 Task: Research Airbnb accommodation in San Francisco, Philippines from 2nd November, 2023 to 15th November, 2023 for 2 adults and 1 pet. Place can be entire room with 1  bedroom having 1 bed and 1 bathroom. Property type can be hotel.
Action: Mouse moved to (377, 385)
Screenshot: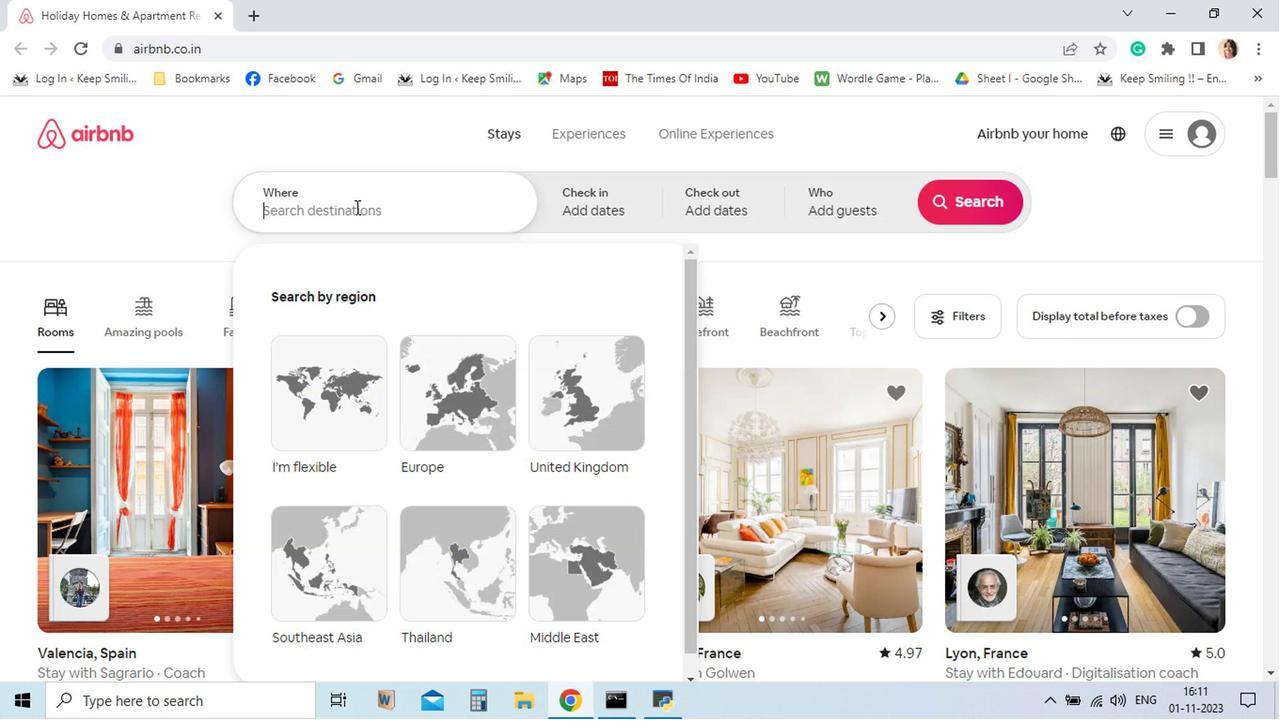
Action: Mouse pressed left at (377, 385)
Screenshot: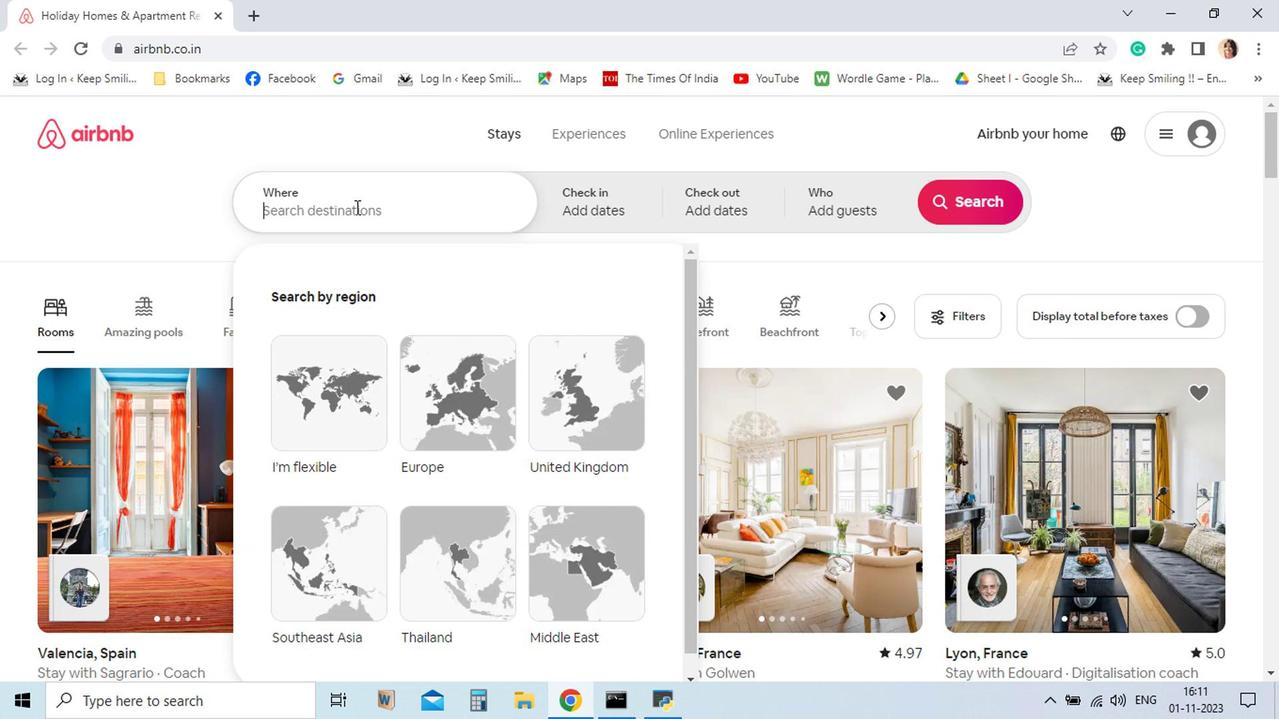 
Action: Mouse moved to (377, 385)
Screenshot: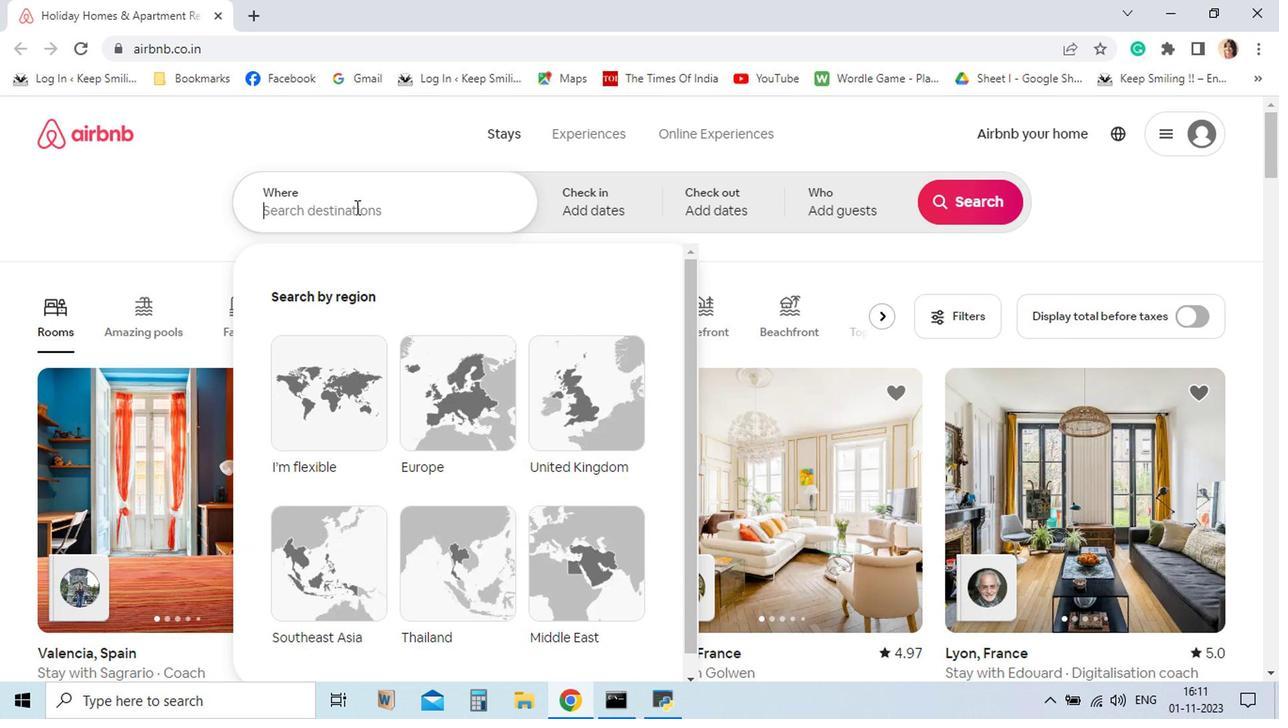 
Action: Key pressed <Key.shift>San<Key.space><Key.shift>Fra
Screenshot: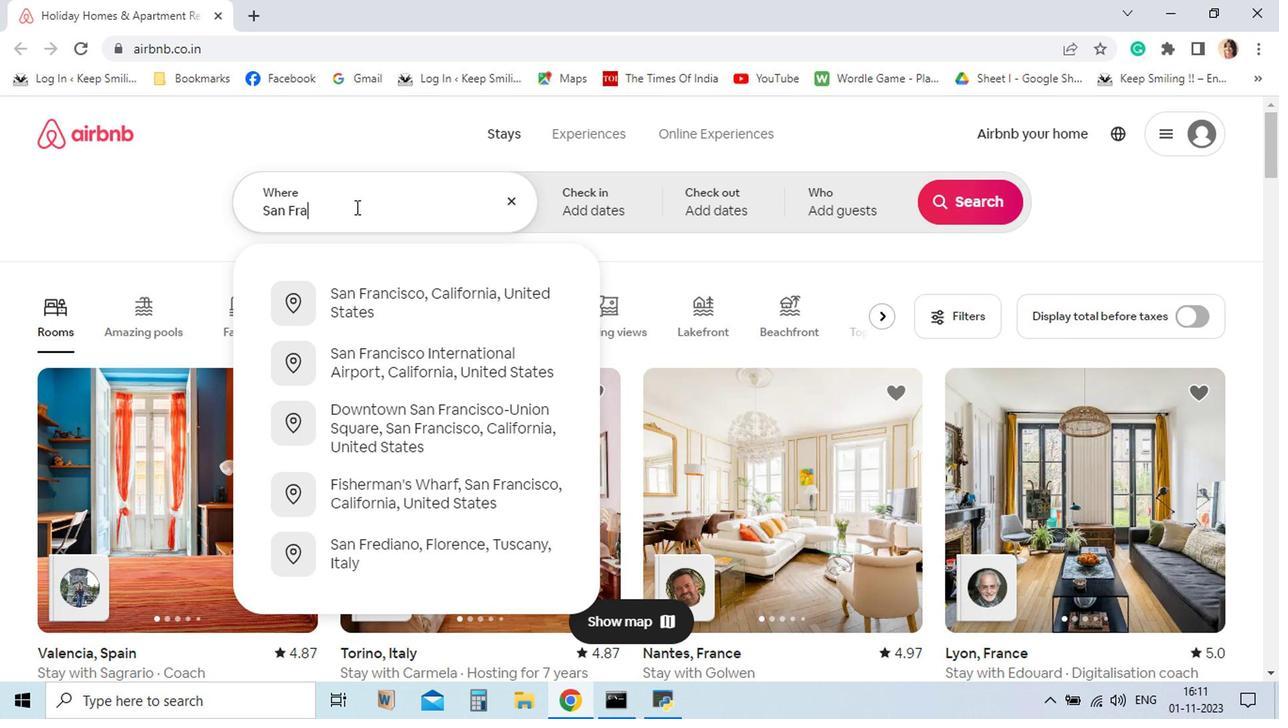 
Action: Mouse moved to (377, 385)
Screenshot: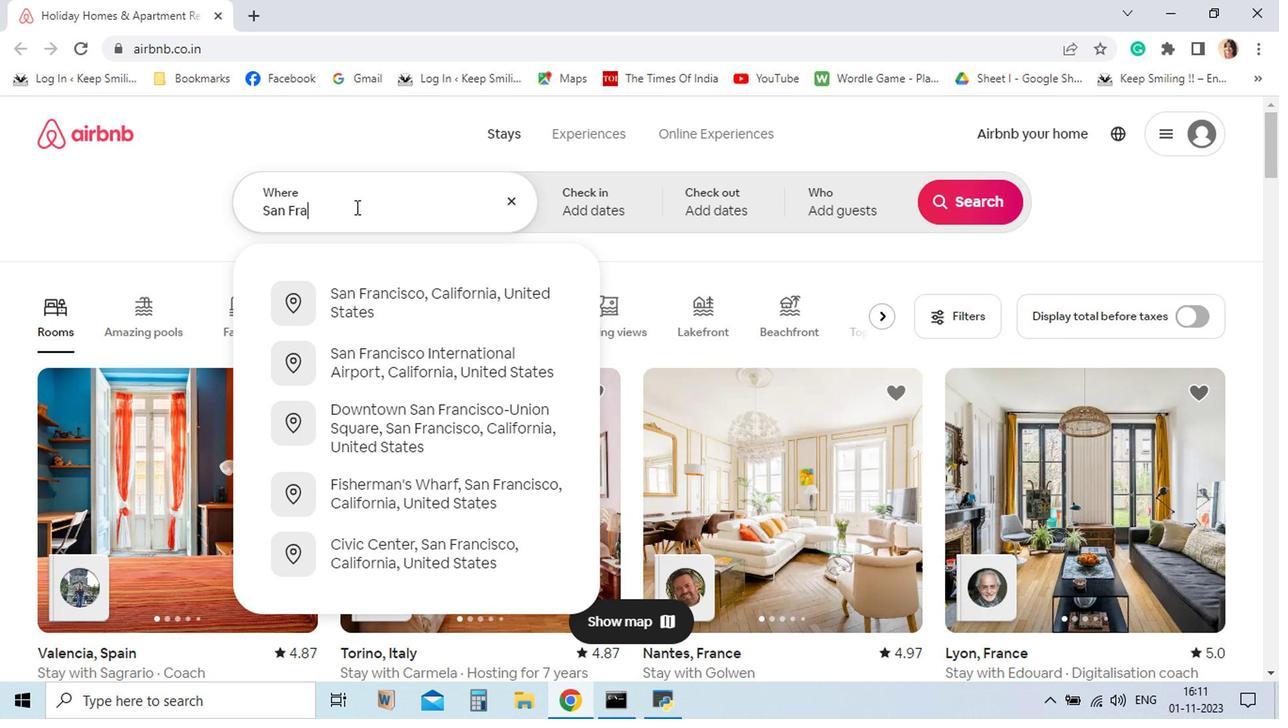 
Action: Key pressed ncisco,<Key.space><Key.shift_r>Philli
Screenshot: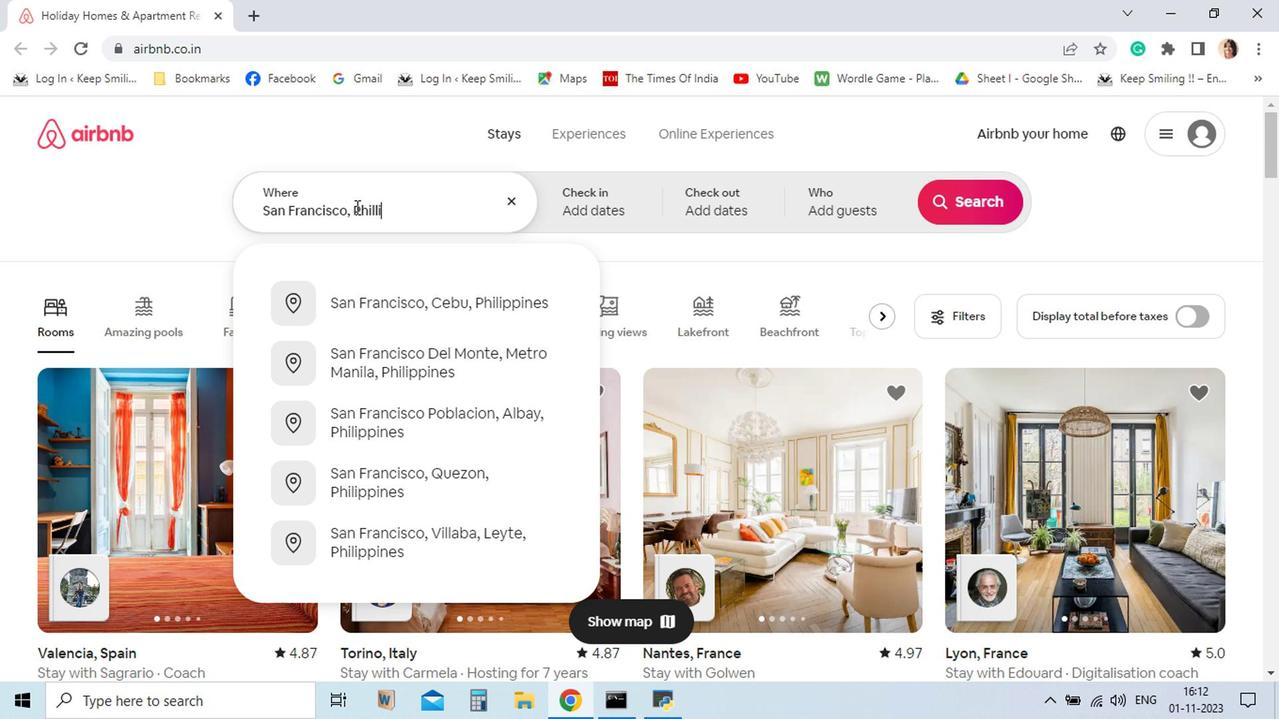 
Action: Mouse moved to (415, 509)
Screenshot: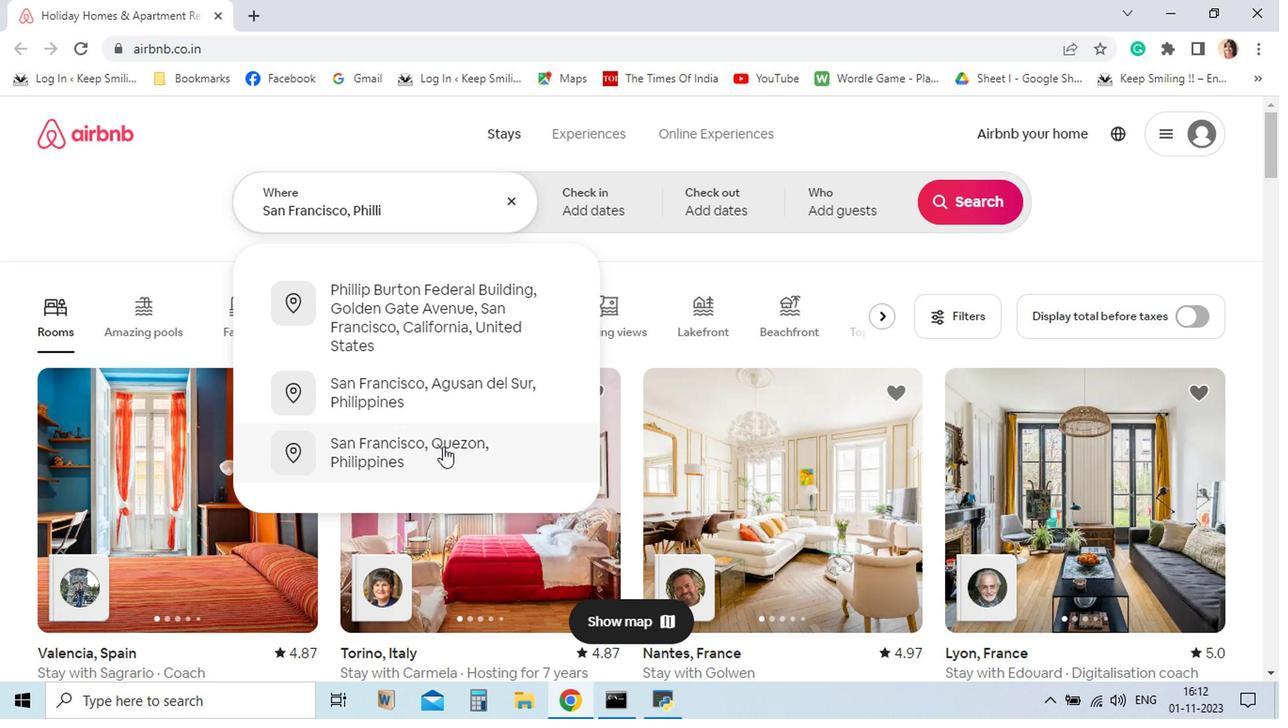 
Action: Mouse pressed left at (415, 509)
Screenshot: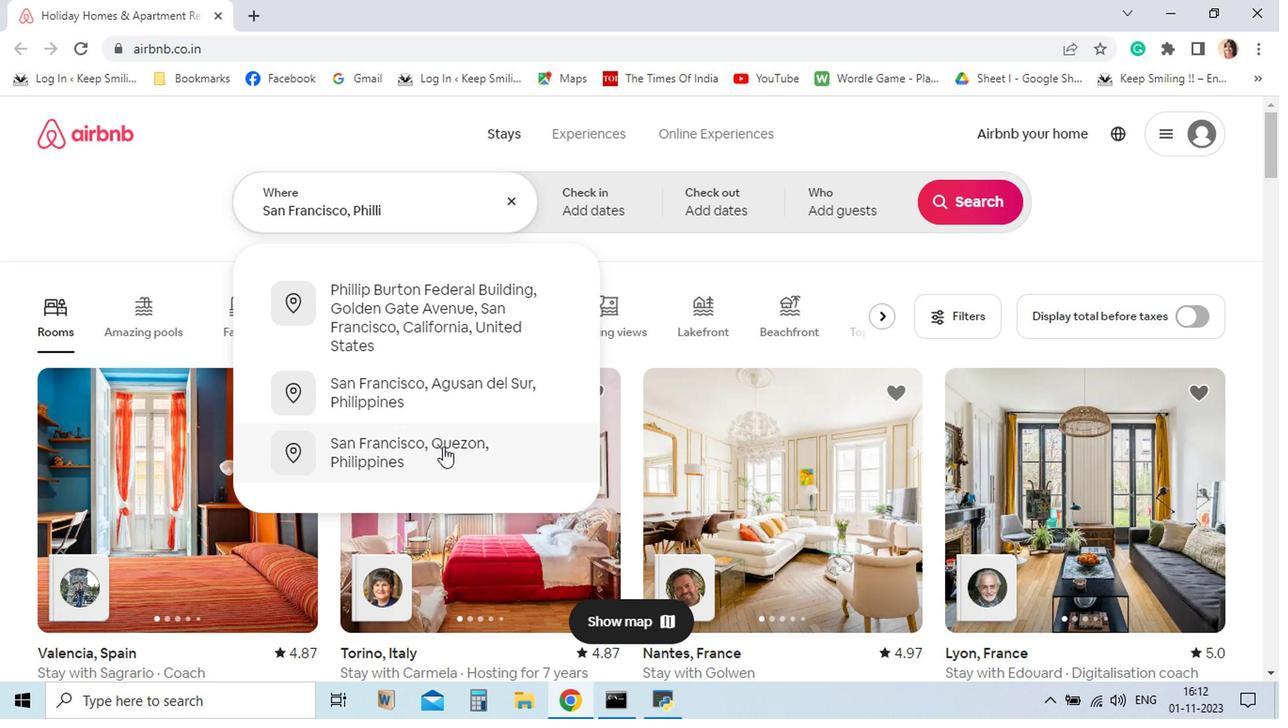 
Action: Mouse moved to (399, 387)
Screenshot: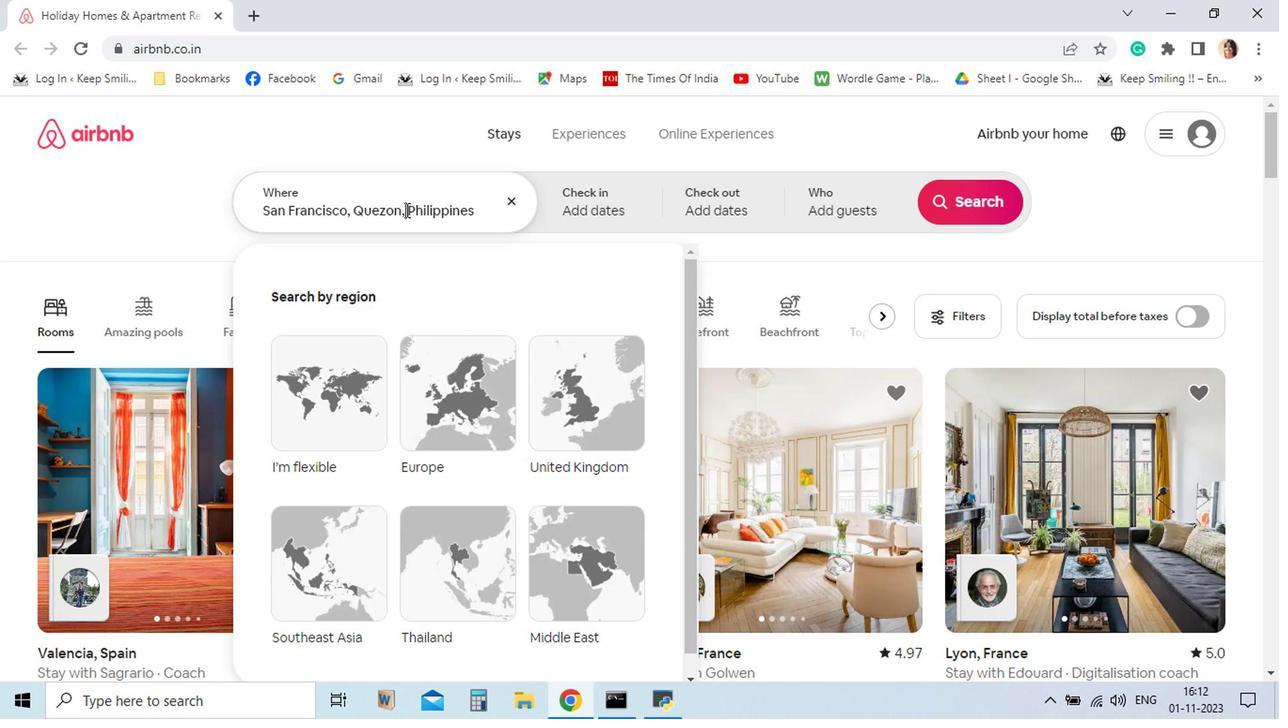 
Action: Mouse pressed left at (399, 387)
Screenshot: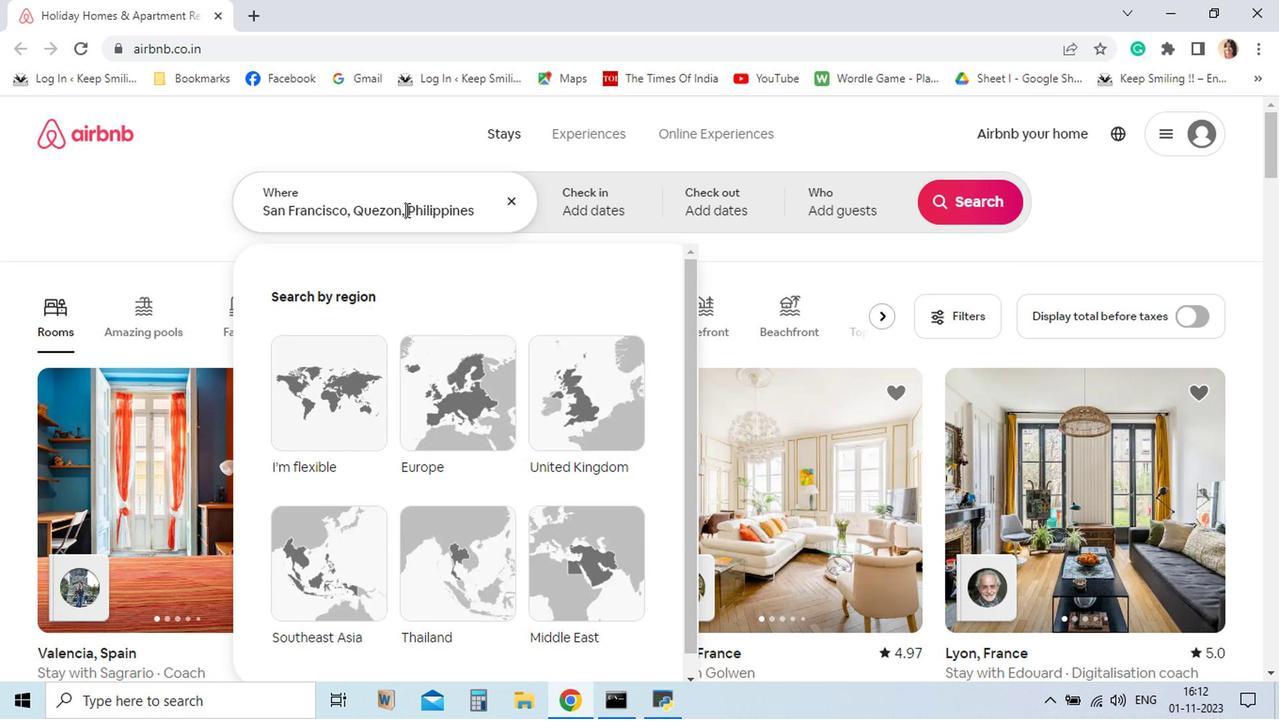 
Action: Mouse moved to (399, 387)
Screenshot: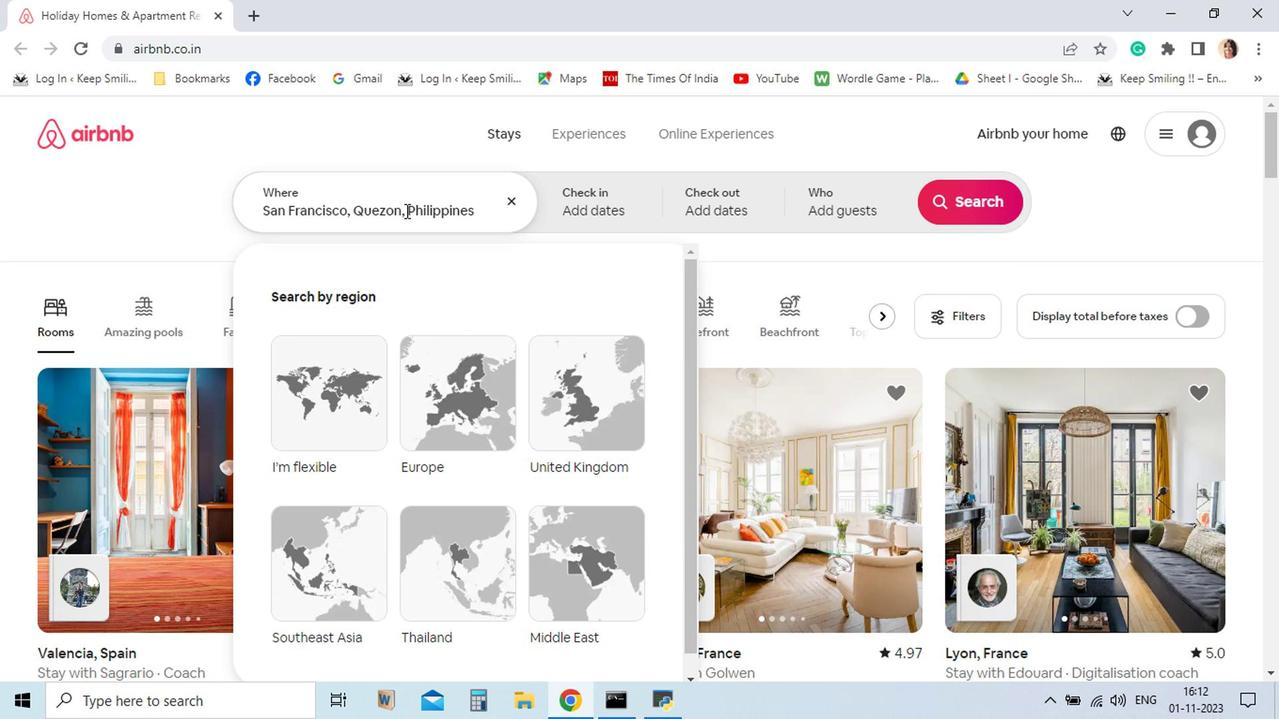 
Action: Key pressed <Key.backspace><Key.backspace><Key.backspace><Key.backspace><Key.backspace><Key.backspace><Key.backspace><Key.backspace>
Screenshot: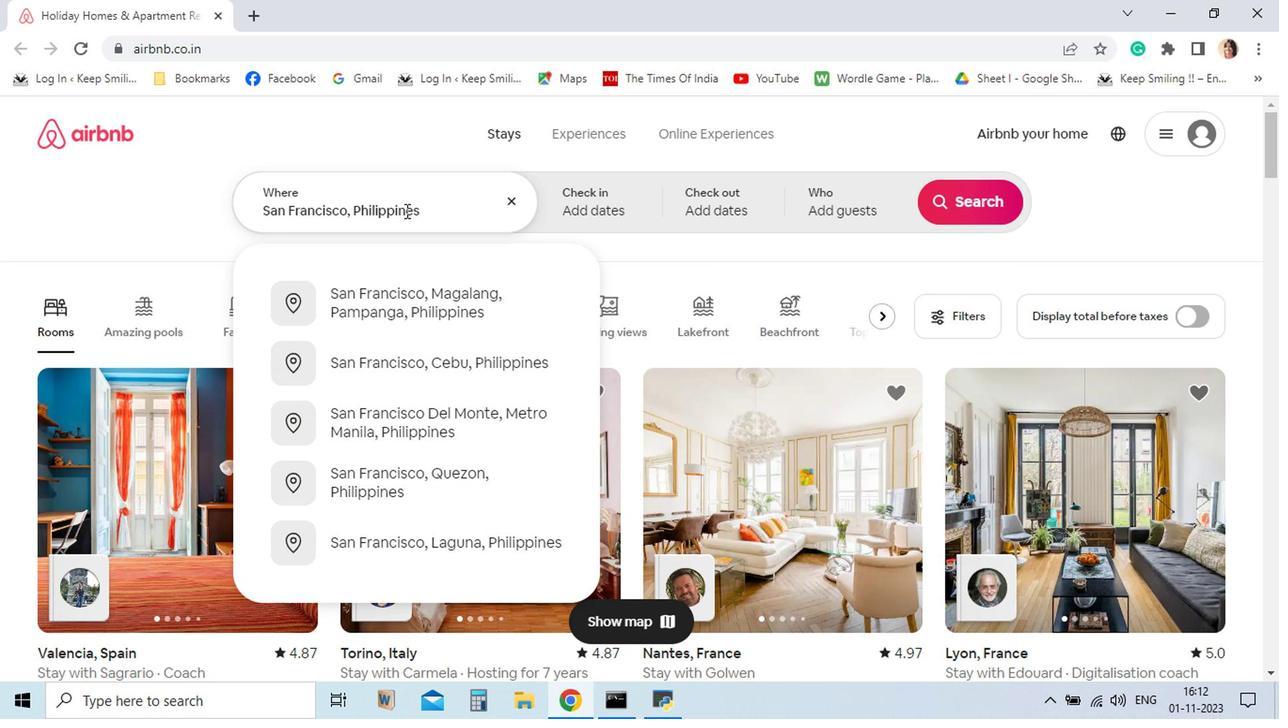
Action: Mouse moved to (411, 391)
Screenshot: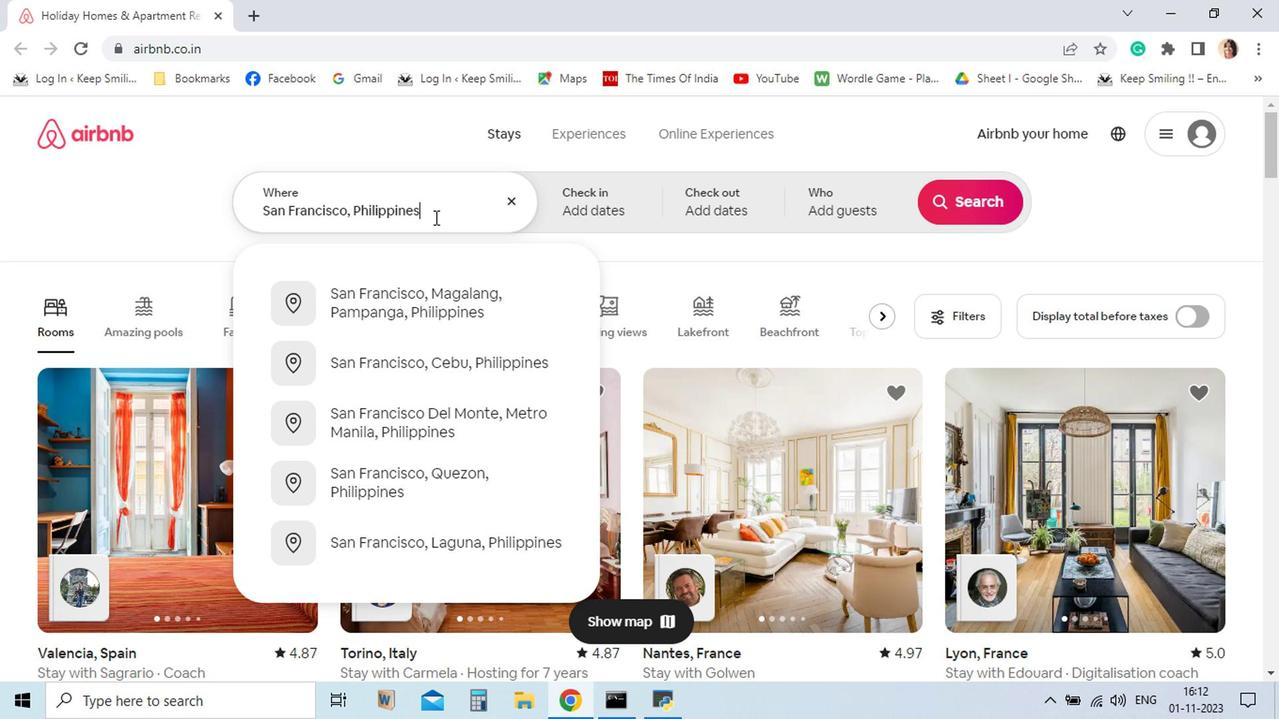 
Action: Mouse pressed left at (411, 391)
Screenshot: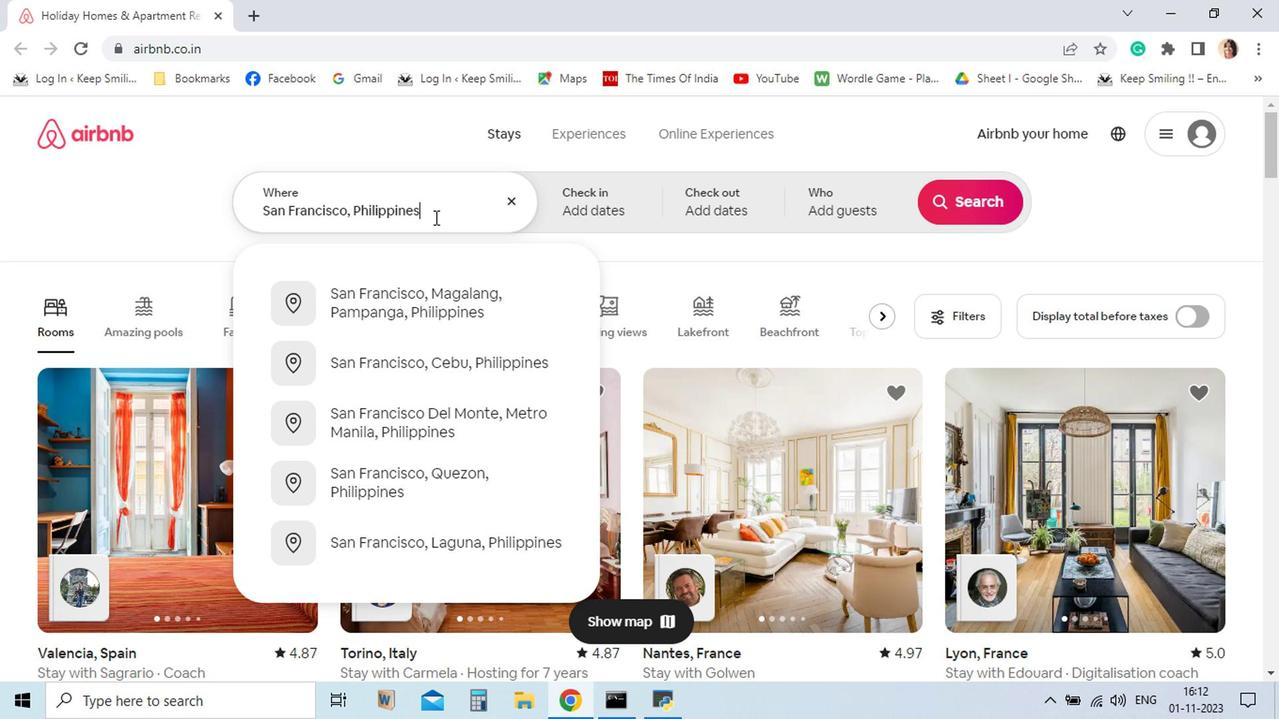 
Action: Key pressed <Key.enter>
Screenshot: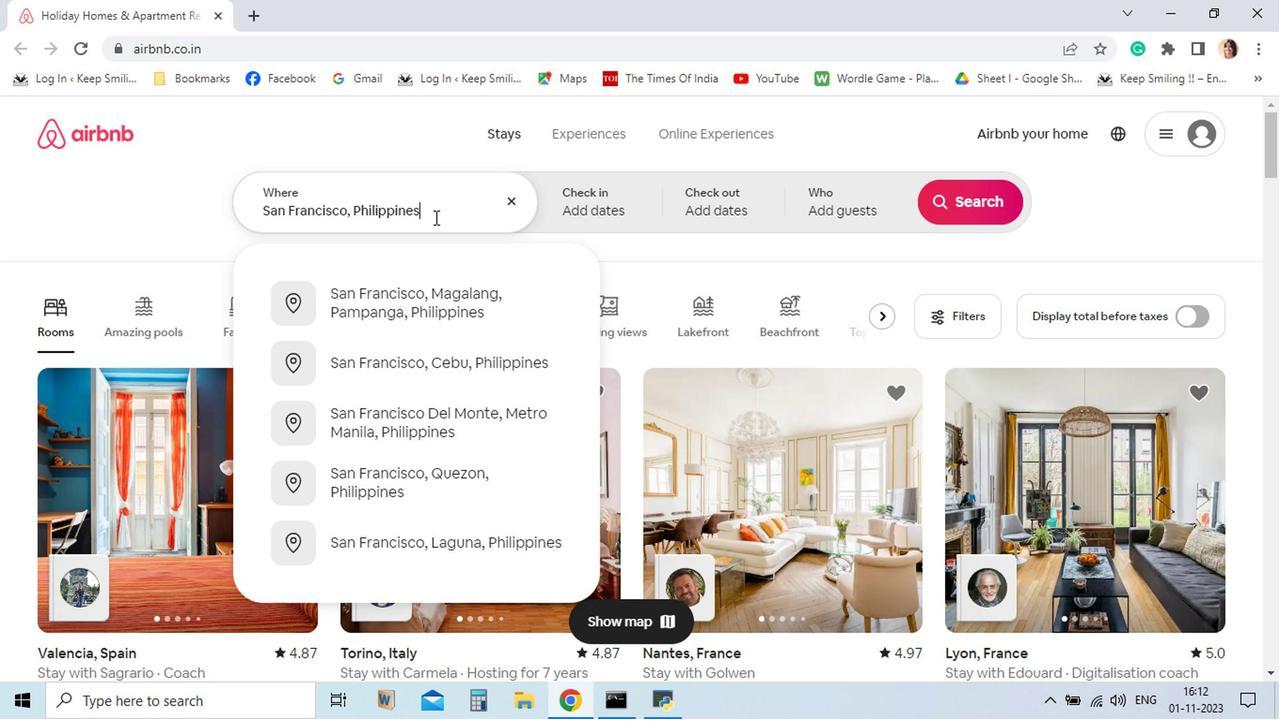 
Action: Mouse moved to (432, 500)
Screenshot: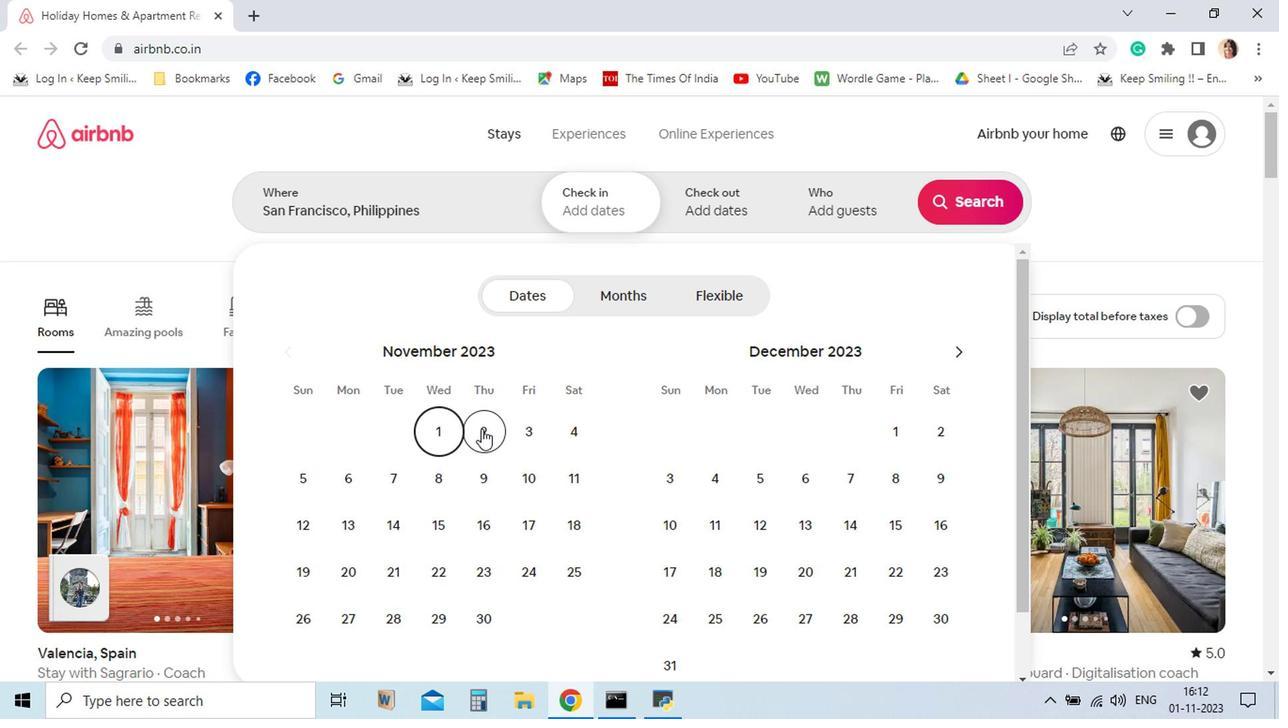
Action: Mouse pressed left at (432, 500)
Screenshot: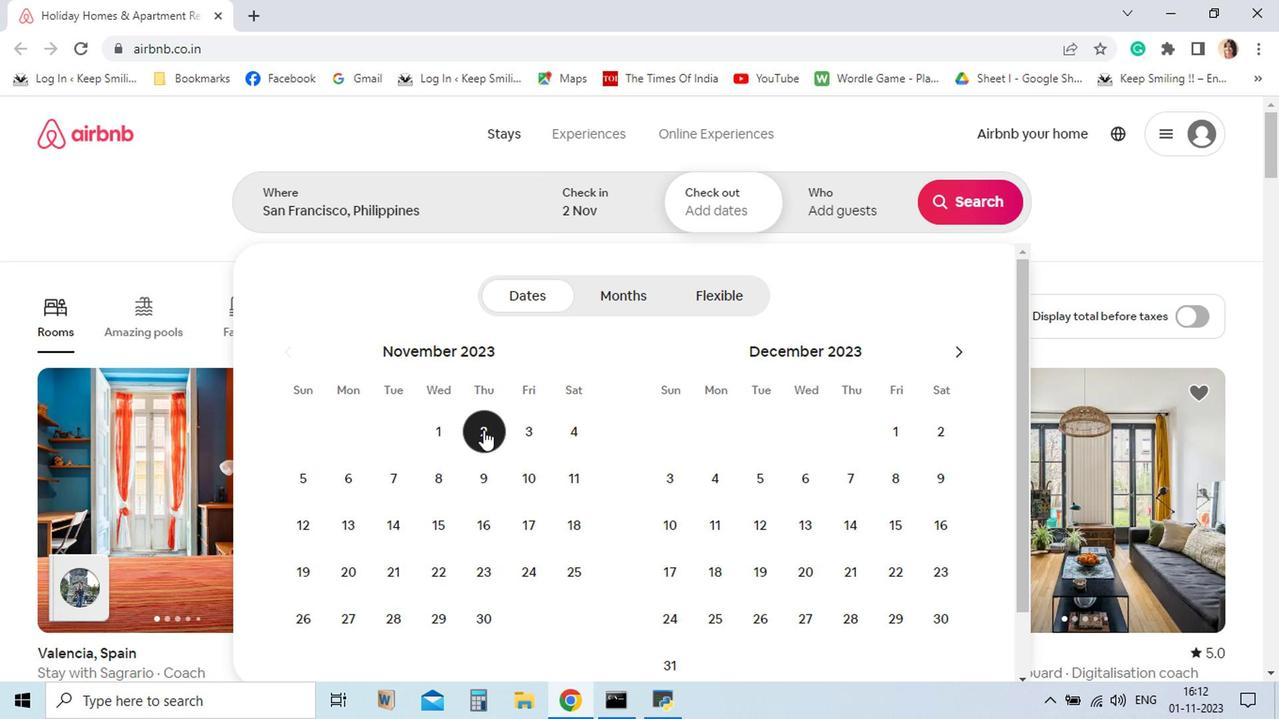 
Action: Mouse moved to (413, 550)
Screenshot: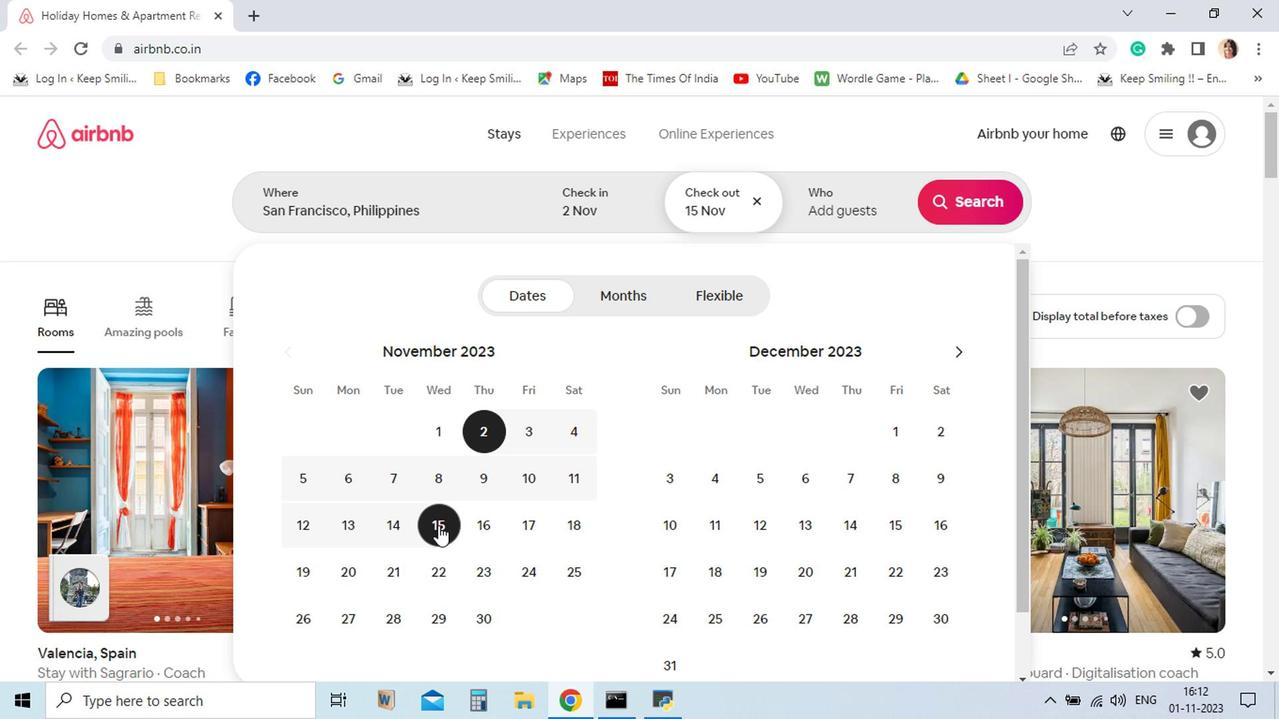 
Action: Mouse pressed left at (413, 550)
Screenshot: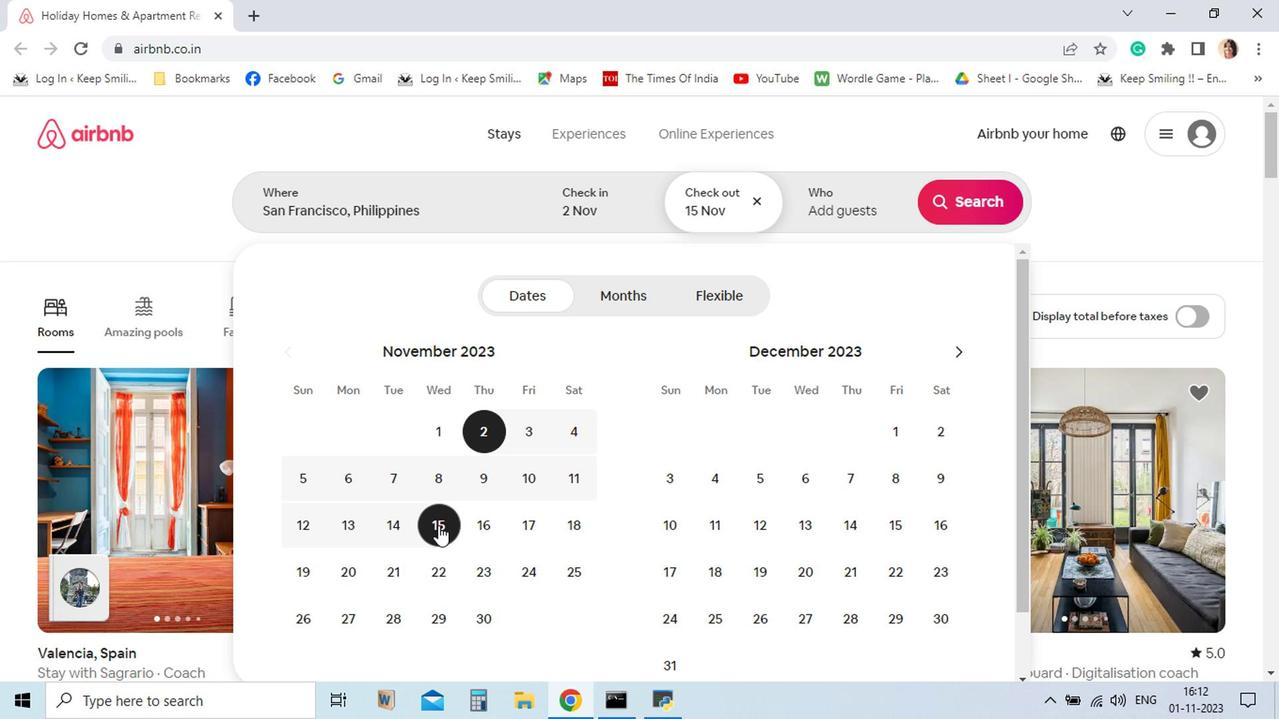 
Action: Mouse moved to (587, 385)
Screenshot: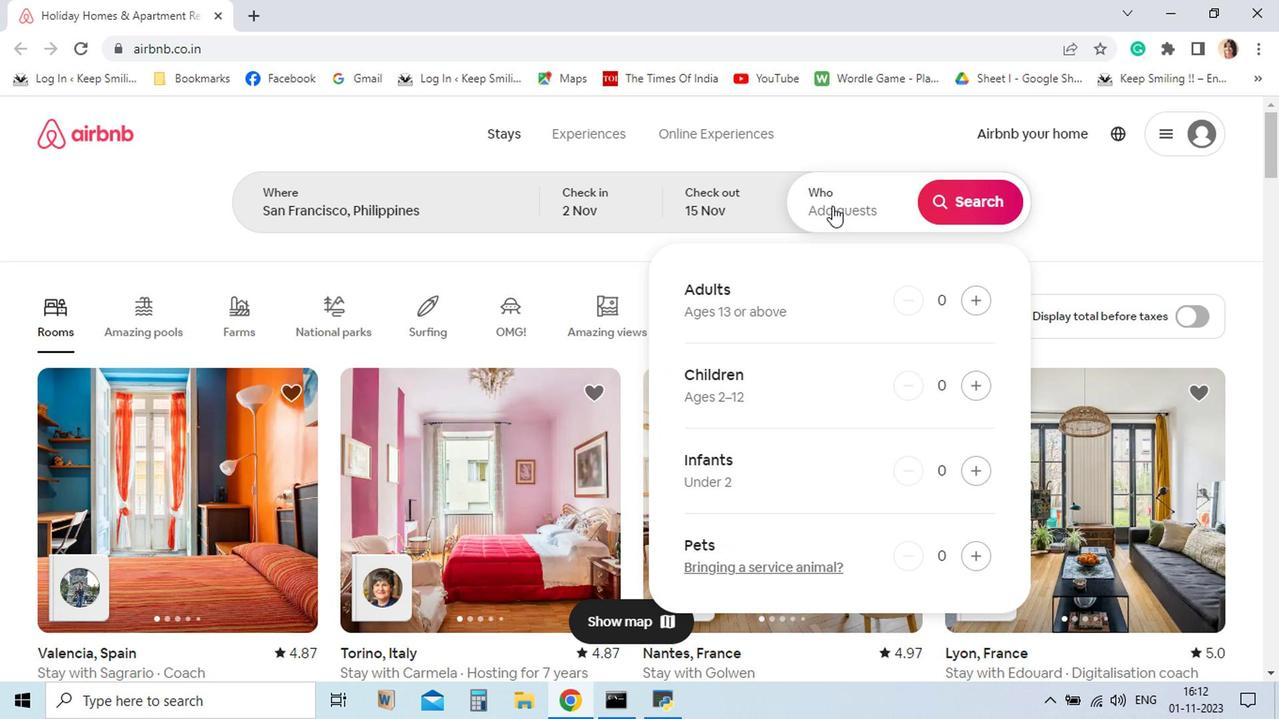 
Action: Mouse pressed left at (587, 385)
Screenshot: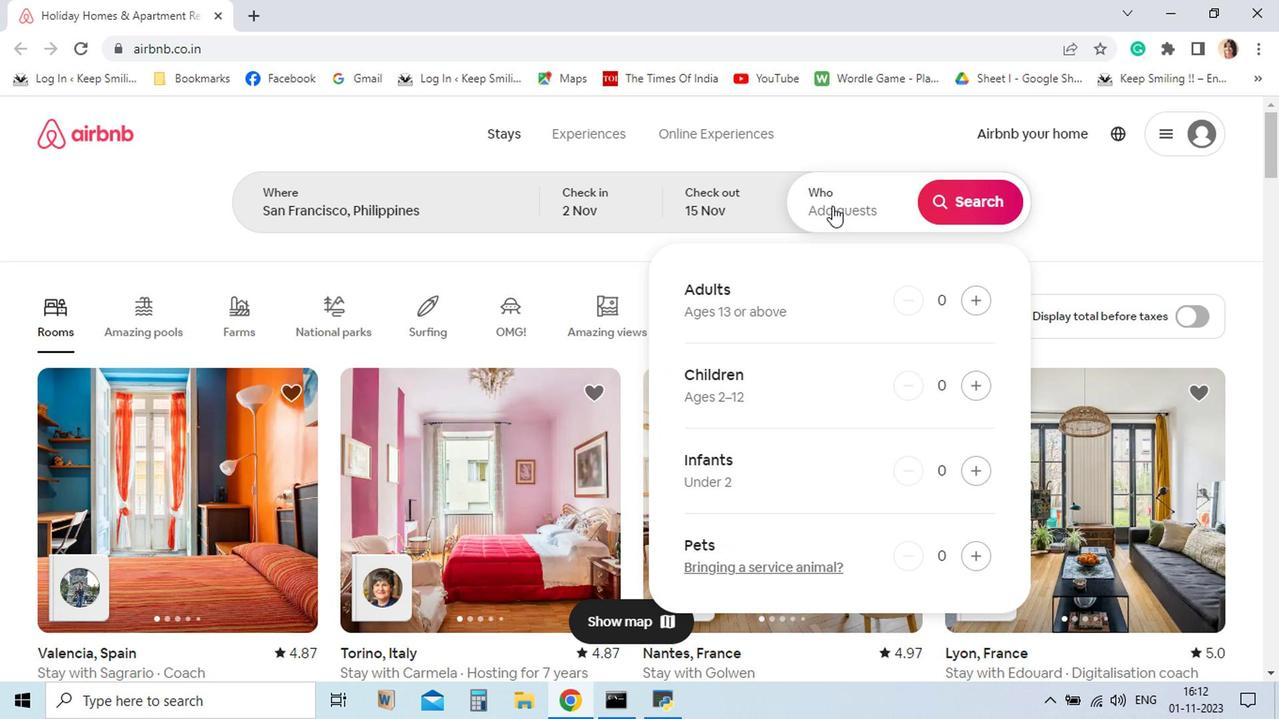 
Action: Mouse moved to (652, 429)
Screenshot: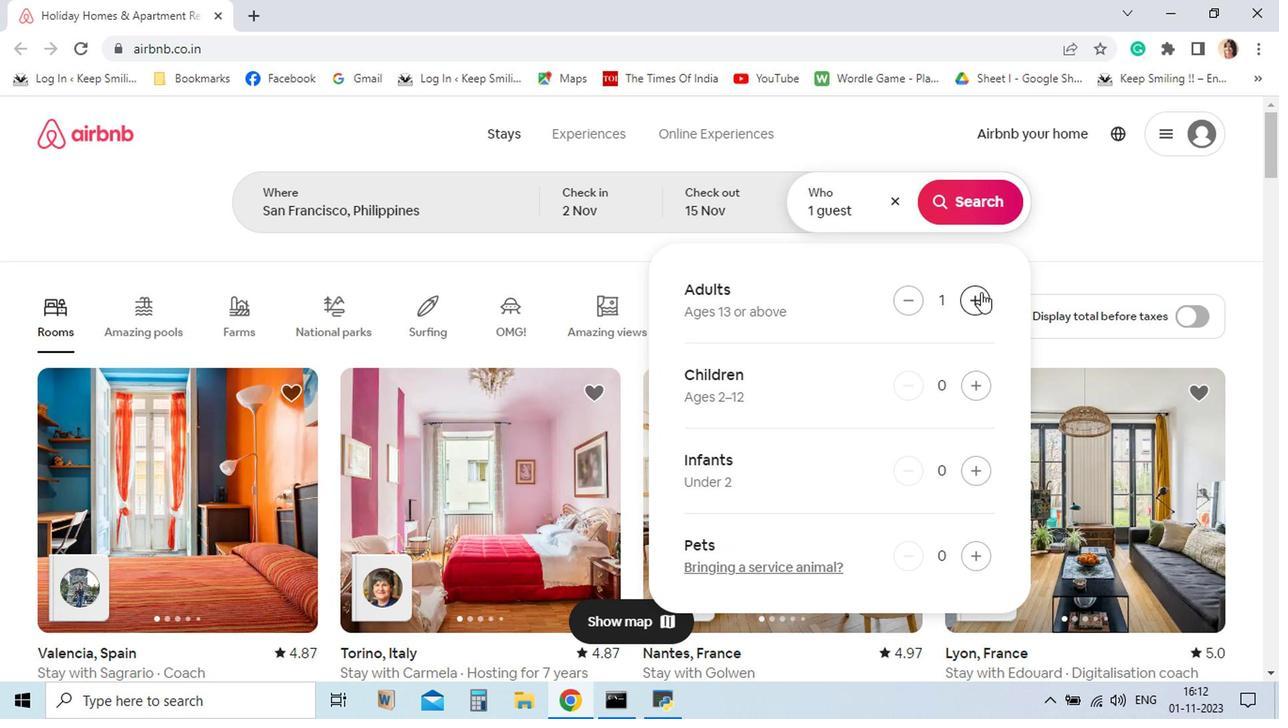 
Action: Mouse pressed left at (652, 429)
Screenshot: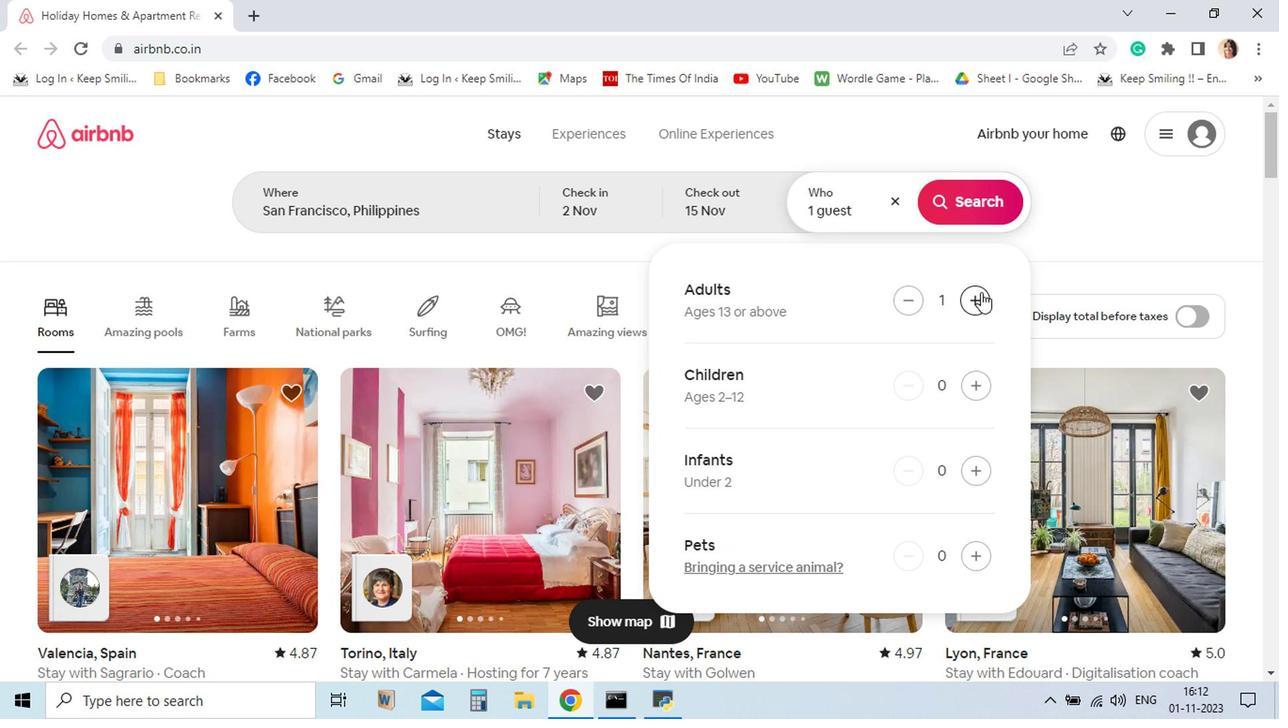 
Action: Mouse pressed left at (652, 429)
Screenshot: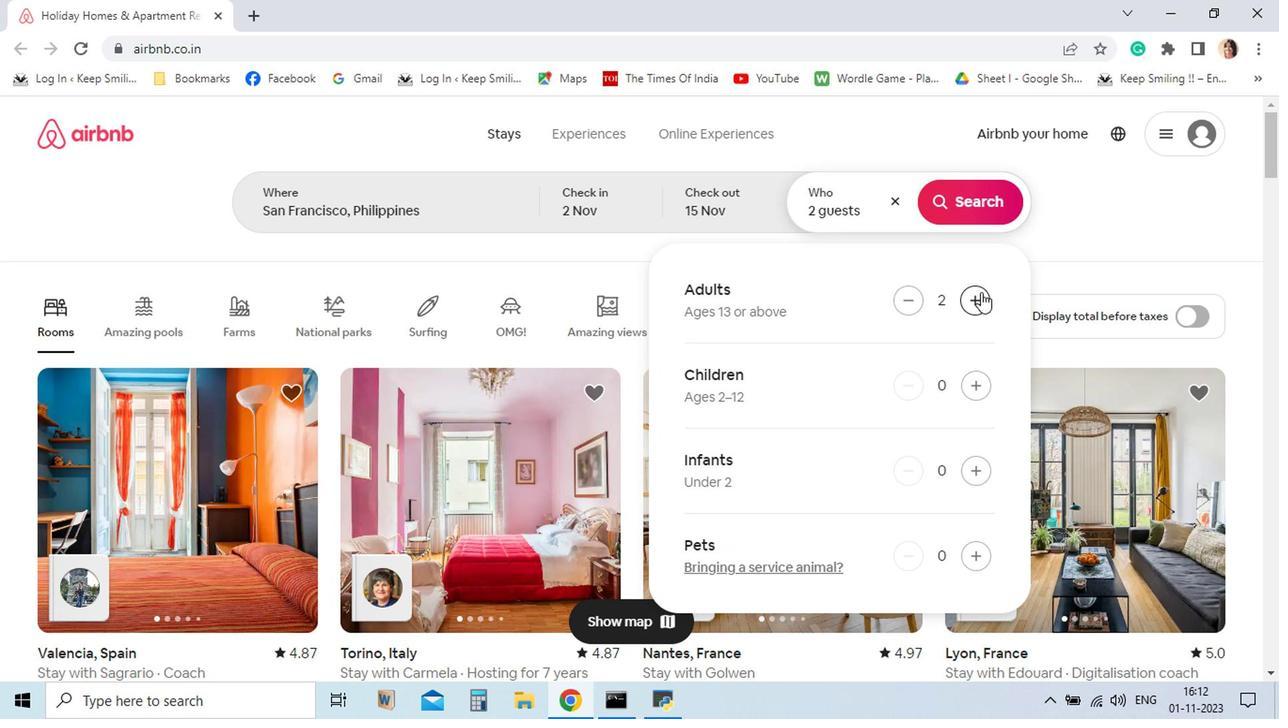 
Action: Mouse moved to (647, 566)
Screenshot: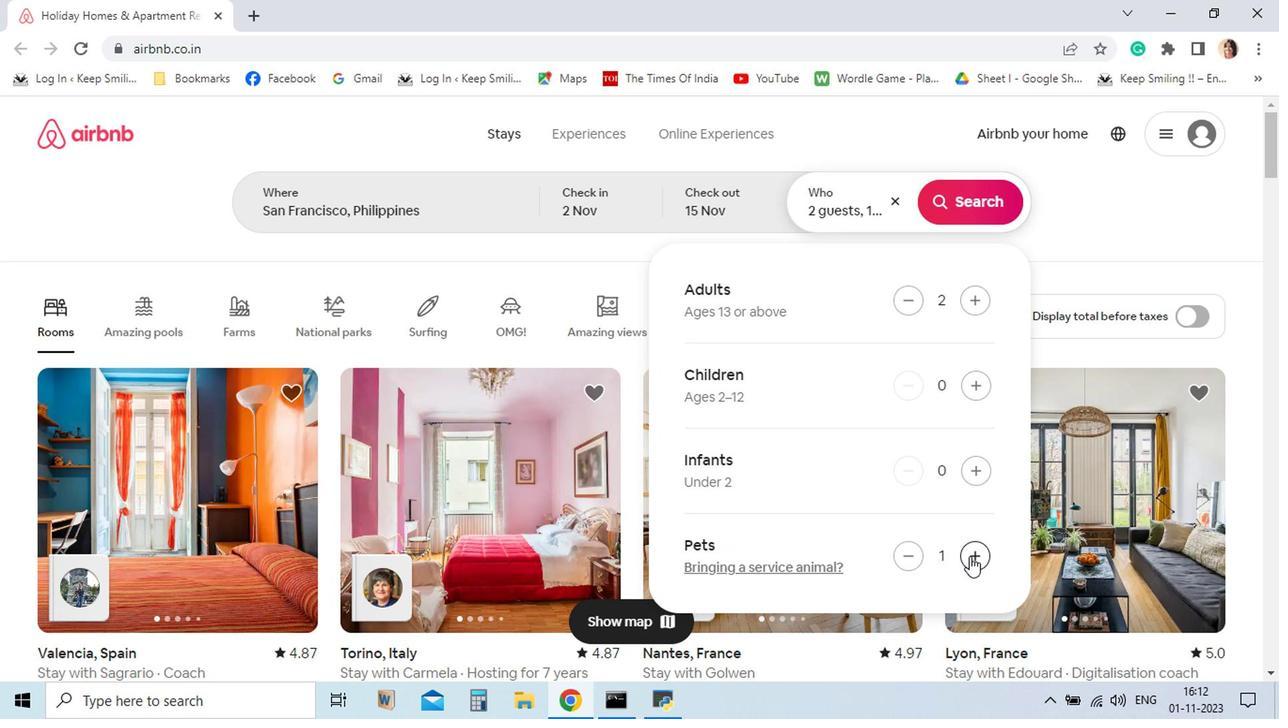 
Action: Mouse pressed left at (647, 566)
Screenshot: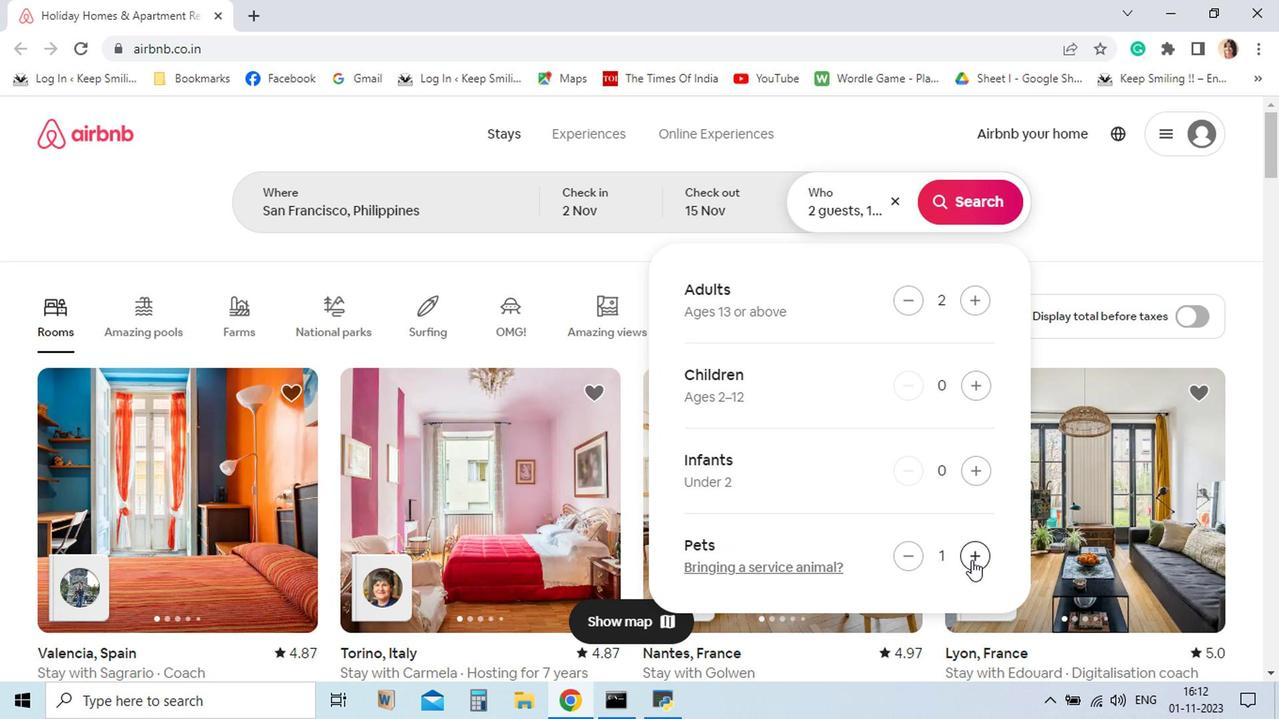 
Action: Mouse moved to (648, 382)
Screenshot: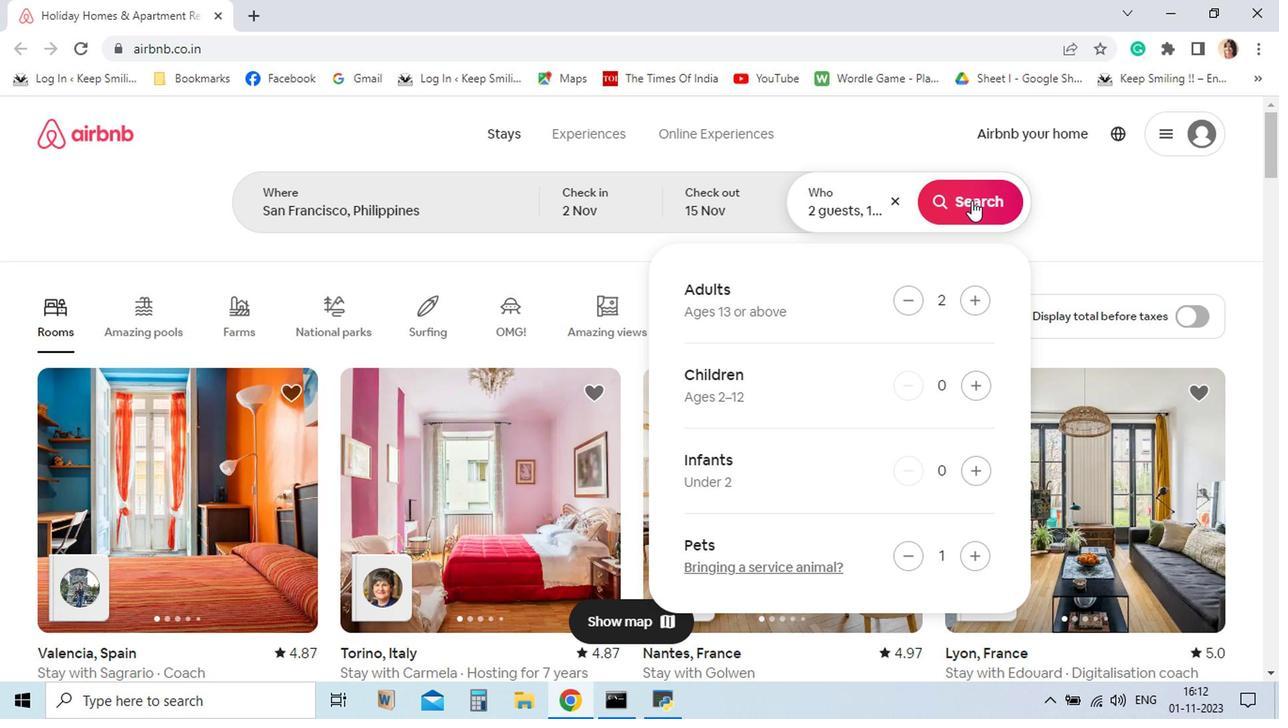 
Action: Mouse pressed left at (648, 382)
Screenshot: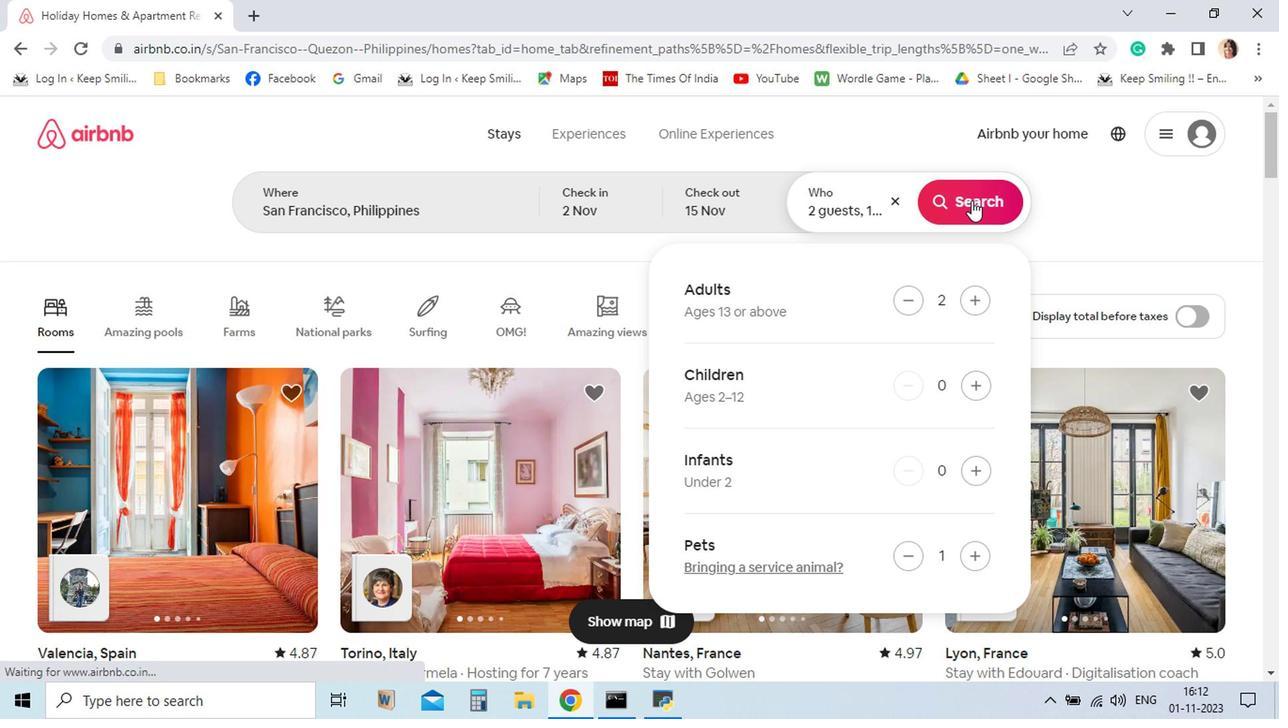 
Action: Mouse moved to (649, 392)
Screenshot: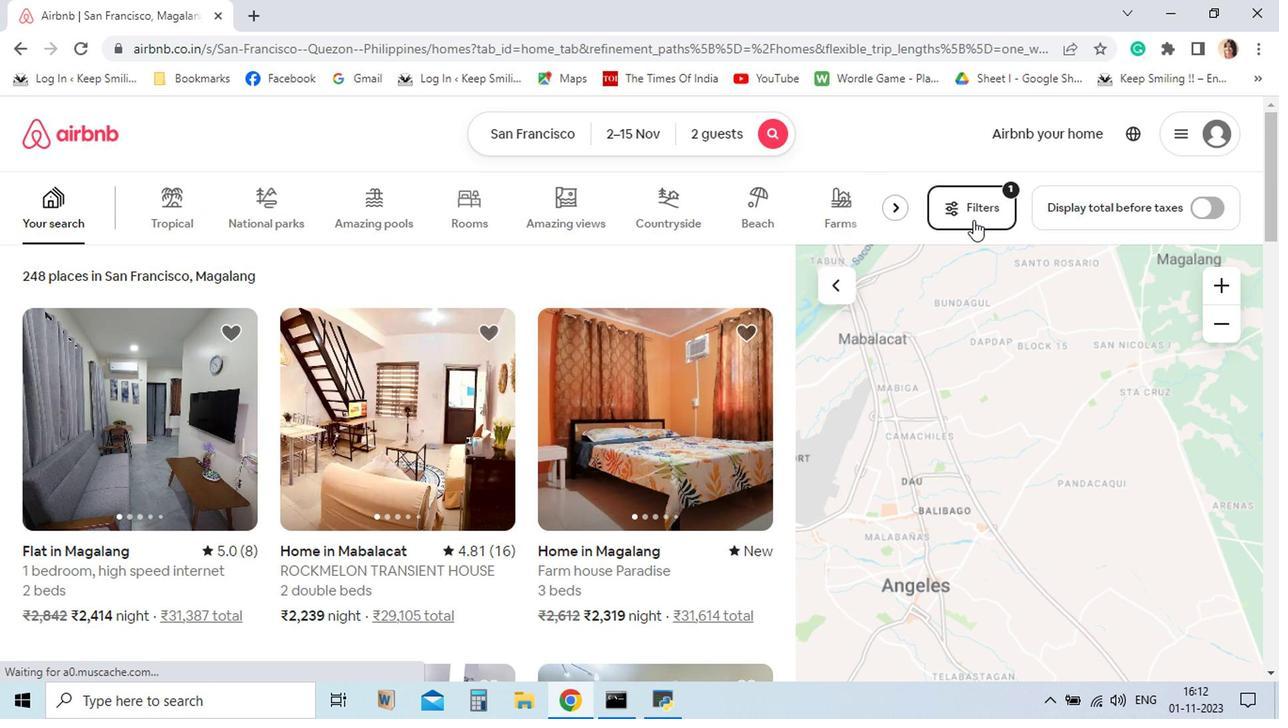 
Action: Mouse pressed left at (649, 392)
Screenshot: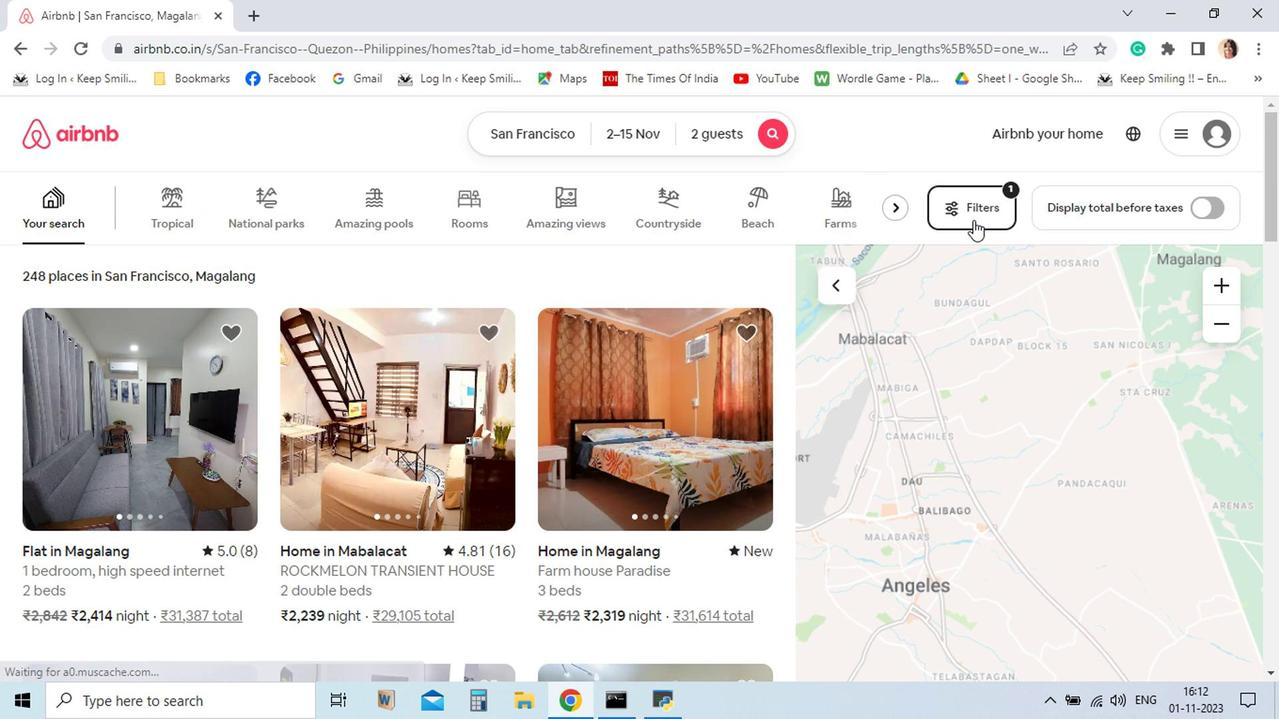 
Action: Mouse moved to (651, 388)
Screenshot: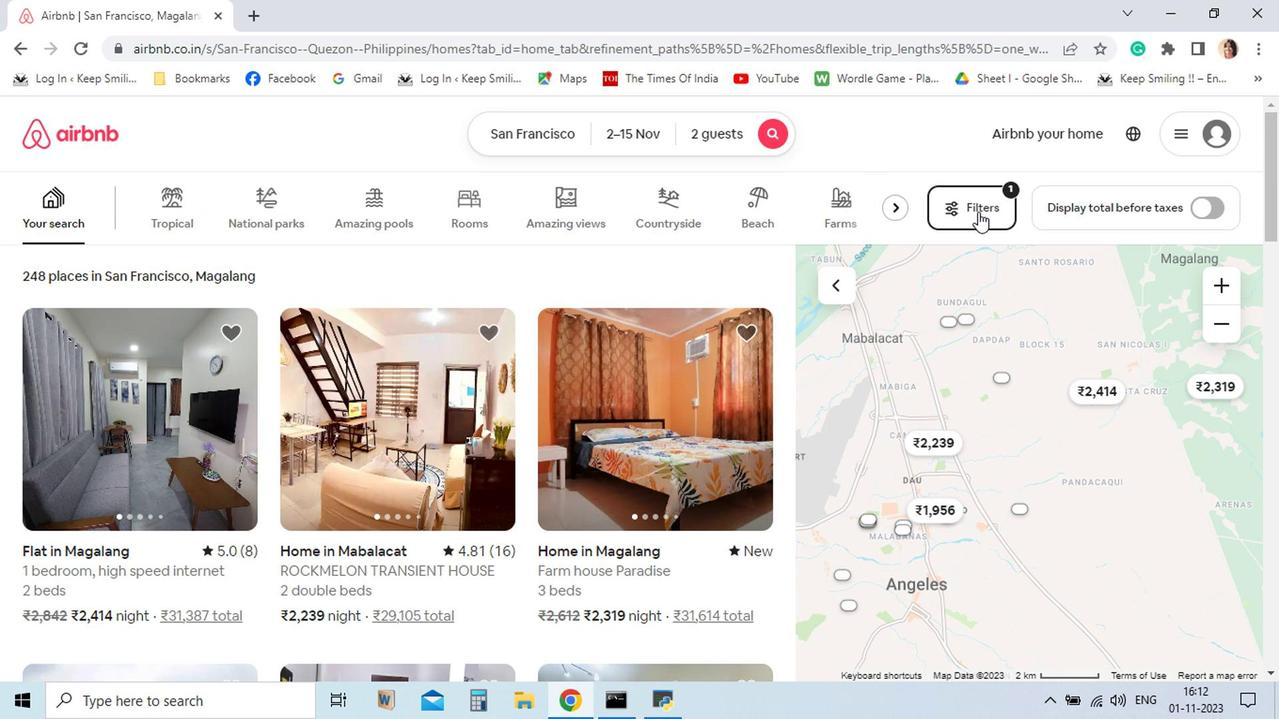 
Action: Mouse pressed left at (651, 388)
Screenshot: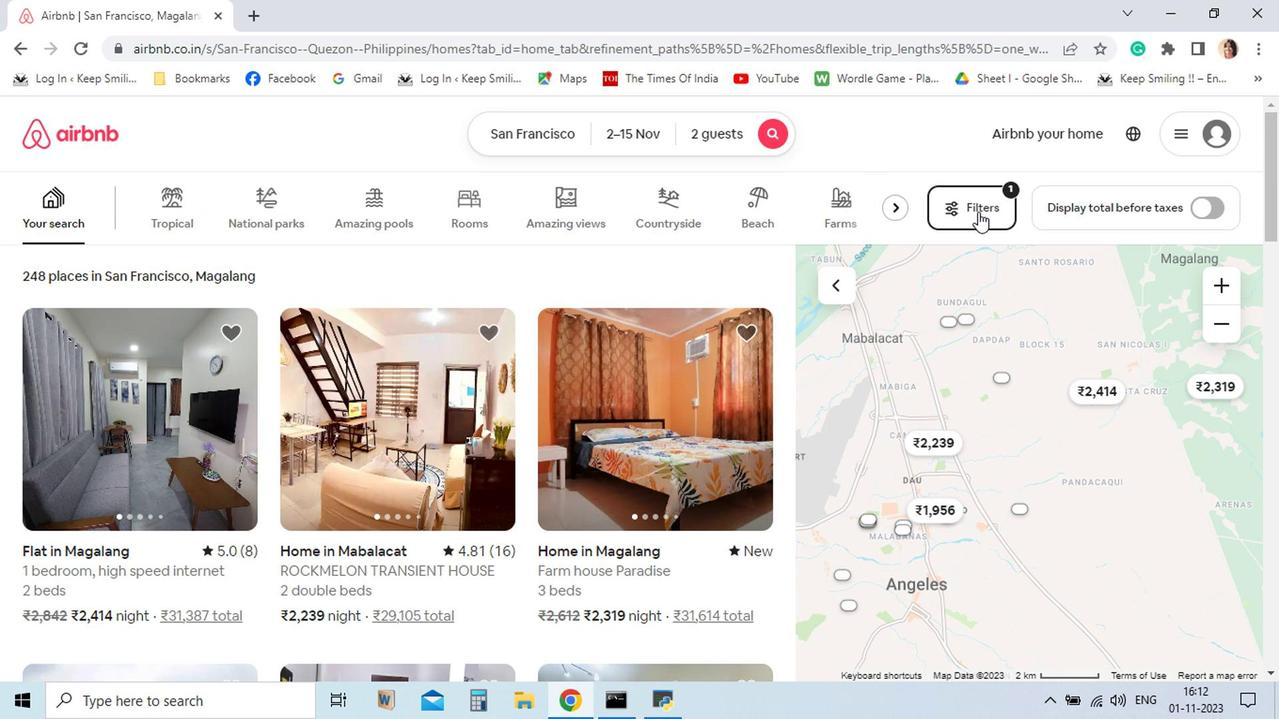 
Action: Mouse moved to (658, 403)
Screenshot: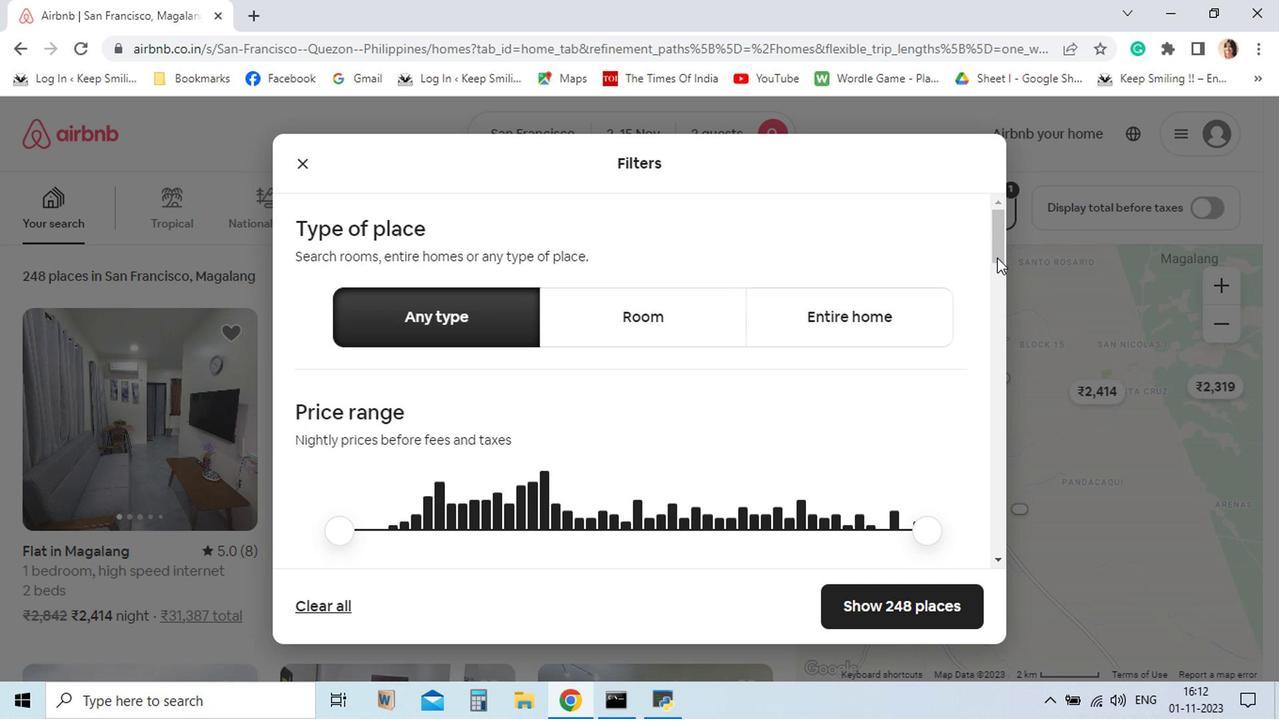 
Action: Mouse pressed left at (658, 403)
Screenshot: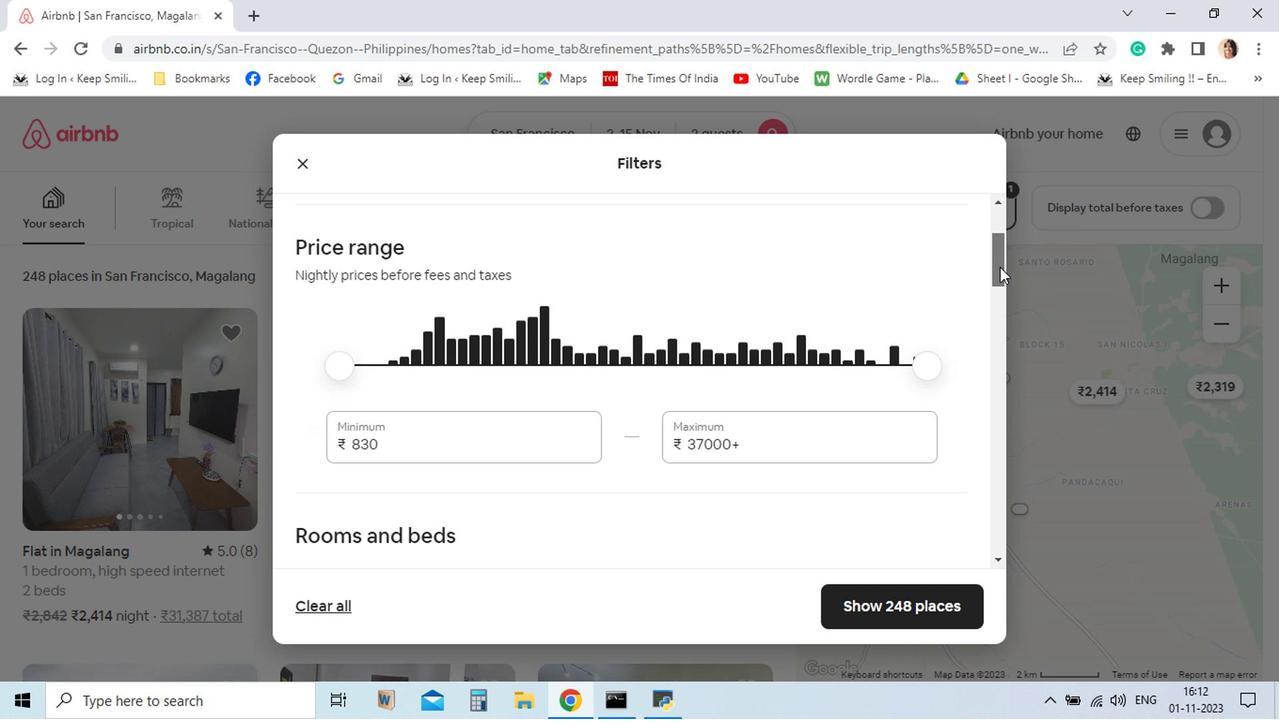 
Action: Mouse moved to (401, 422)
Screenshot: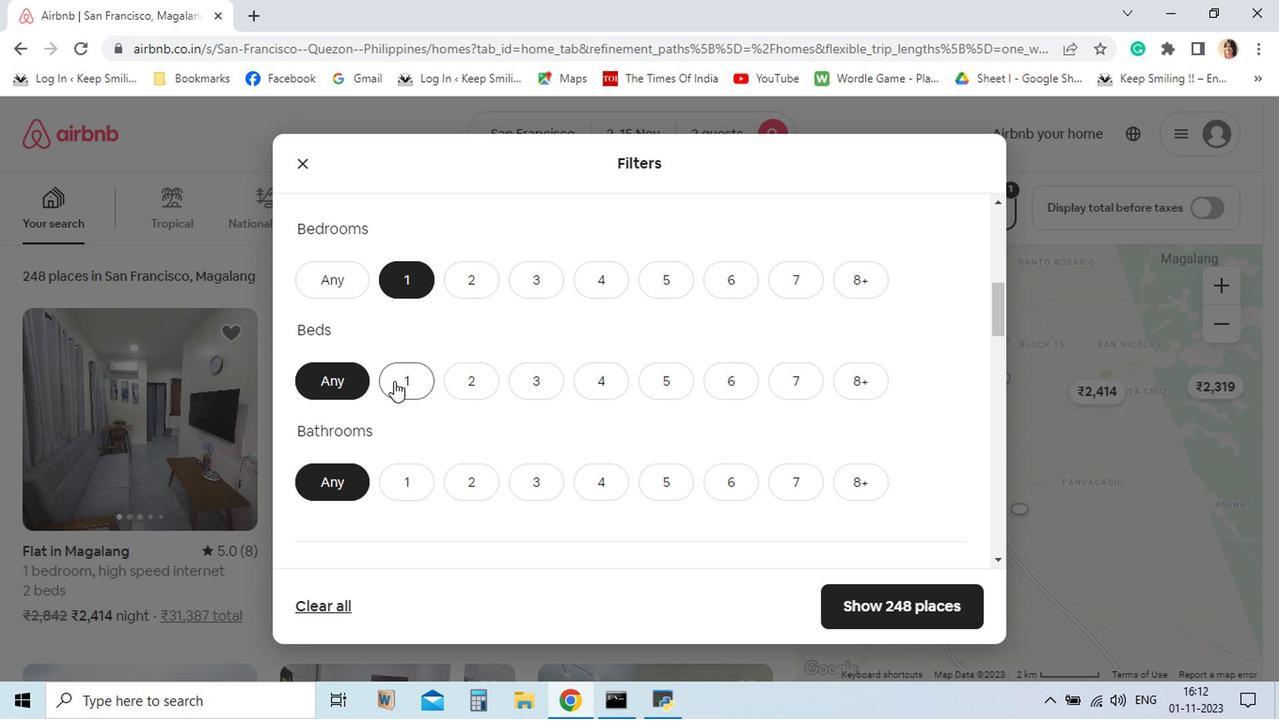 
Action: Mouse pressed left at (401, 422)
Screenshot: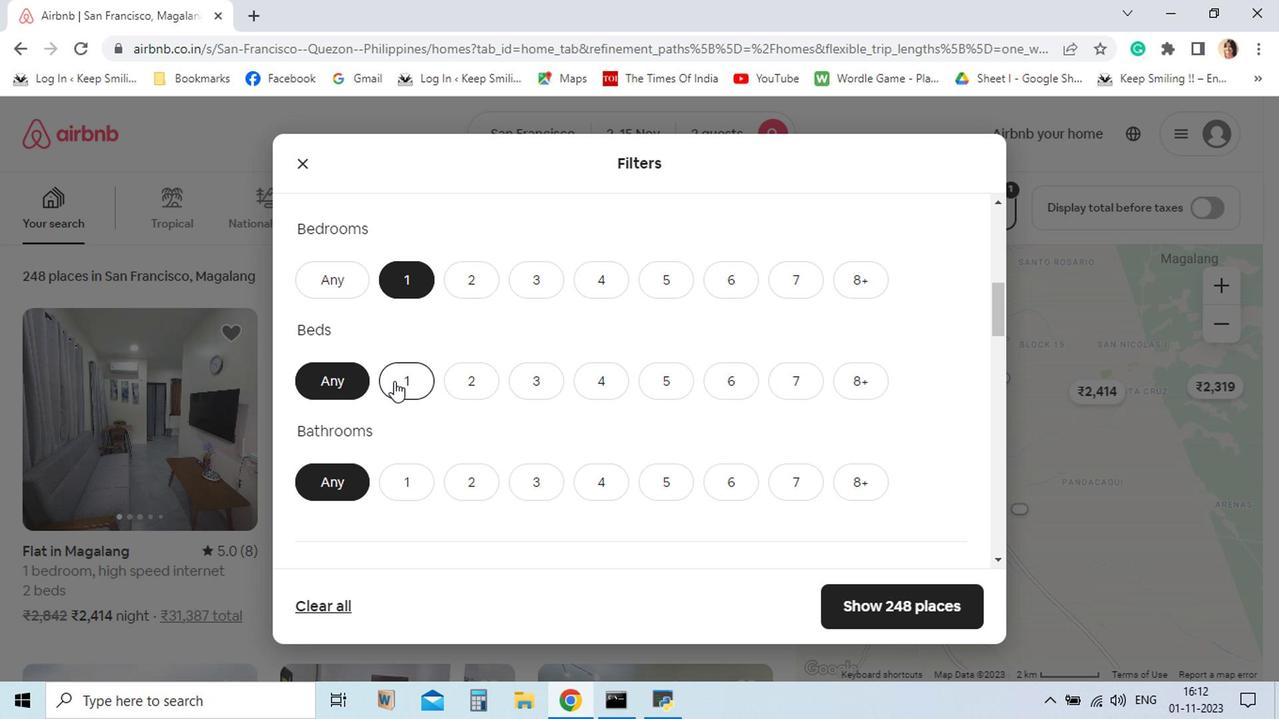 
Action: Mouse moved to (393, 475)
Screenshot: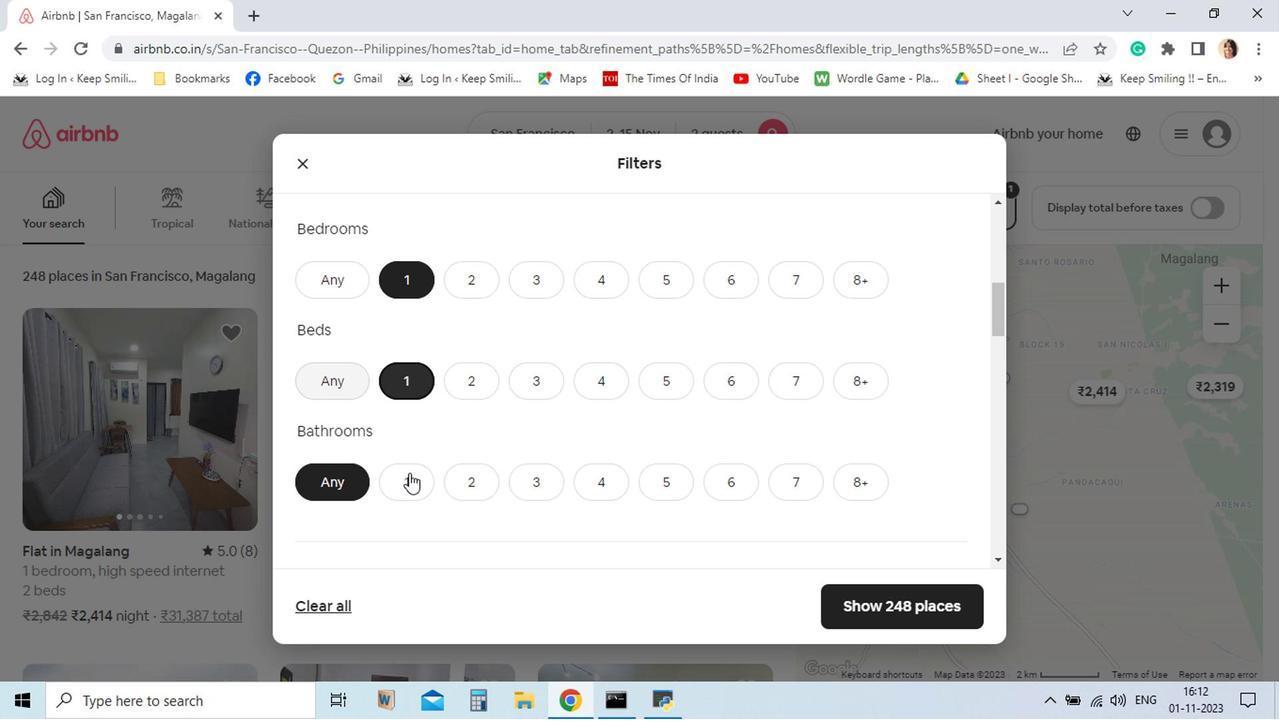 
Action: Mouse pressed left at (393, 475)
Screenshot: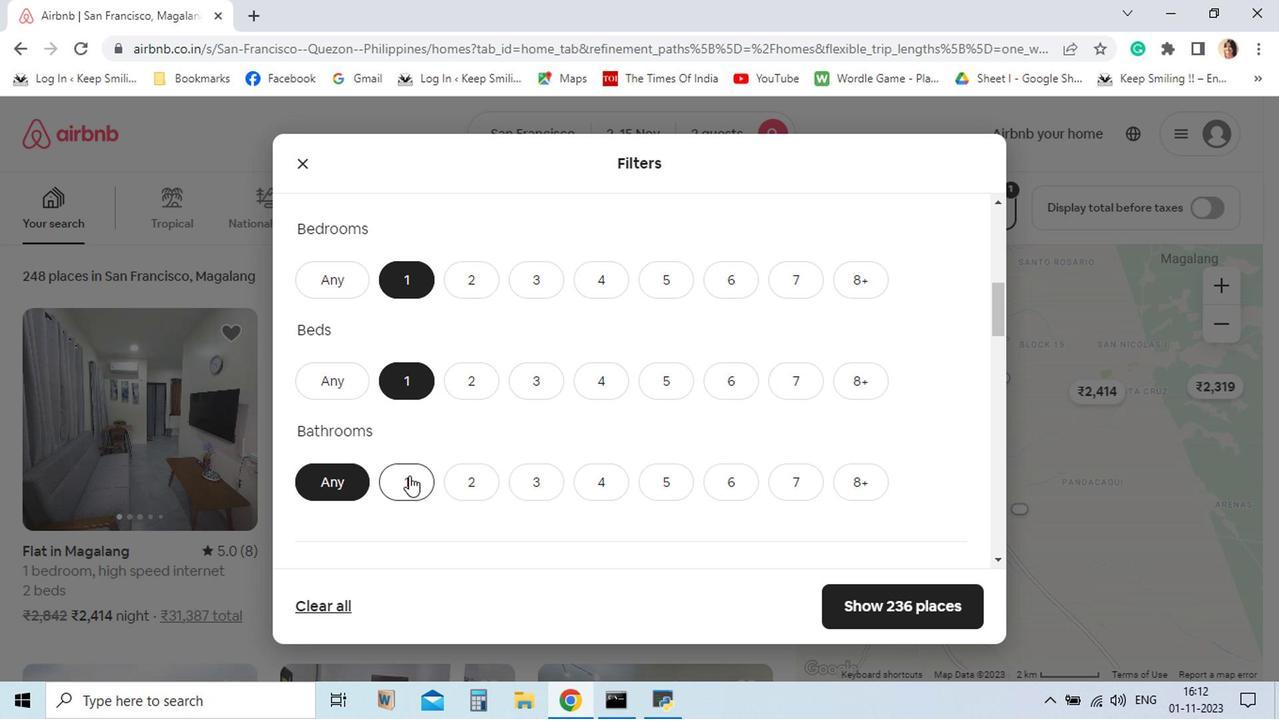 
Action: Mouse moved to (400, 524)
Screenshot: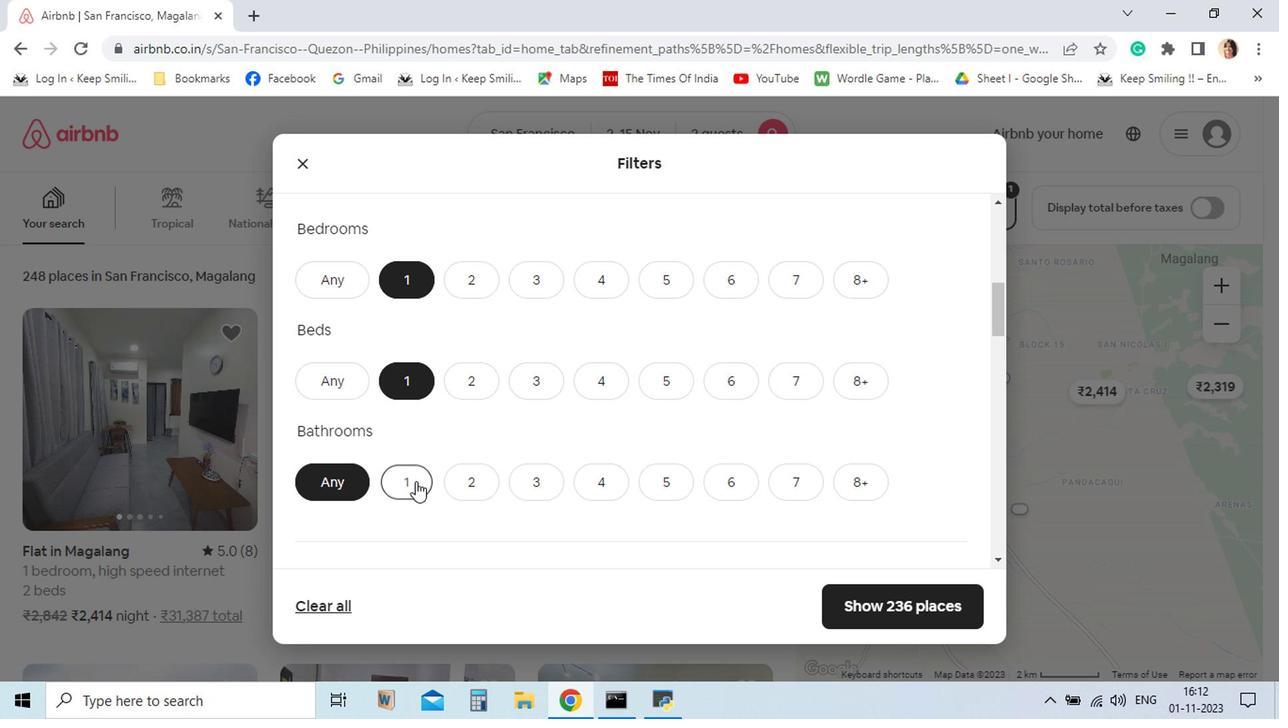
Action: Mouse pressed left at (400, 524)
Screenshot: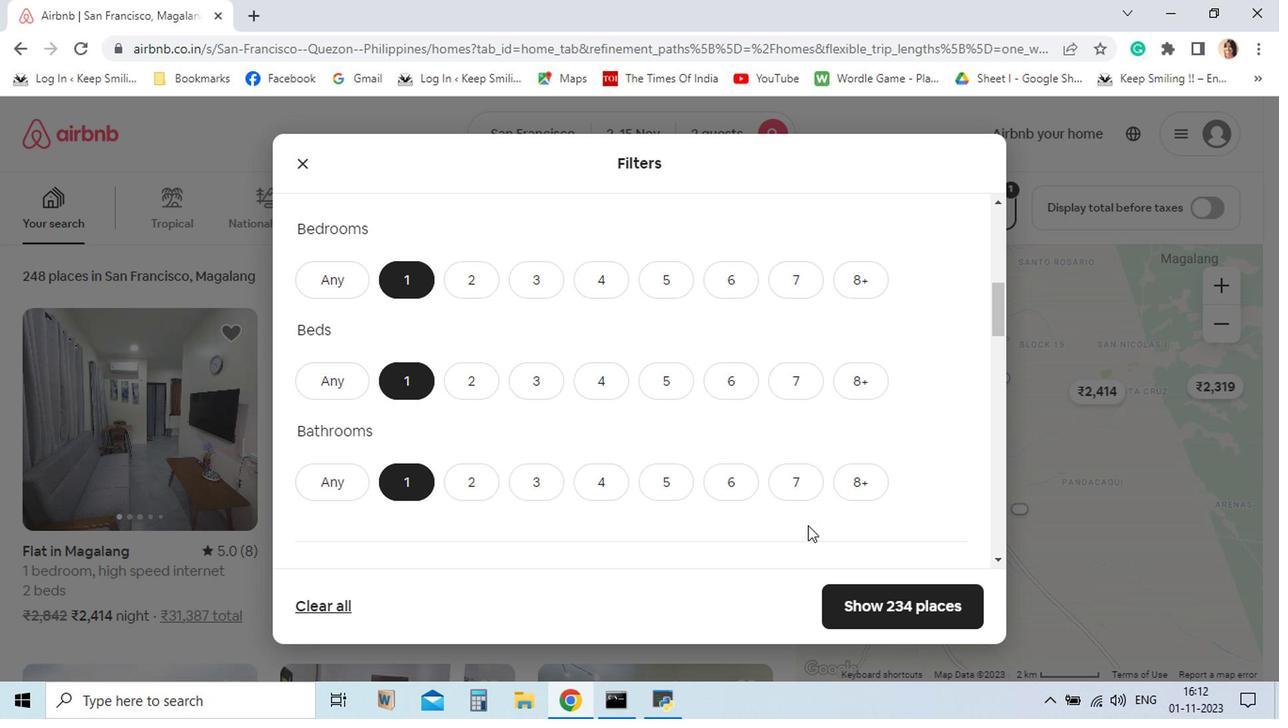 
Action: Mouse moved to (660, 439)
Screenshot: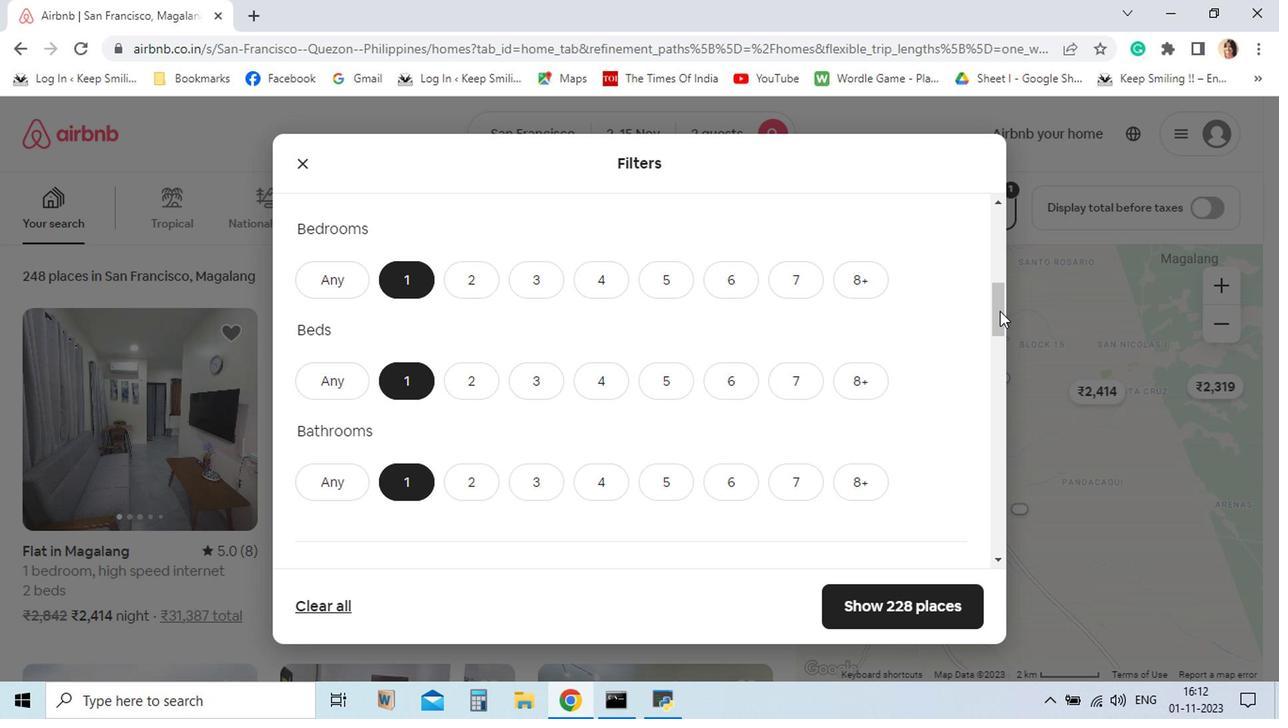 
Action: Mouse pressed left at (660, 439)
Screenshot: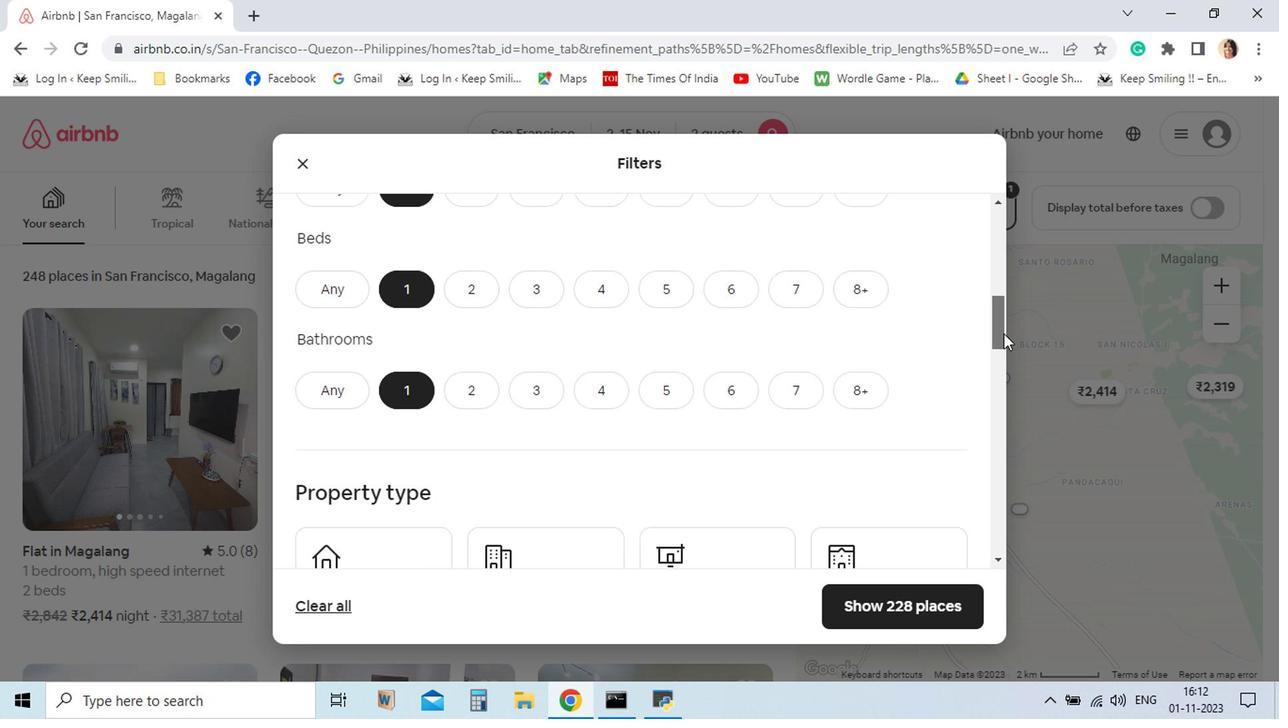 
Action: Mouse moved to (603, 421)
Screenshot: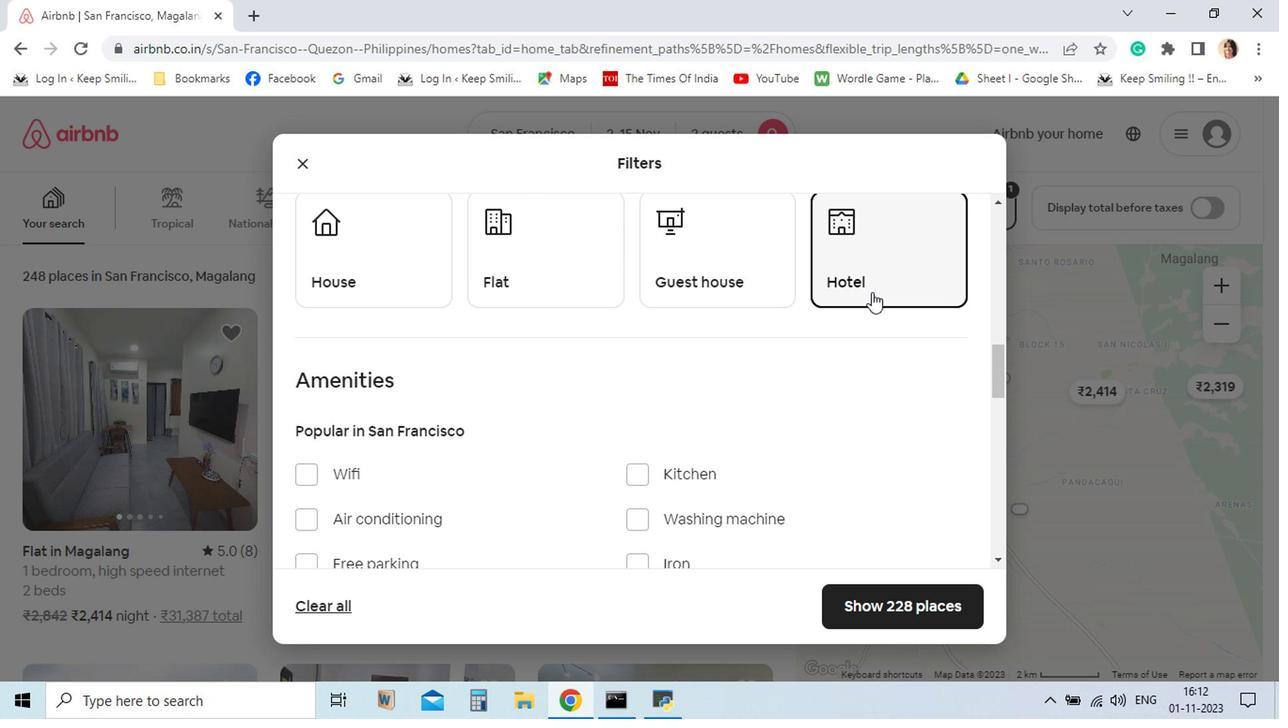 
Action: Mouse pressed left at (603, 421)
Screenshot: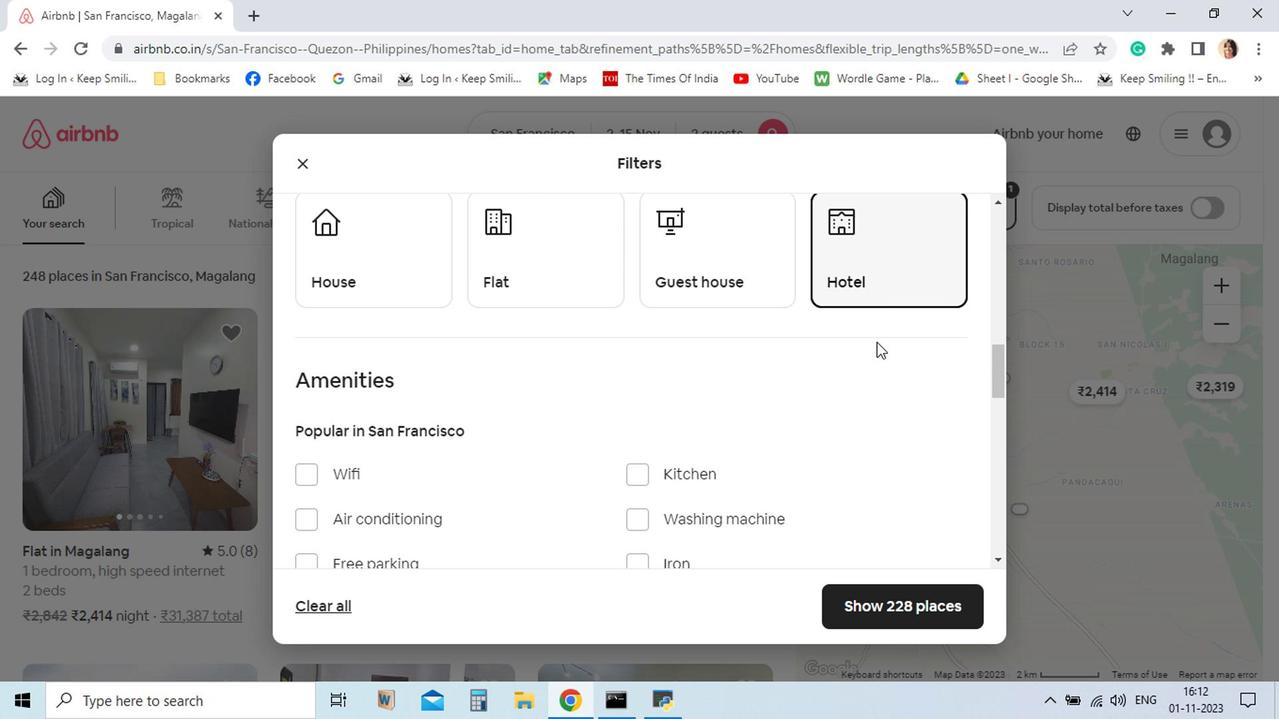 
Action: Mouse moved to (627, 595)
Screenshot: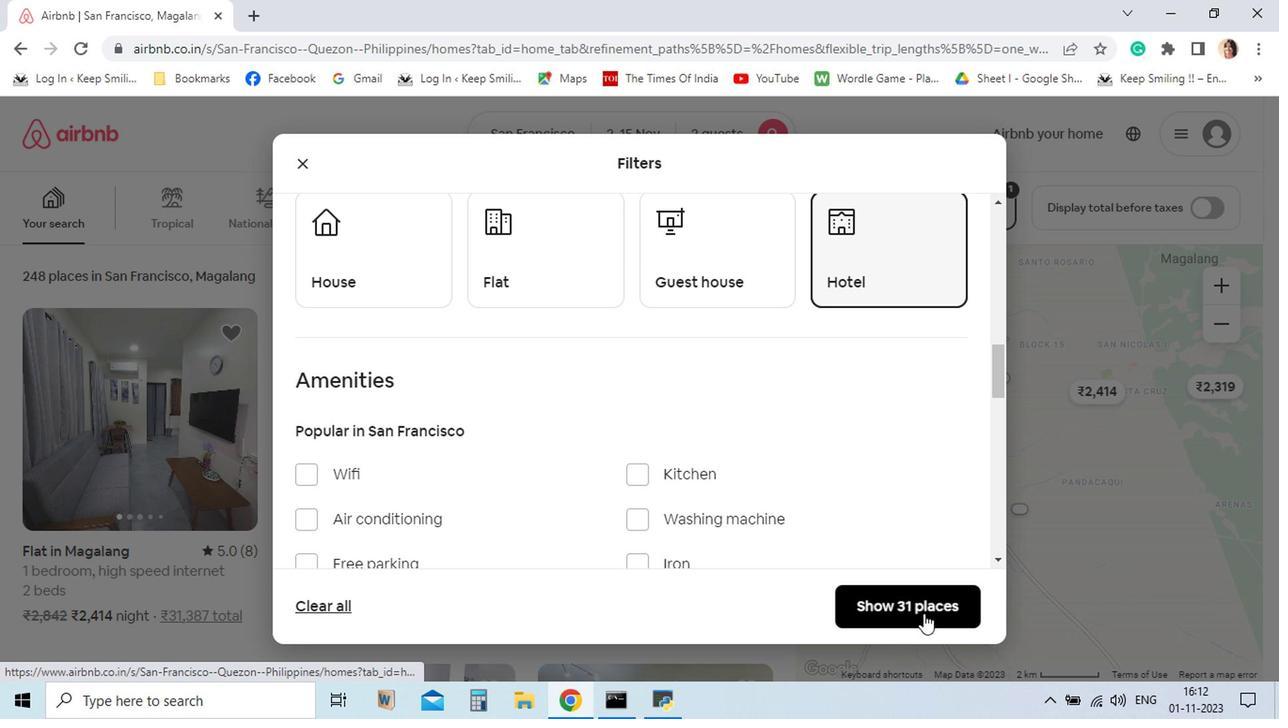 
Action: Mouse pressed left at (627, 595)
Screenshot: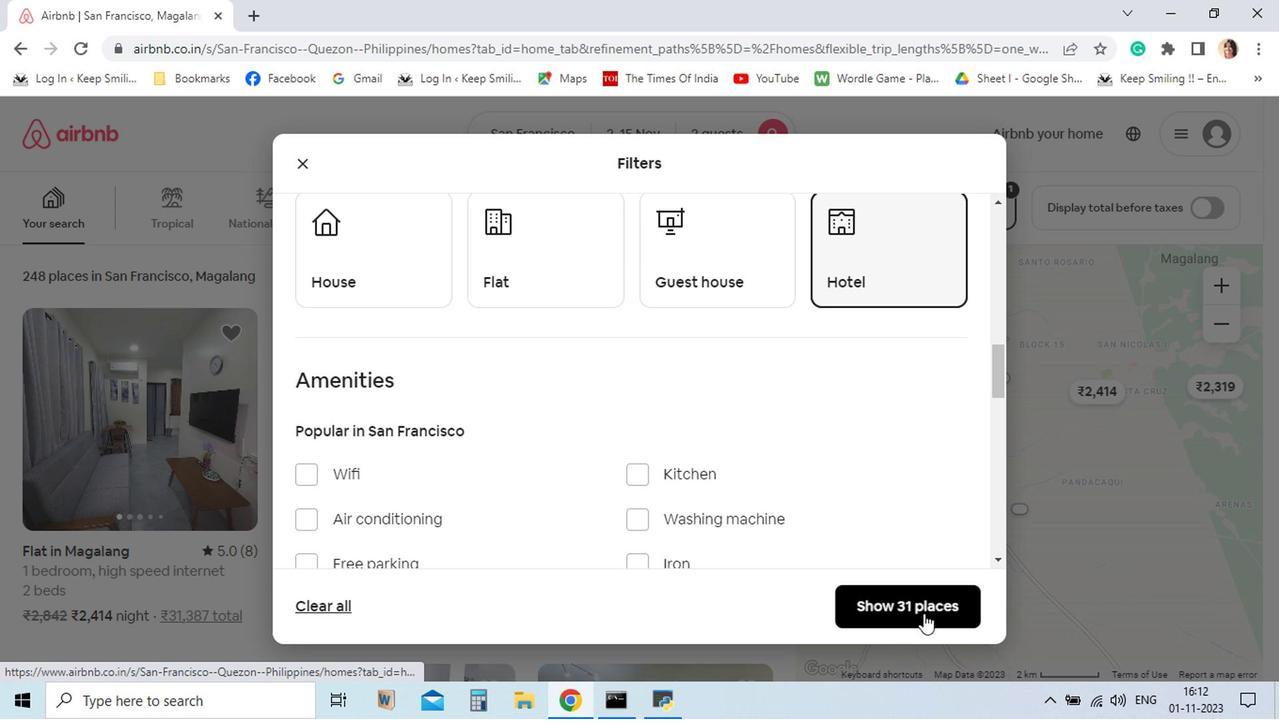 
Action: Mouse moved to (505, 597)
Screenshot: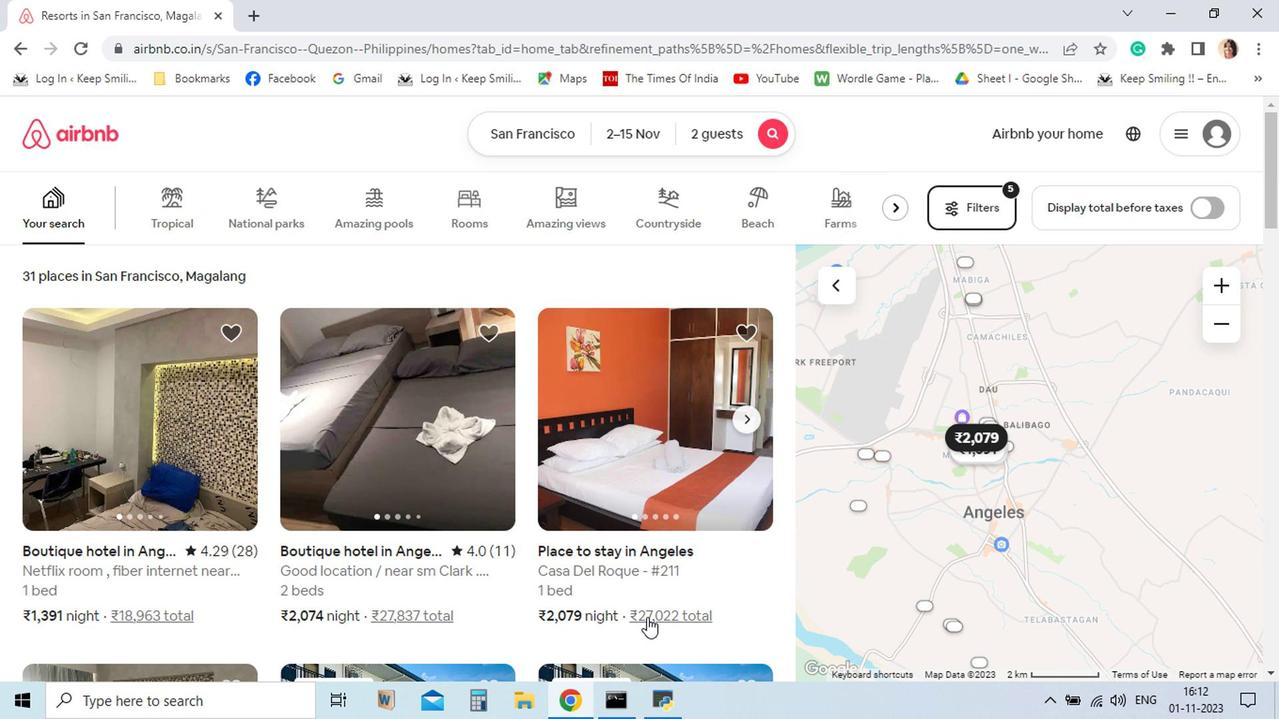 
Action: Mouse scrolled (505, 597) with delta (0, 0)
Screenshot: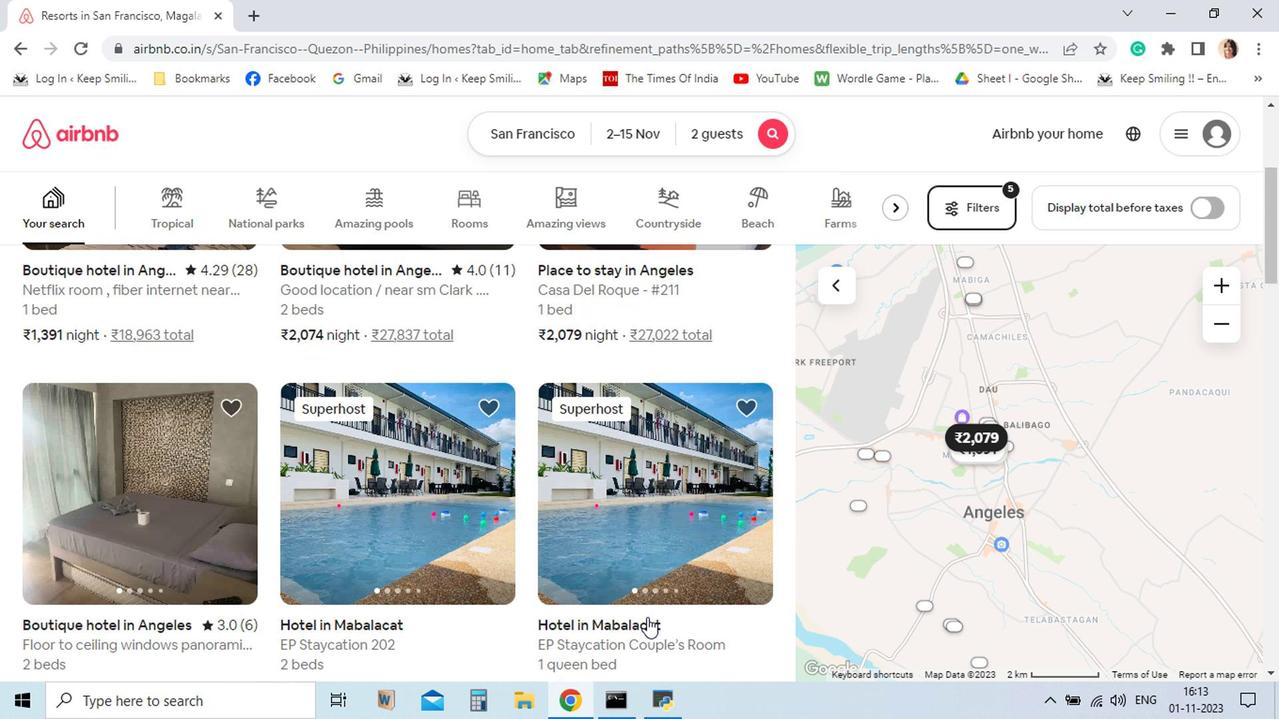 
Action: Mouse scrolled (505, 597) with delta (0, 0)
Screenshot: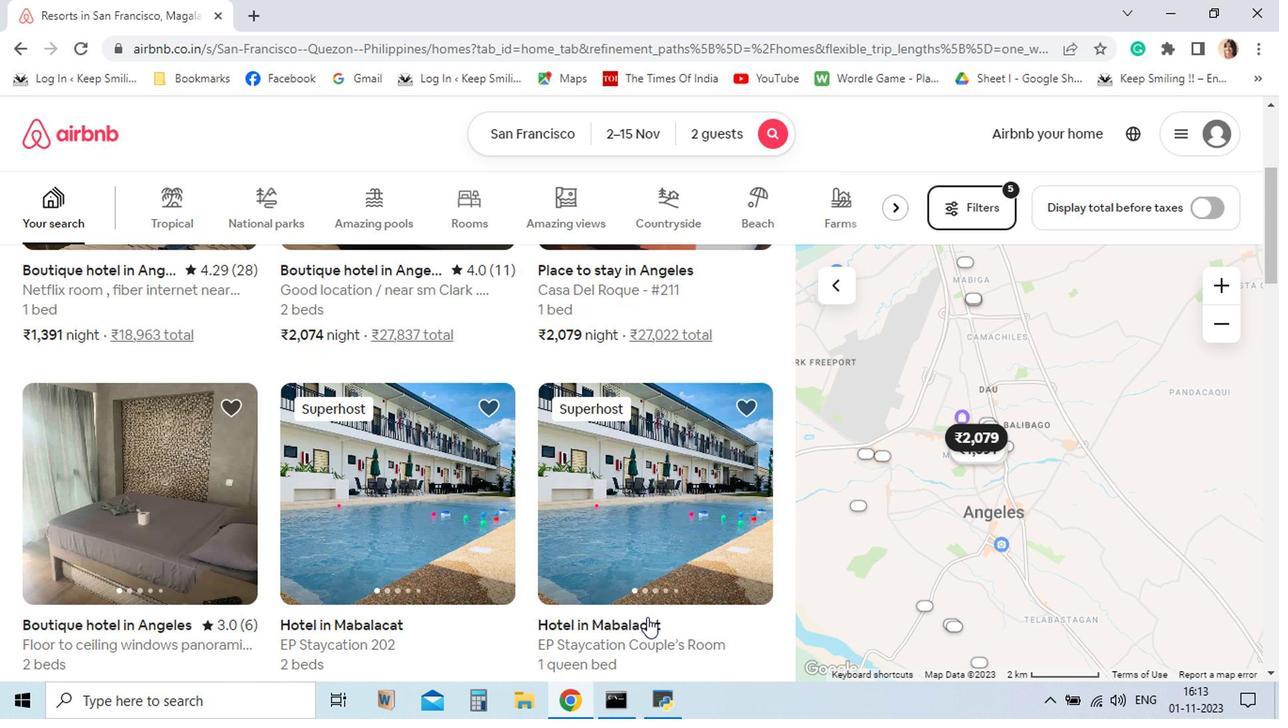 
Action: Mouse scrolled (505, 597) with delta (0, 0)
Screenshot: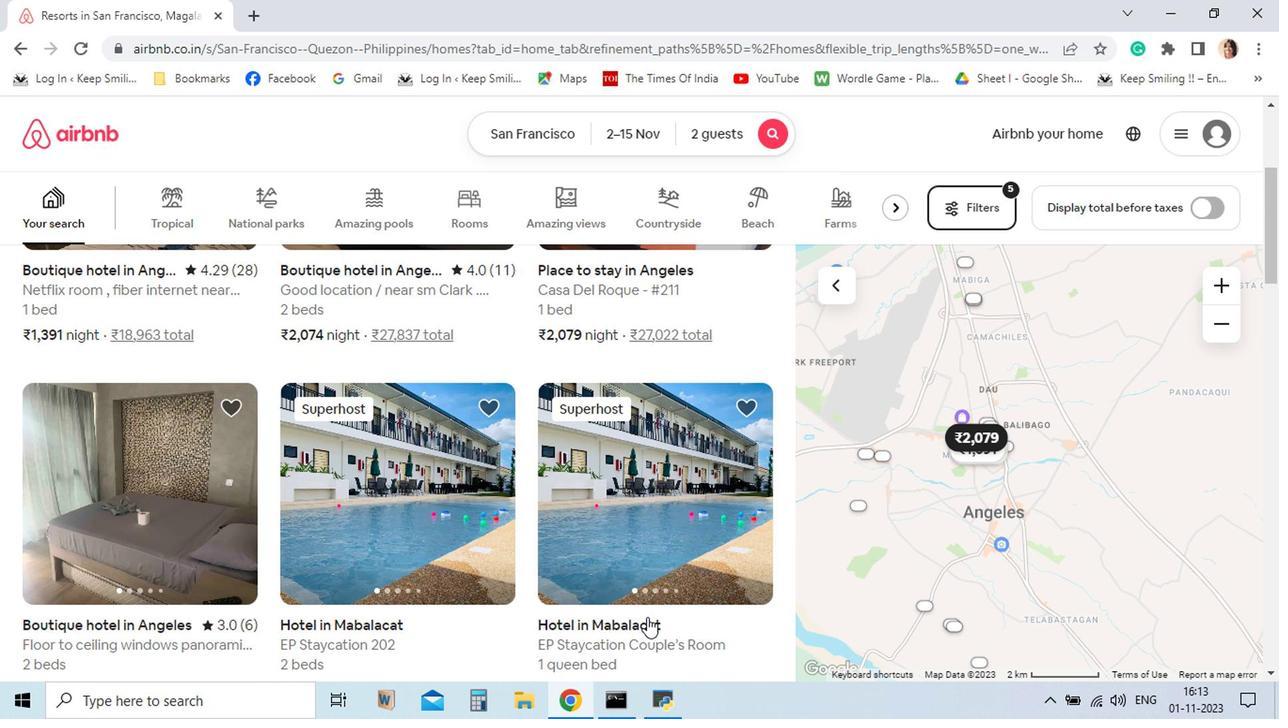 
Action: Mouse scrolled (505, 597) with delta (0, 0)
Screenshot: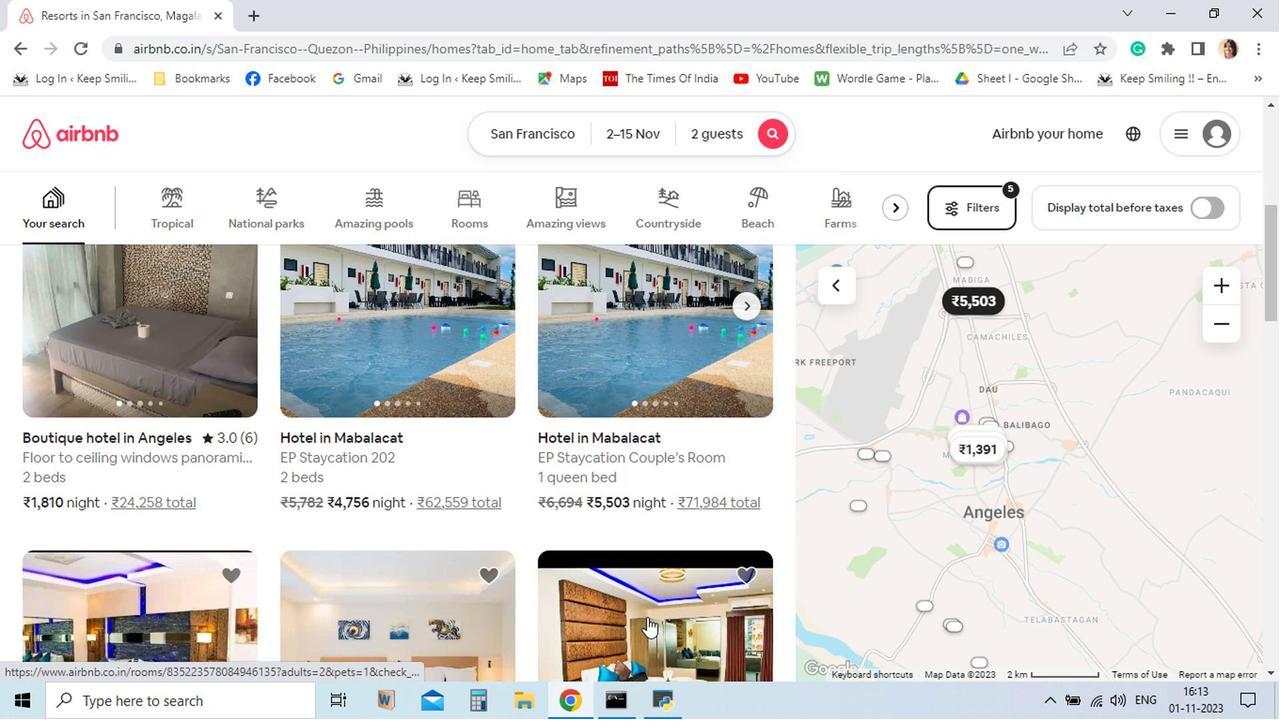 
Action: Mouse scrolled (505, 597) with delta (0, 0)
Screenshot: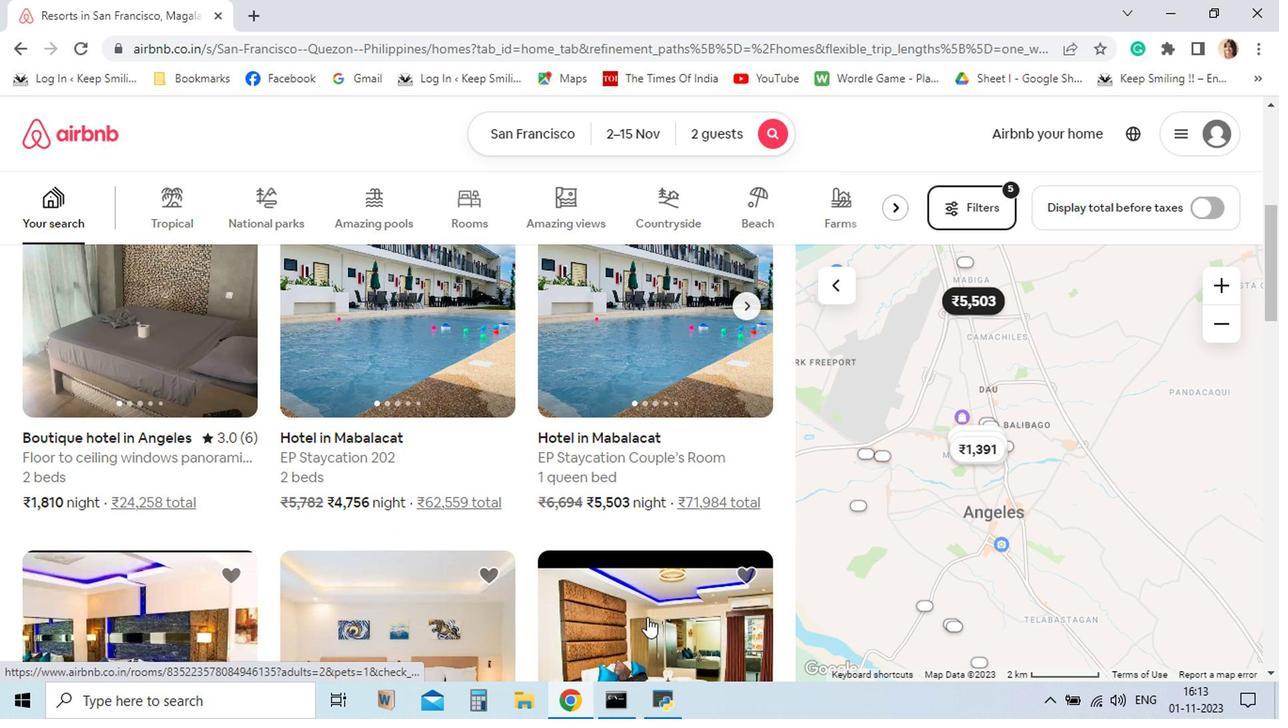 
Action: Mouse scrolled (505, 597) with delta (0, 0)
Screenshot: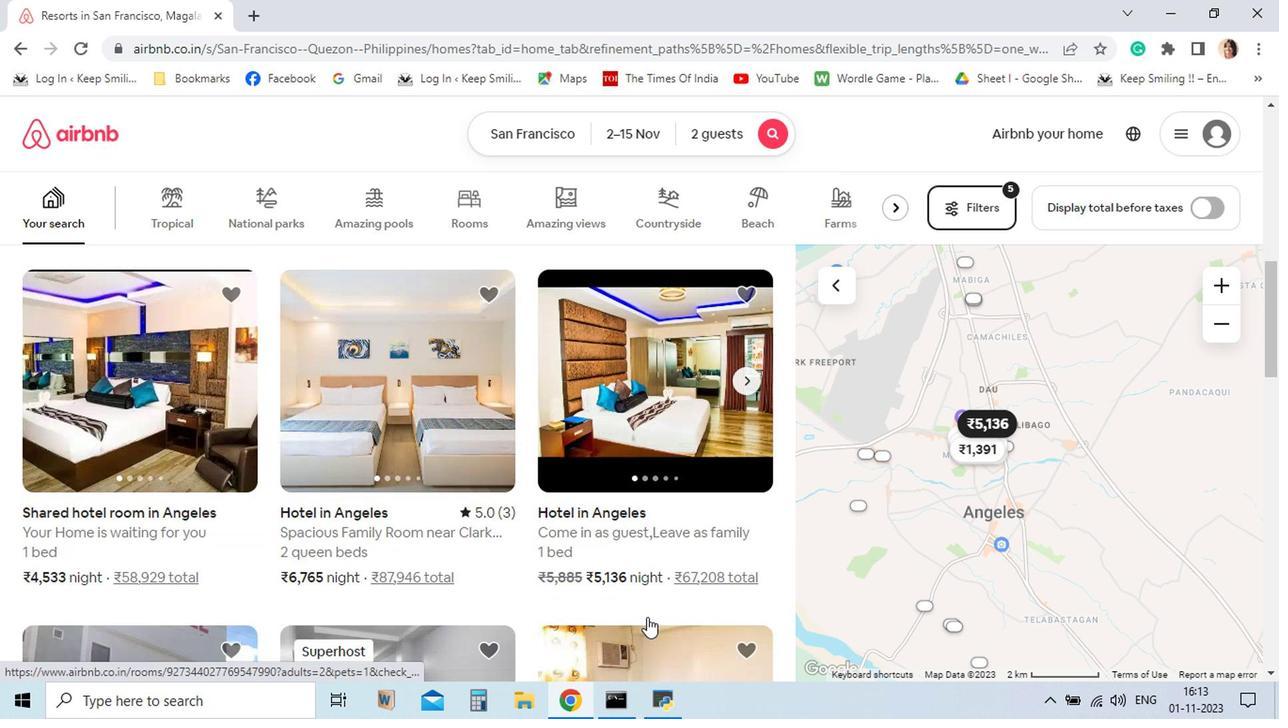 
Action: Mouse scrolled (505, 597) with delta (0, 0)
Screenshot: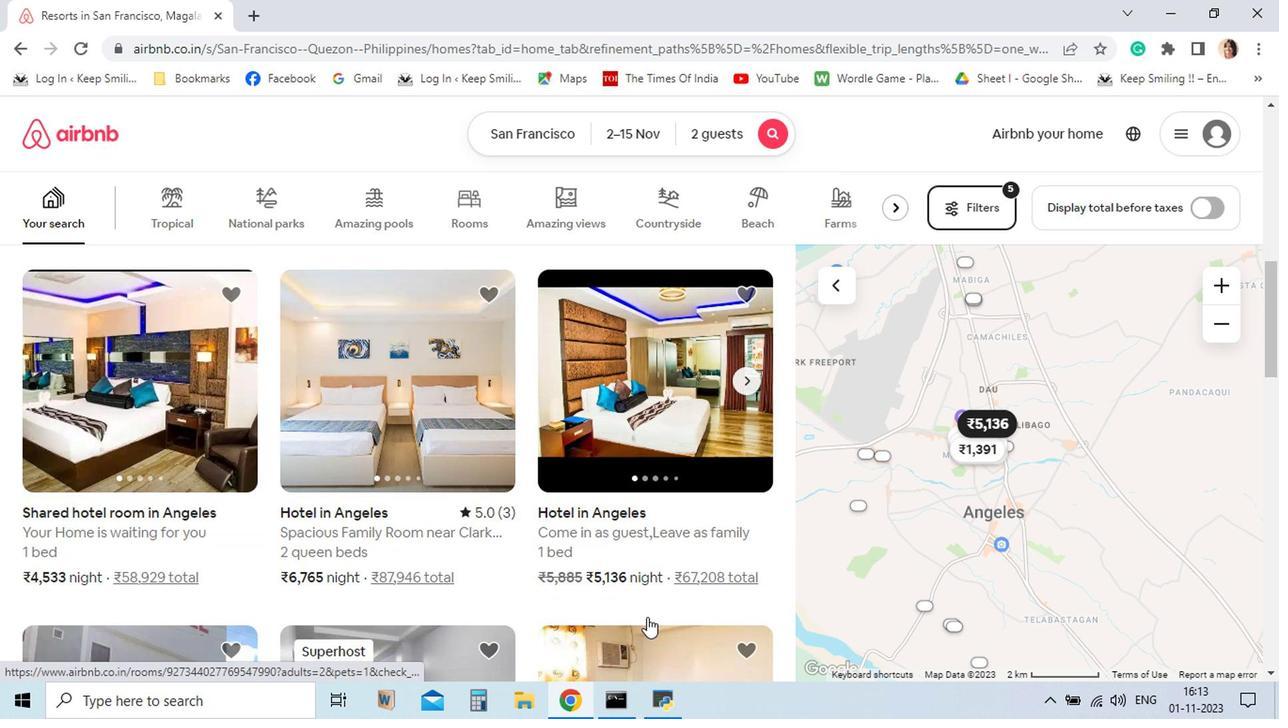
Action: Mouse scrolled (505, 597) with delta (0, 0)
Screenshot: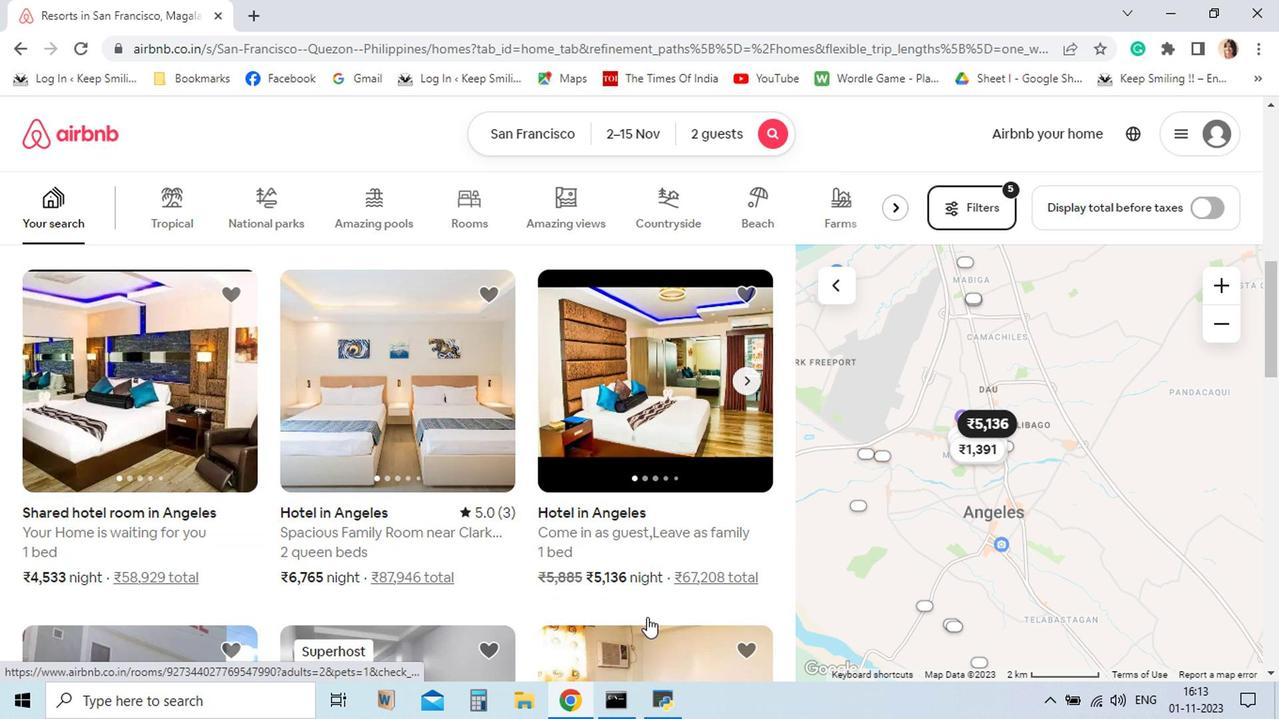 
Action: Mouse scrolled (505, 597) with delta (0, 0)
Screenshot: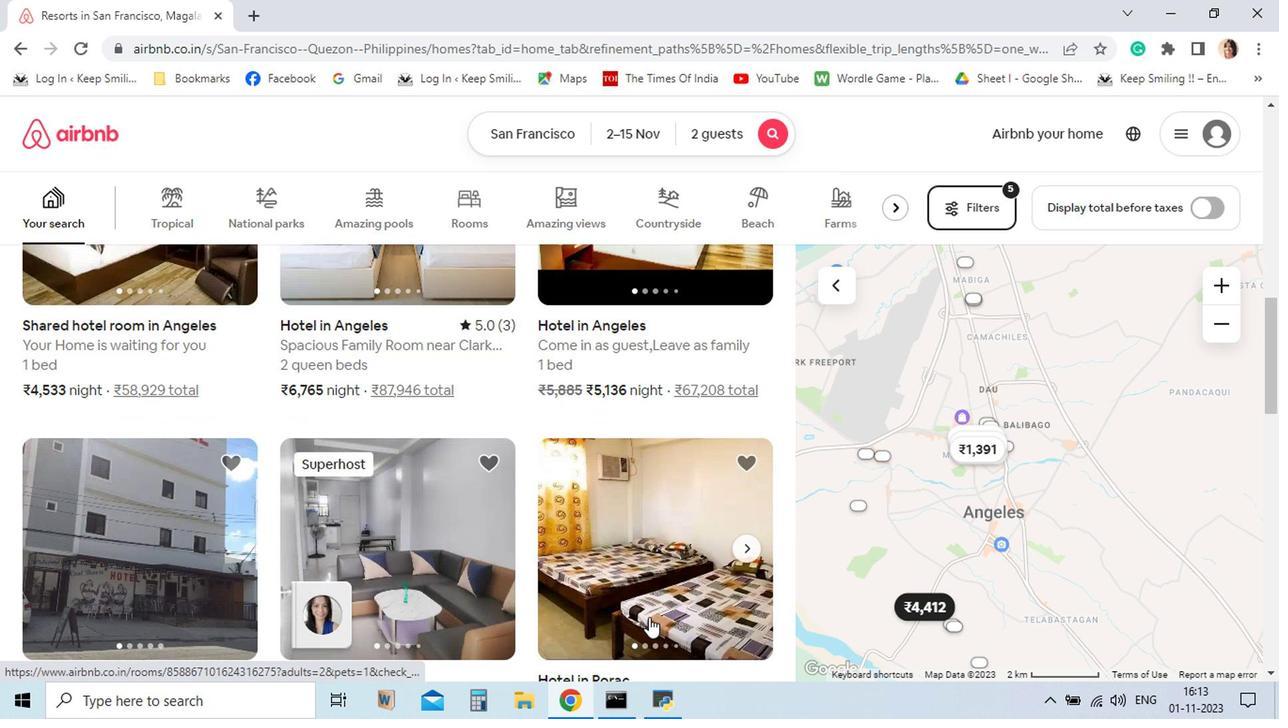 
Action: Mouse moved to (505, 597)
Screenshot: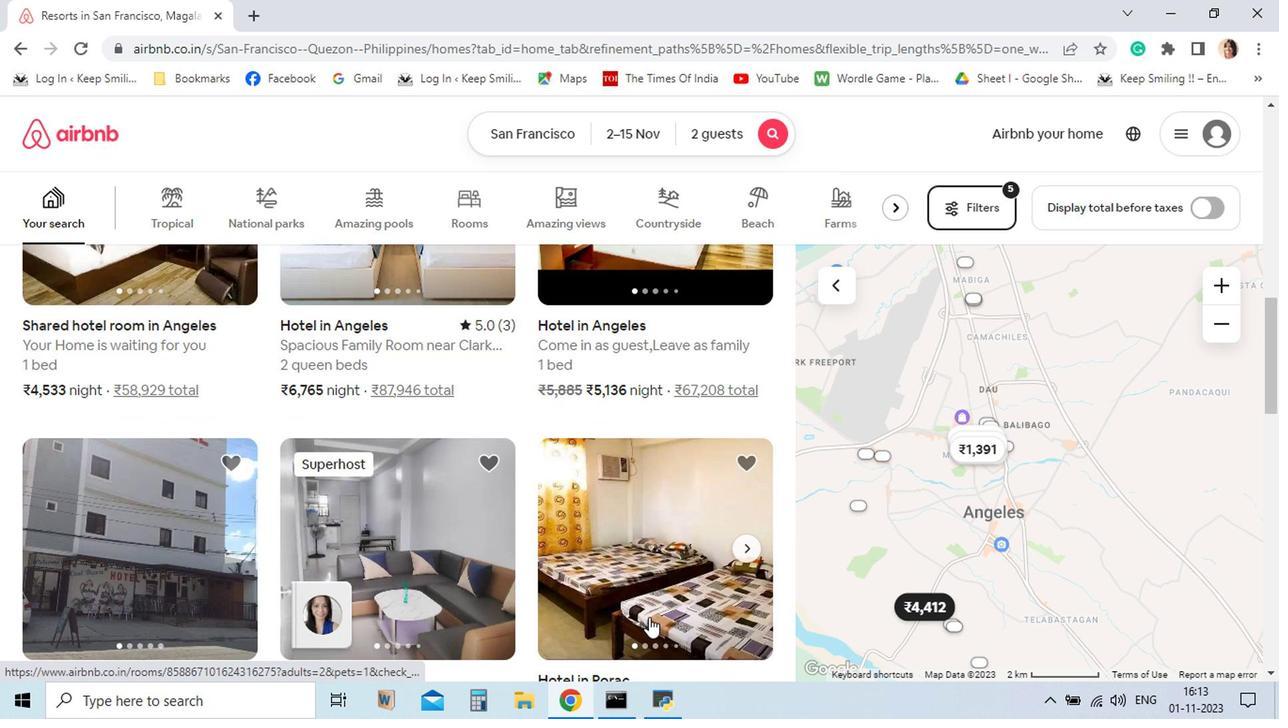 
Action: Mouse scrolled (505, 597) with delta (0, 0)
Screenshot: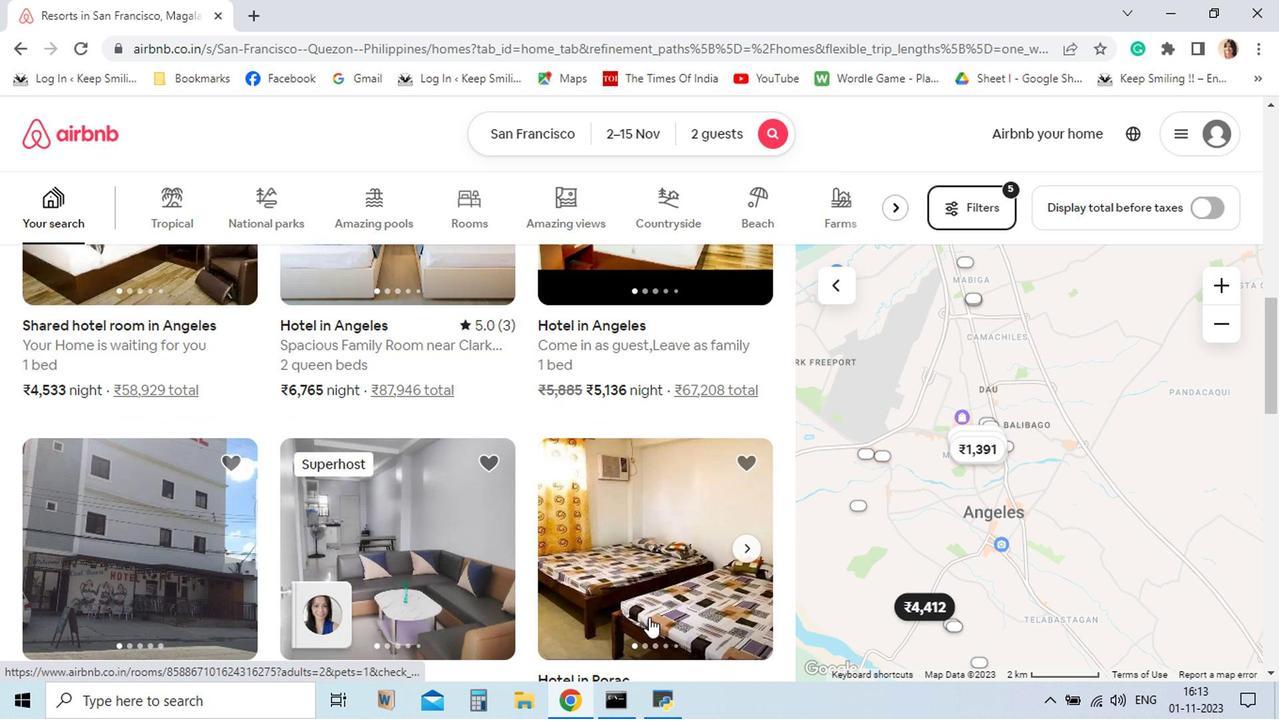 
Action: Mouse moved to (506, 597)
Screenshot: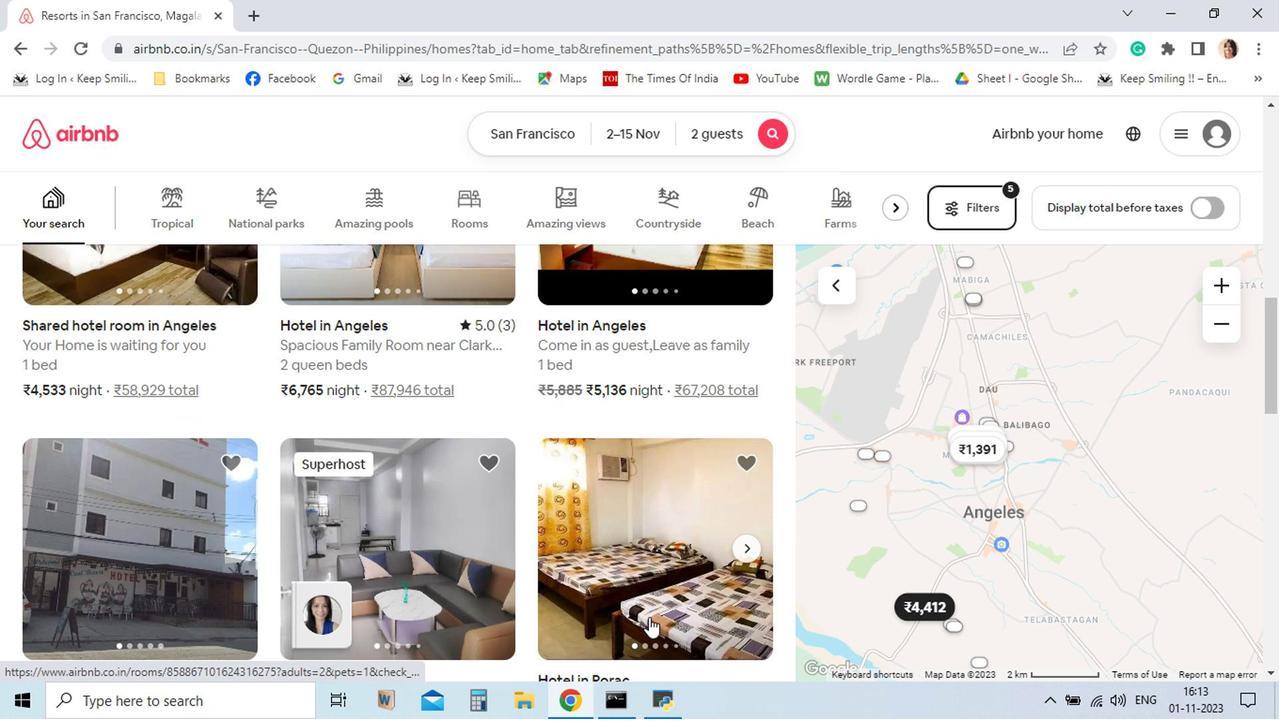 
Action: Mouse scrolled (506, 597) with delta (0, 0)
Screenshot: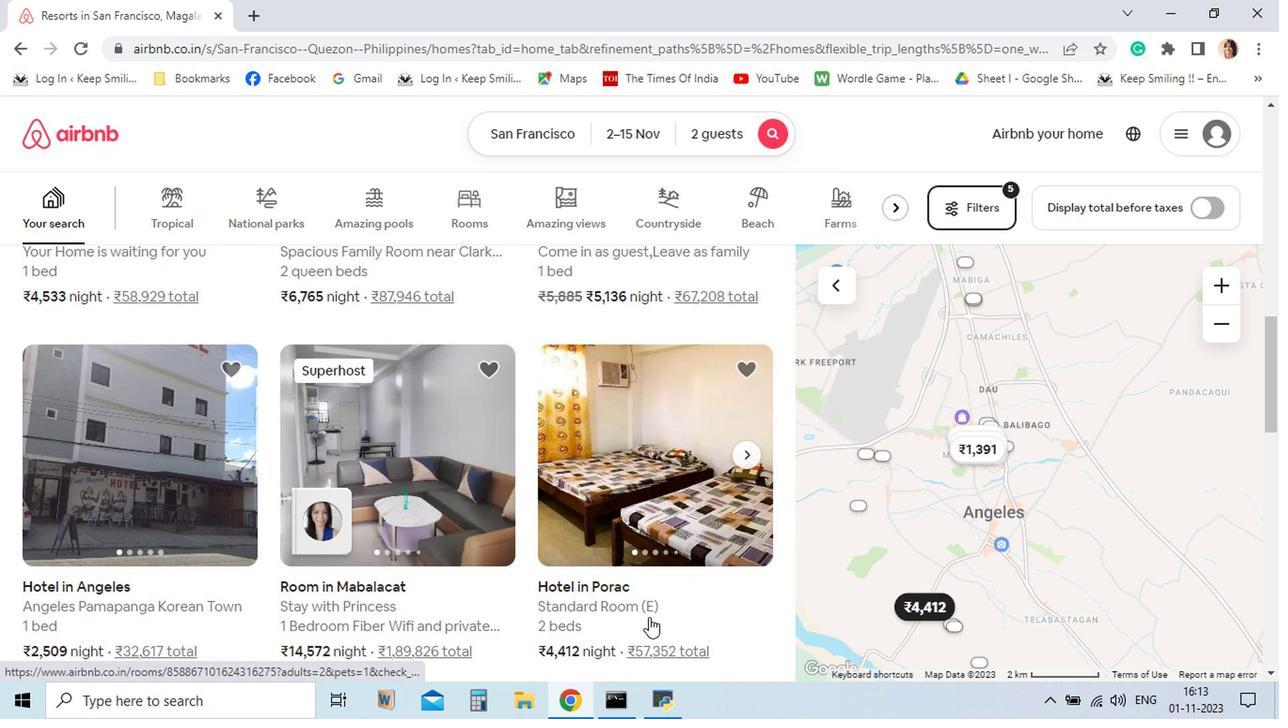
Action: Mouse scrolled (506, 598) with delta (0, 0)
Screenshot: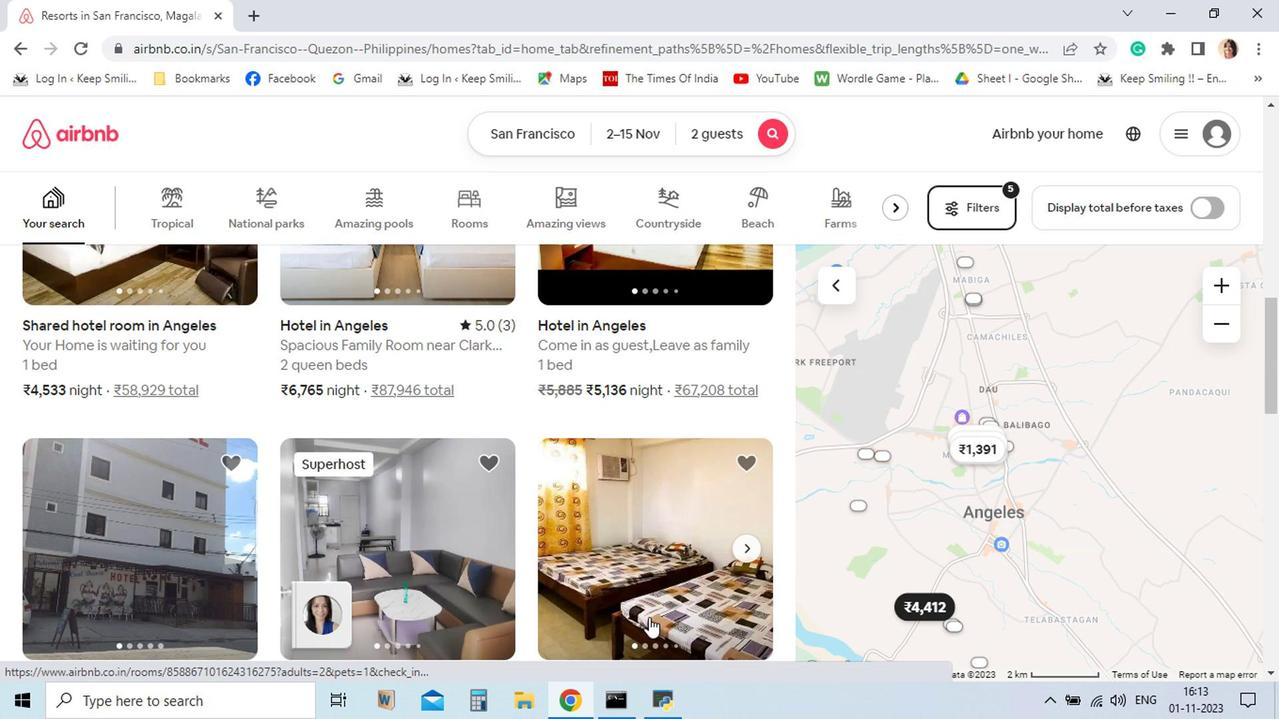 
Action: Mouse scrolled (506, 597) with delta (0, 0)
Screenshot: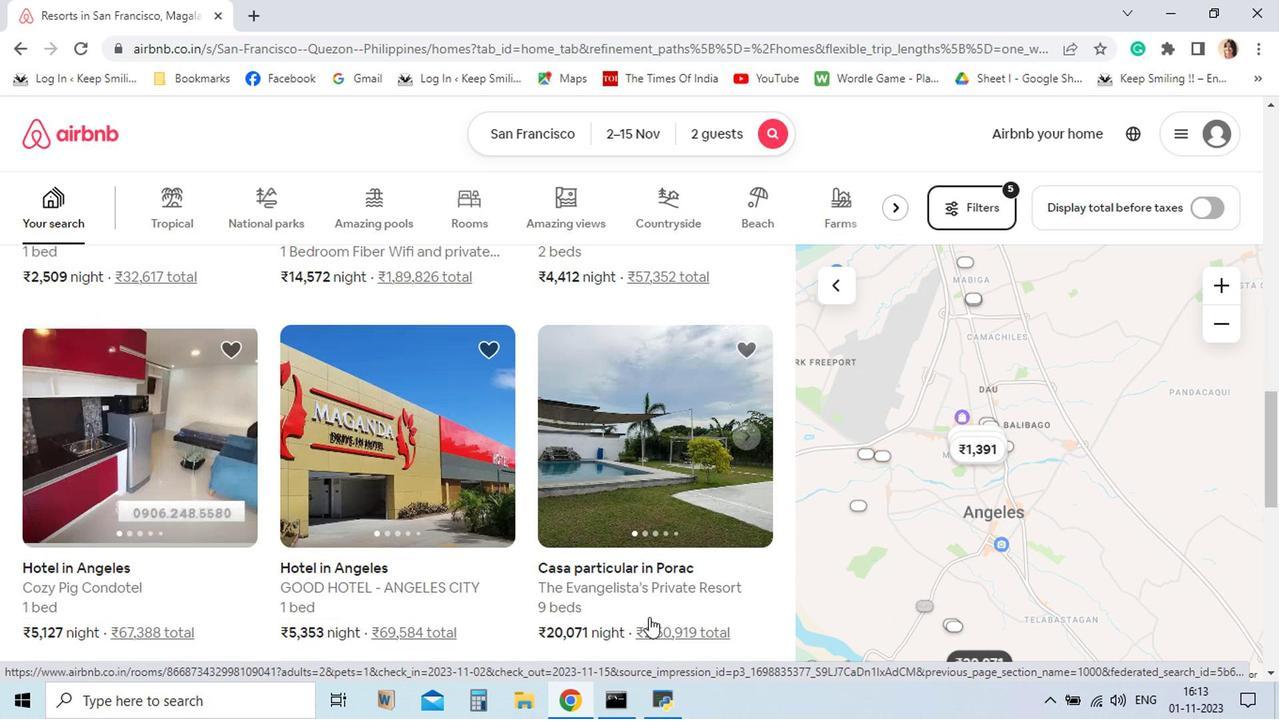 
Action: Mouse scrolled (506, 597) with delta (0, 0)
Screenshot: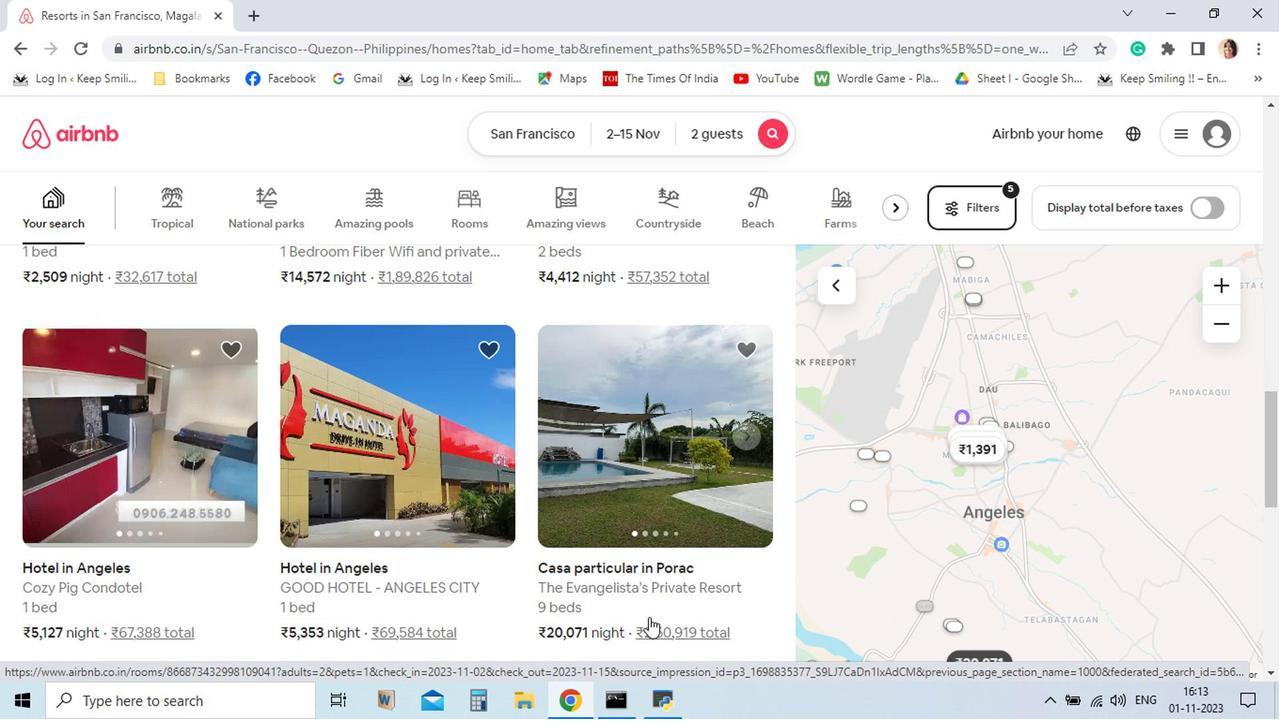 
Action: Mouse scrolled (506, 597) with delta (0, 0)
Screenshot: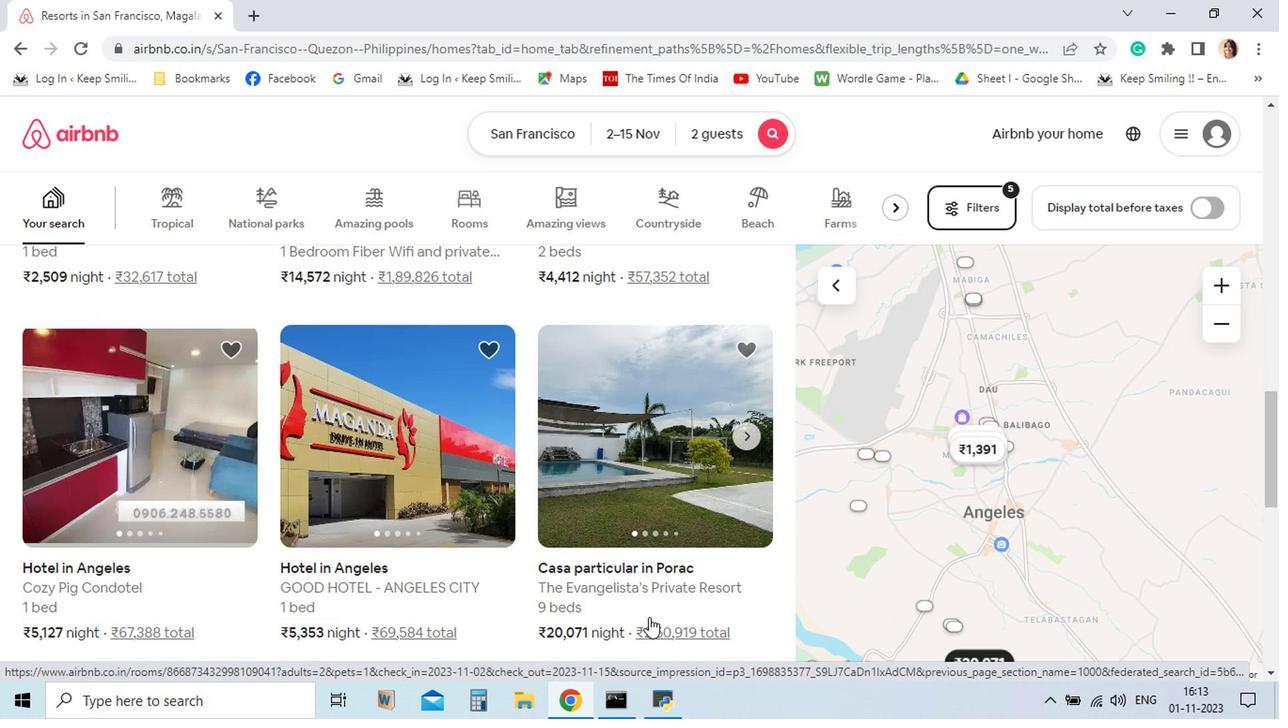 
Action: Mouse scrolled (506, 597) with delta (0, 0)
Screenshot: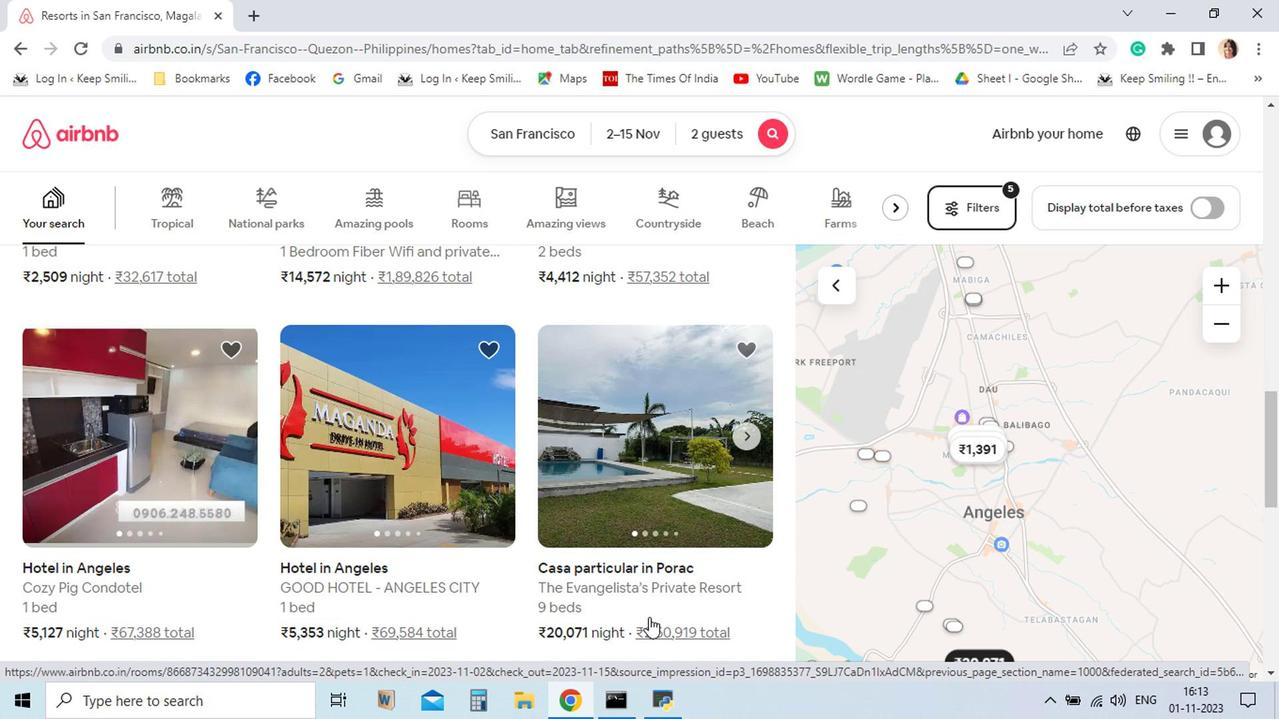 
Action: Mouse scrolled (506, 597) with delta (0, 0)
Screenshot: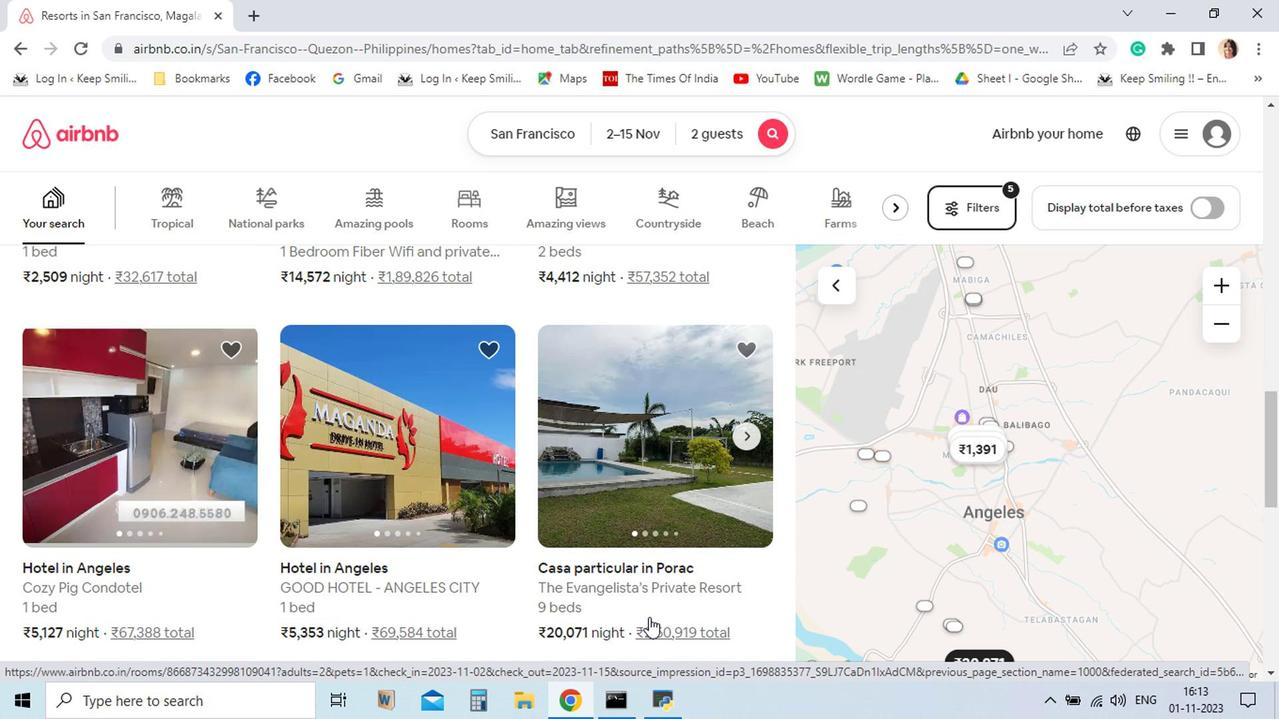 
Action: Mouse scrolled (506, 597) with delta (0, 0)
Screenshot: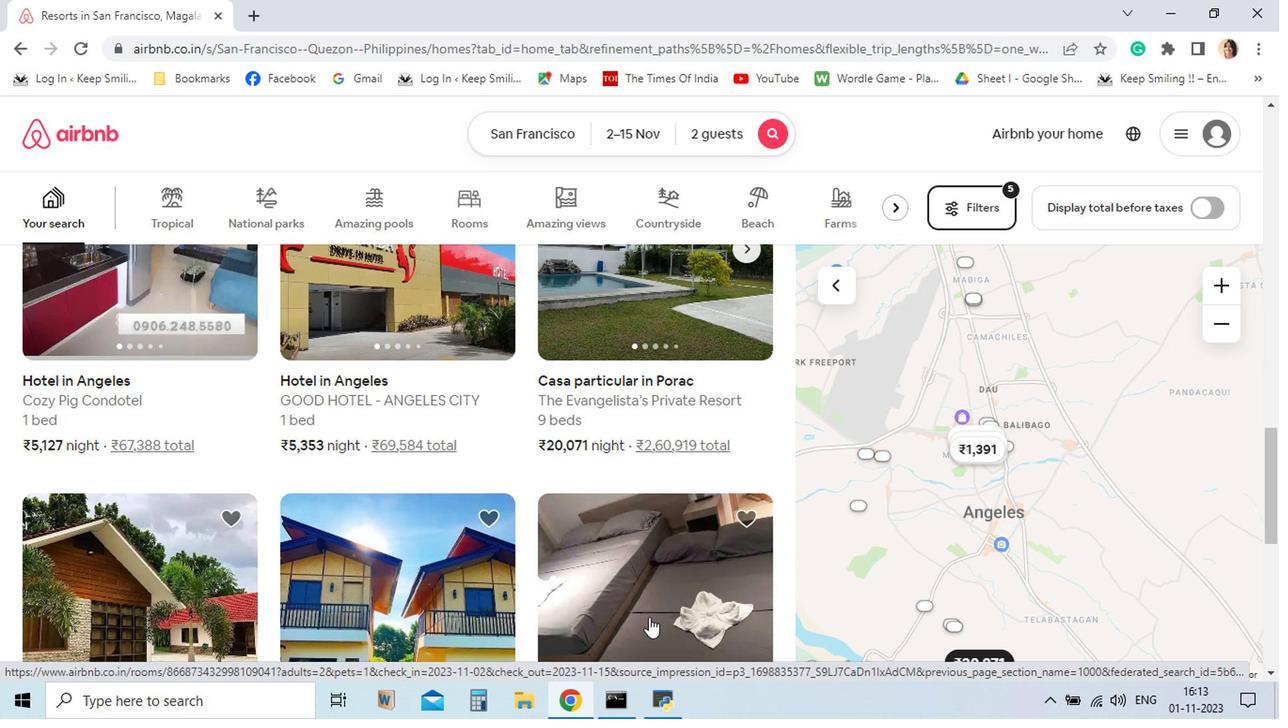 
Action: Mouse scrolled (506, 597) with delta (0, 0)
Screenshot: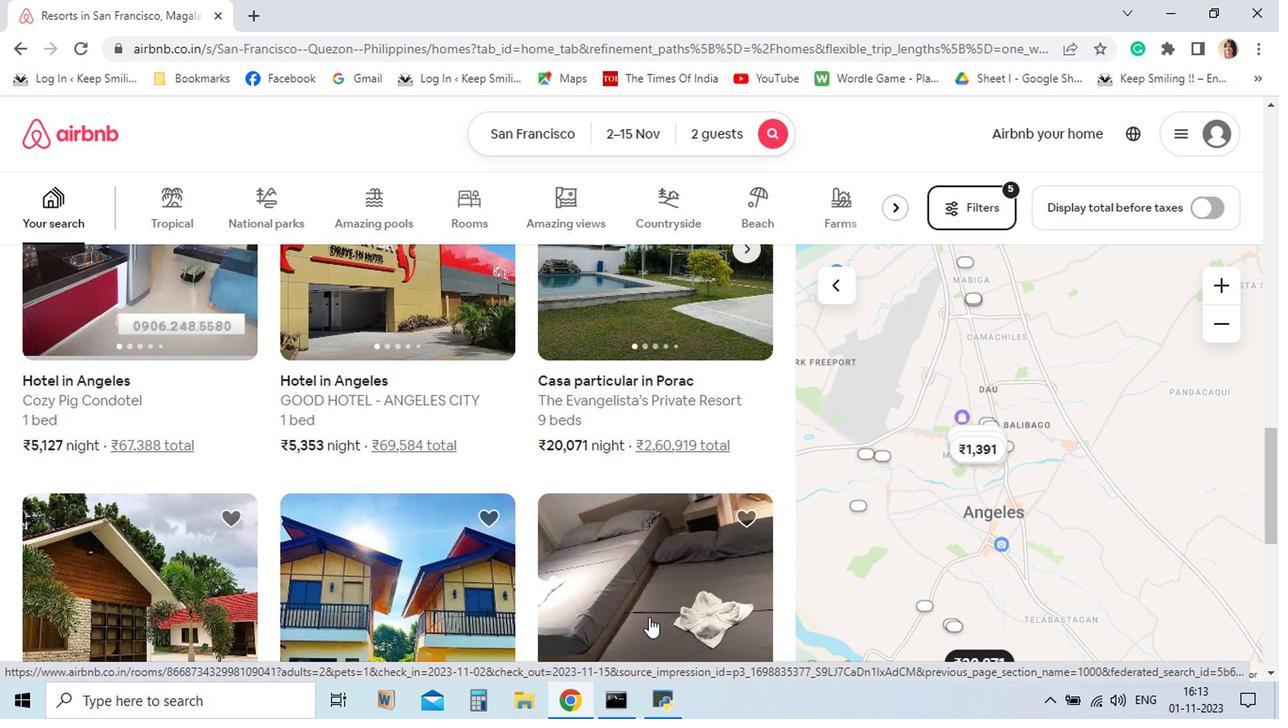 
Action: Mouse moved to (507, 596)
Screenshot: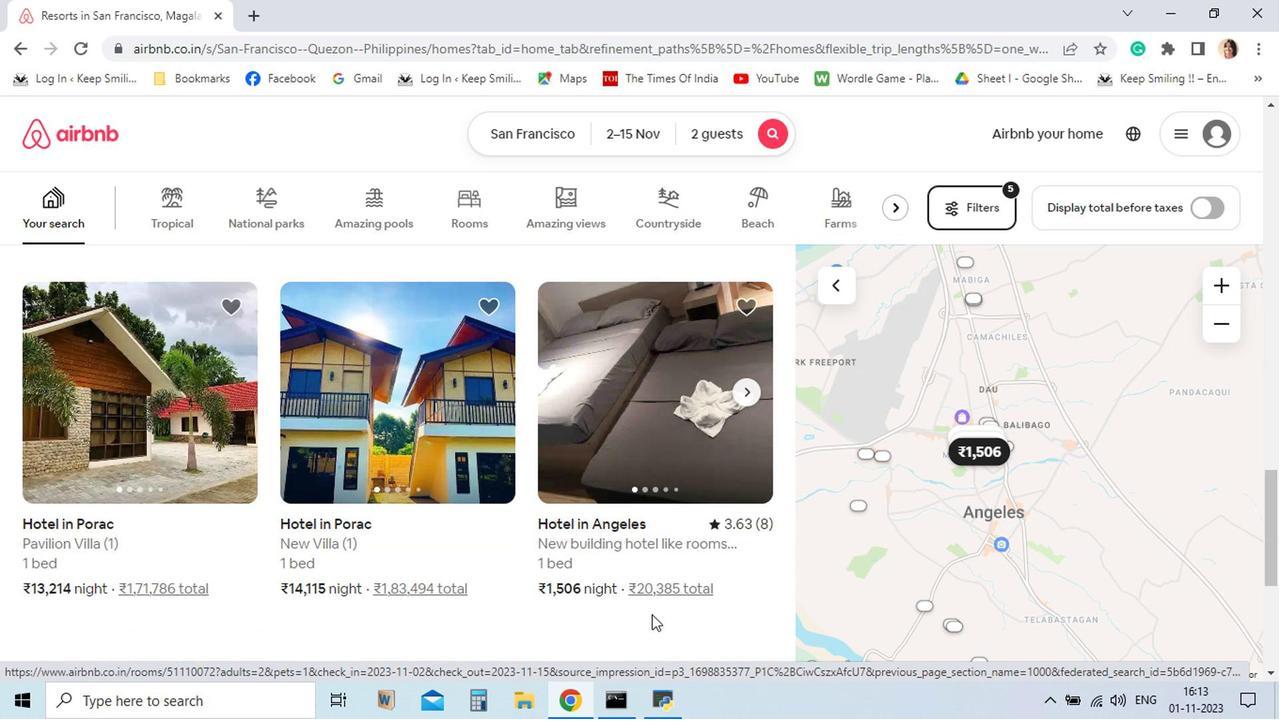 
Action: Mouse scrolled (507, 595) with delta (0, 0)
Screenshot: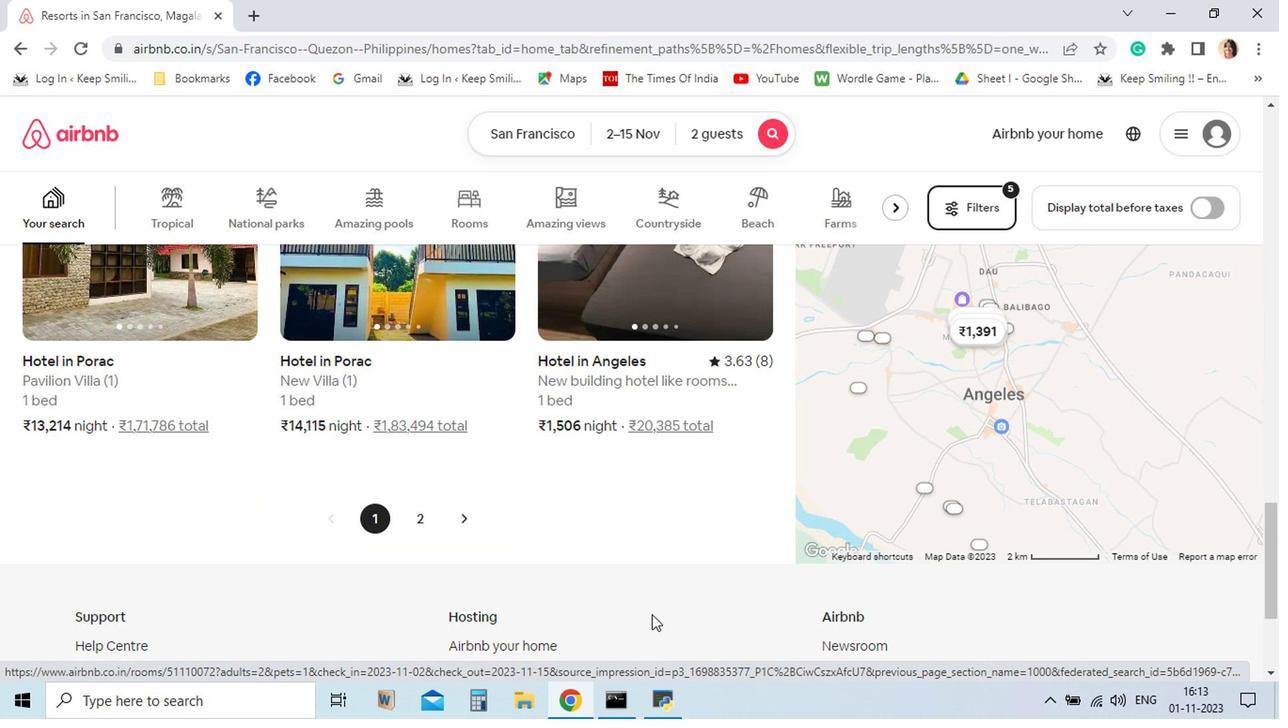 
Action: Mouse scrolled (507, 595) with delta (0, 0)
Screenshot: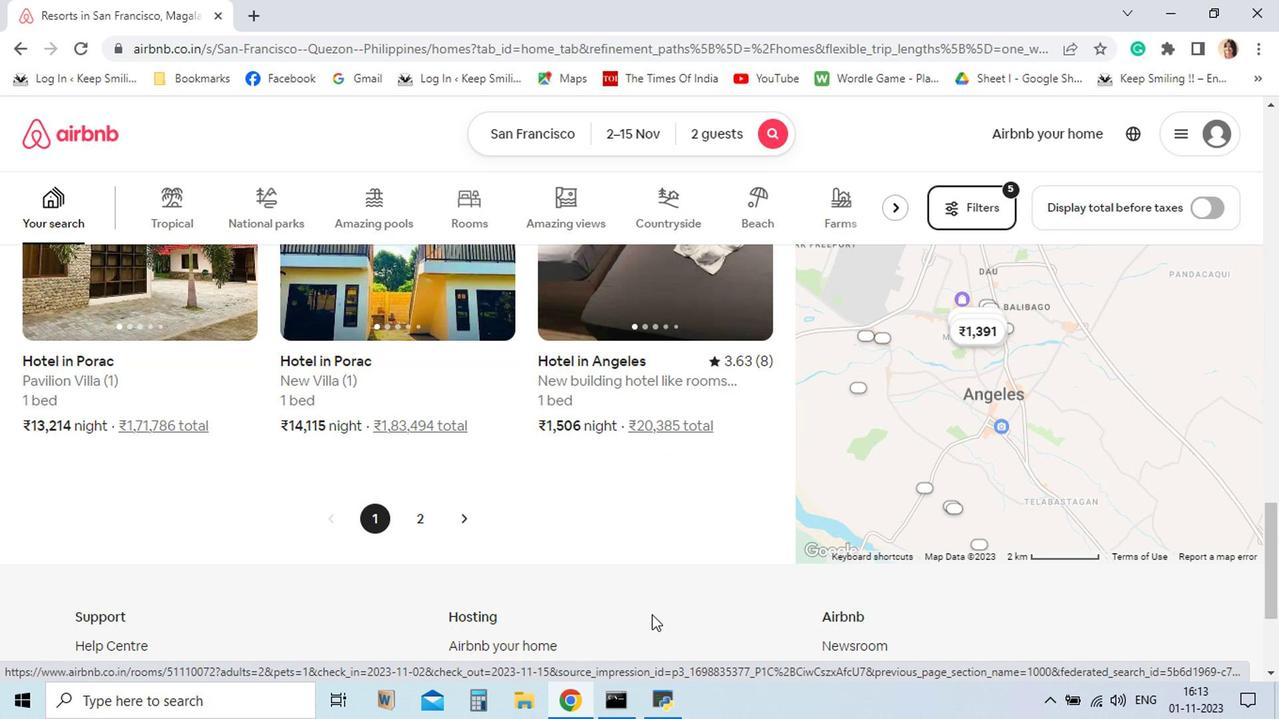 
Action: Mouse scrolled (507, 595) with delta (0, 0)
Screenshot: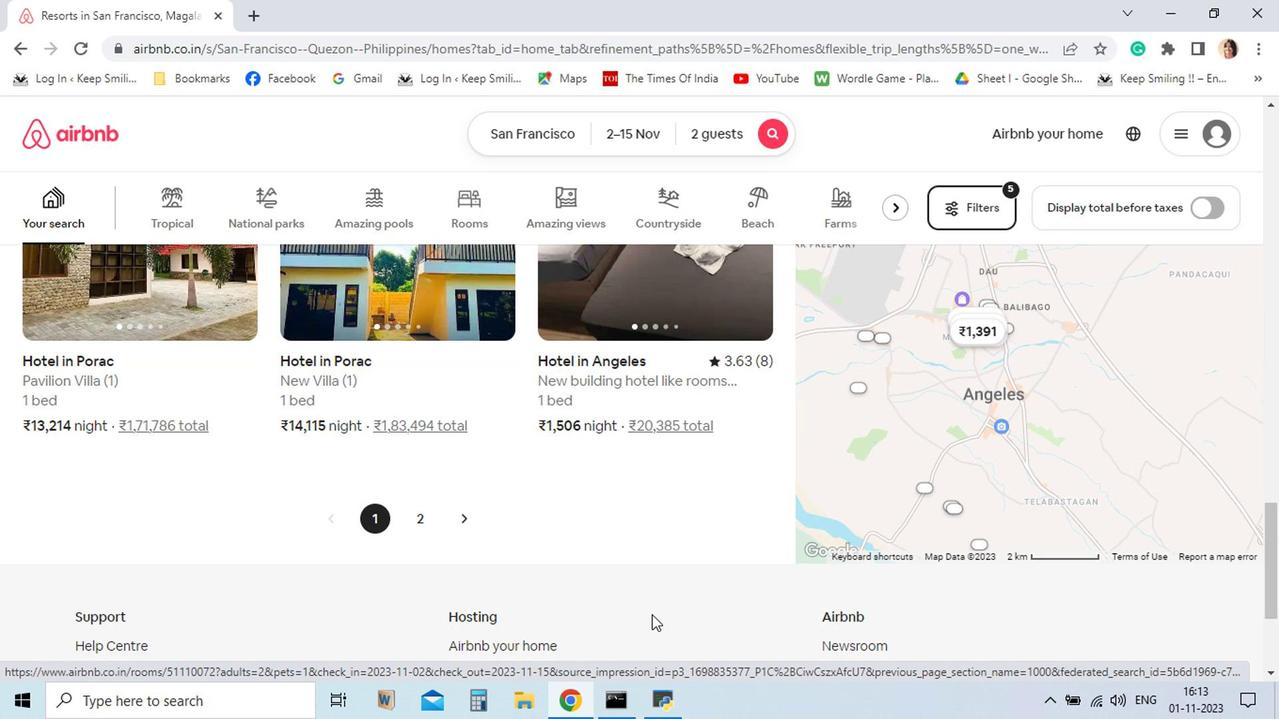 
Action: Mouse scrolled (507, 595) with delta (0, 0)
Screenshot: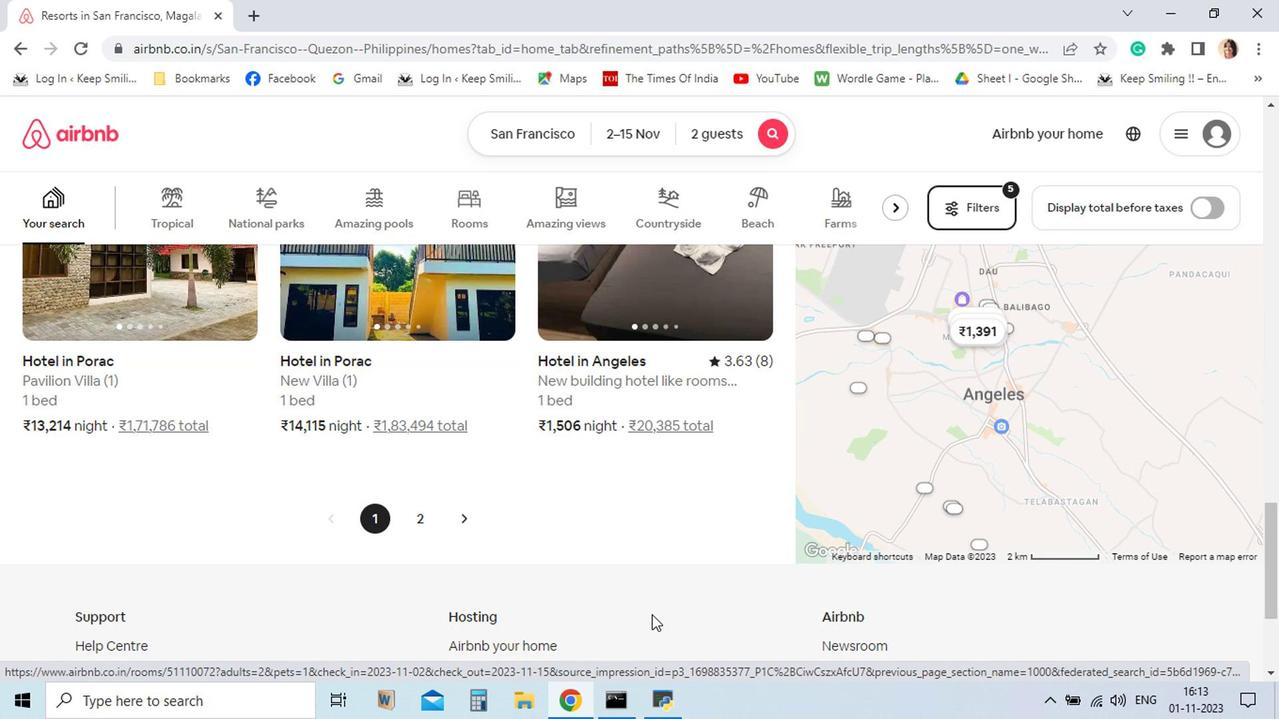 
Action: Mouse moved to (509, 595)
Screenshot: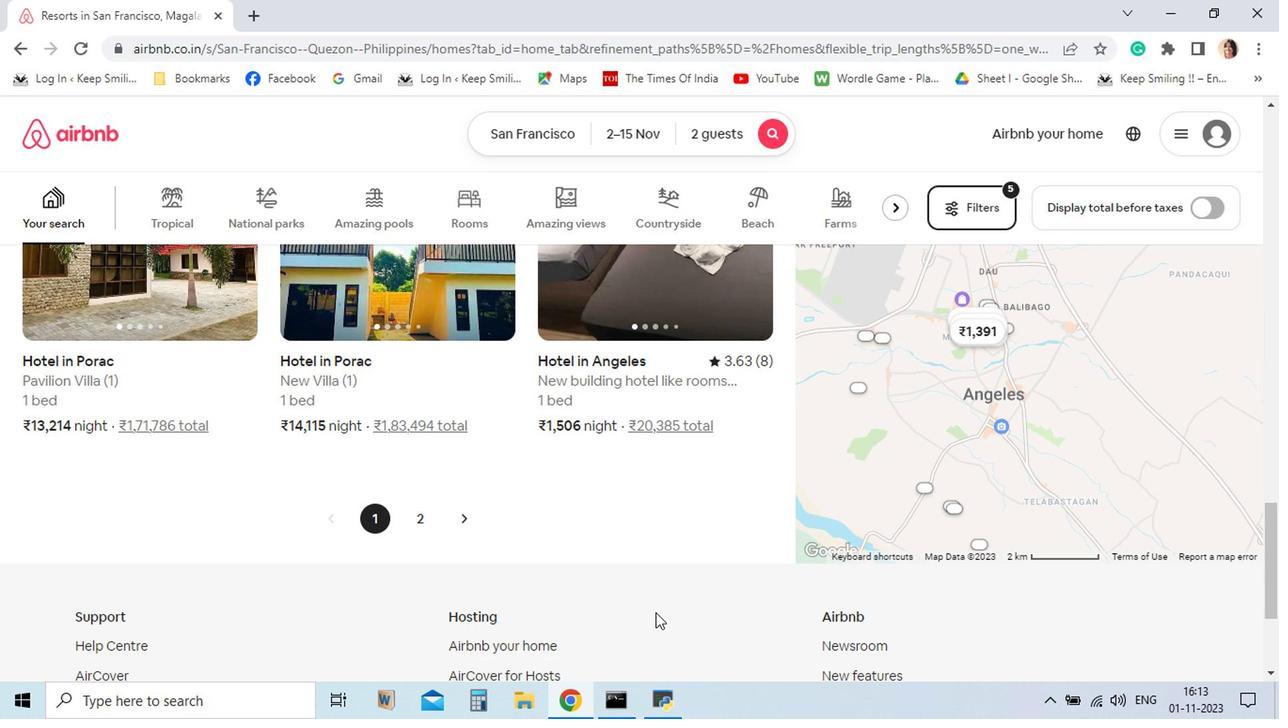 
Action: Mouse scrolled (509, 595) with delta (0, 0)
Screenshot: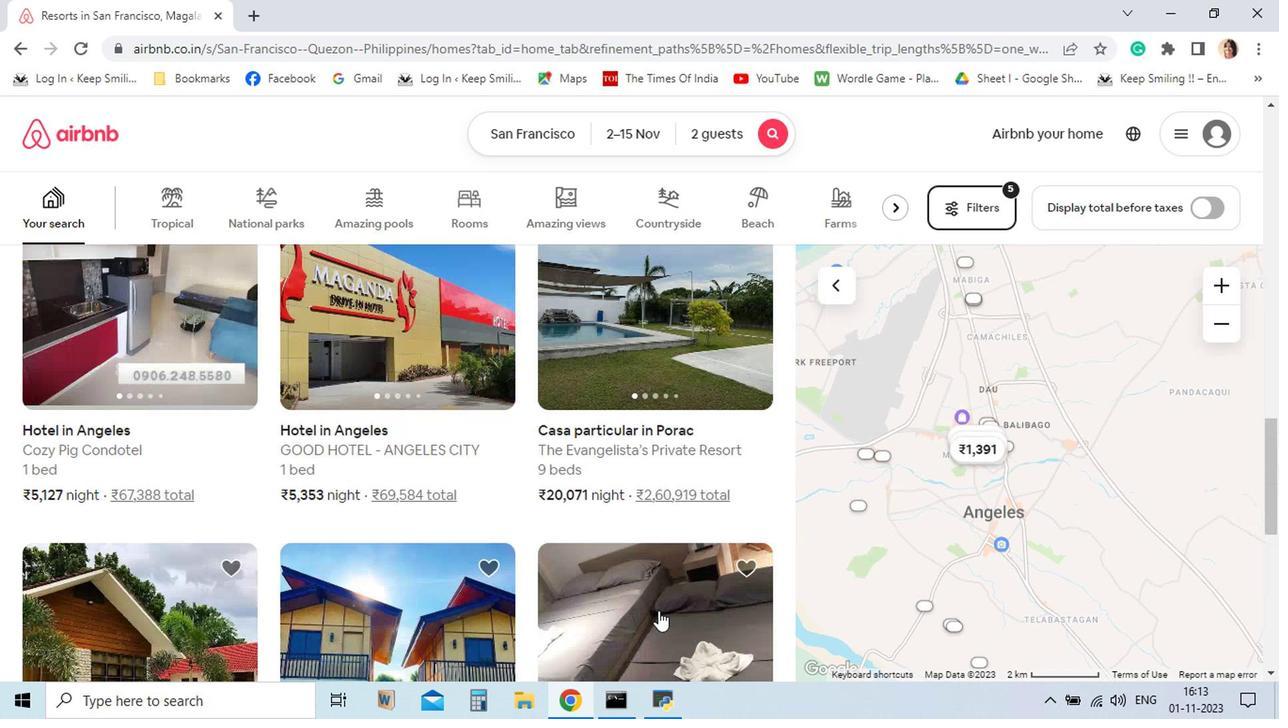 
Action: Mouse scrolled (509, 595) with delta (0, 0)
Screenshot: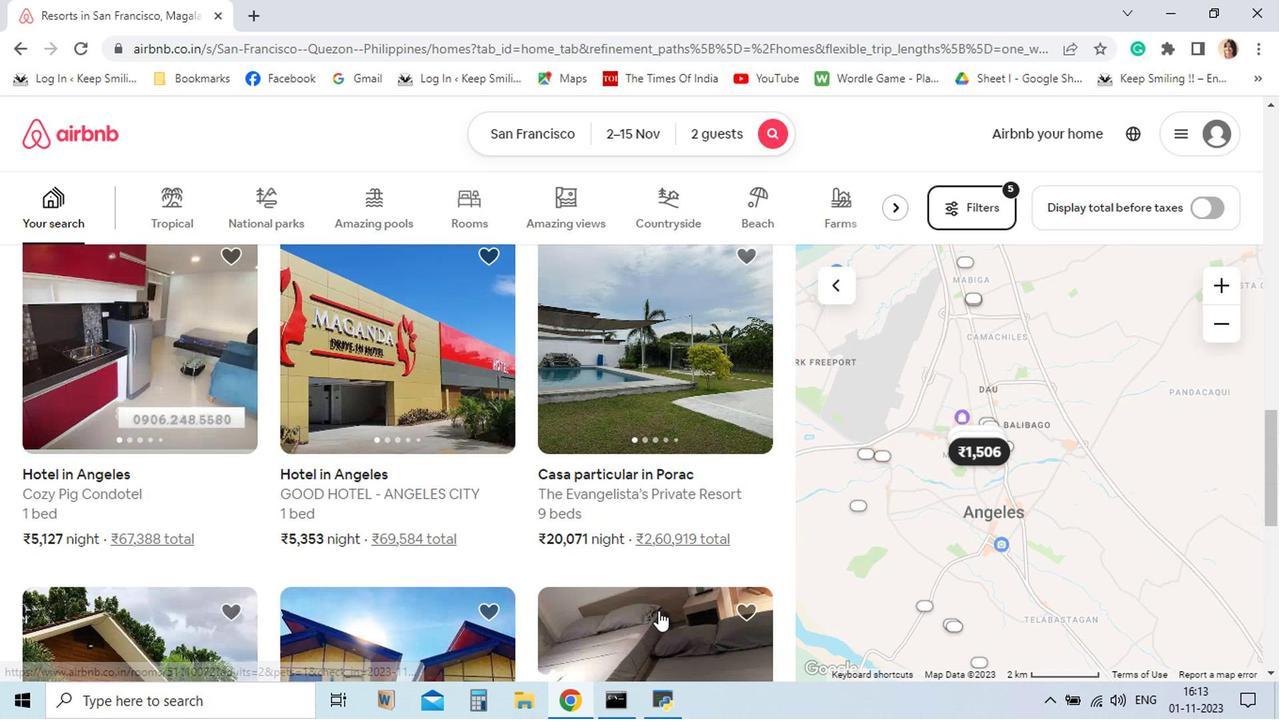 
Action: Mouse scrolled (509, 595) with delta (0, 0)
Screenshot: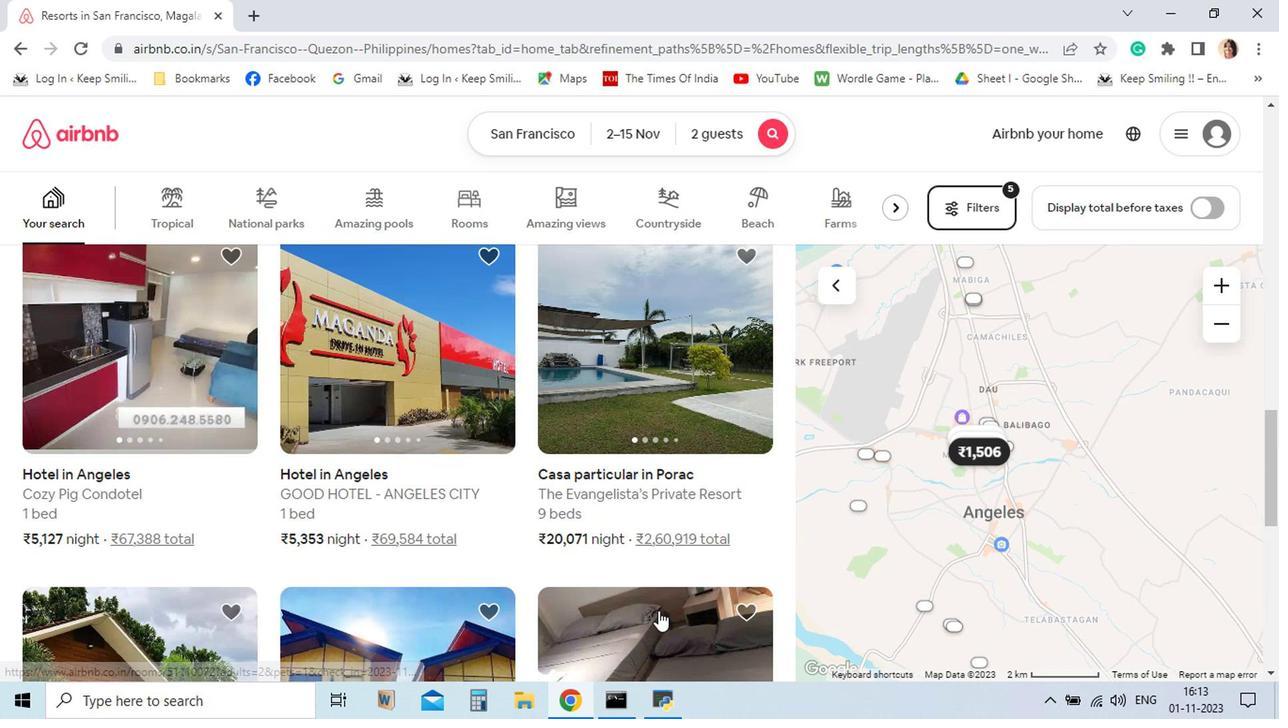 
Action: Mouse scrolled (509, 595) with delta (0, 0)
Screenshot: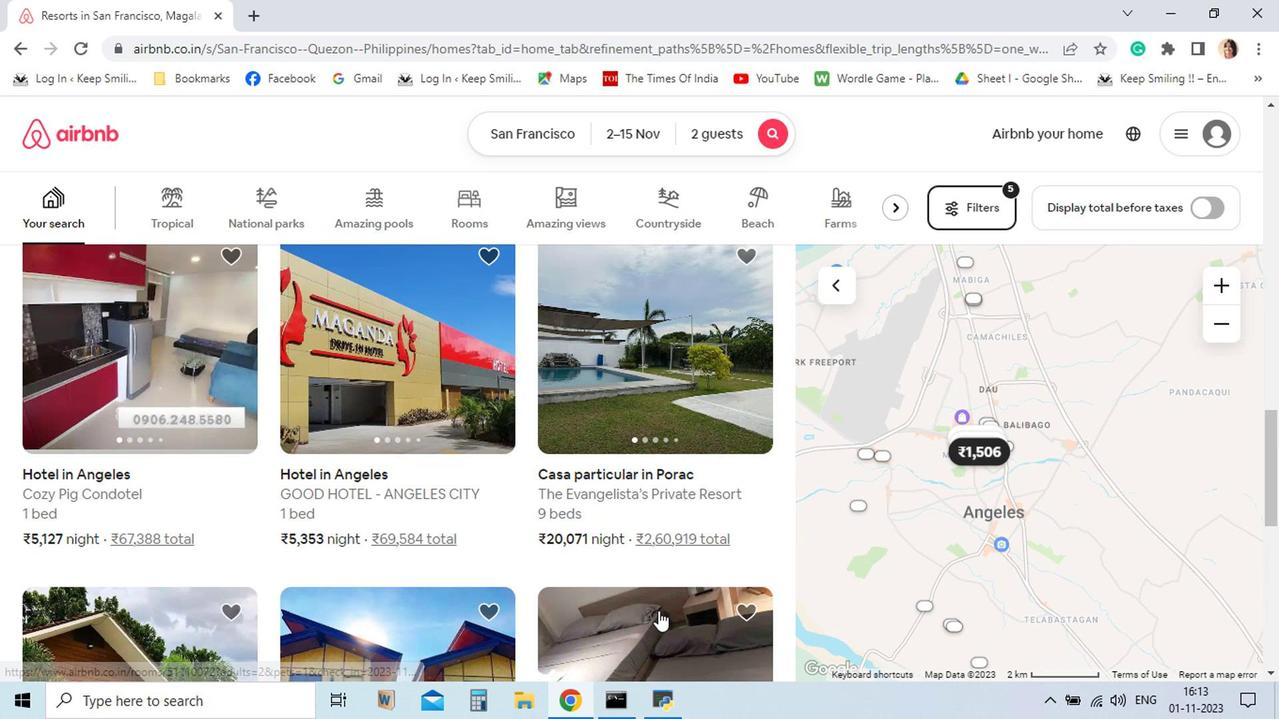 
Action: Mouse scrolled (509, 595) with delta (0, 0)
Screenshot: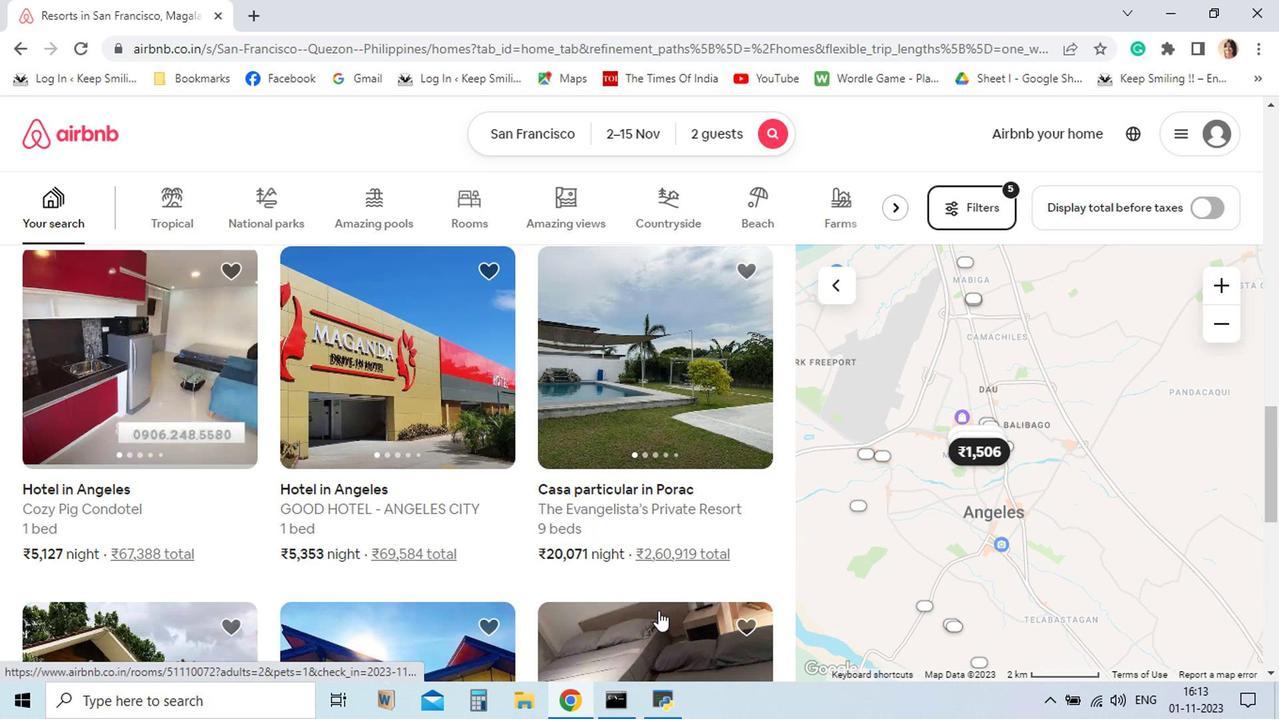 
Action: Mouse moved to (510, 594)
Screenshot: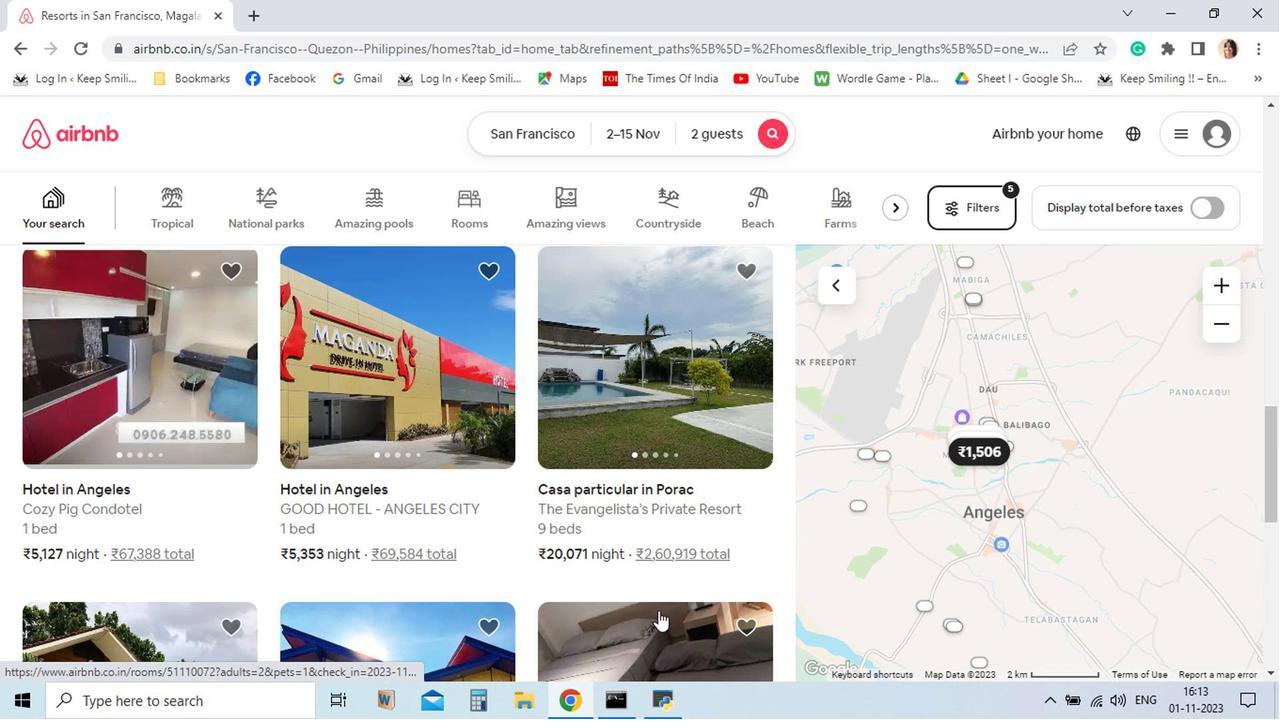 
Action: Mouse scrolled (510, 594) with delta (0, 0)
Screenshot: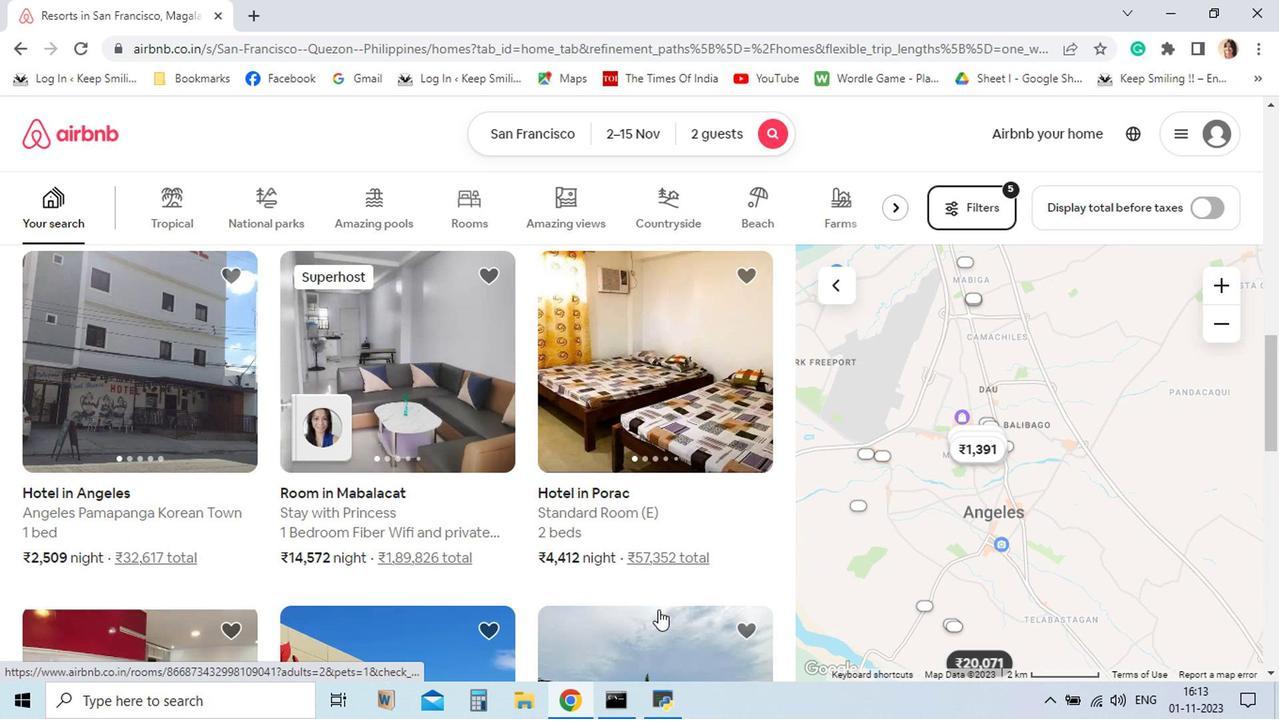 
Action: Mouse scrolled (510, 594) with delta (0, 0)
Screenshot: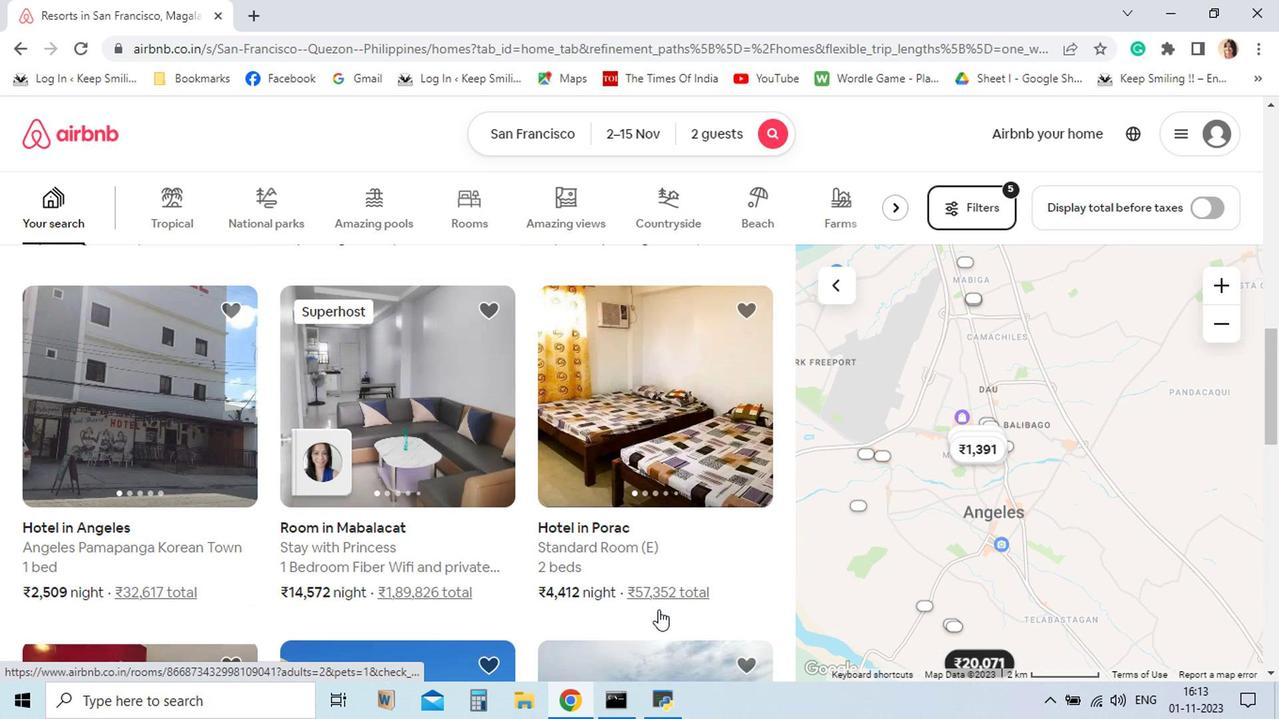 
Action: Mouse scrolled (510, 594) with delta (0, 0)
Screenshot: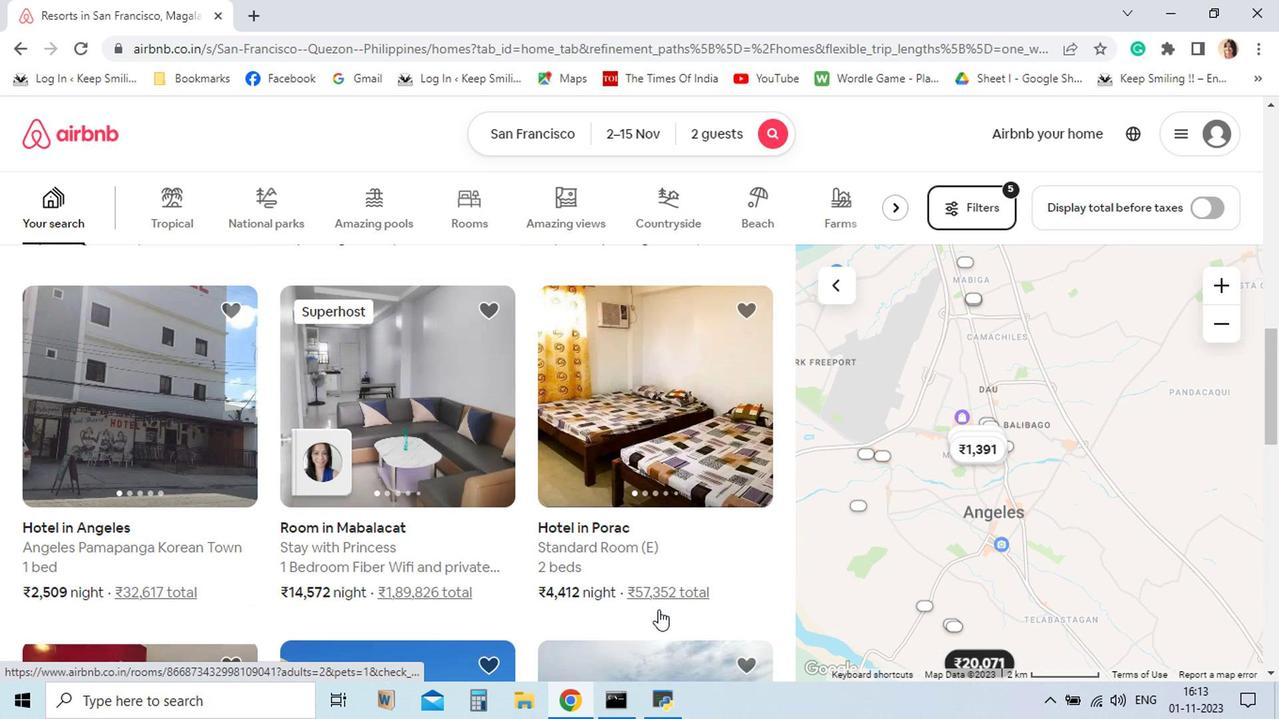 
Action: Mouse scrolled (510, 594) with delta (0, 0)
Screenshot: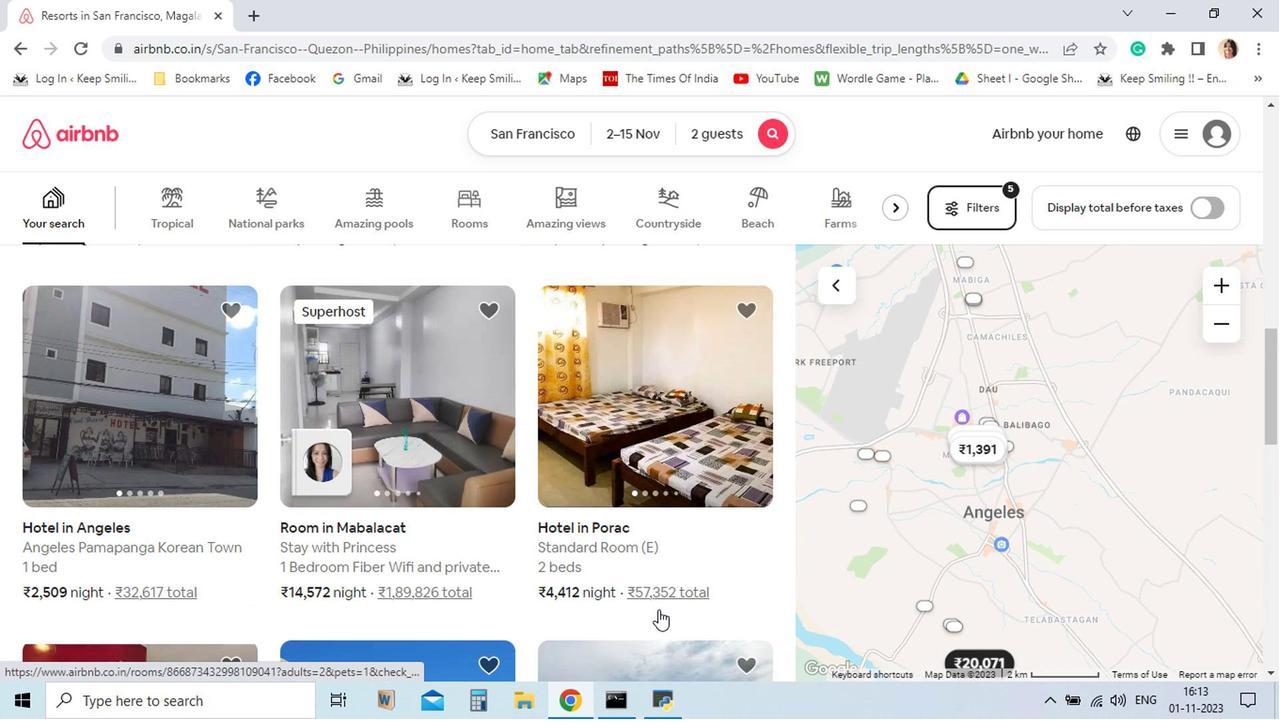 
Action: Mouse moved to (510, 593)
Screenshot: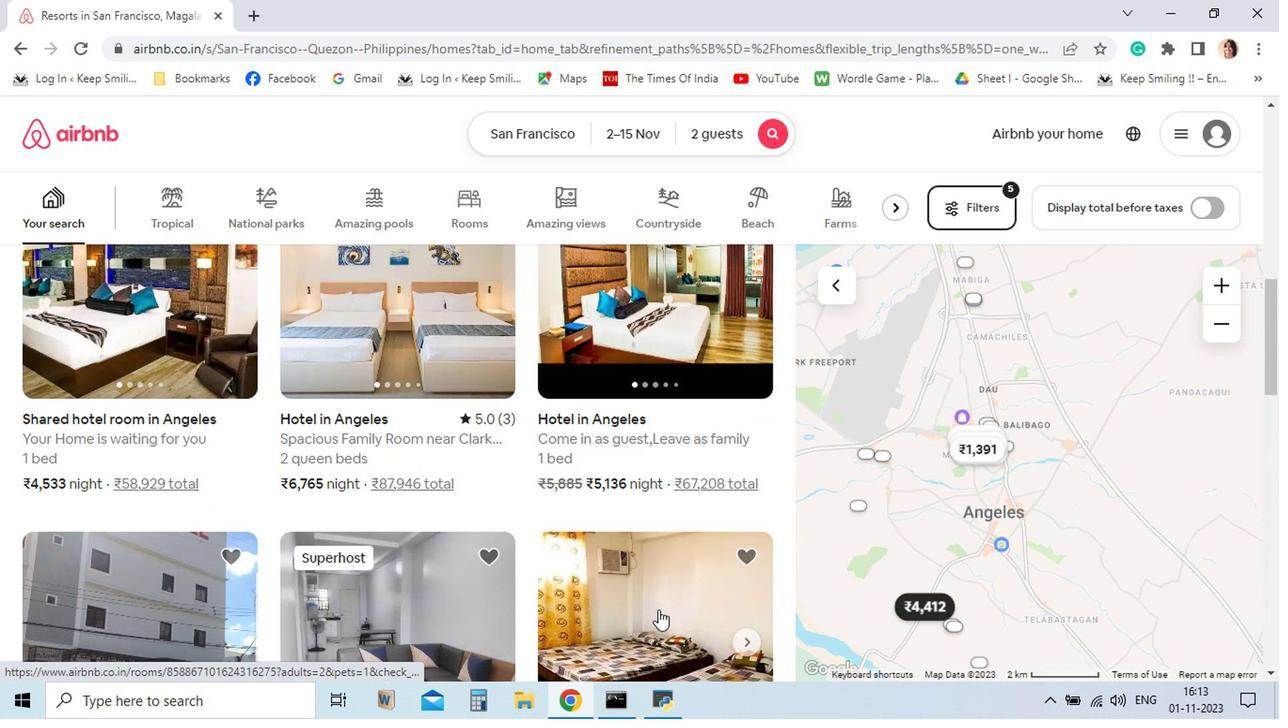 
Action: Mouse scrolled (510, 594) with delta (0, 0)
Screenshot: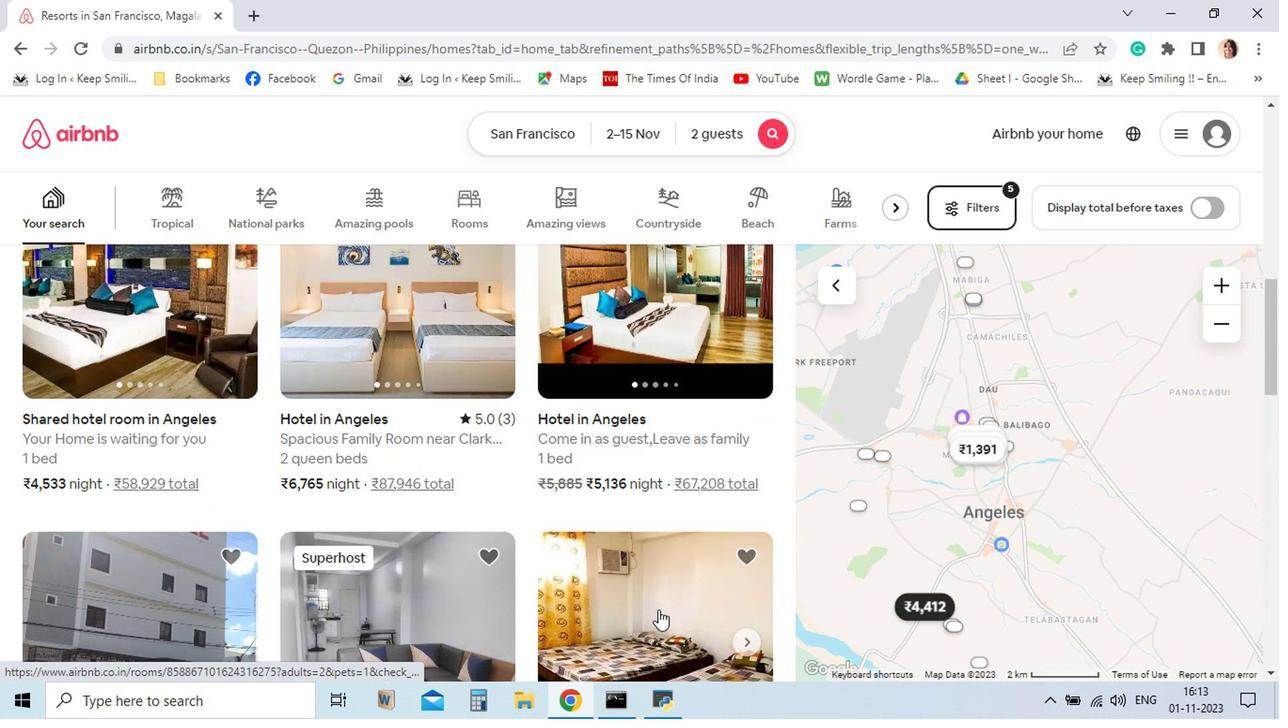 
Action: Mouse scrolled (510, 594) with delta (0, 0)
Screenshot: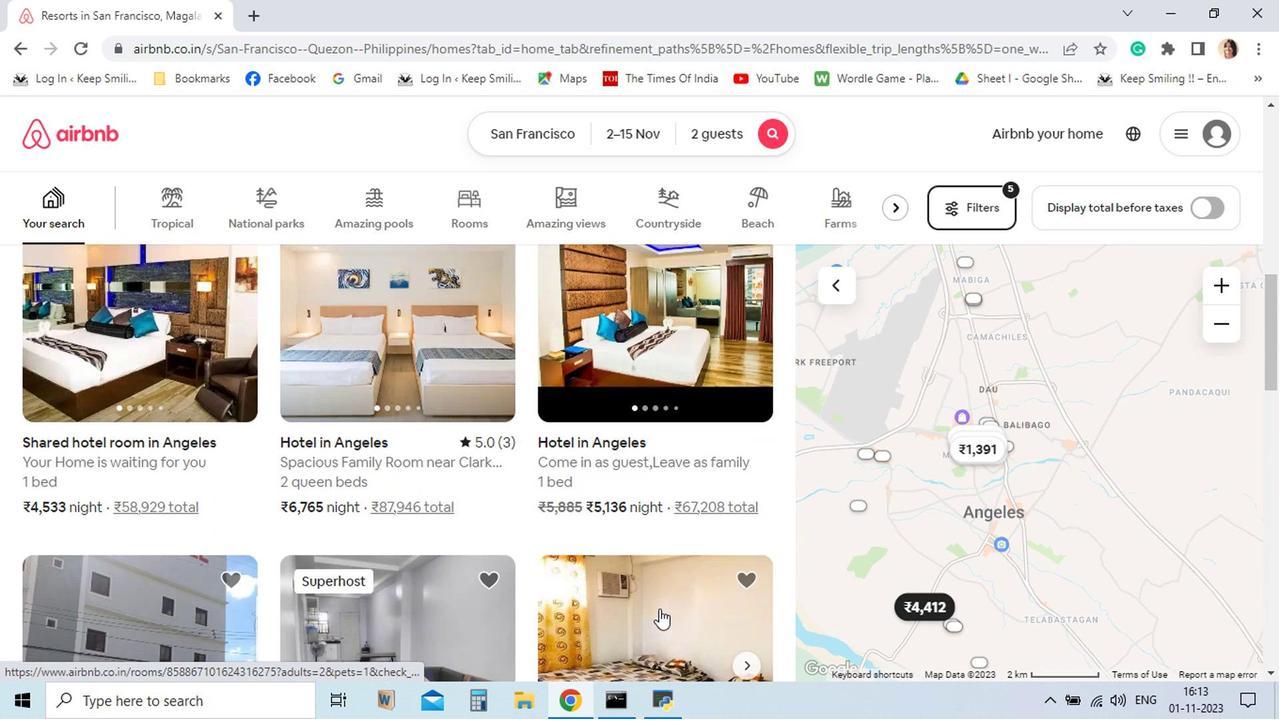 
Action: Mouse scrolled (510, 594) with delta (0, 0)
Screenshot: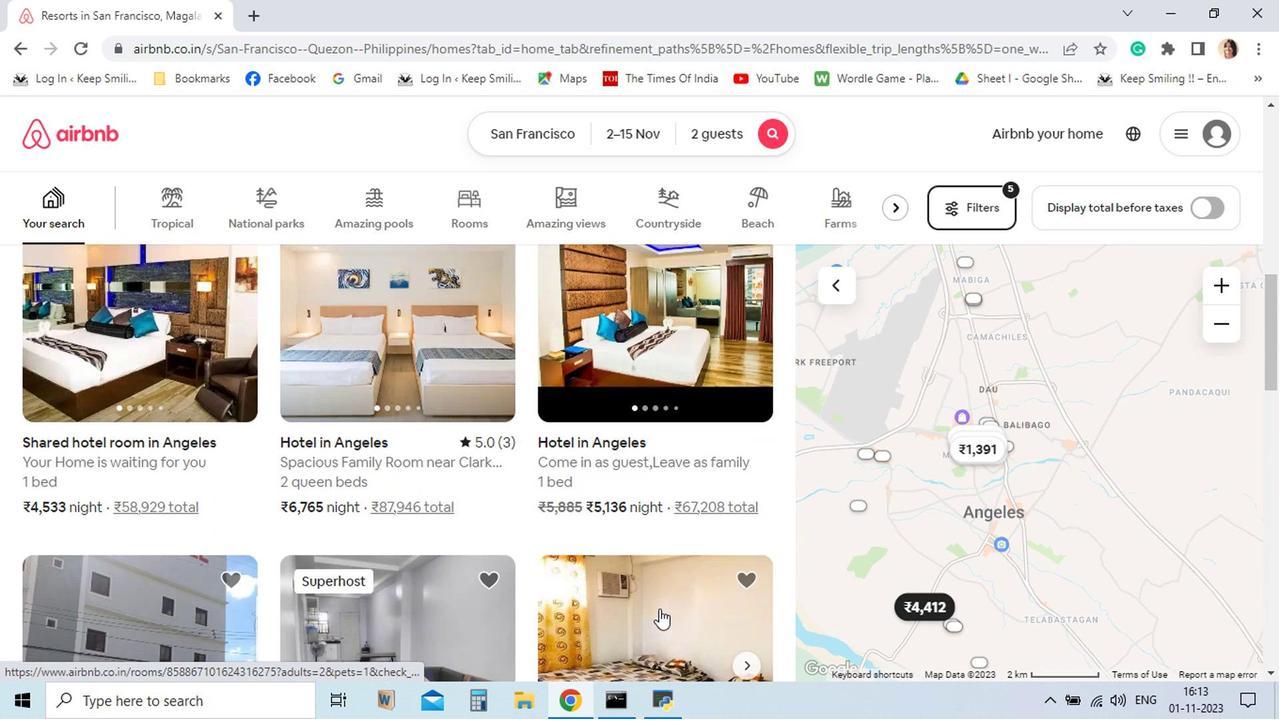 
Action: Mouse scrolled (510, 594) with delta (0, 0)
Screenshot: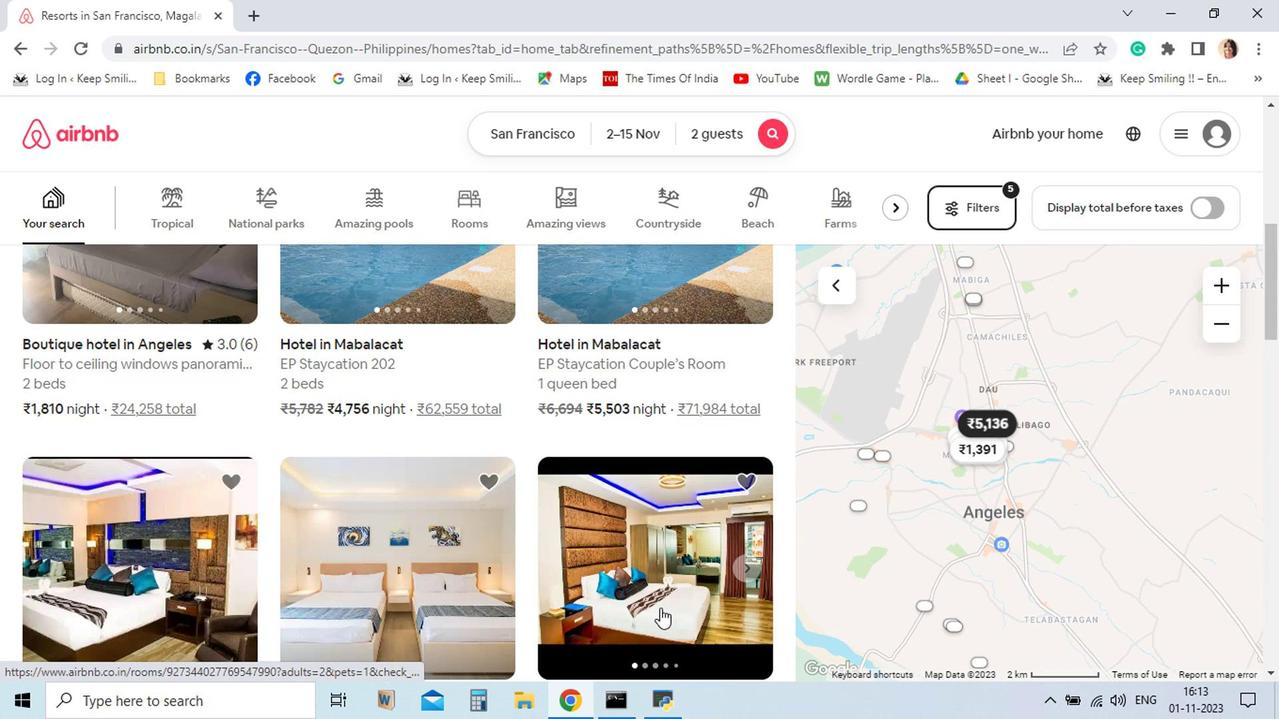 
Action: Mouse scrolled (510, 594) with delta (0, 0)
Screenshot: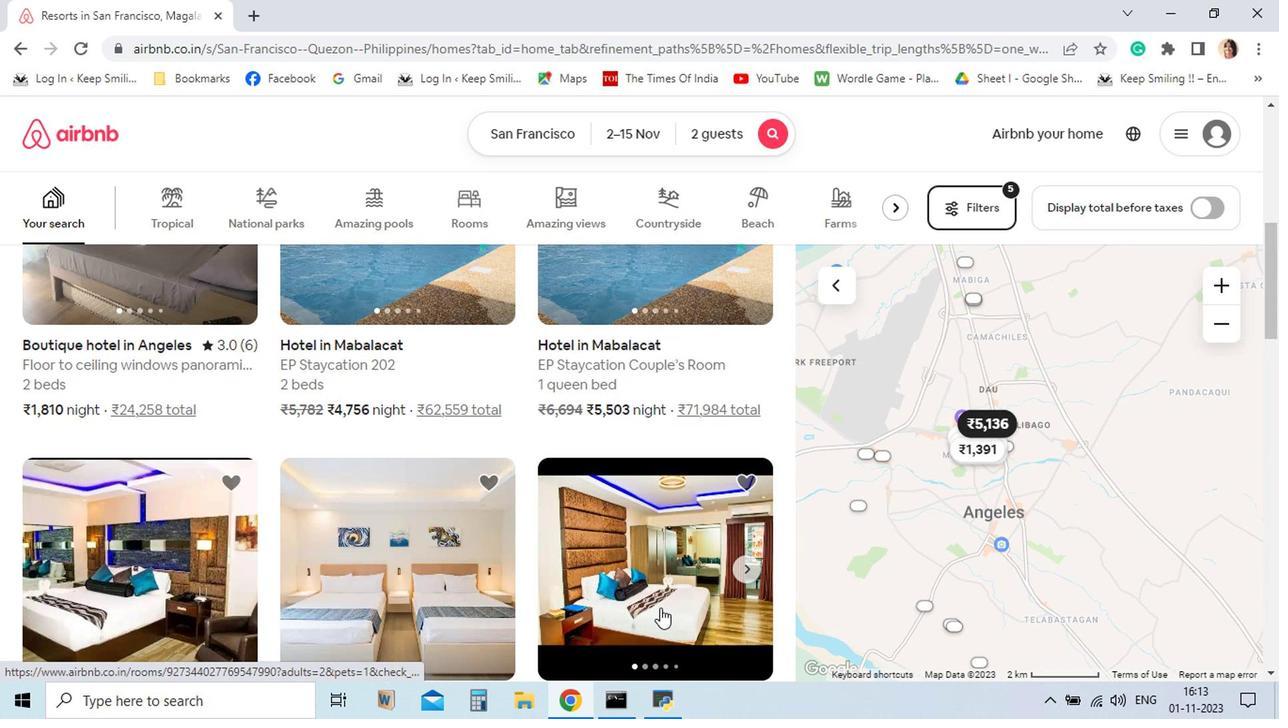
Action: Mouse scrolled (510, 594) with delta (0, 0)
Screenshot: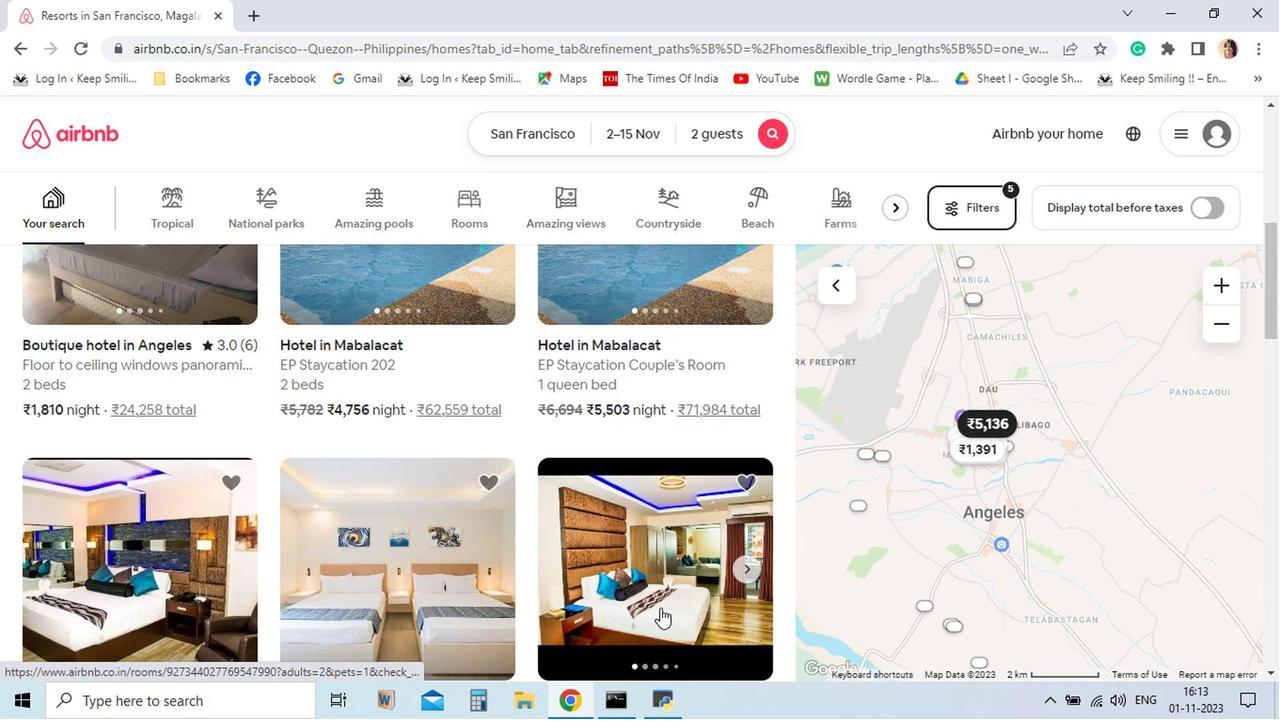 
Action: Mouse moved to (511, 593)
Screenshot: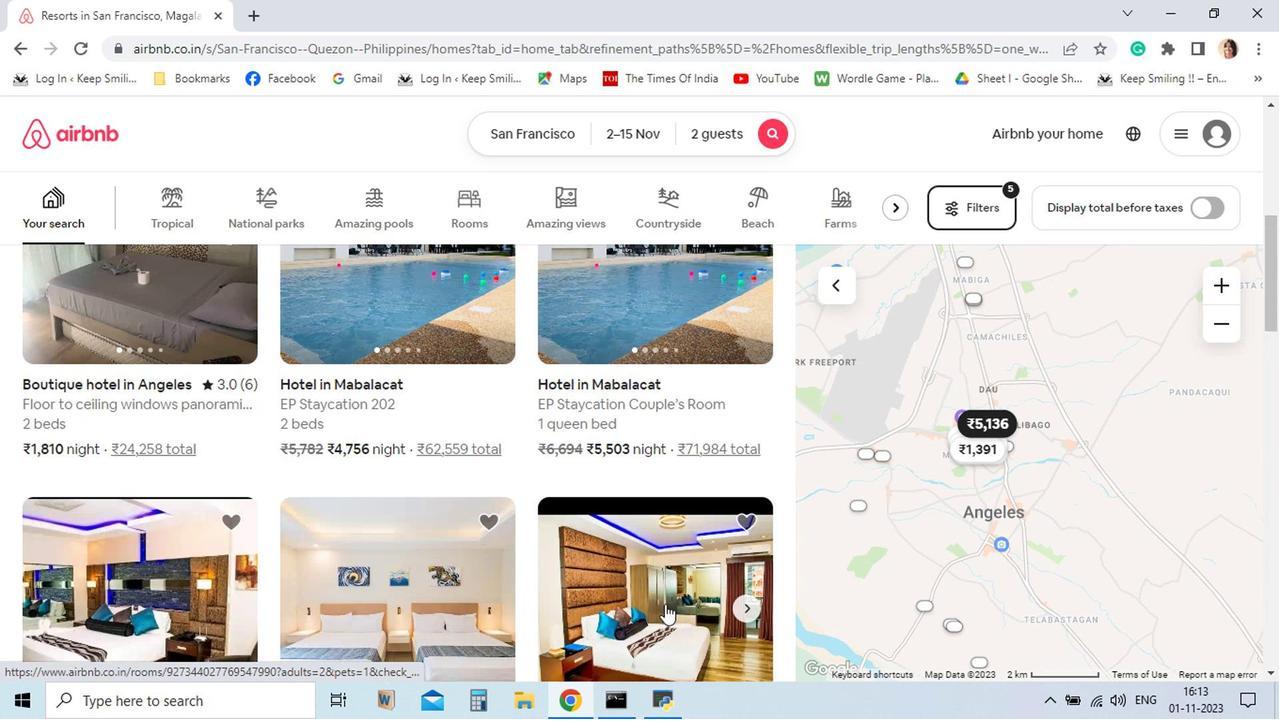
Action: Mouse scrolled (511, 593) with delta (0, 0)
Screenshot: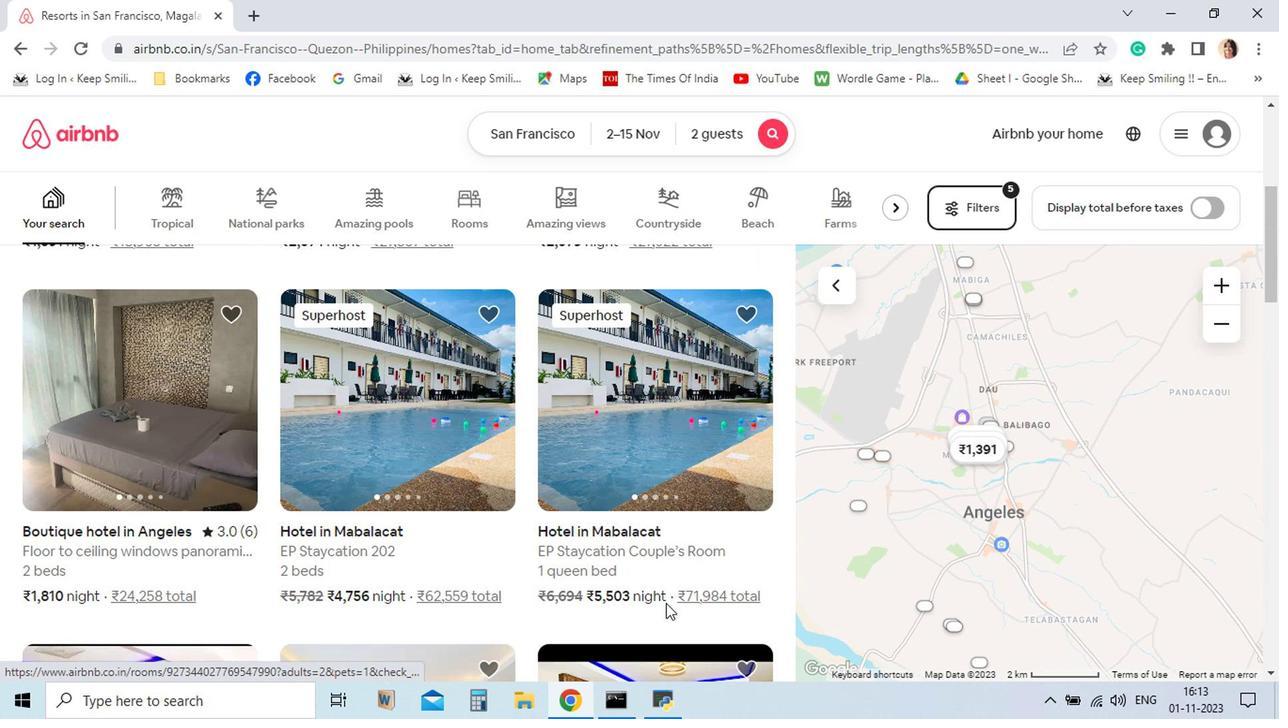 
Action: Mouse scrolled (511, 593) with delta (0, 0)
Screenshot: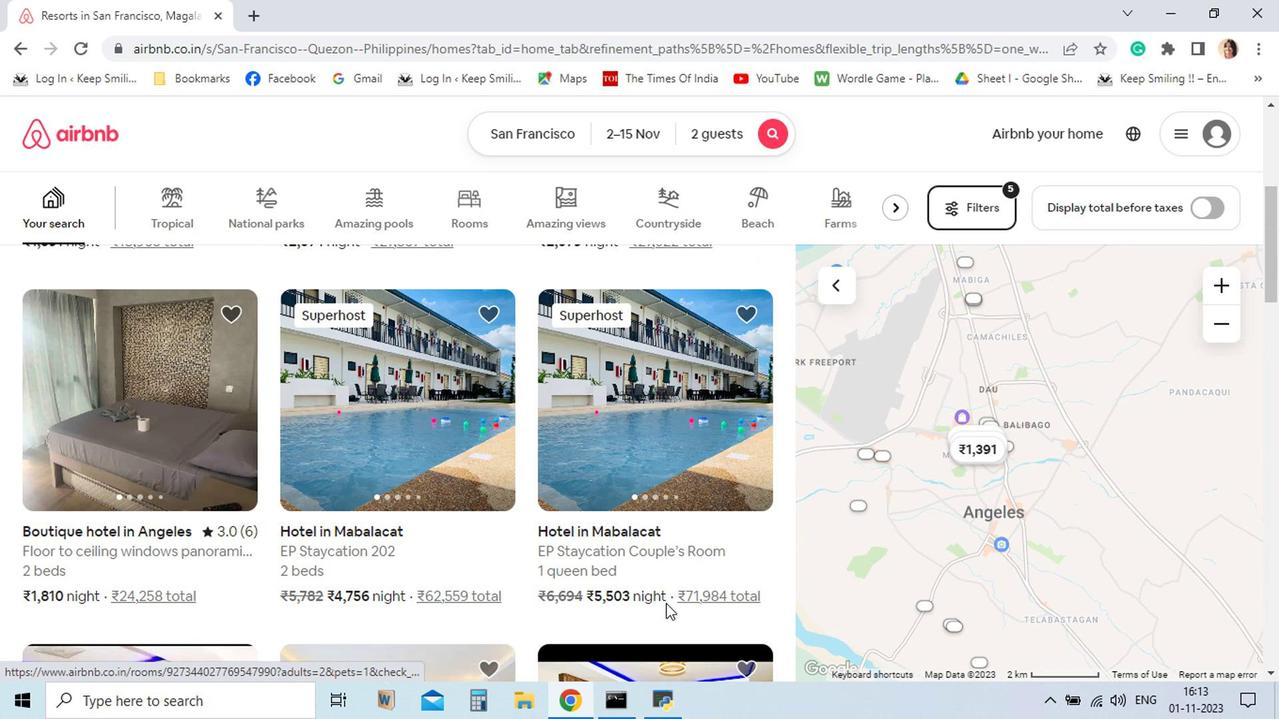 
Action: Mouse moved to (513, 590)
Screenshot: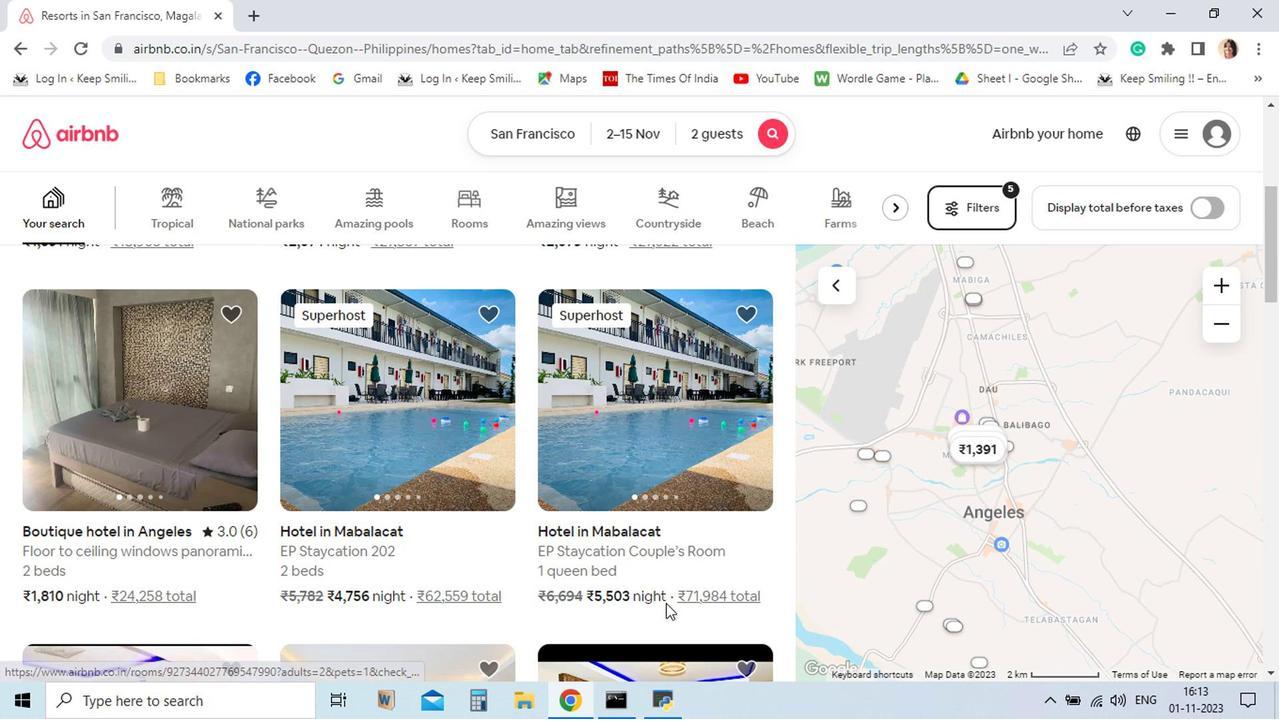 
Action: Mouse scrolled (513, 591) with delta (0, 0)
Screenshot: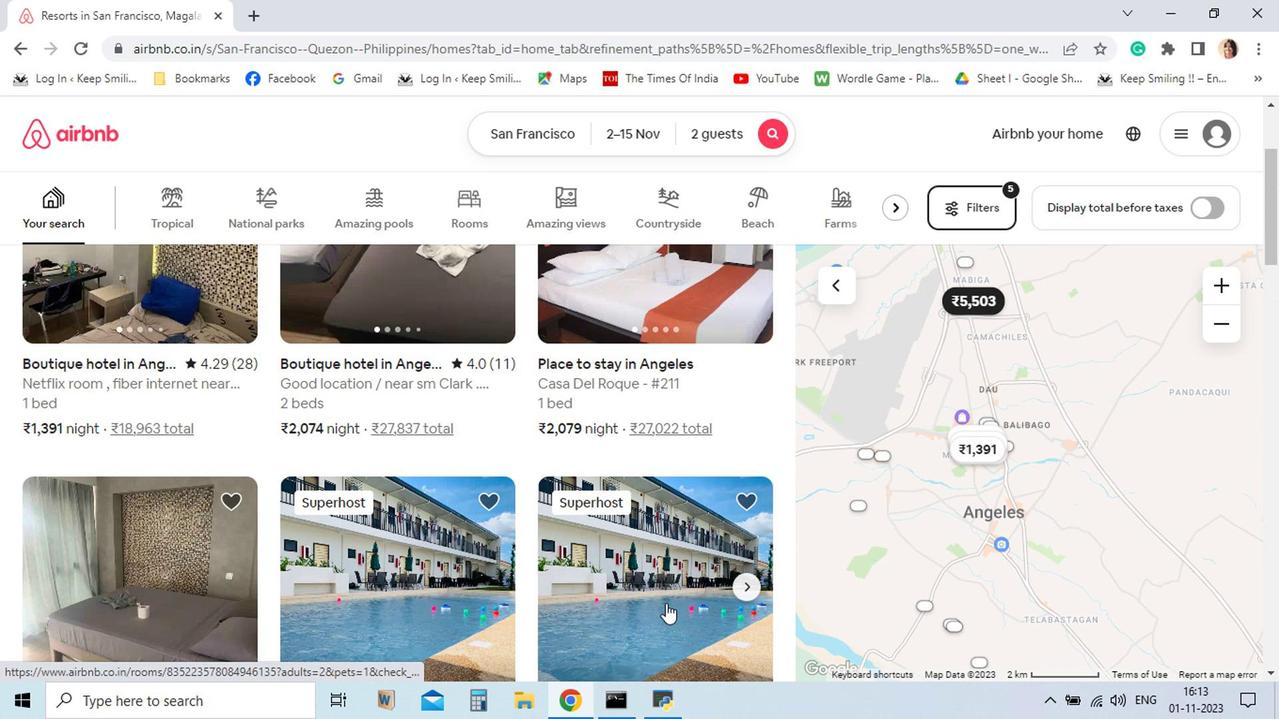 
Action: Mouse scrolled (513, 591) with delta (0, 0)
Screenshot: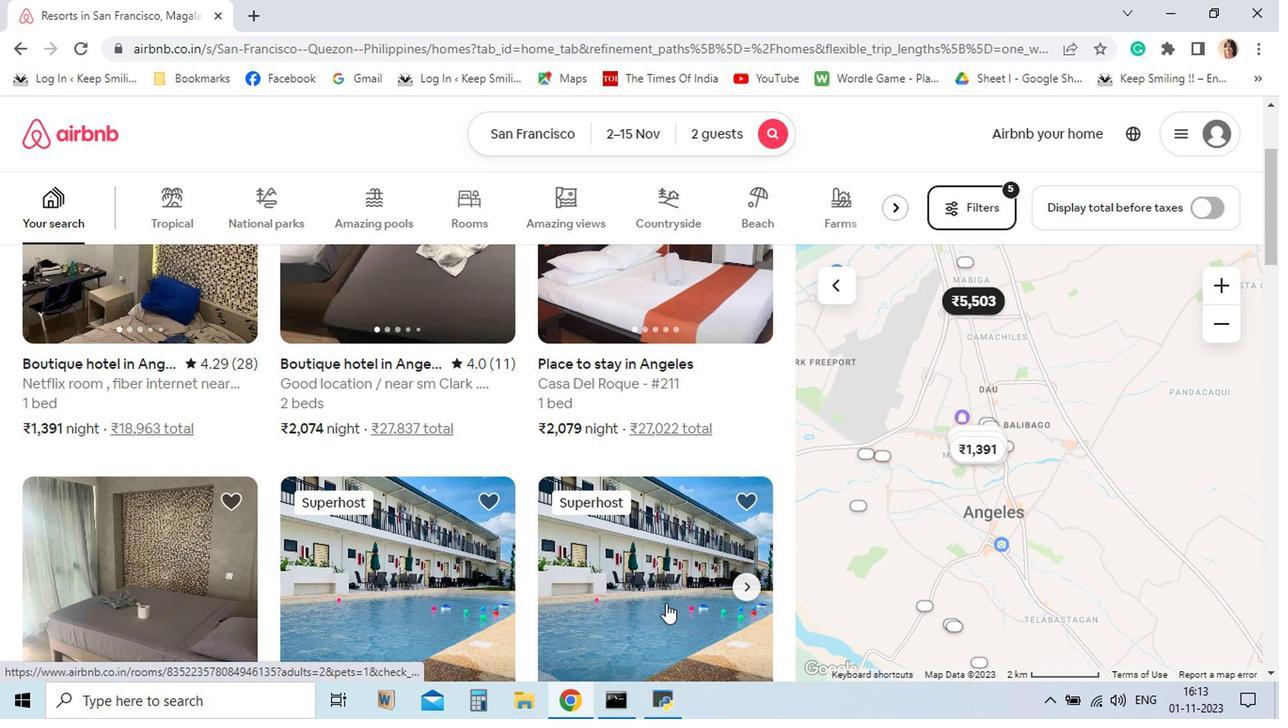 
Action: Mouse scrolled (513, 591) with delta (0, 0)
Screenshot: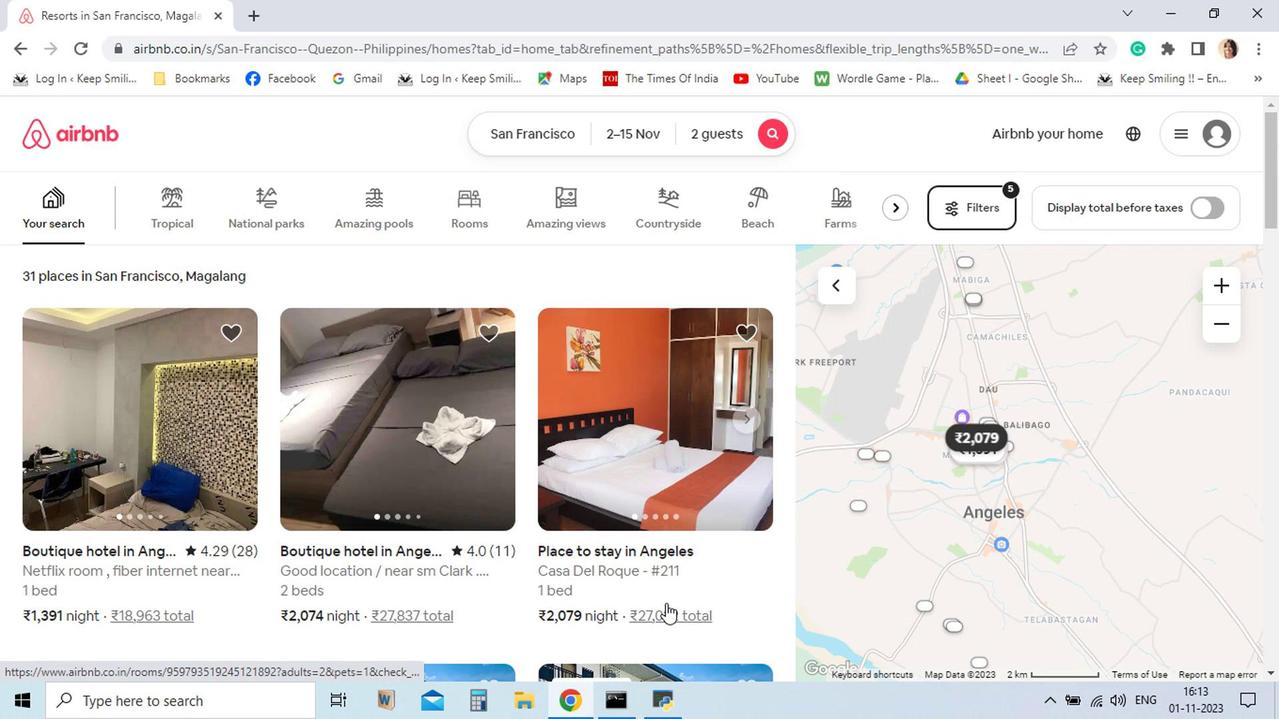 
Action: Mouse scrolled (513, 591) with delta (0, 0)
Screenshot: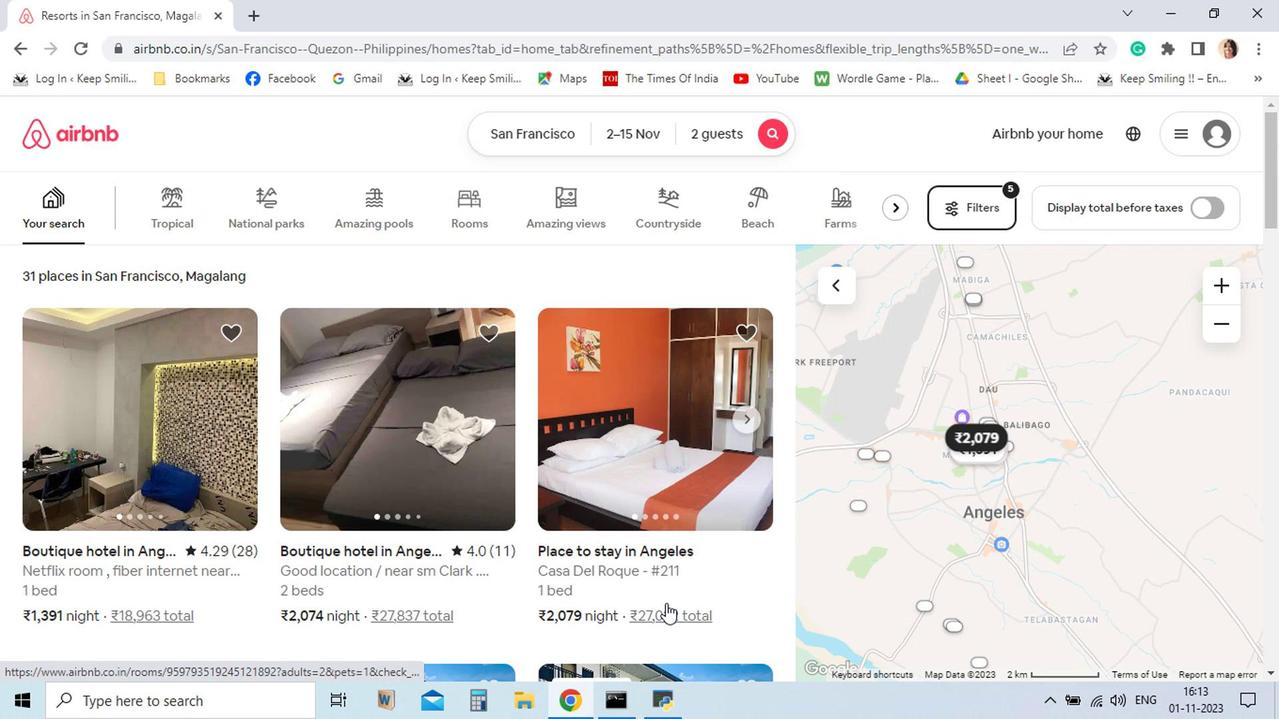 
Action: Mouse moved to (274, 561)
Screenshot: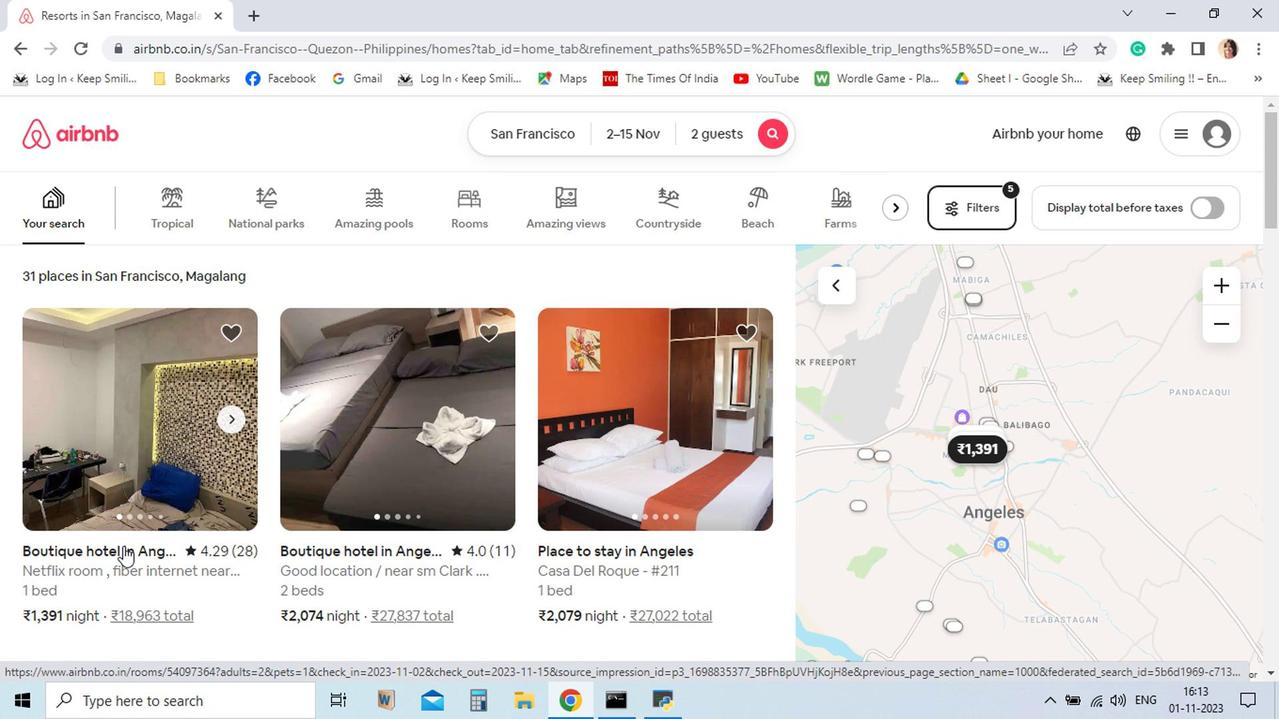 
Action: Mouse pressed left at (274, 561)
Screenshot: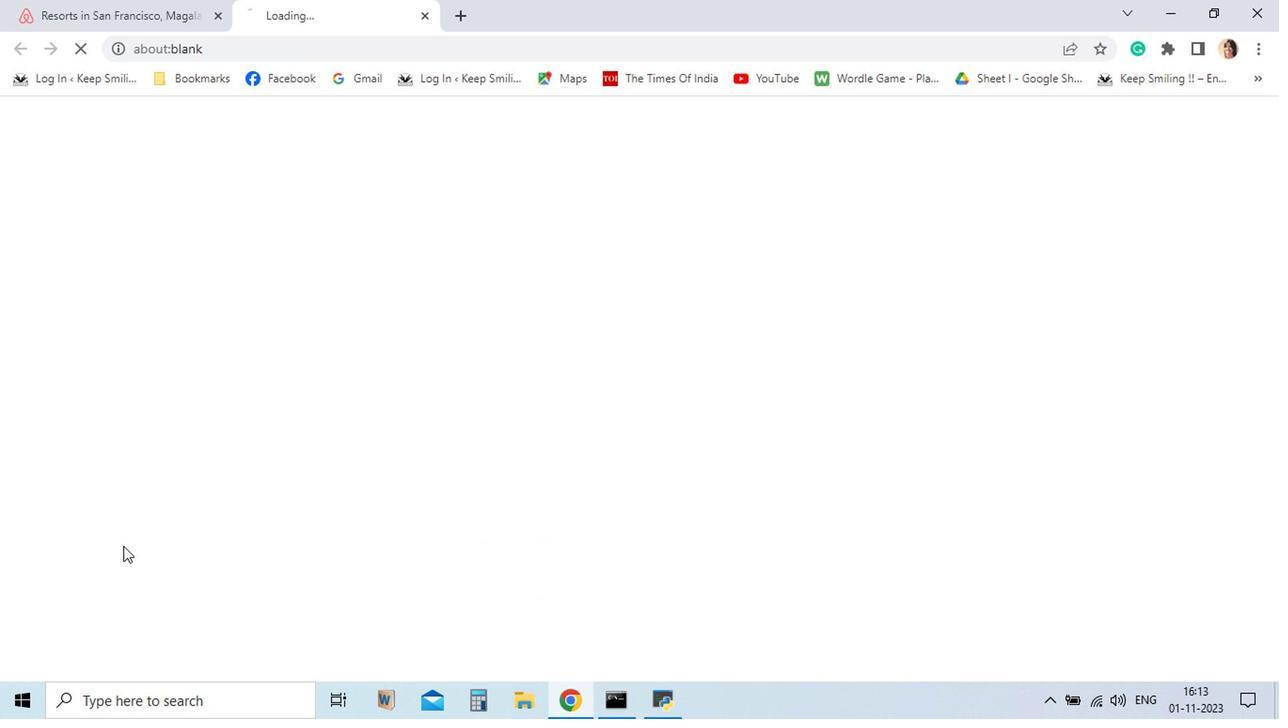 
Action: Mouse moved to (683, 544)
Screenshot: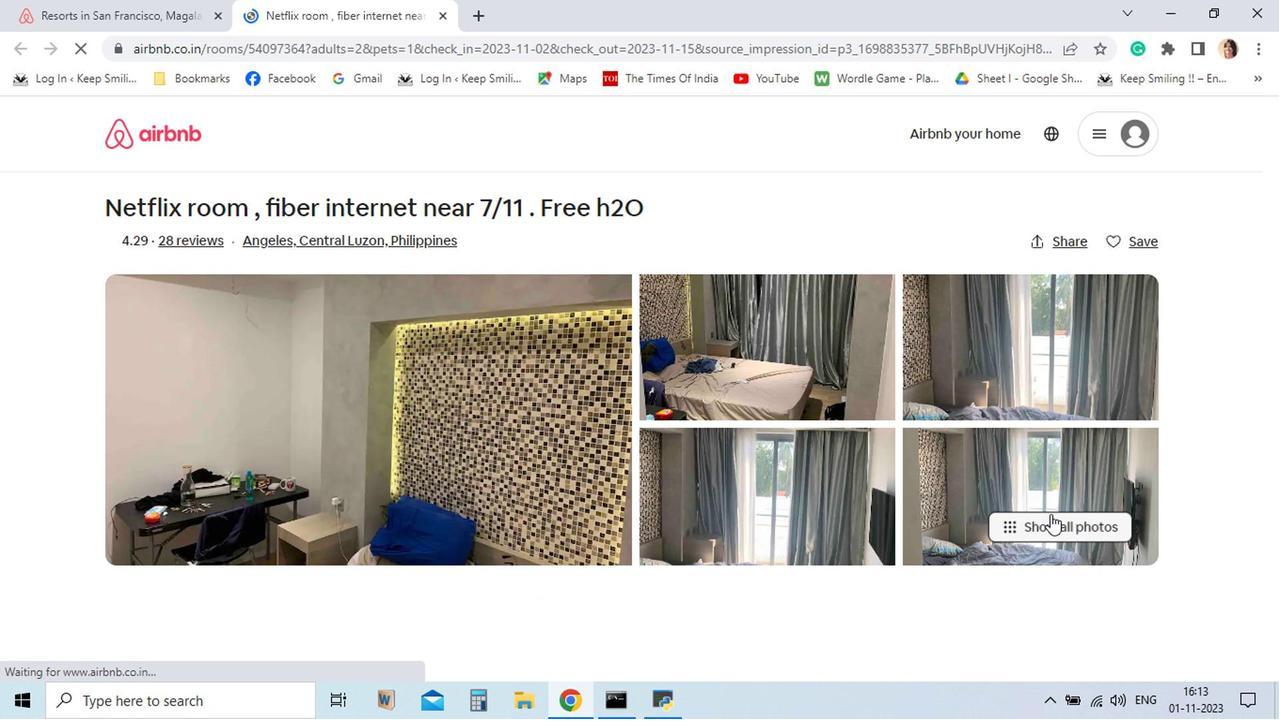
Action: Mouse pressed left at (683, 544)
Screenshot: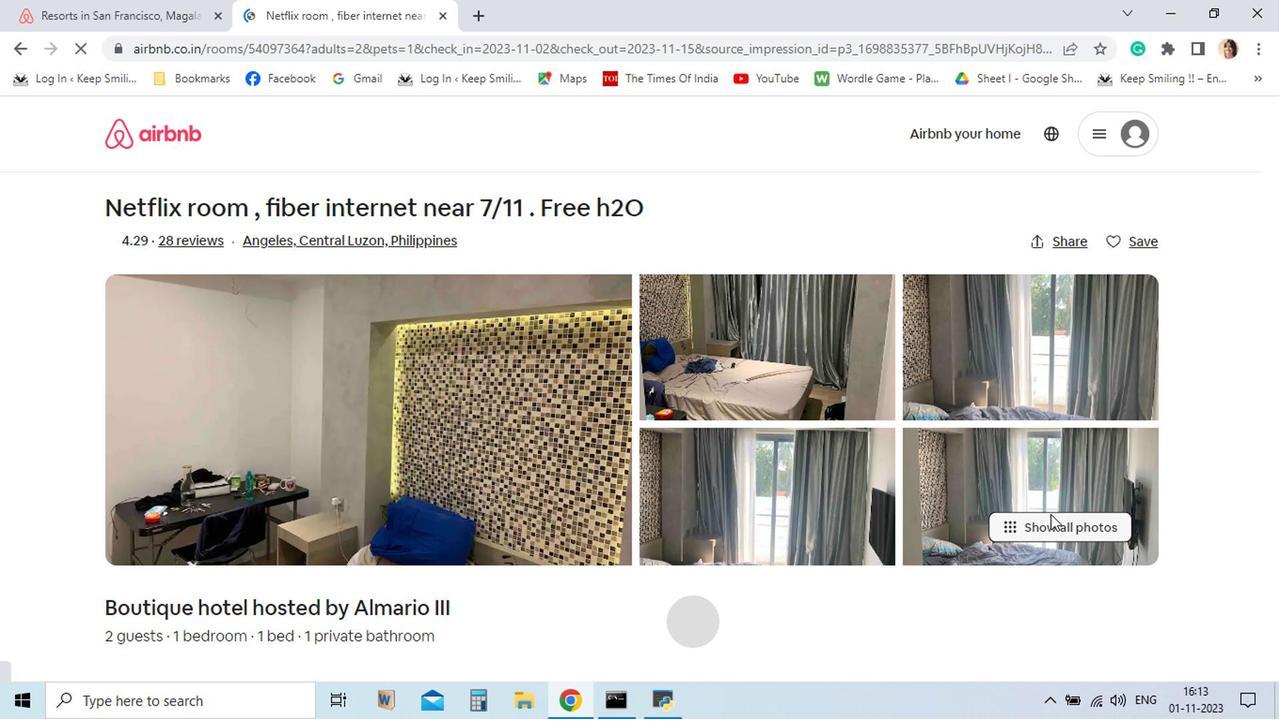 
Action: Mouse moved to (683, 544)
Screenshot: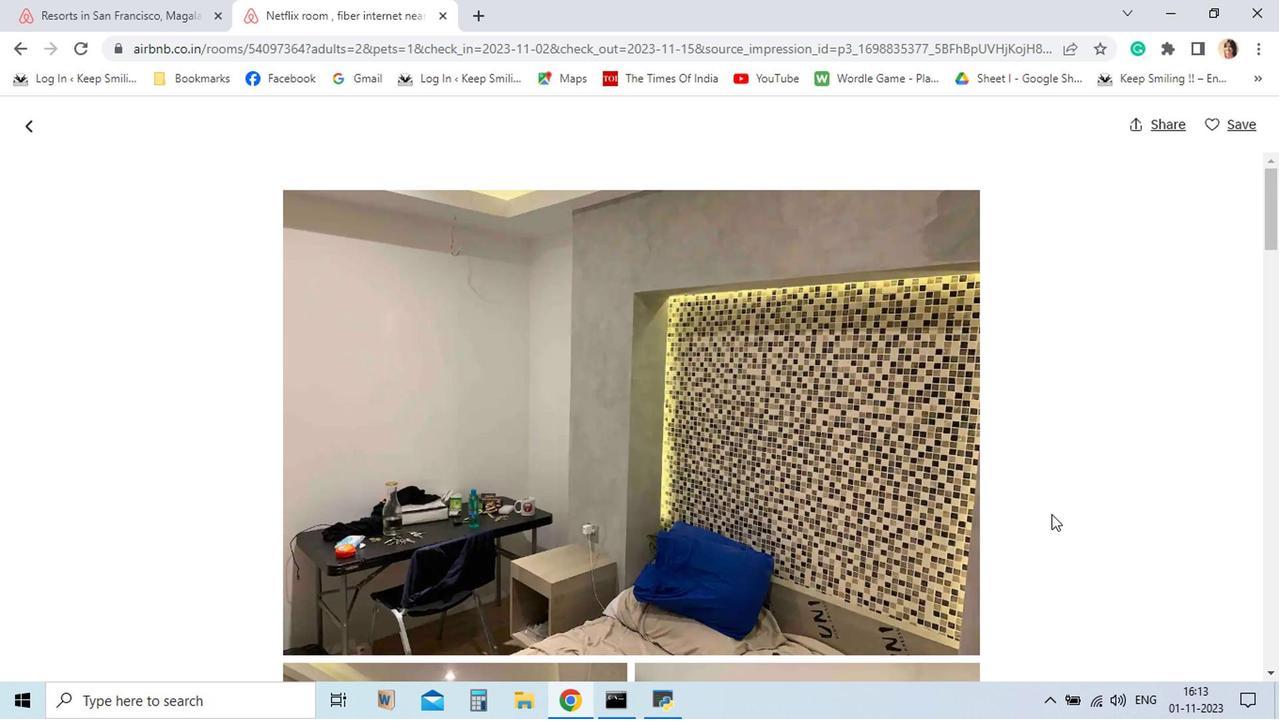 
Action: Mouse scrolled (683, 543) with delta (0, 0)
Screenshot: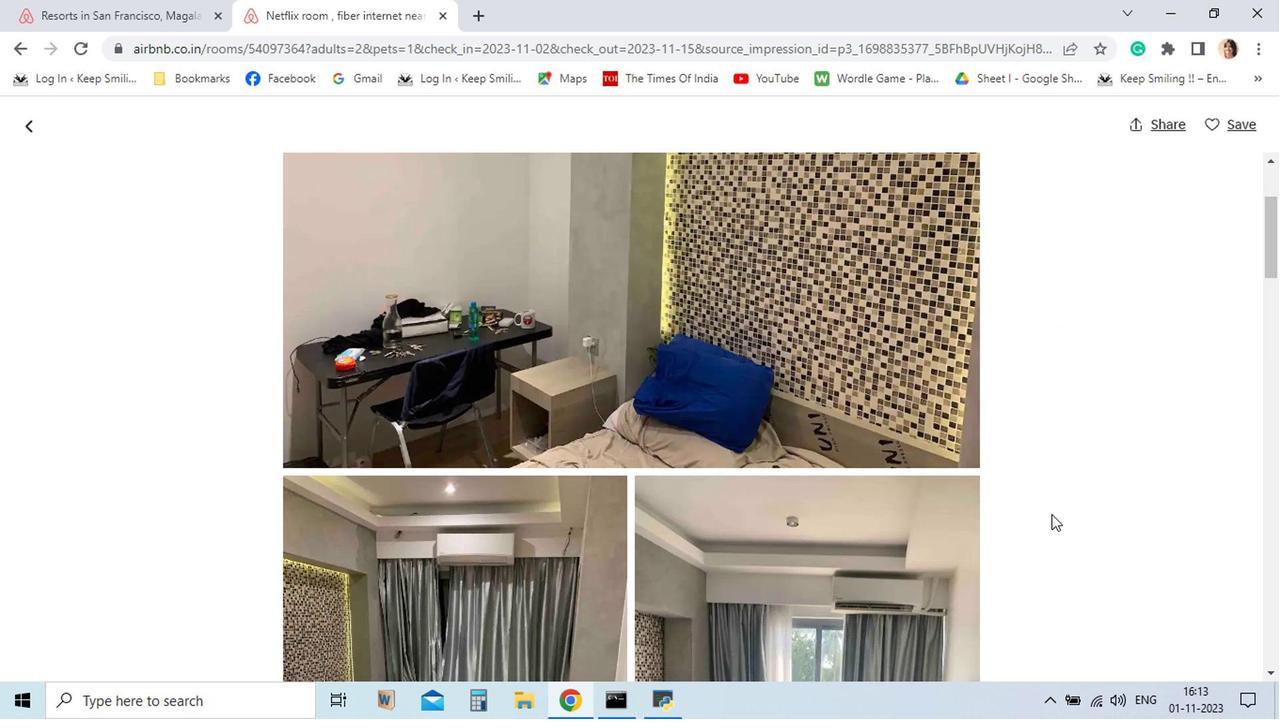 
Action: Mouse scrolled (683, 543) with delta (0, 0)
Screenshot: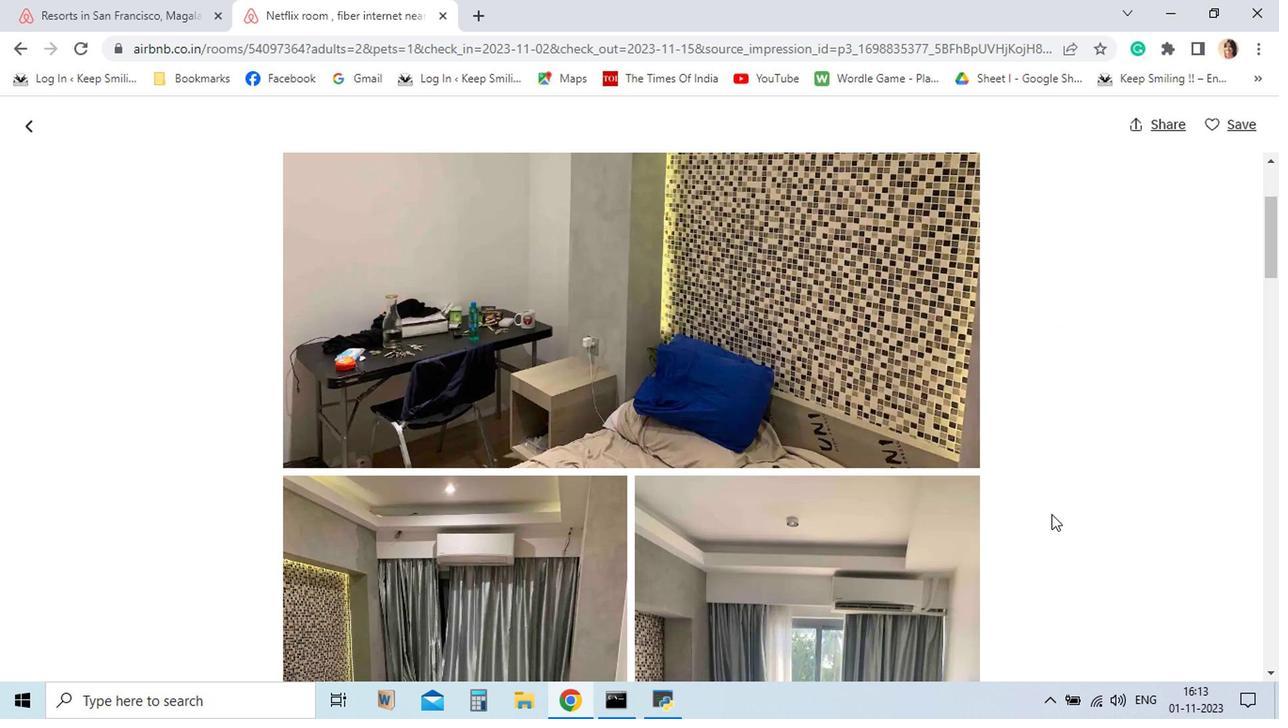 
Action: Mouse scrolled (683, 543) with delta (0, 0)
Screenshot: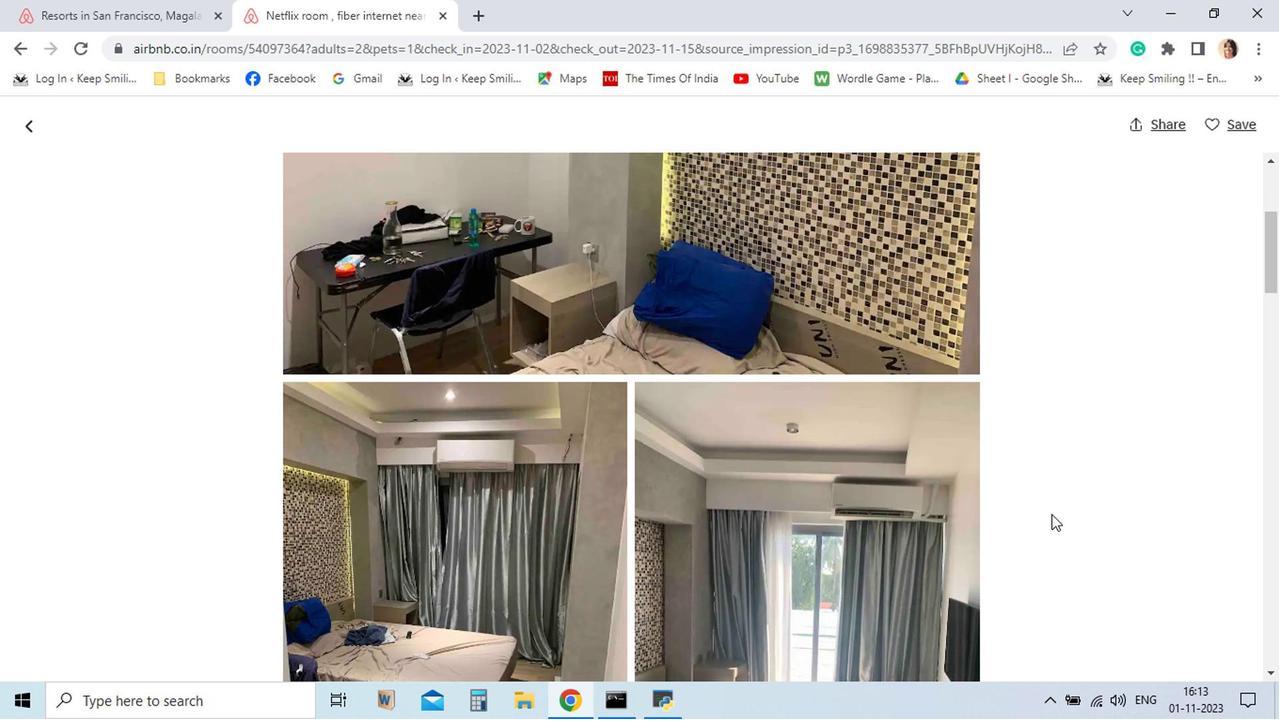 
Action: Mouse scrolled (683, 543) with delta (0, 0)
Screenshot: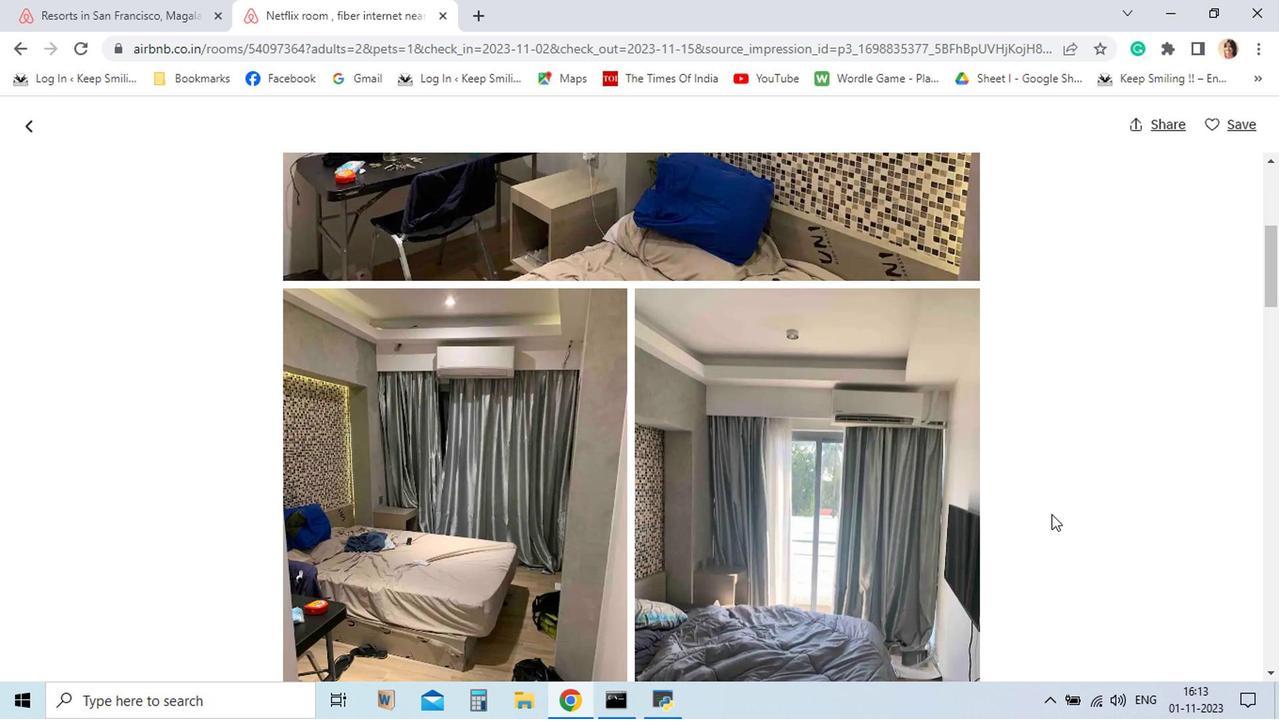 
Action: Mouse scrolled (683, 543) with delta (0, 0)
Screenshot: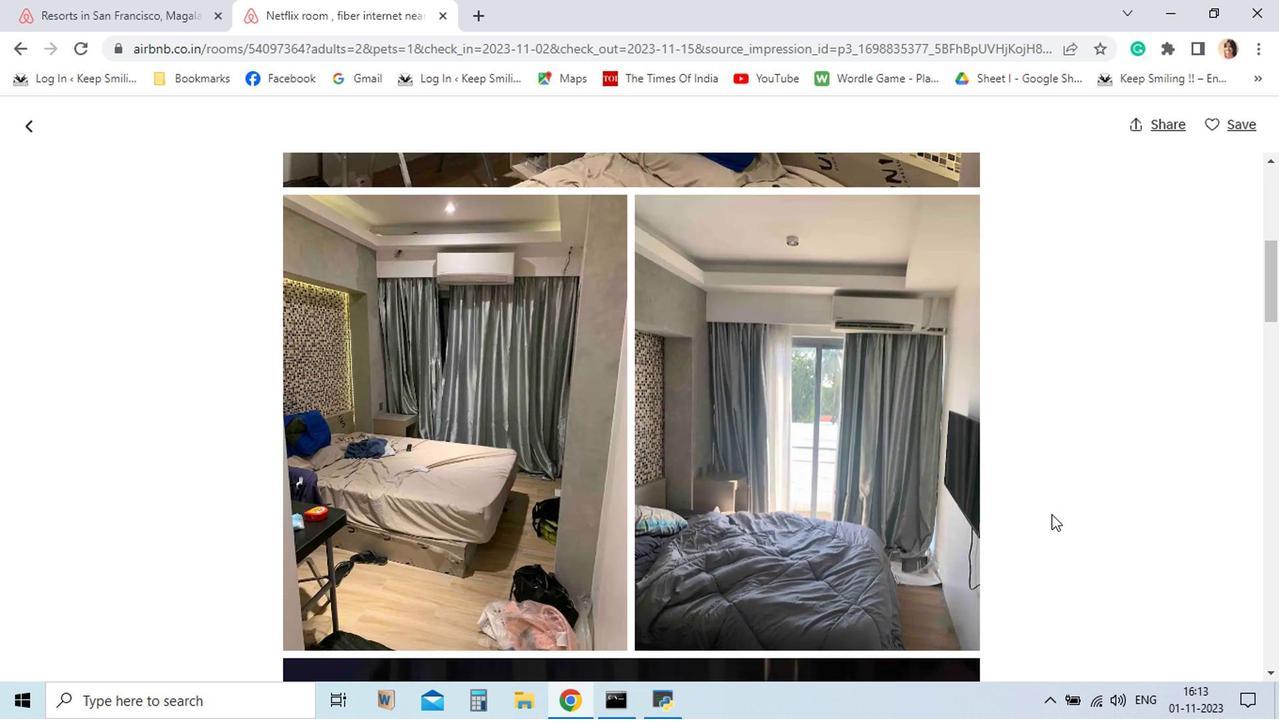 
Action: Mouse scrolled (683, 543) with delta (0, 0)
Screenshot: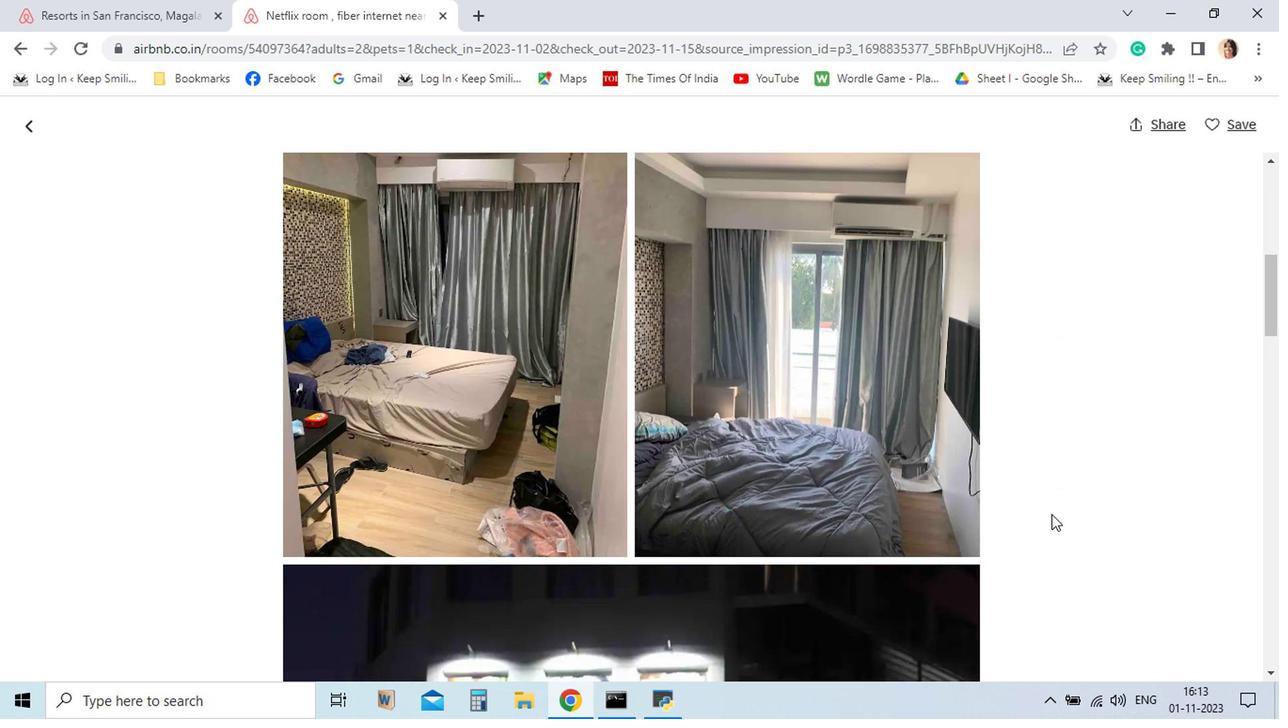 
Action: Mouse scrolled (683, 543) with delta (0, 0)
Screenshot: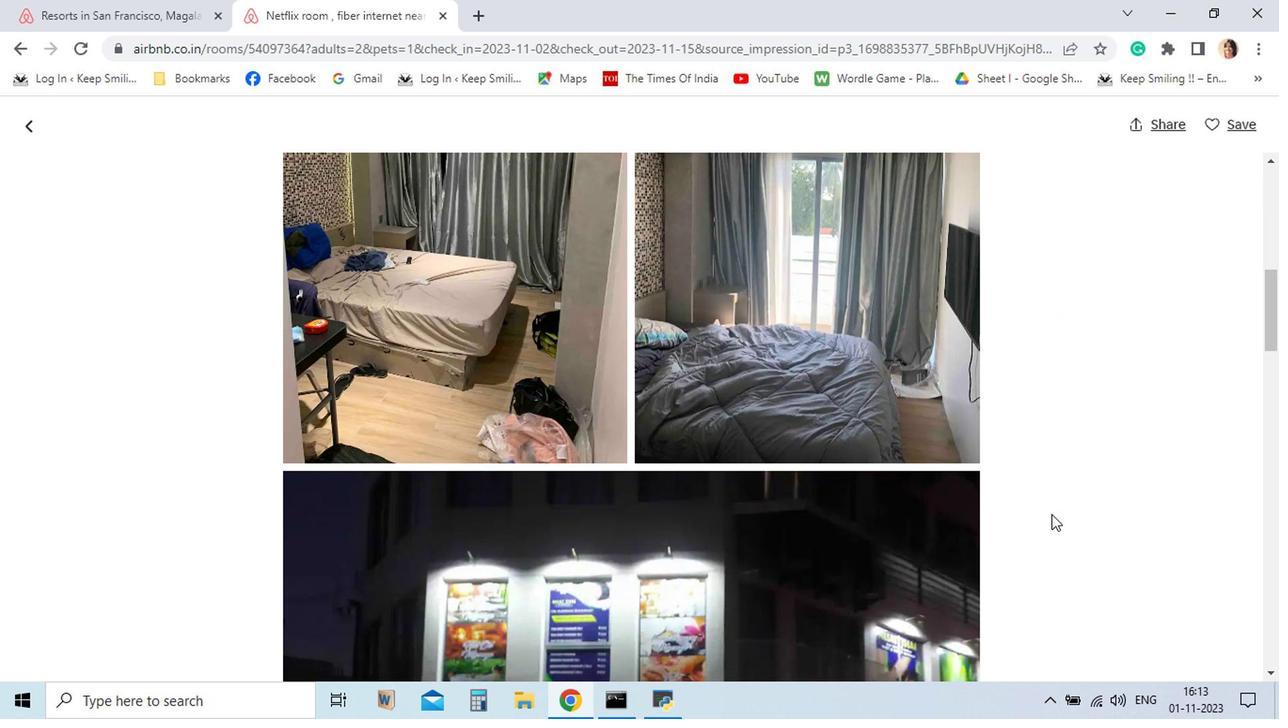 
Action: Mouse scrolled (683, 543) with delta (0, 0)
Screenshot: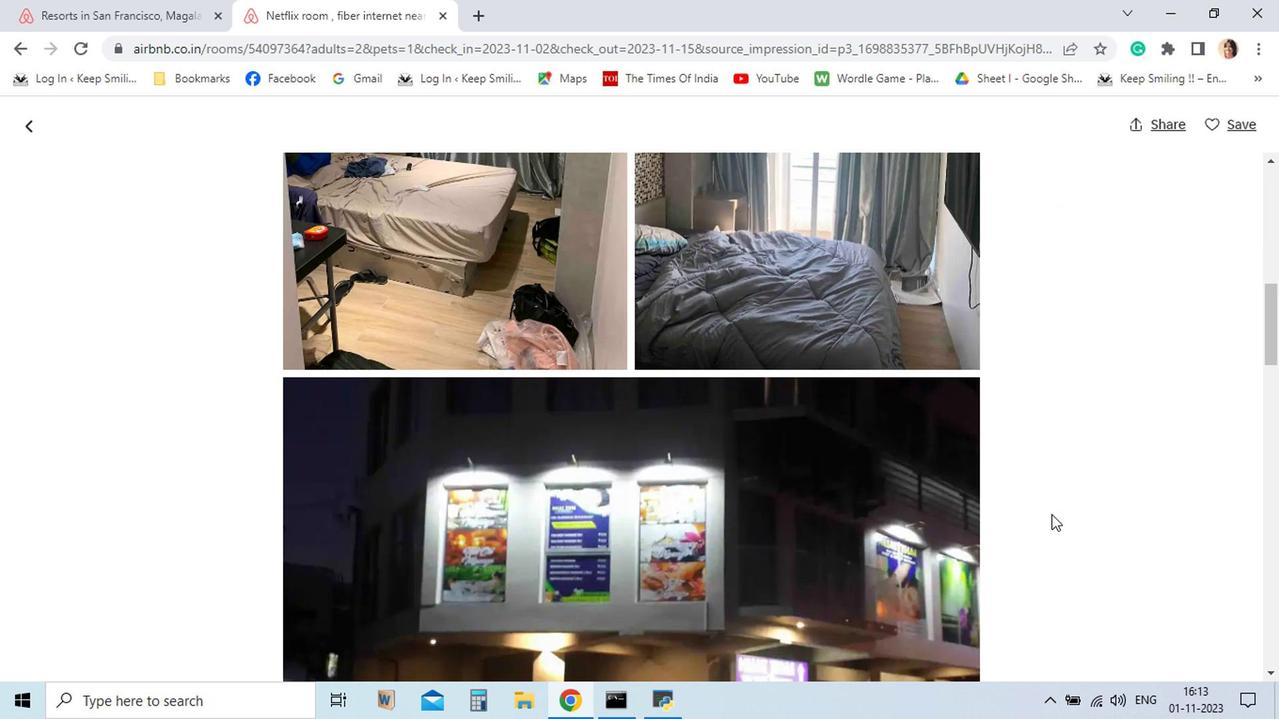 
Action: Mouse scrolled (683, 543) with delta (0, 0)
Screenshot: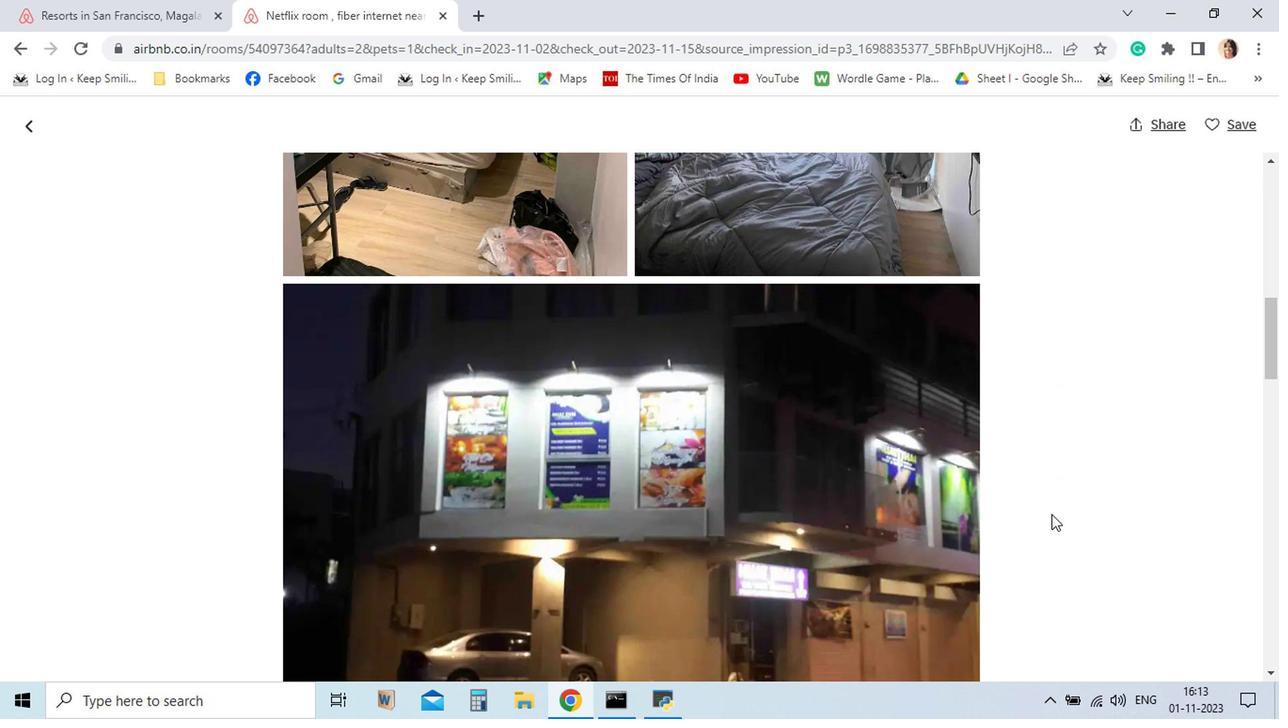 
Action: Mouse scrolled (683, 543) with delta (0, 0)
Screenshot: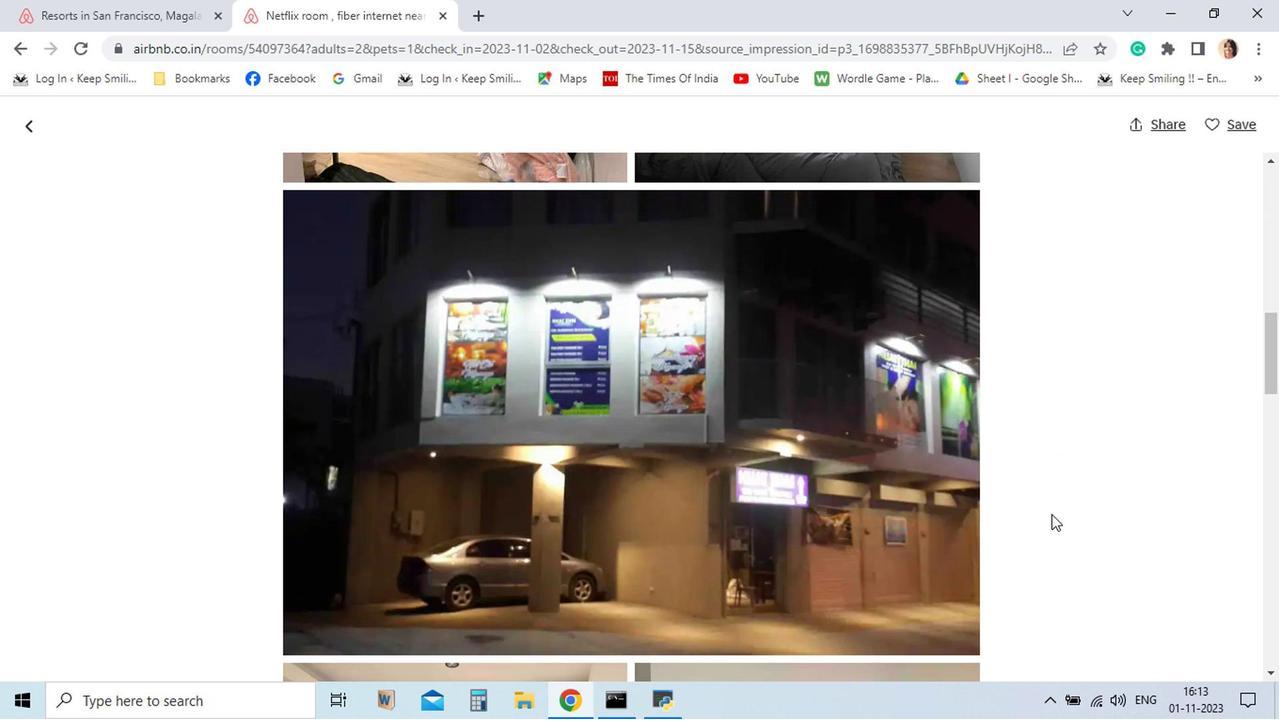 
Action: Mouse scrolled (683, 543) with delta (0, 0)
Screenshot: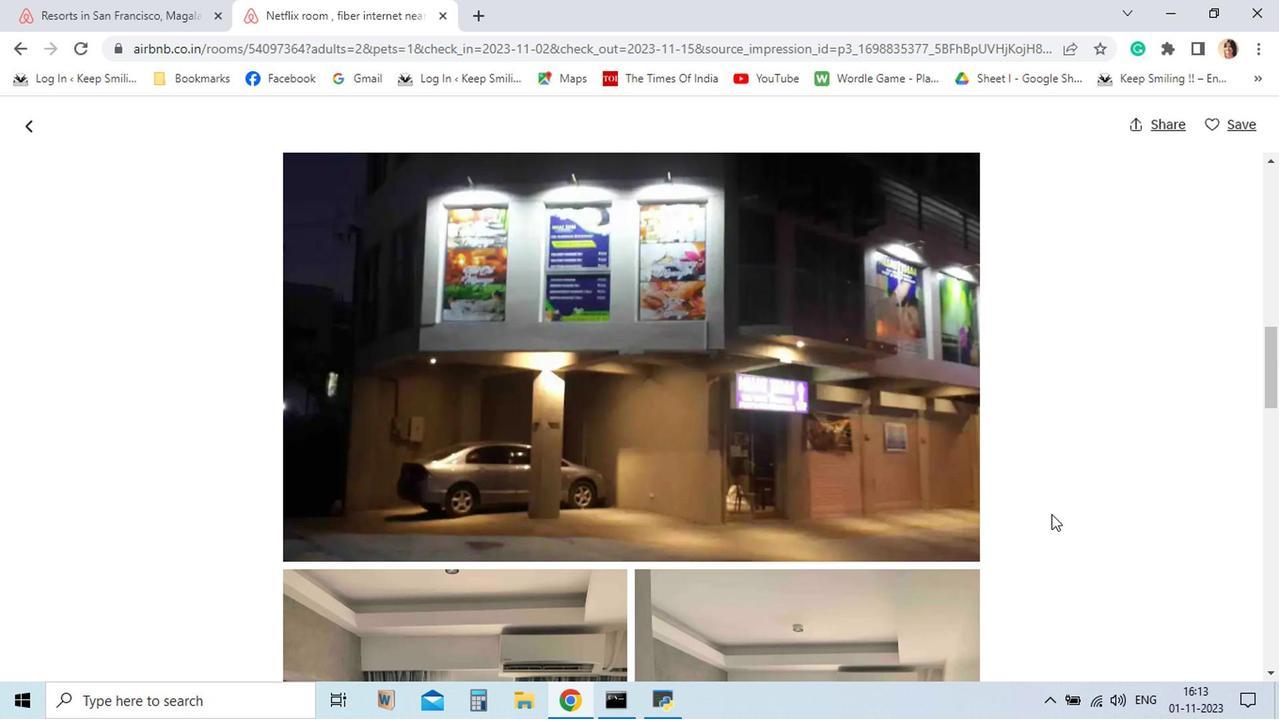 
Action: Mouse scrolled (683, 543) with delta (0, 0)
Screenshot: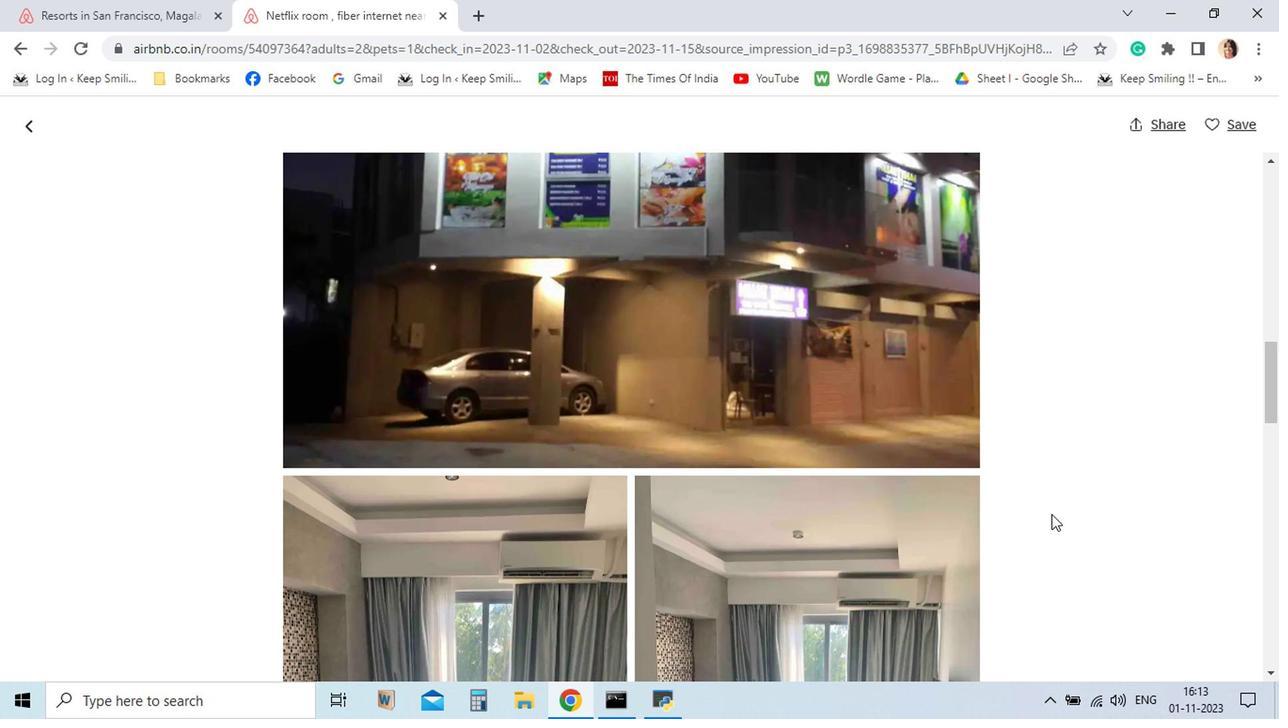 
Action: Mouse scrolled (683, 543) with delta (0, 0)
Screenshot: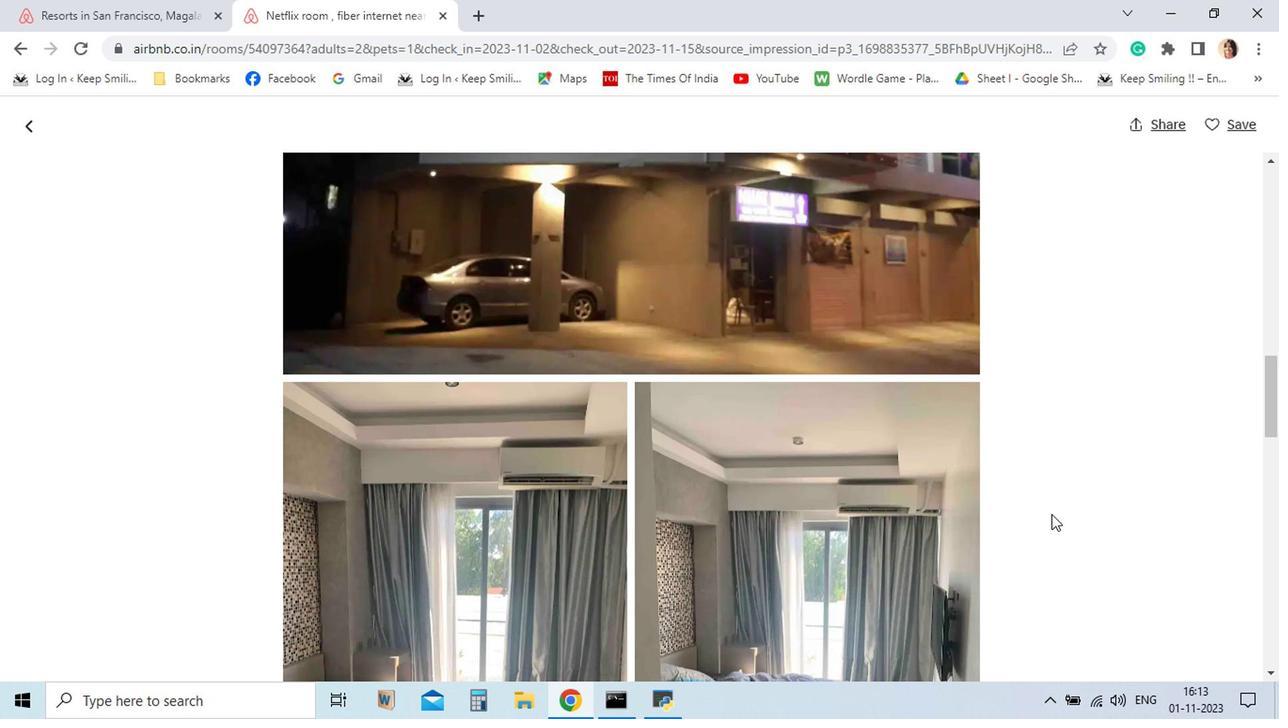 
Action: Mouse scrolled (683, 543) with delta (0, 0)
Screenshot: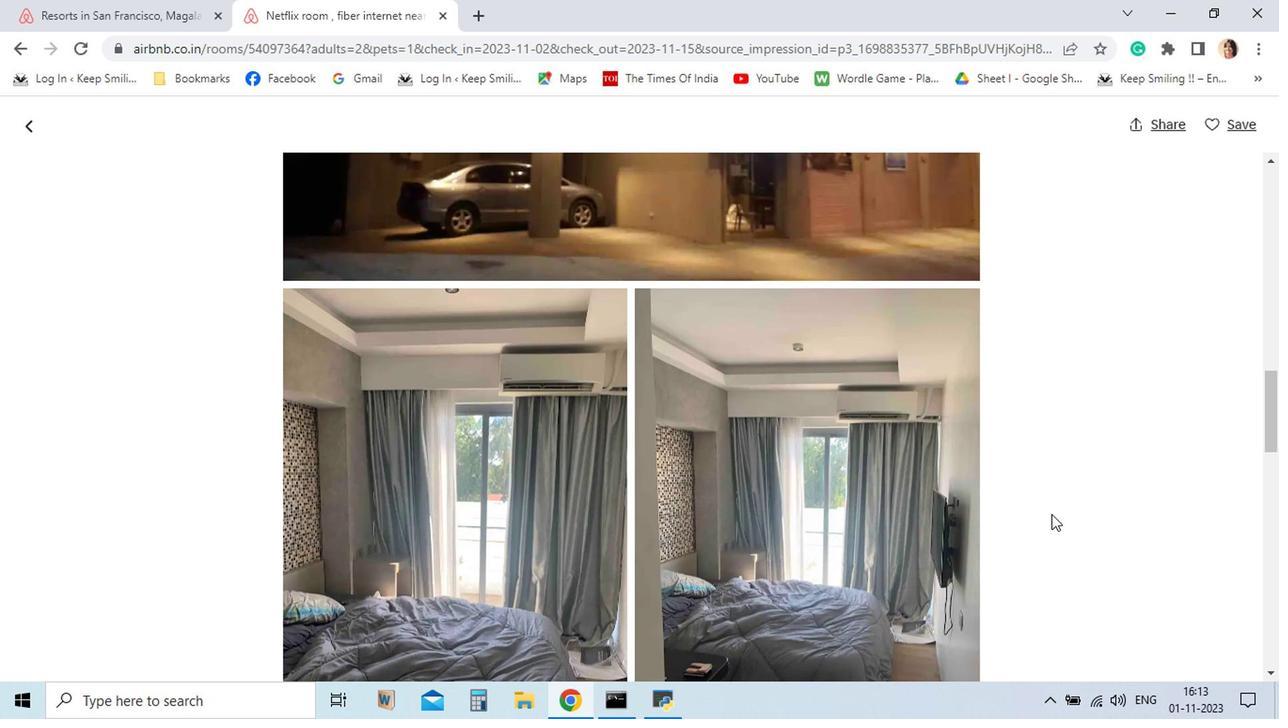 
Action: Mouse scrolled (683, 543) with delta (0, 0)
Screenshot: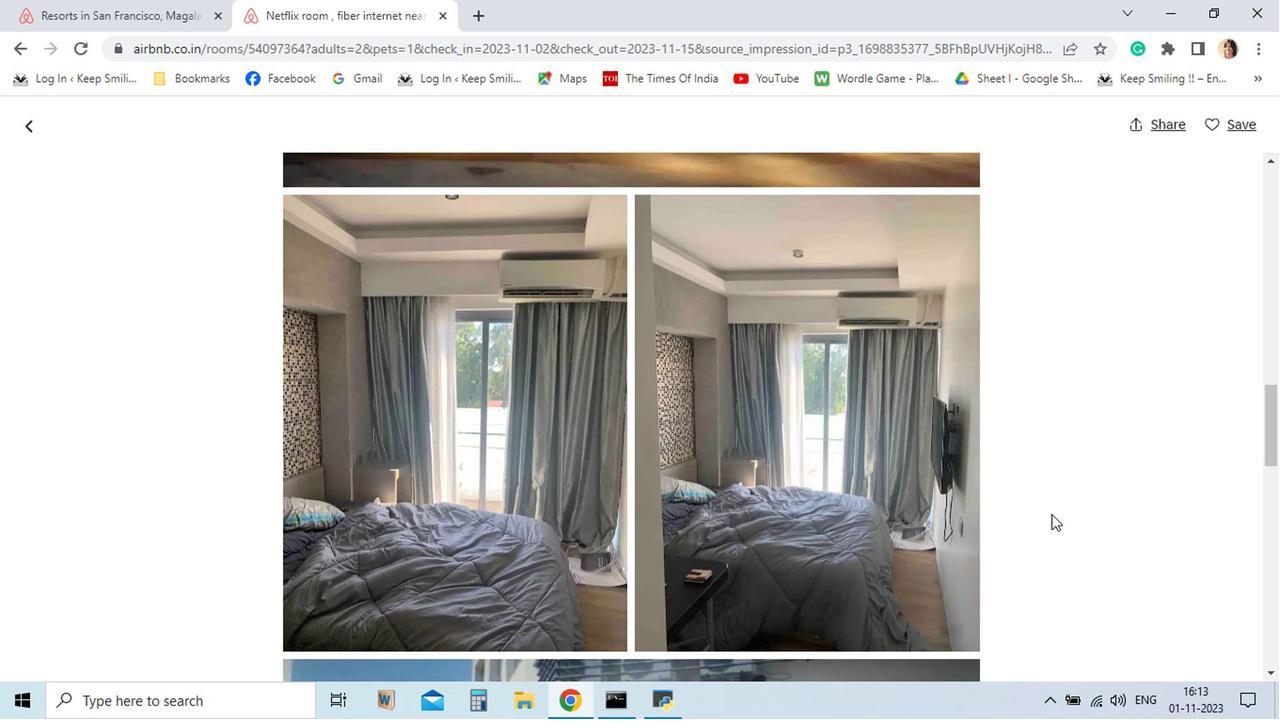
Action: Mouse scrolled (683, 543) with delta (0, 0)
Screenshot: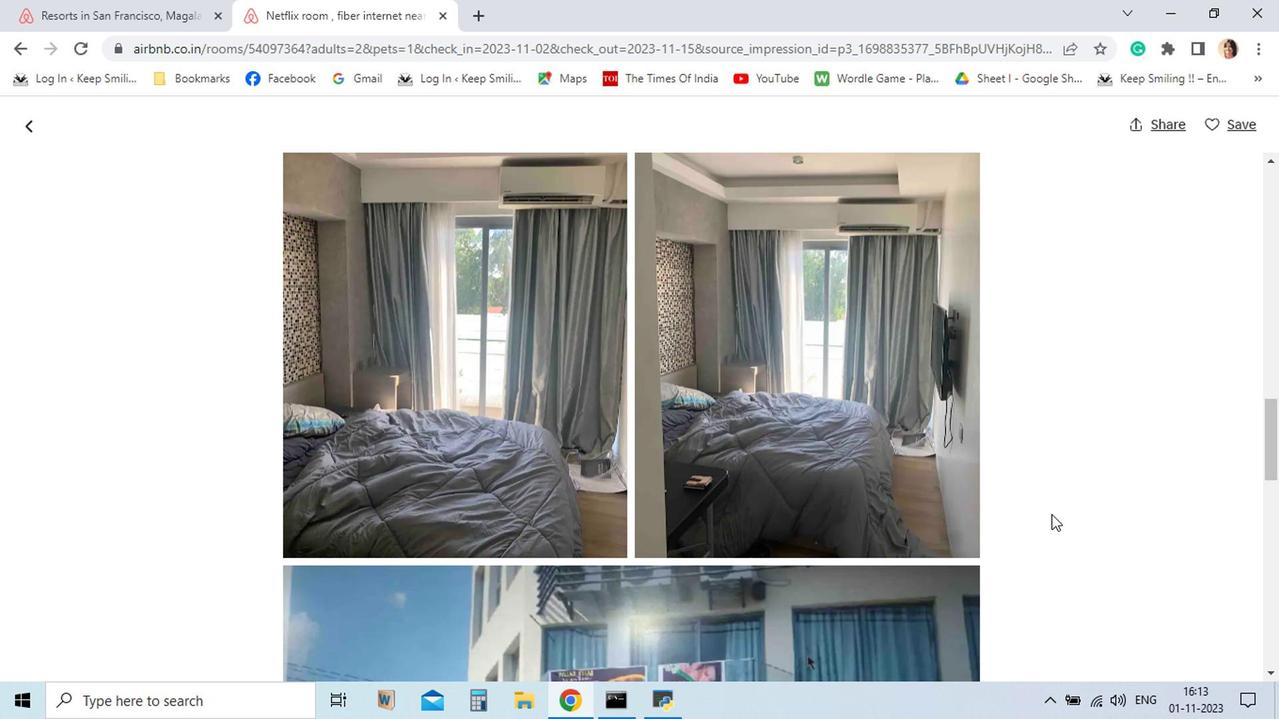 
Action: Mouse scrolled (683, 543) with delta (0, 0)
Screenshot: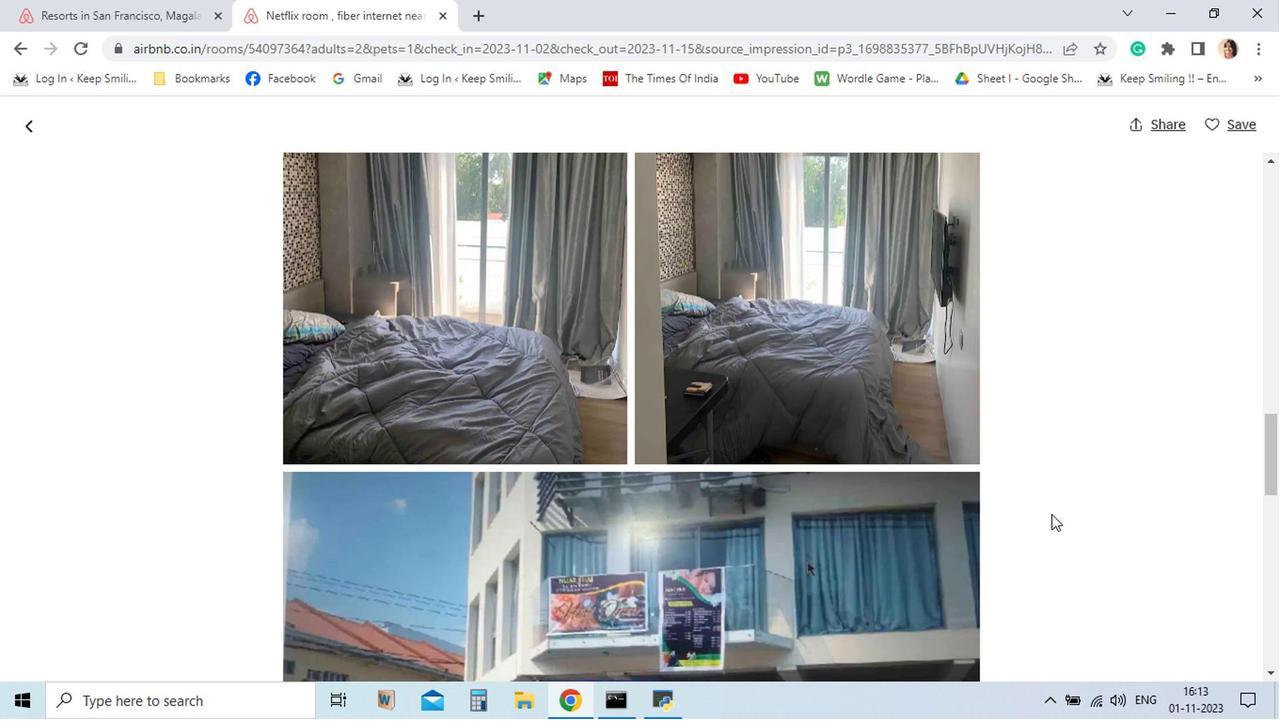 
Action: Mouse scrolled (683, 543) with delta (0, 0)
Screenshot: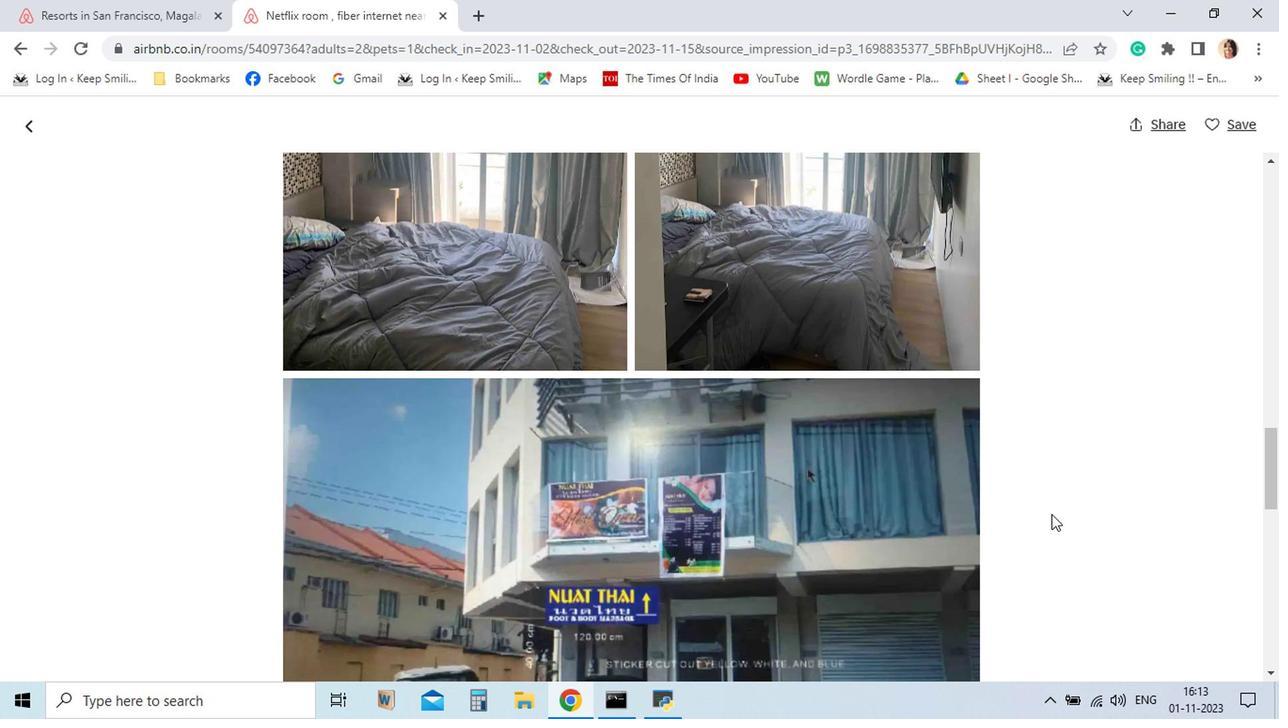 
Action: Mouse scrolled (683, 543) with delta (0, 0)
Screenshot: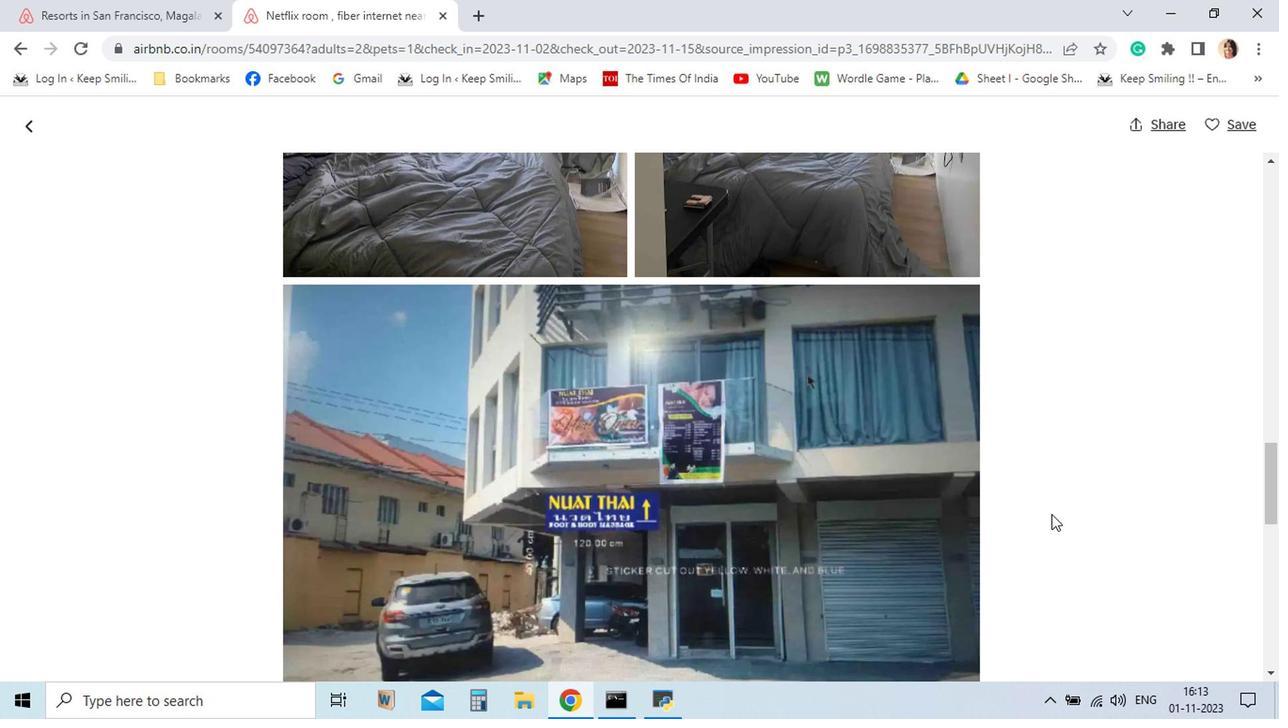 
Action: Mouse scrolled (683, 543) with delta (0, 0)
Screenshot: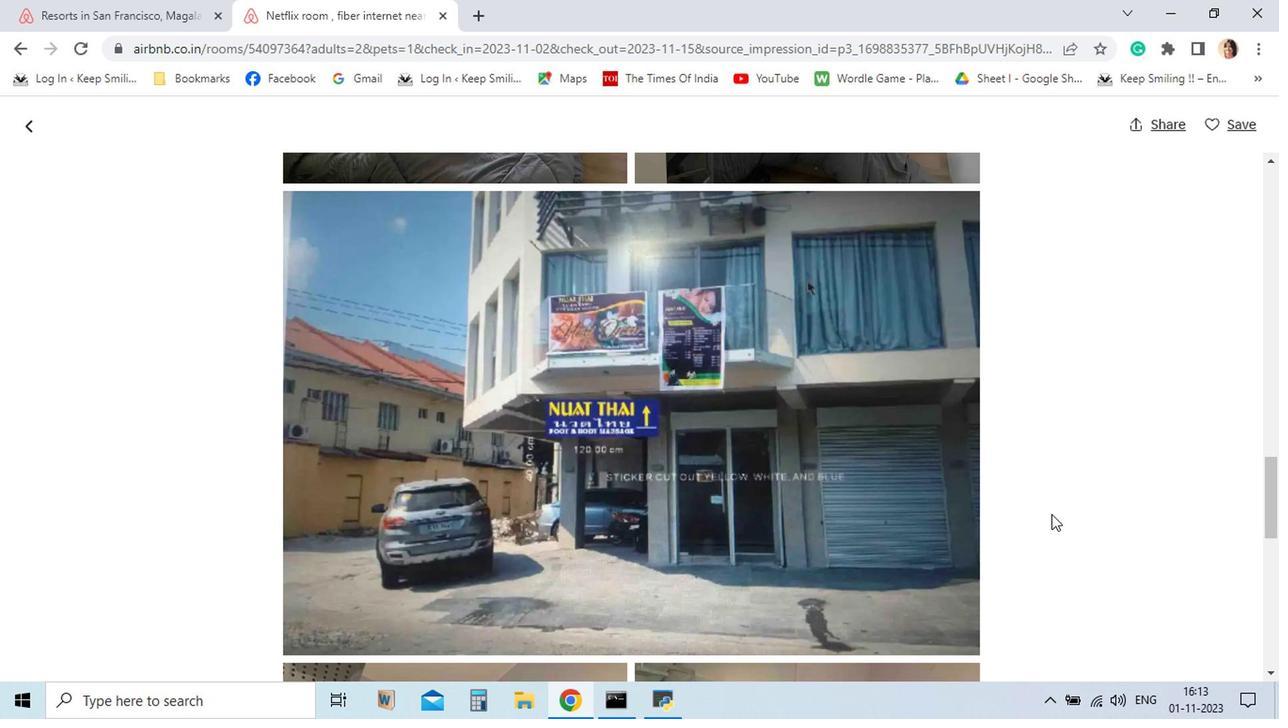 
Action: Mouse scrolled (683, 543) with delta (0, 0)
Screenshot: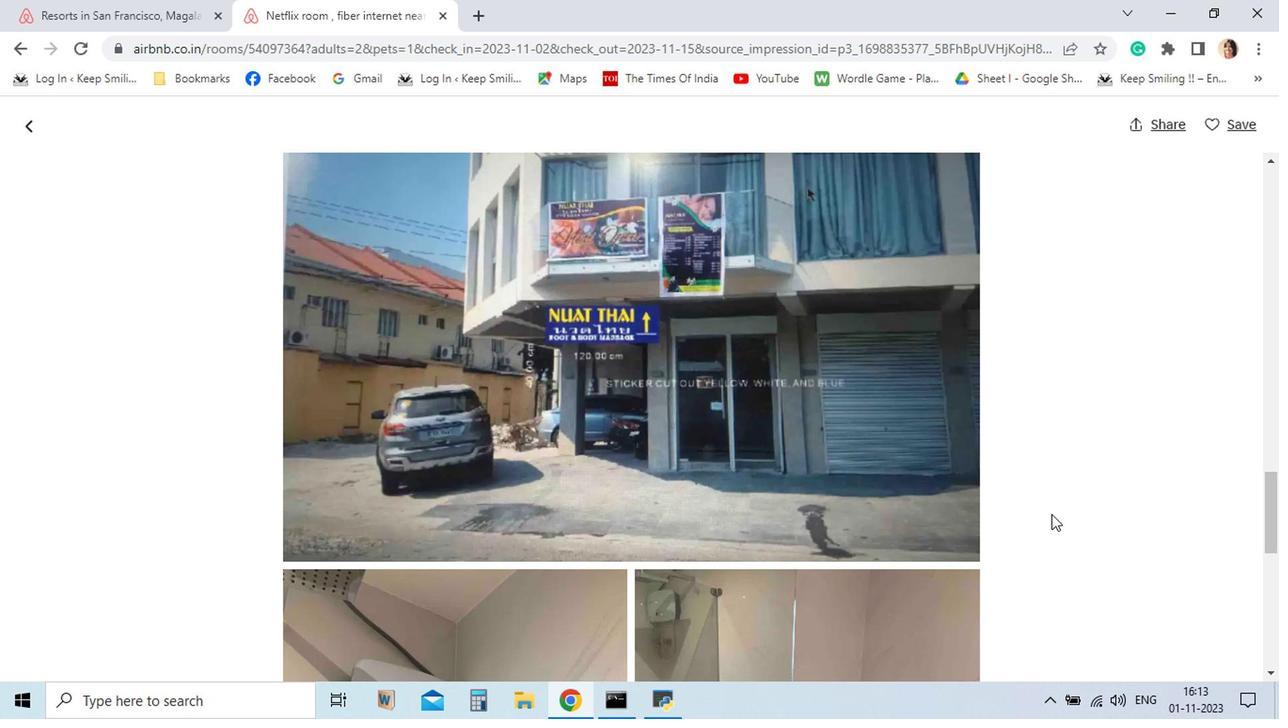 
Action: Mouse scrolled (683, 543) with delta (0, 0)
Screenshot: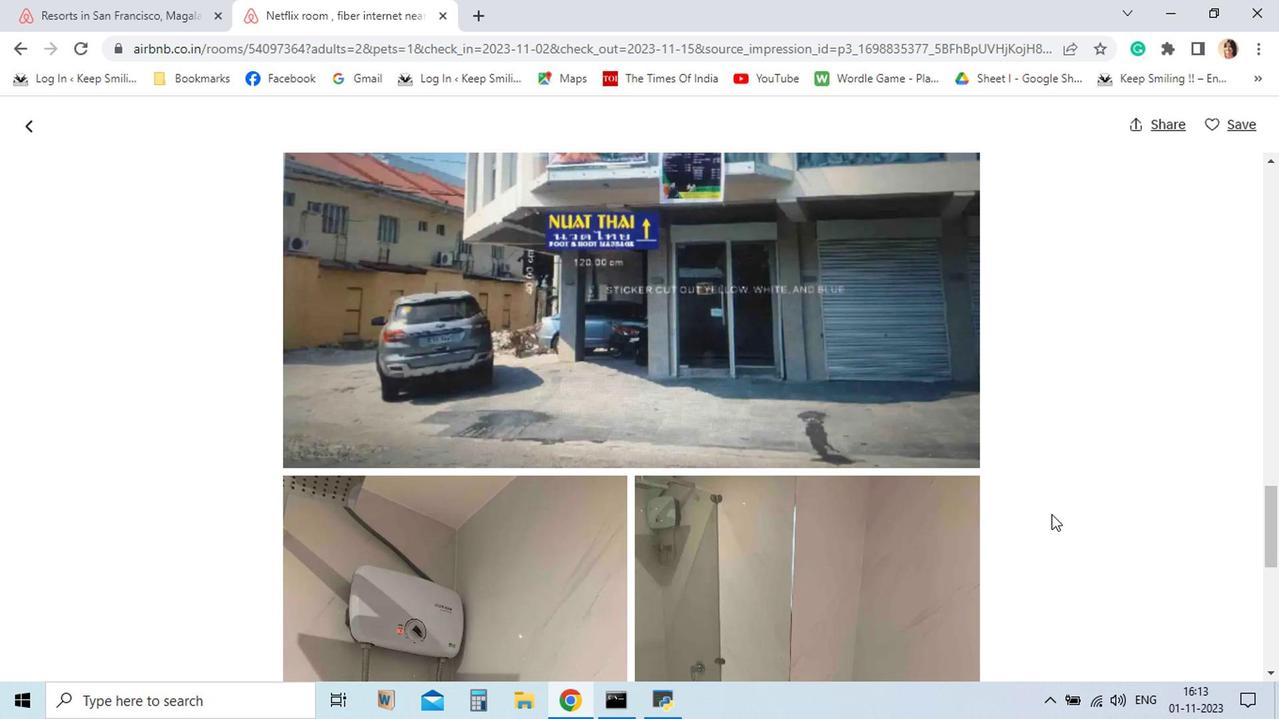 
Action: Mouse scrolled (683, 543) with delta (0, 0)
Screenshot: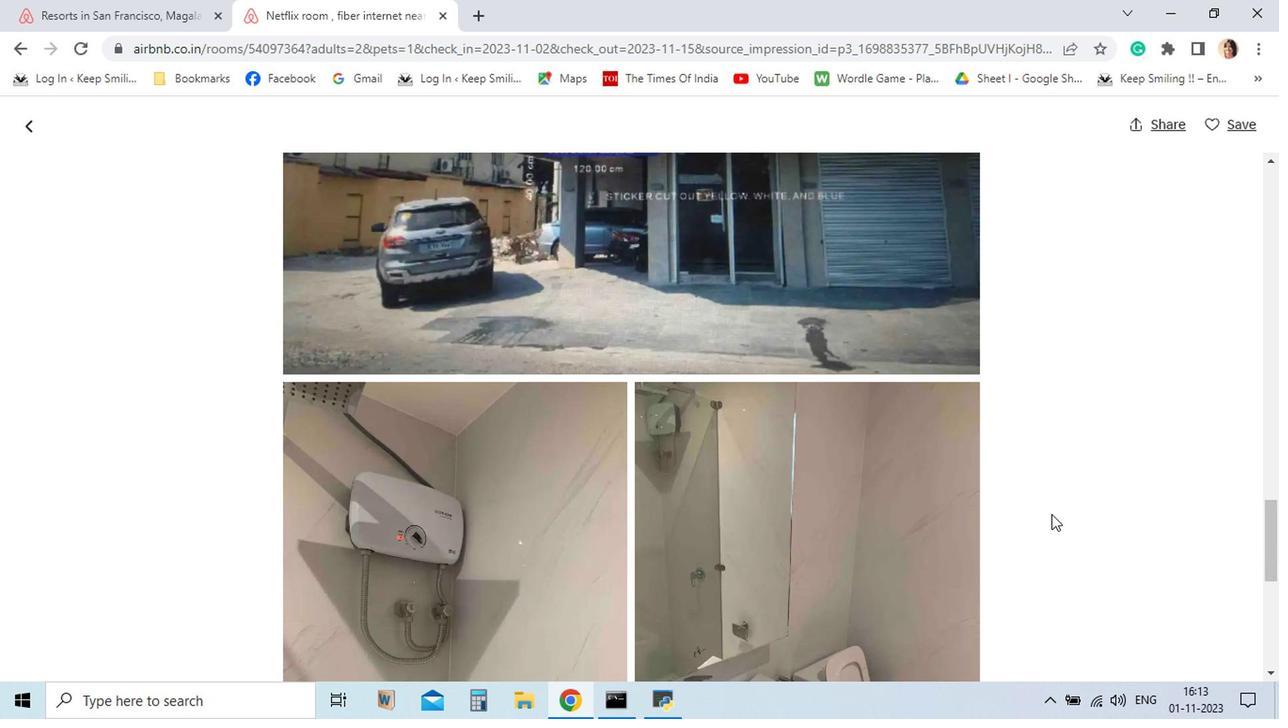 
Action: Mouse scrolled (683, 543) with delta (0, 0)
Screenshot: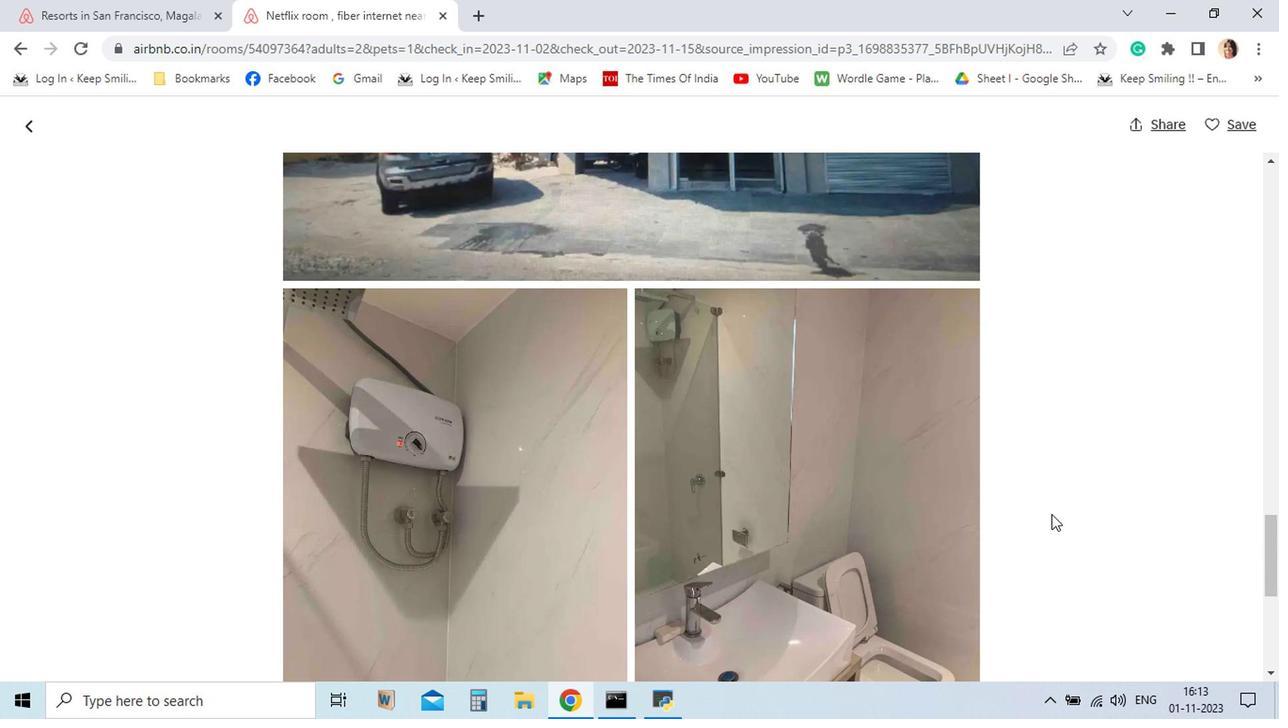 
Action: Mouse scrolled (683, 543) with delta (0, 0)
Screenshot: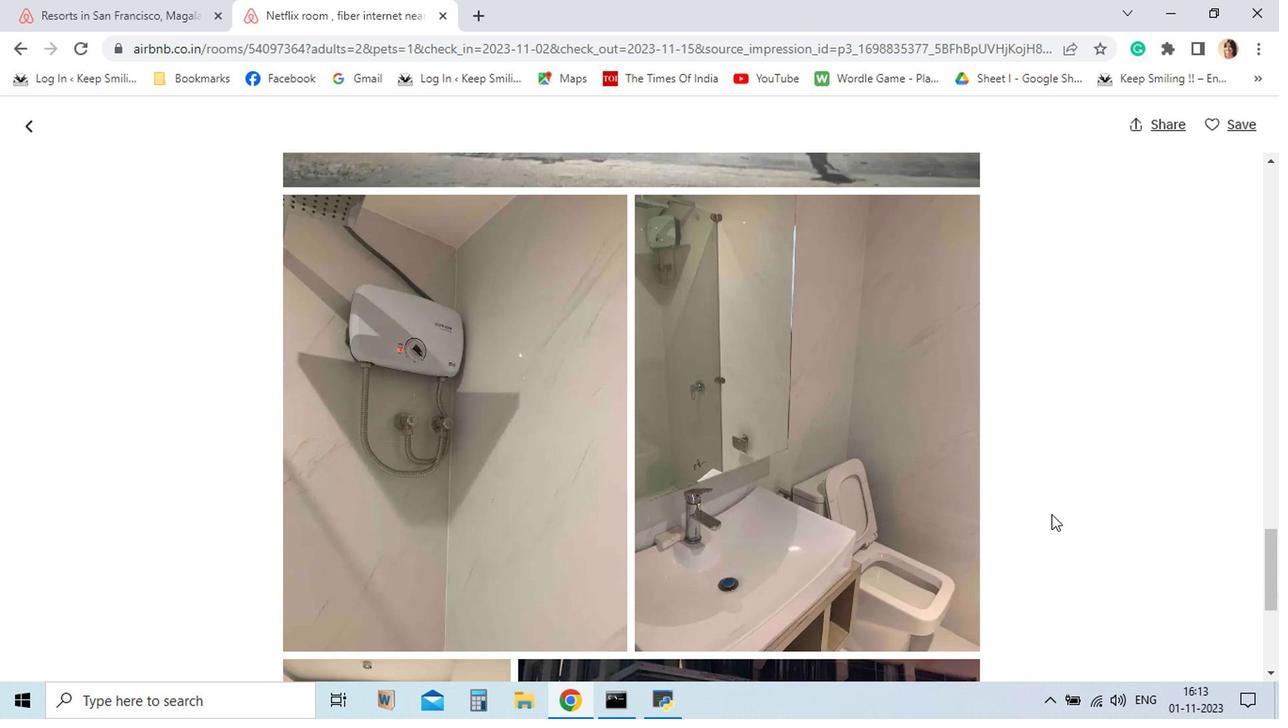 
Action: Mouse scrolled (683, 543) with delta (0, 0)
Screenshot: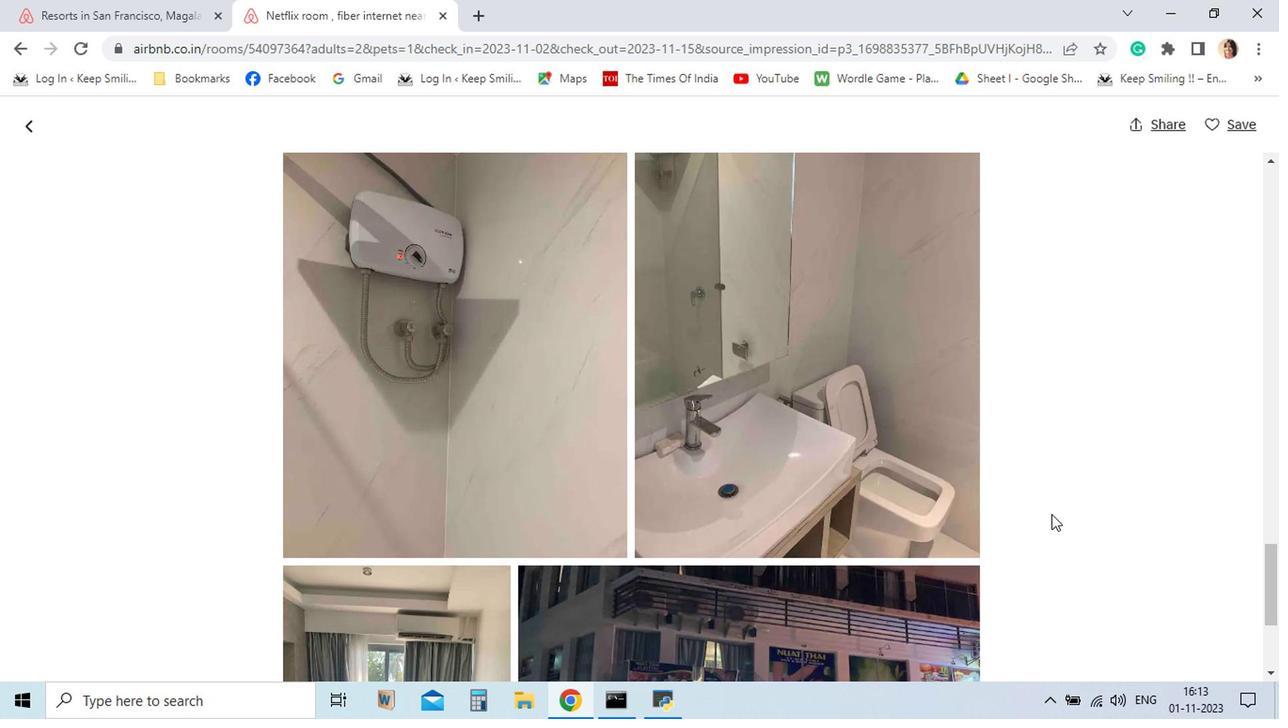 
Action: Mouse scrolled (683, 543) with delta (0, 0)
Screenshot: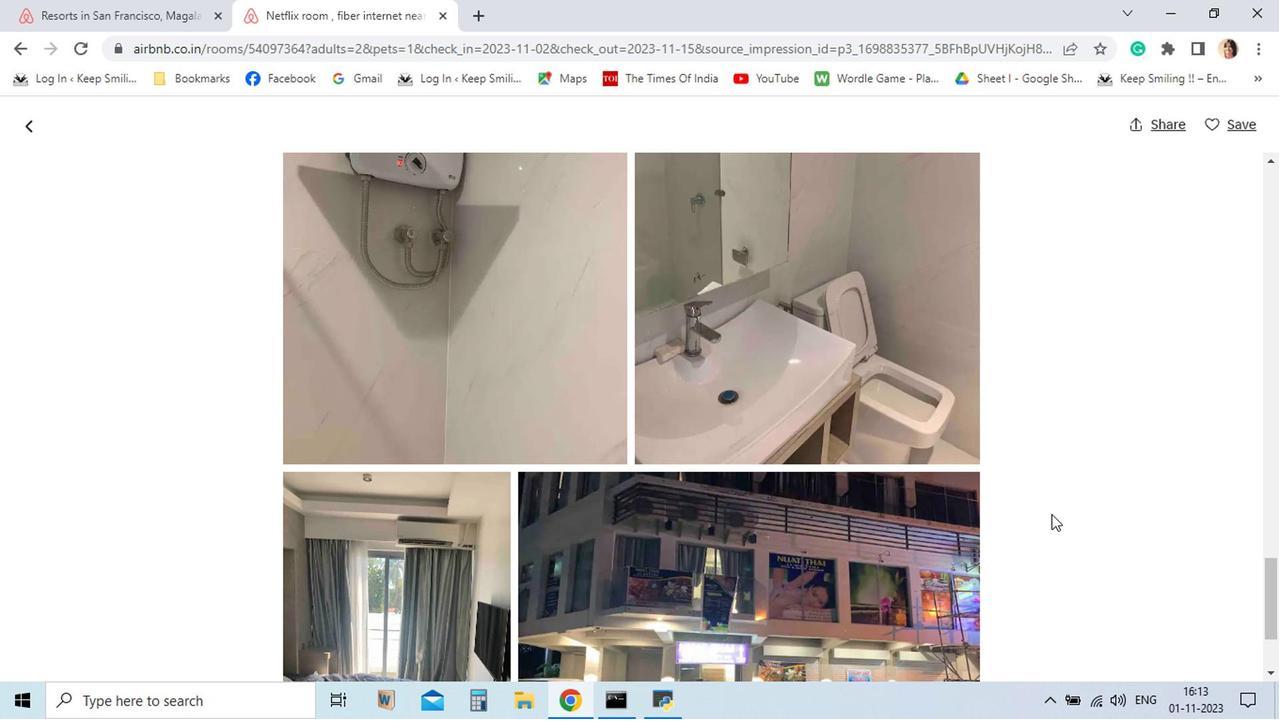 
Action: Mouse scrolled (683, 543) with delta (0, 0)
Screenshot: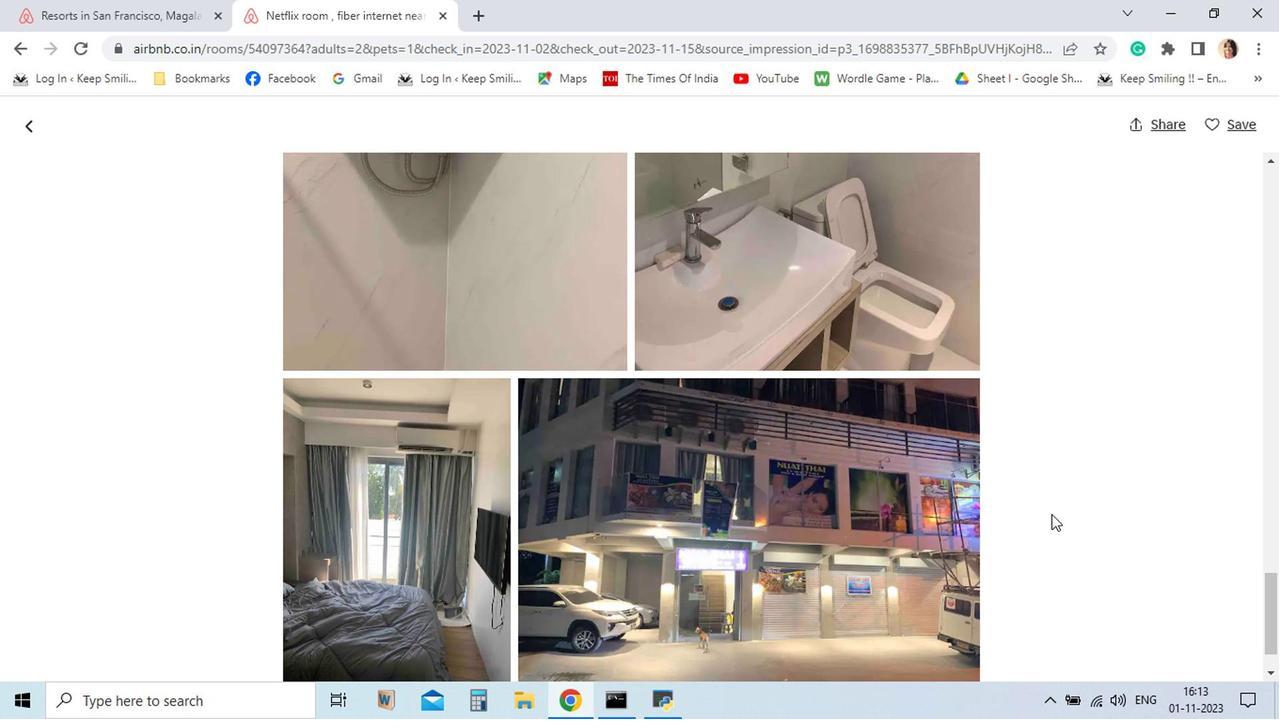 
Action: Mouse scrolled (683, 543) with delta (0, 0)
Screenshot: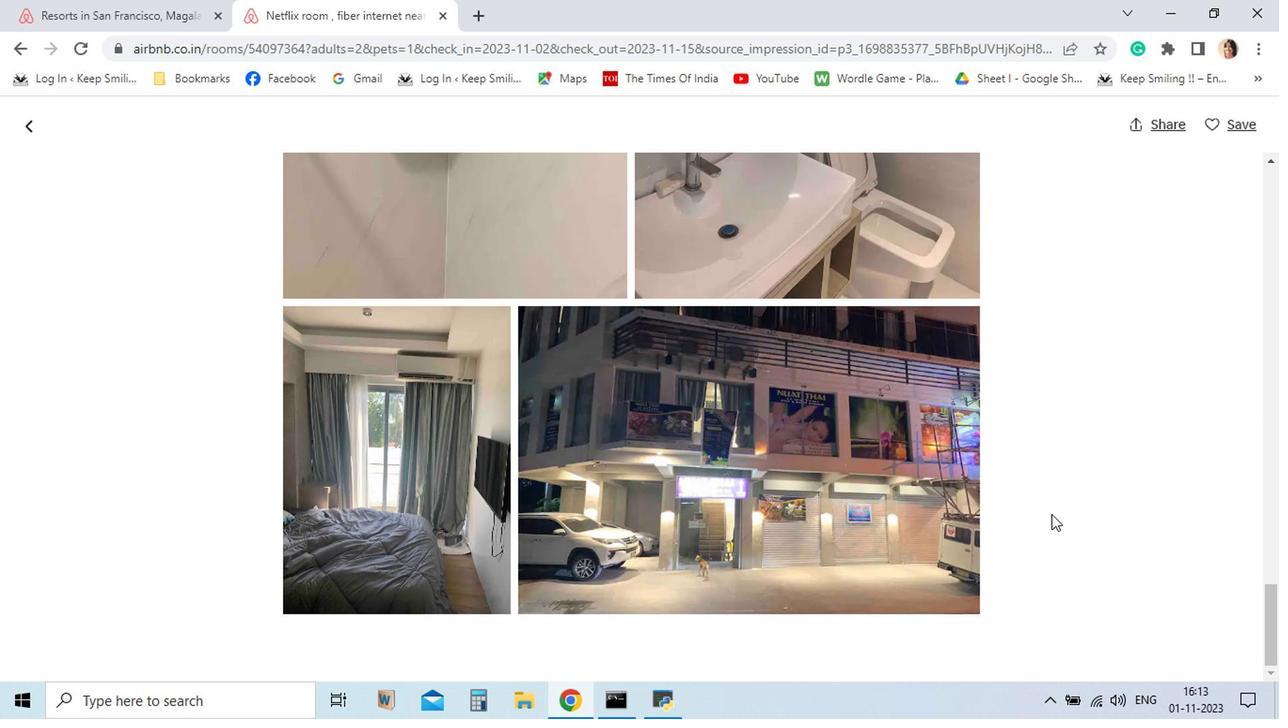 
Action: Mouse scrolled (683, 543) with delta (0, 0)
Screenshot: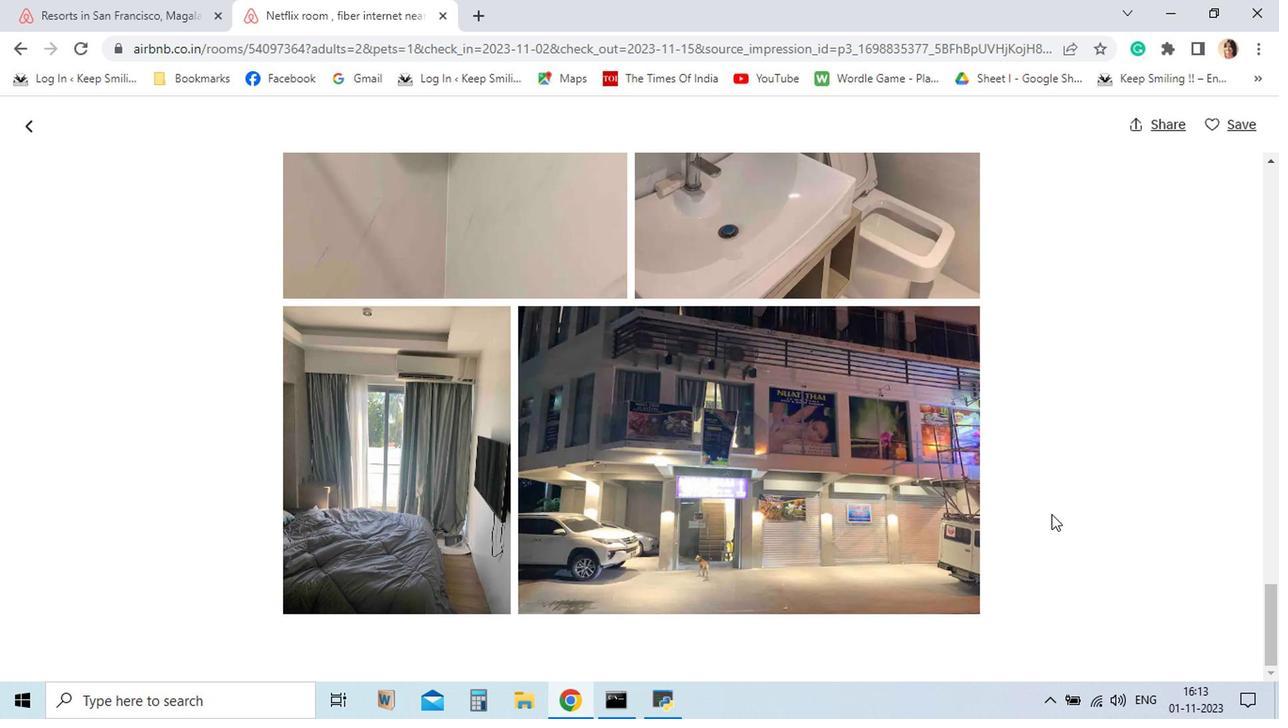 
Action: Mouse scrolled (683, 543) with delta (0, 0)
Screenshot: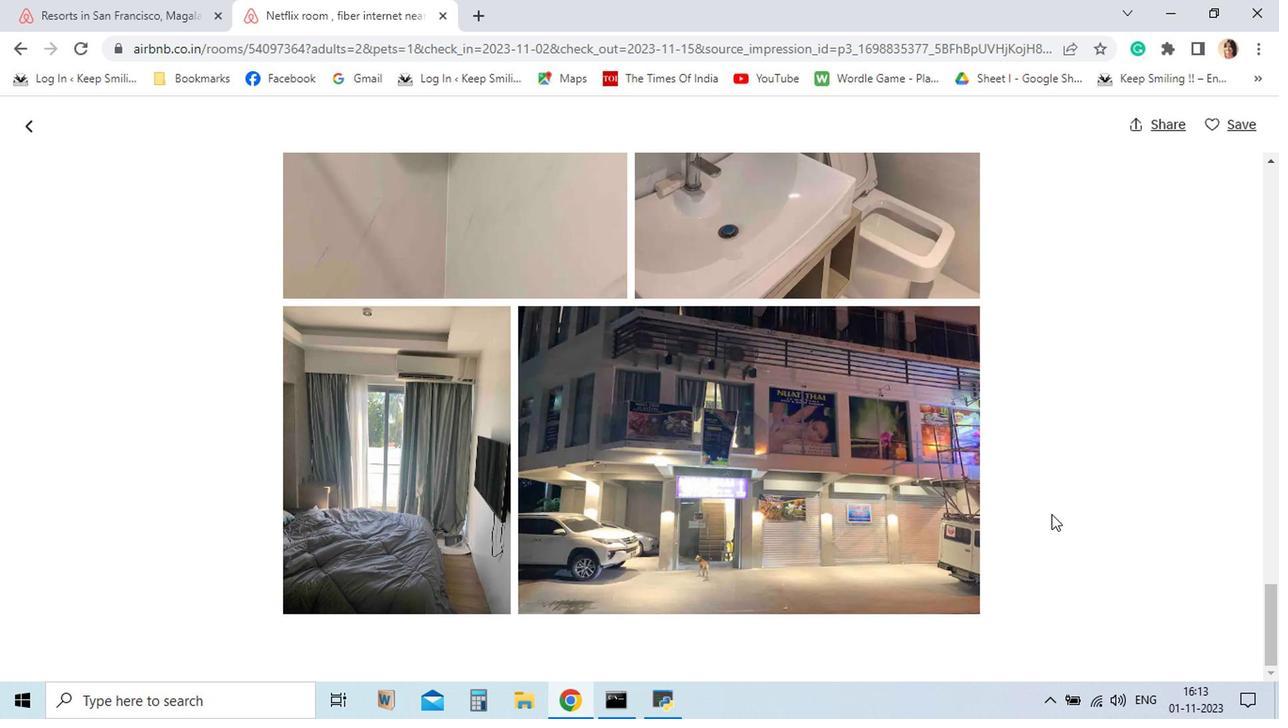 
Action: Mouse moved to (237, 343)
Screenshot: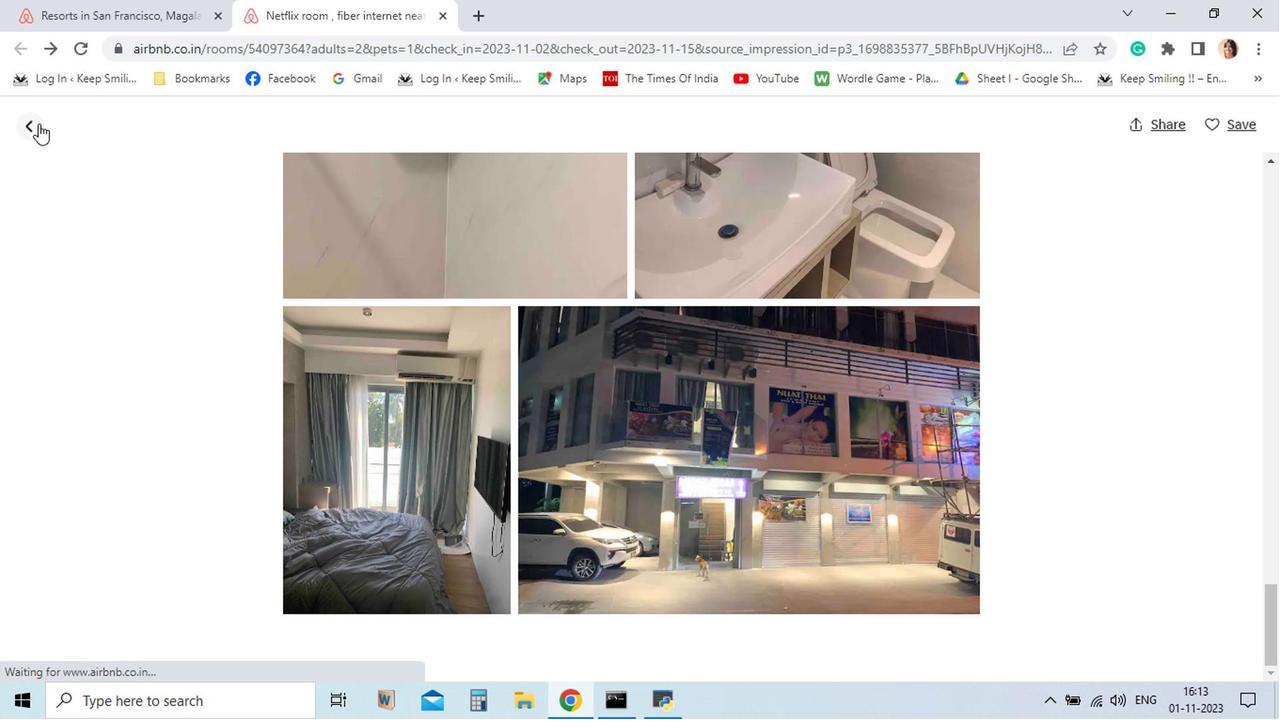 
Action: Mouse pressed left at (237, 343)
Screenshot: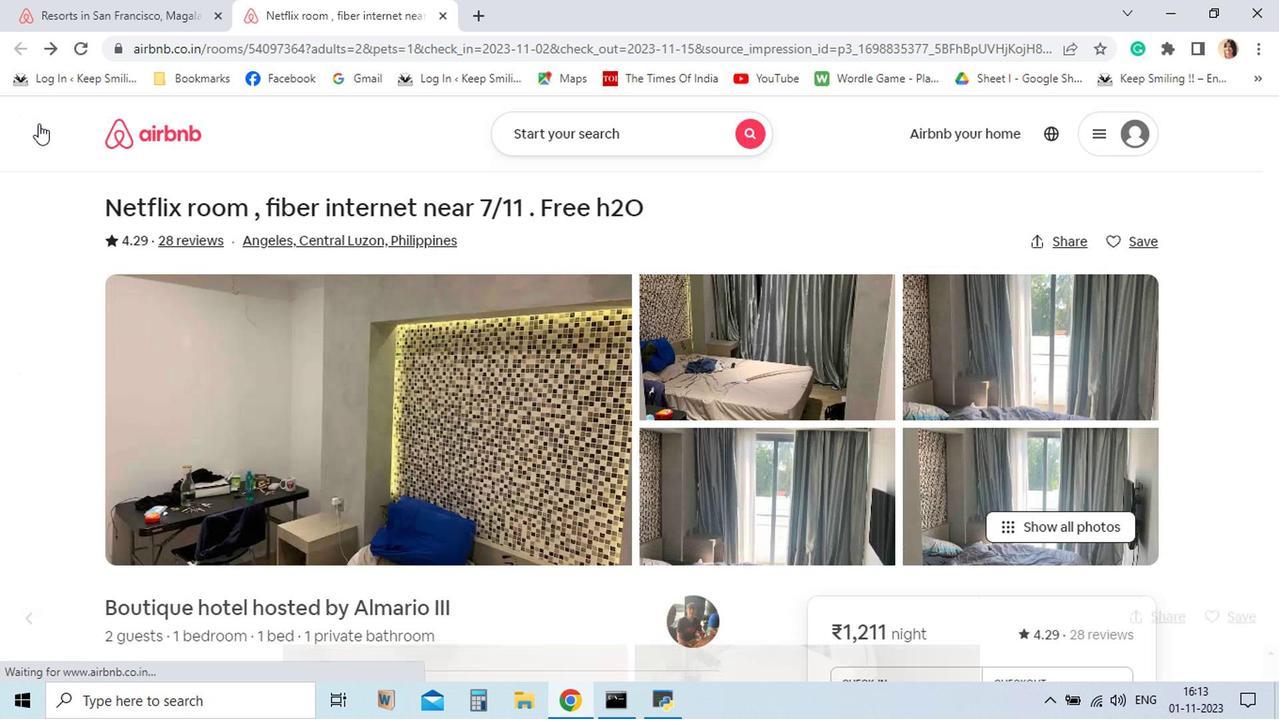 
Action: Mouse moved to (780, 625)
Screenshot: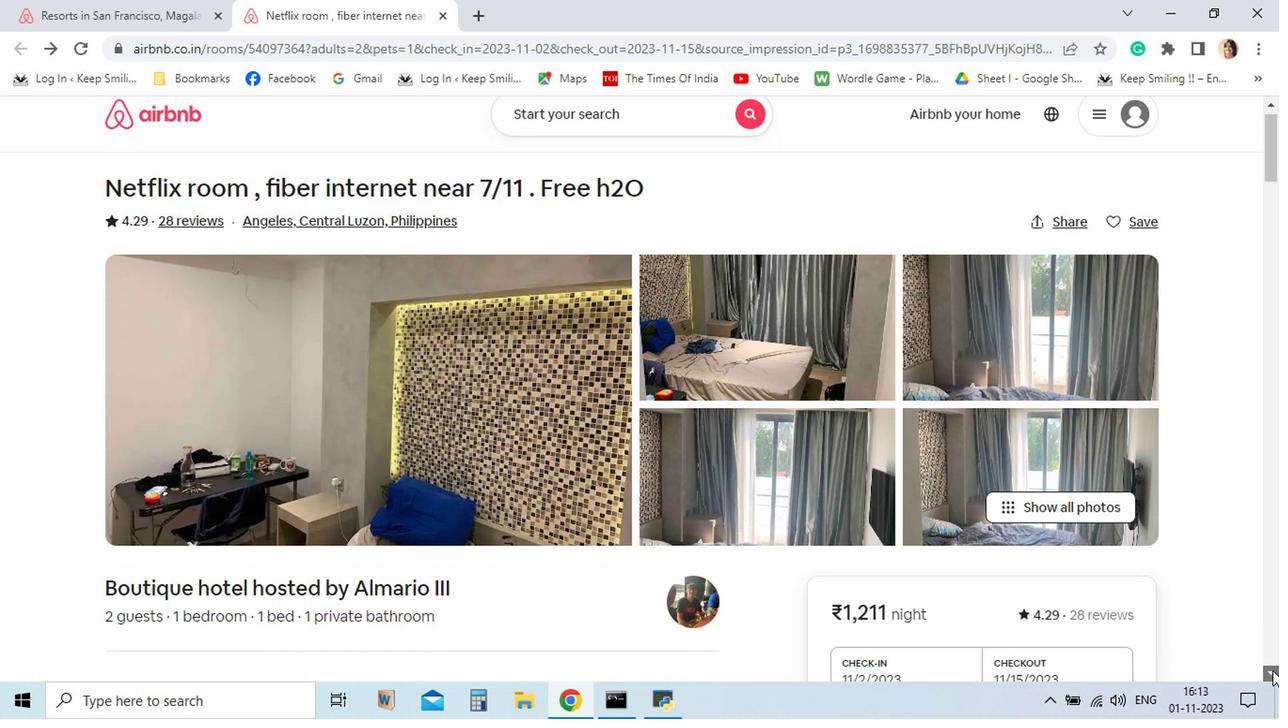 
Action: Mouse pressed left at (780, 625)
Screenshot: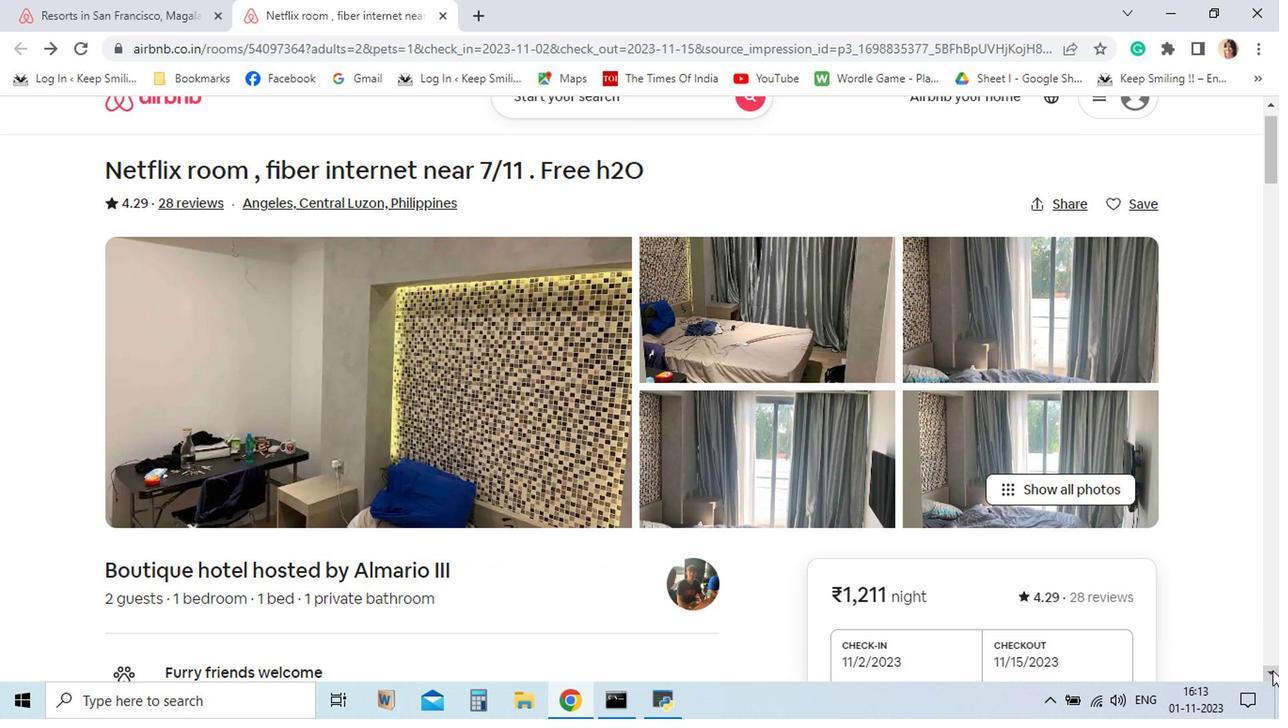 
Action: Mouse pressed left at (780, 625)
Screenshot: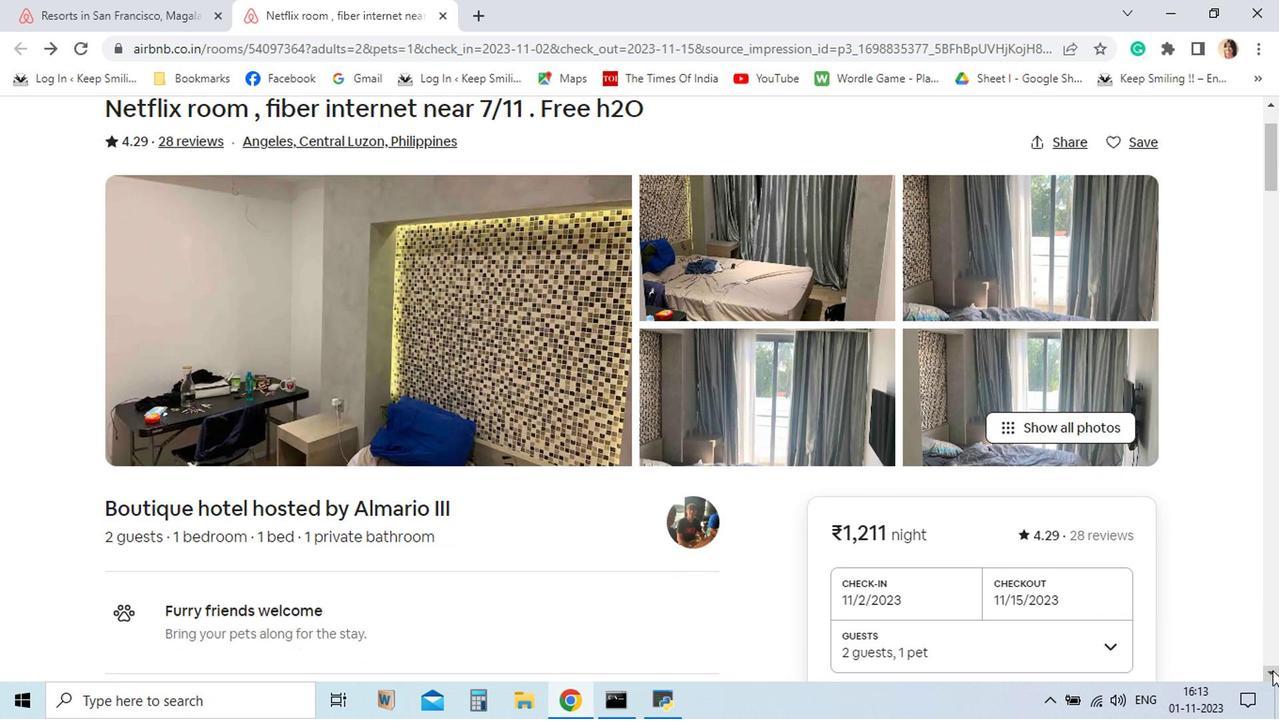 
Action: Mouse pressed left at (780, 625)
Screenshot: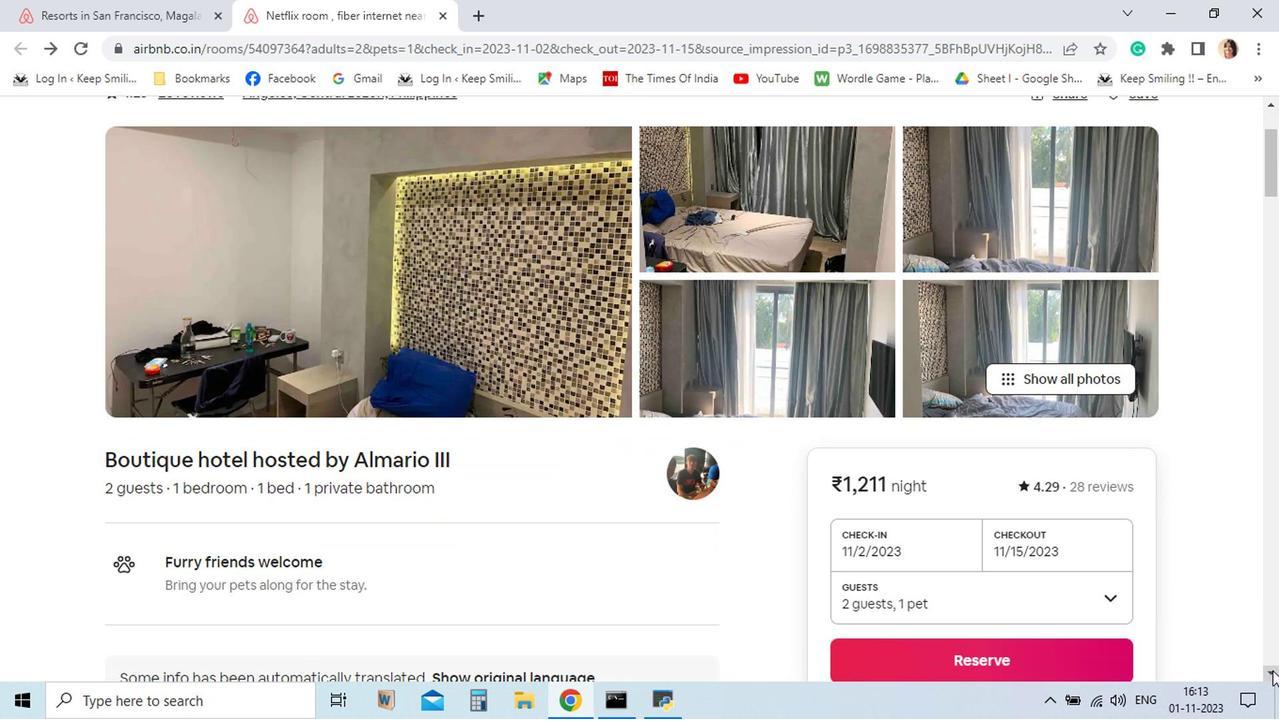
Action: Mouse pressed left at (780, 625)
Screenshot: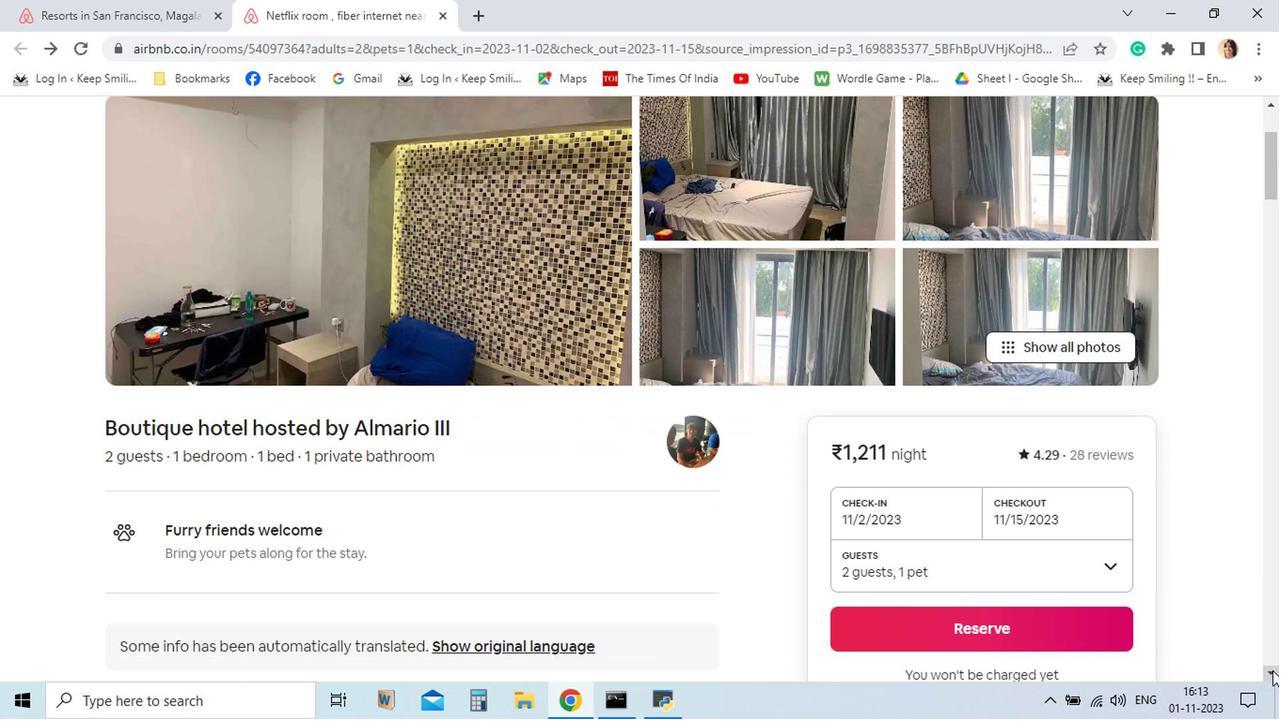 
Action: Mouse pressed left at (780, 625)
Screenshot: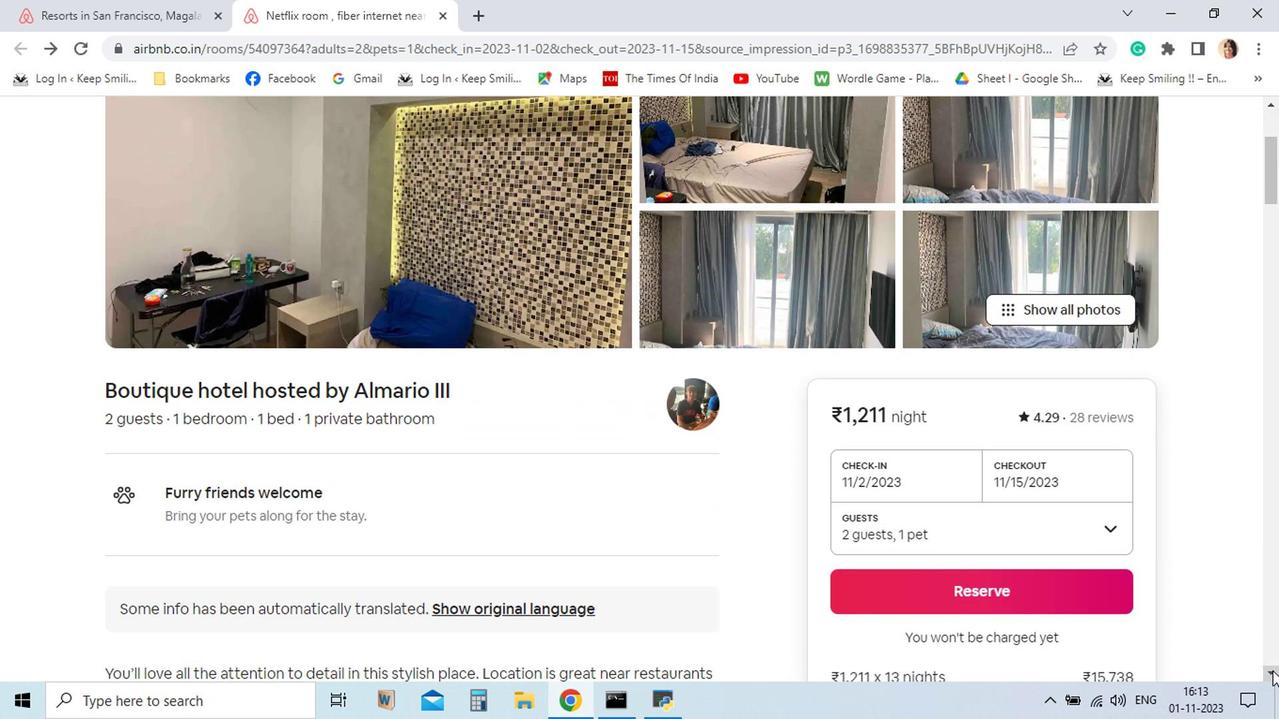 
Action: Mouse pressed left at (780, 625)
Screenshot: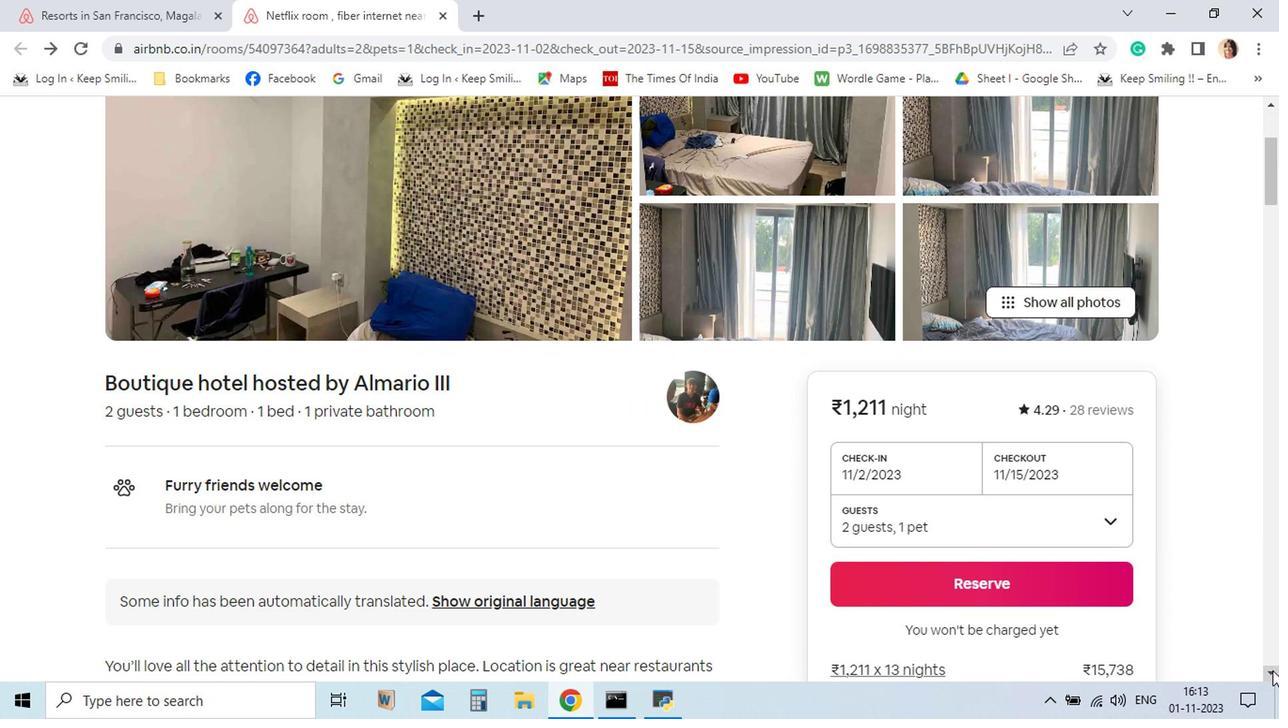 
Action: Mouse pressed left at (780, 625)
Screenshot: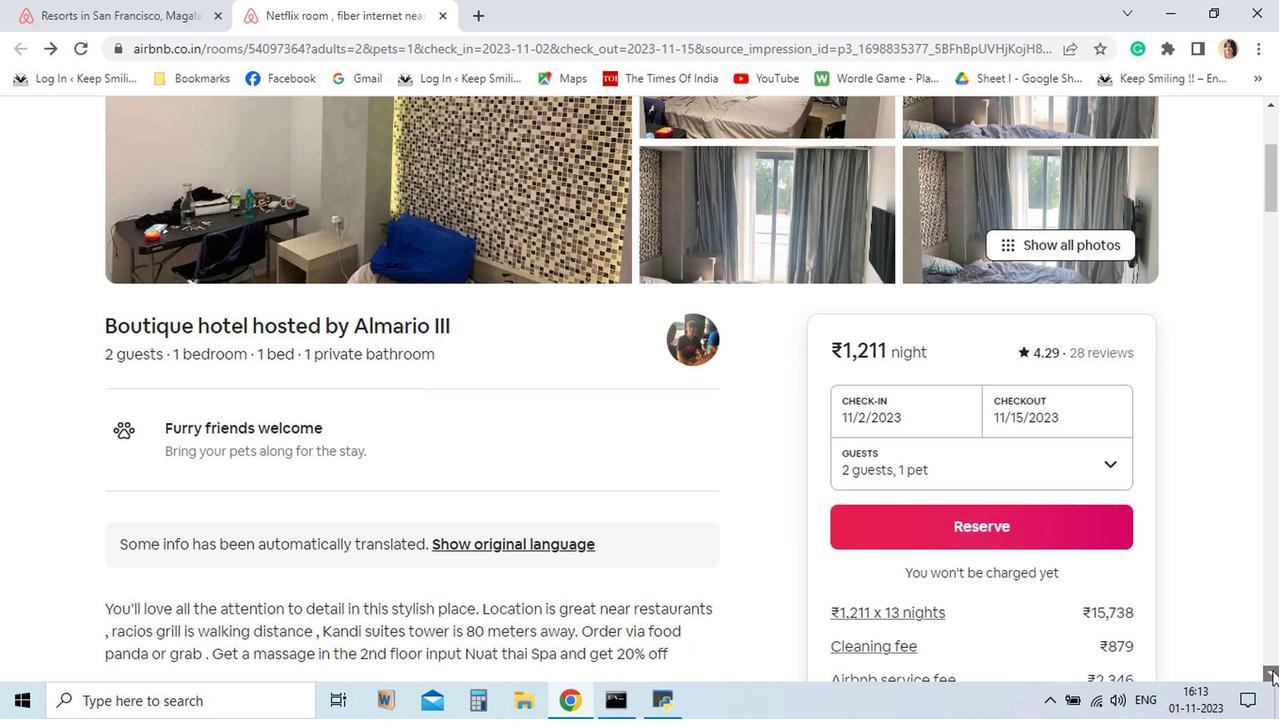 
Action: Mouse pressed left at (780, 625)
Screenshot: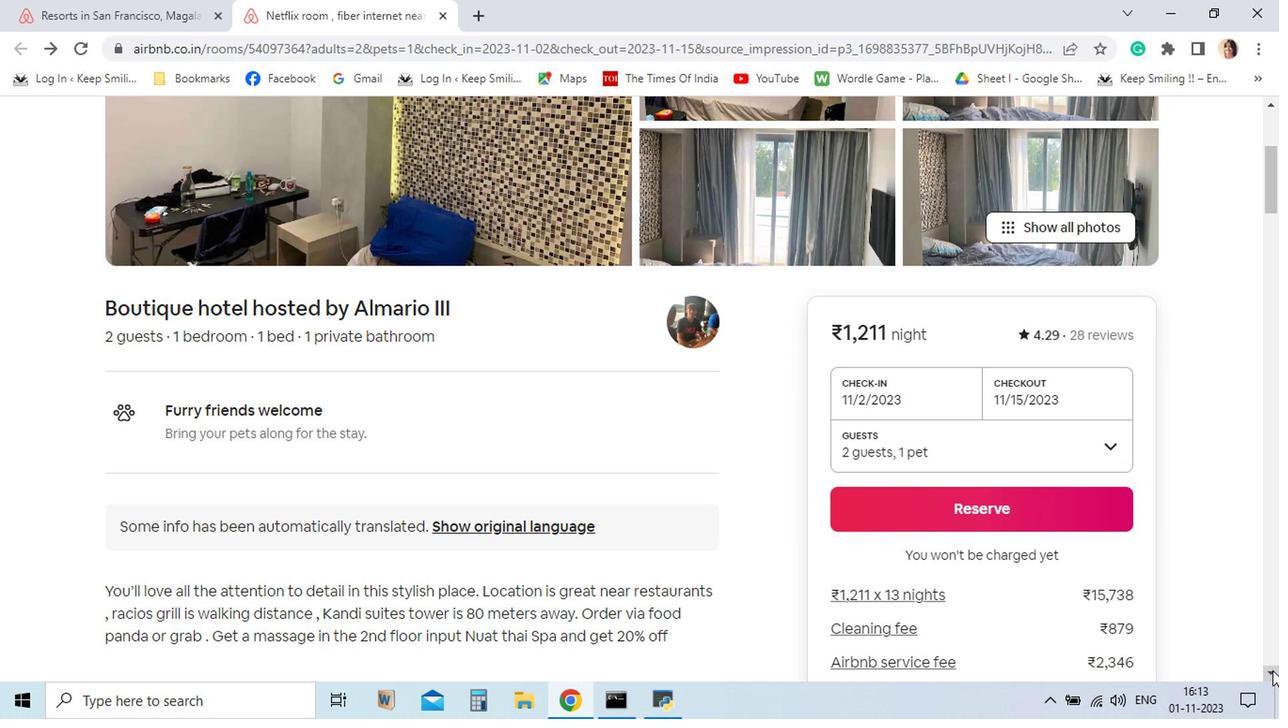 
Action: Mouse pressed left at (780, 625)
Screenshot: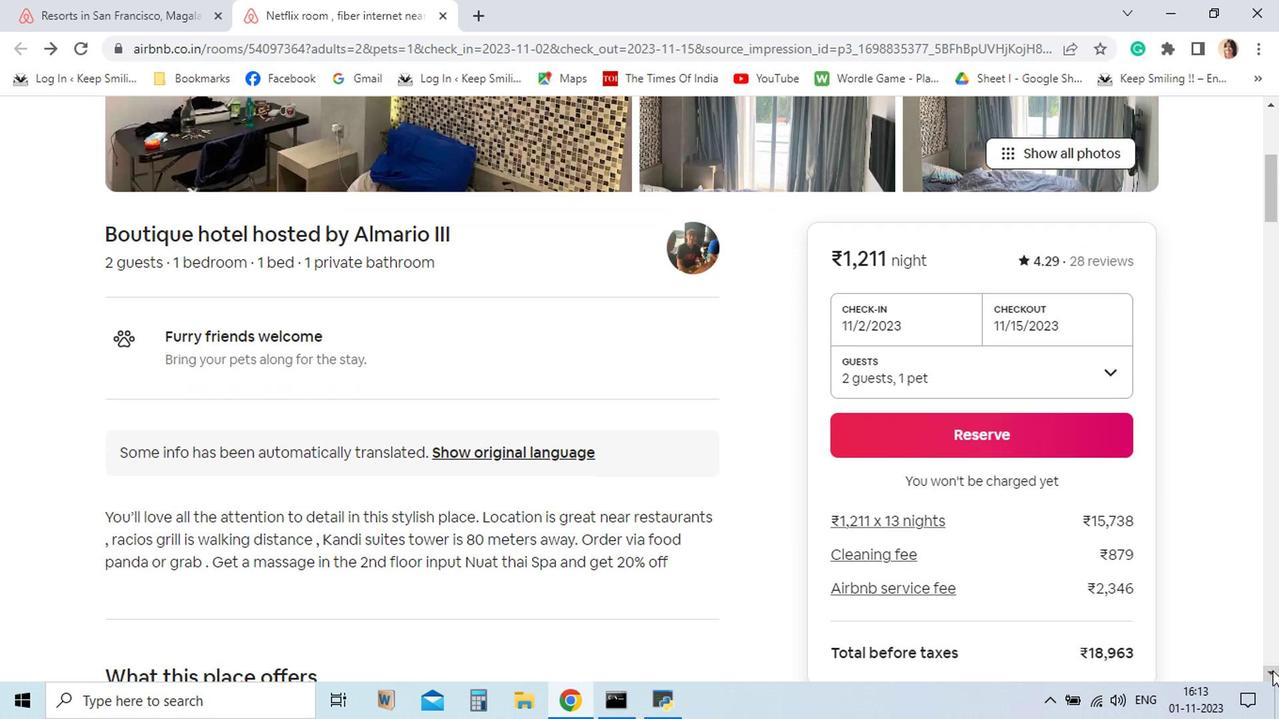 
Action: Mouse pressed left at (780, 625)
Screenshot: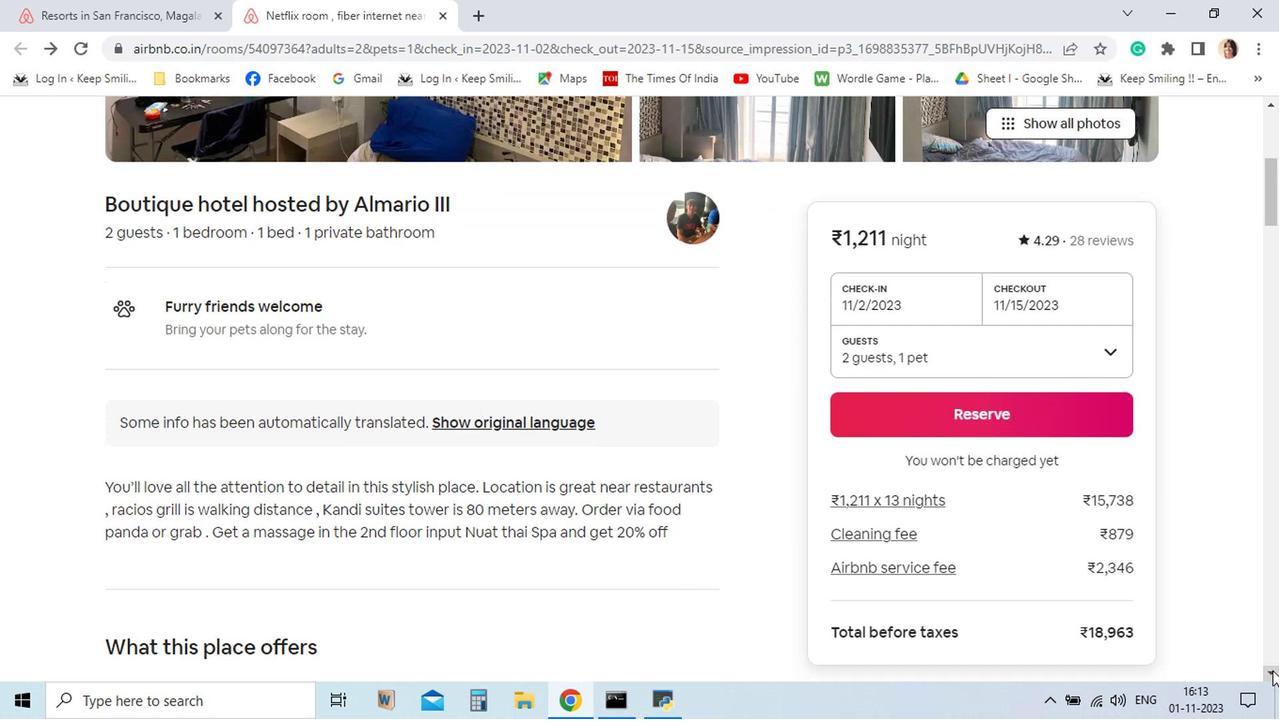 
Action: Mouse pressed left at (780, 625)
Screenshot: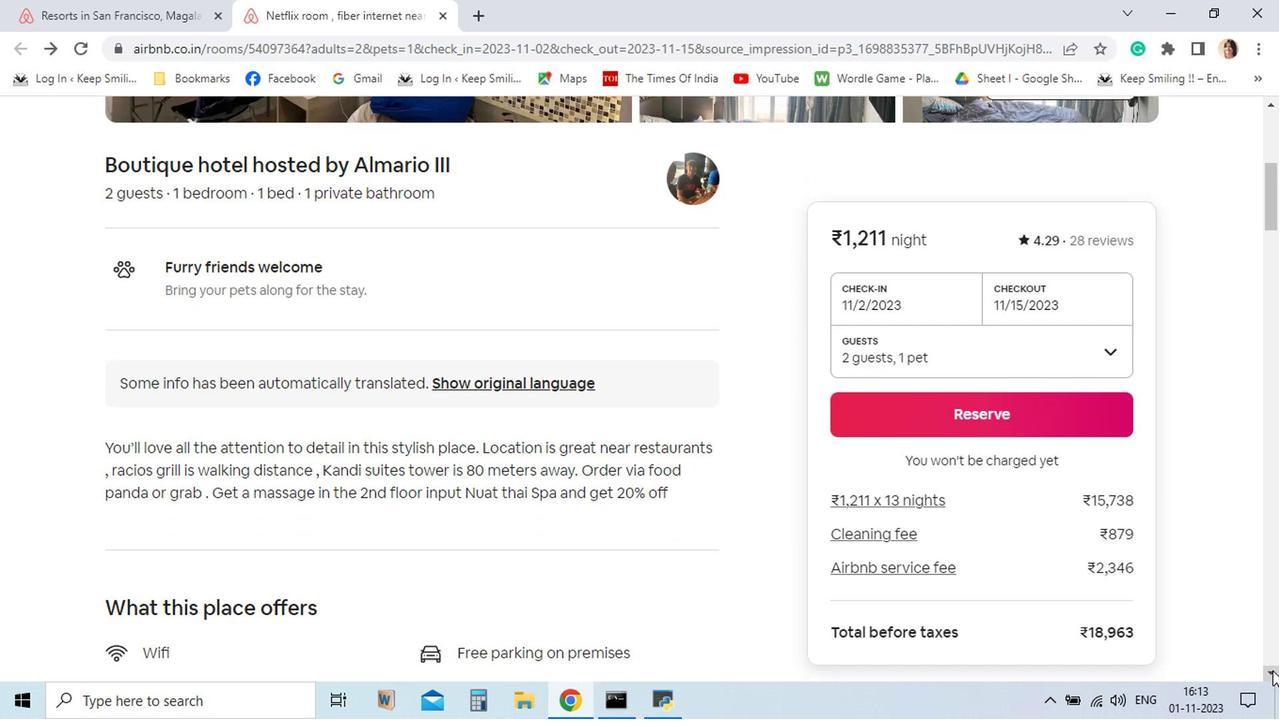 
Action: Mouse pressed left at (780, 625)
Screenshot: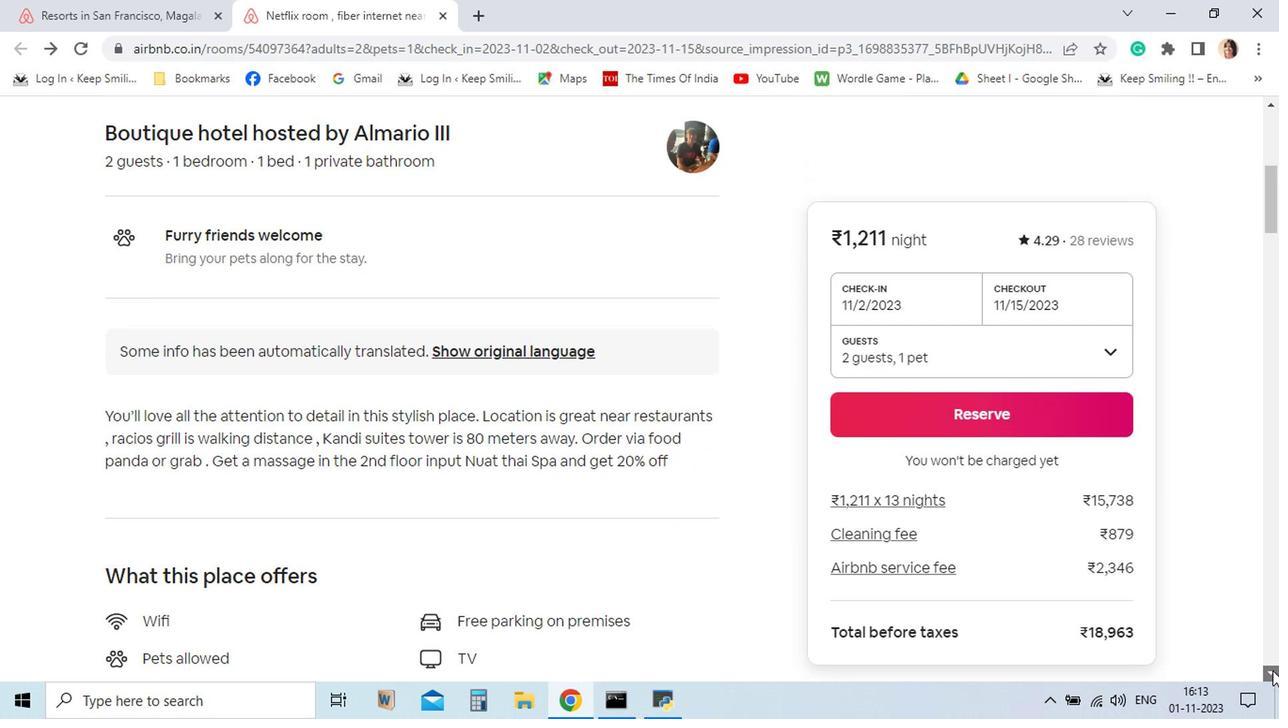 
Action: Mouse pressed left at (780, 625)
Screenshot: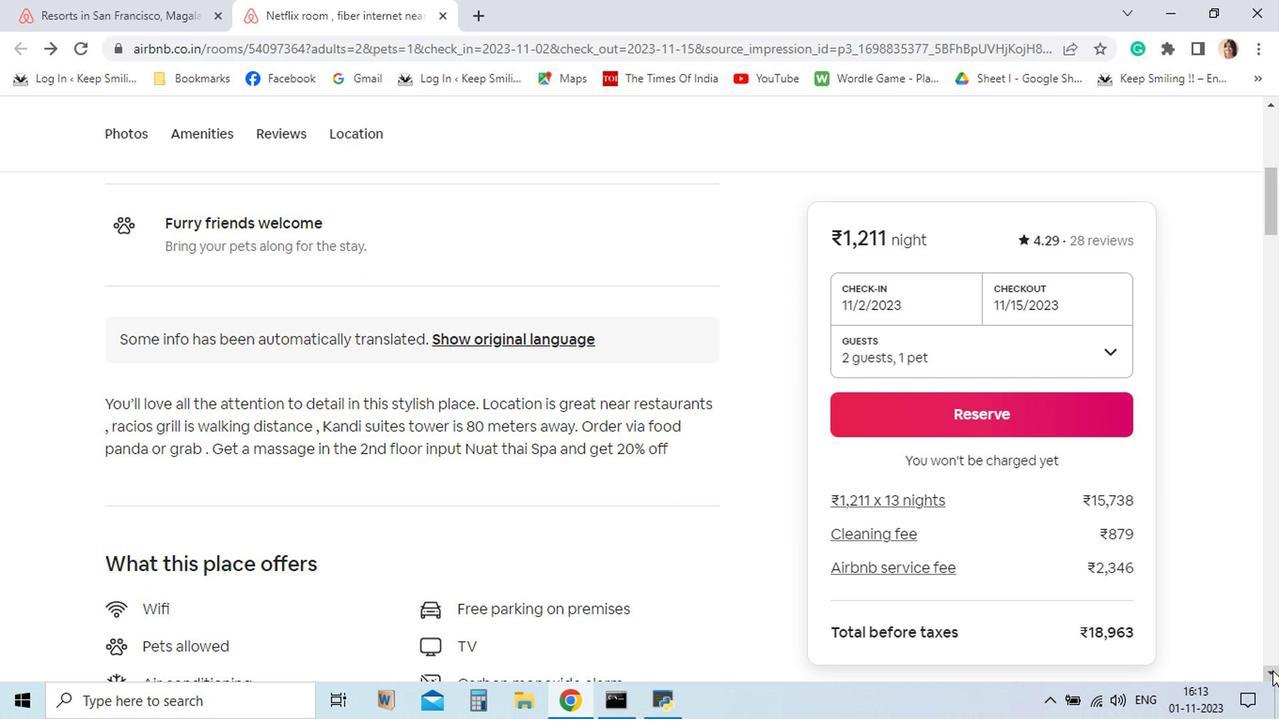 
Action: Mouse pressed left at (780, 625)
Screenshot: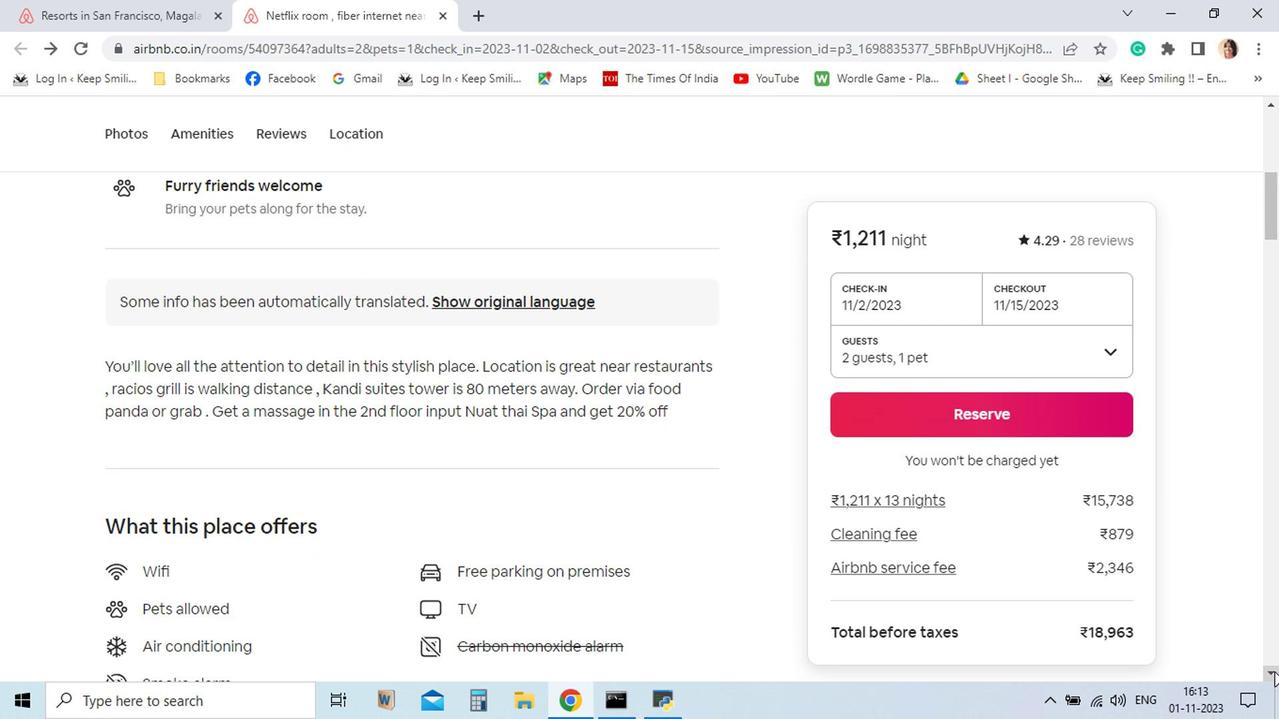 
Action: Mouse moved to (781, 625)
Screenshot: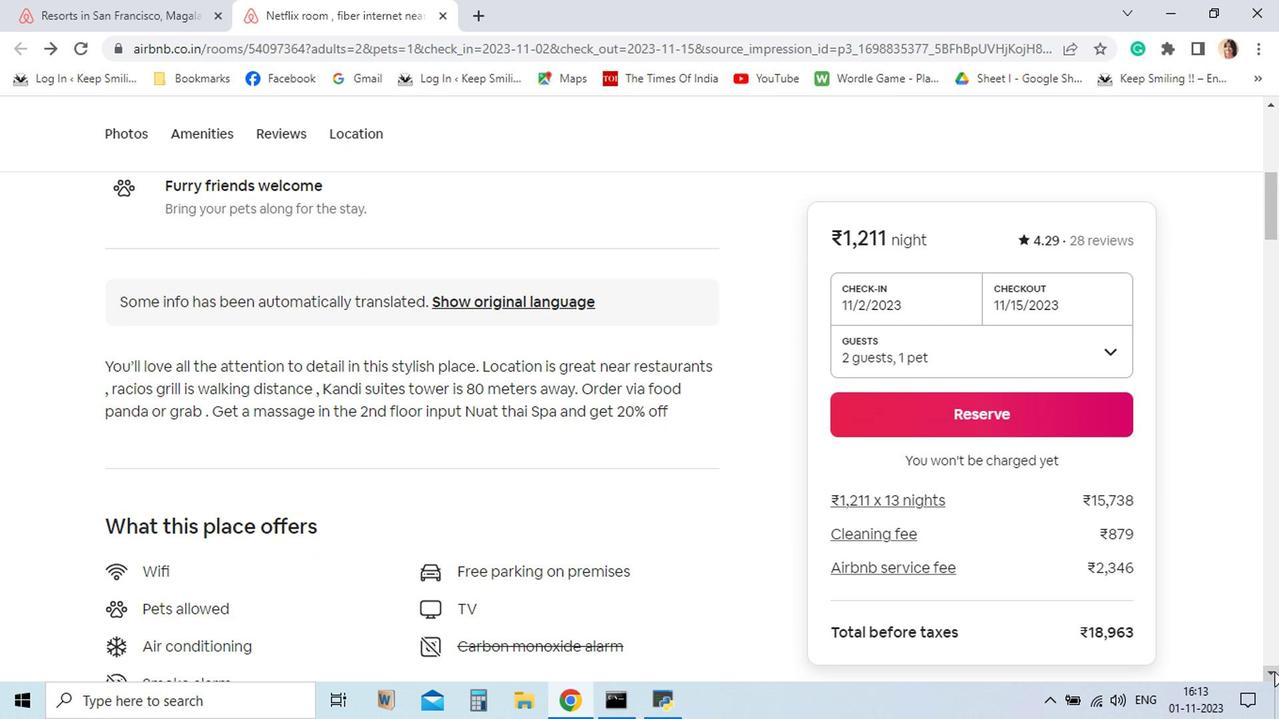 
Action: Mouse pressed left at (781, 625)
Screenshot: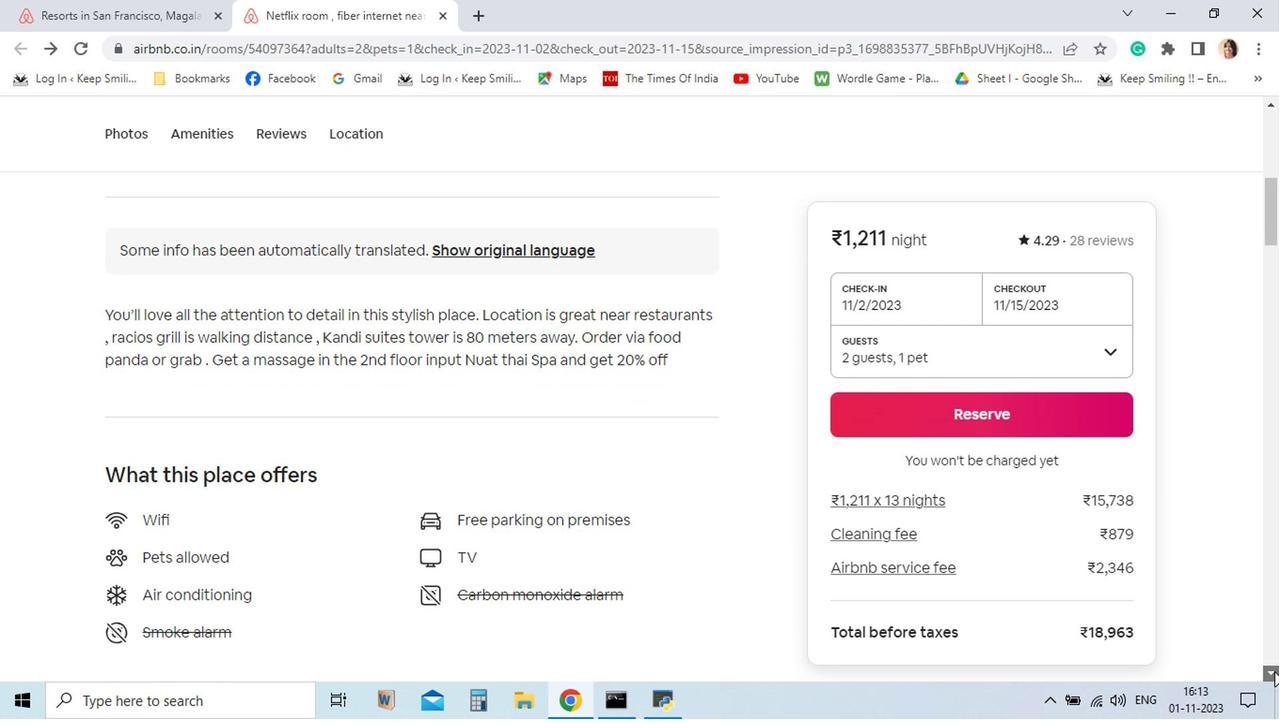 
Action: Mouse pressed left at (781, 625)
Screenshot: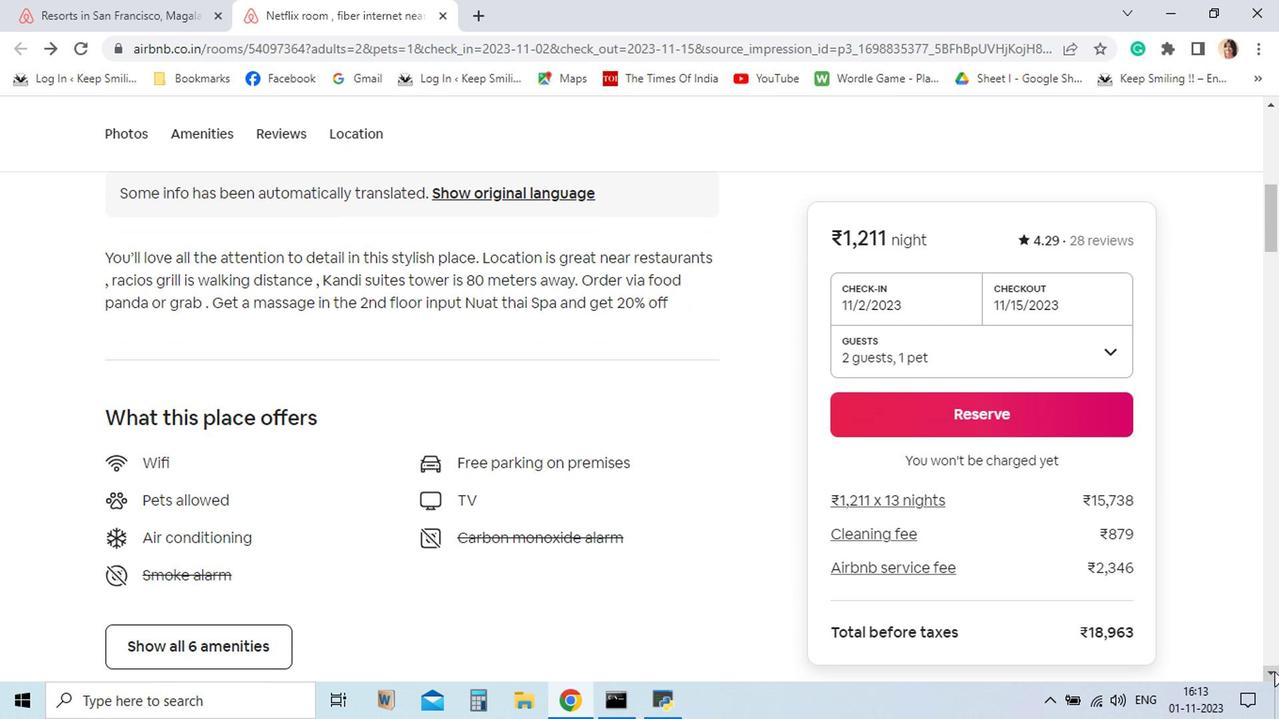 
Action: Mouse pressed left at (781, 625)
Screenshot: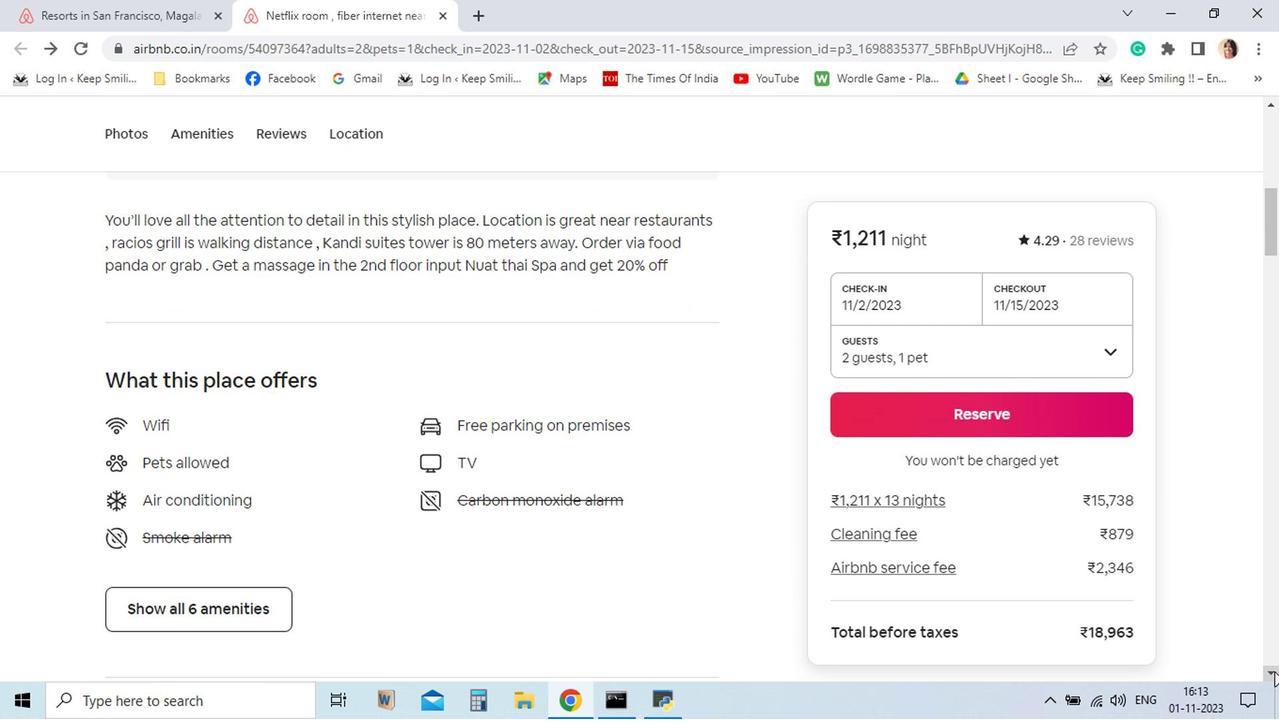 
Action: Mouse pressed left at (781, 625)
Screenshot: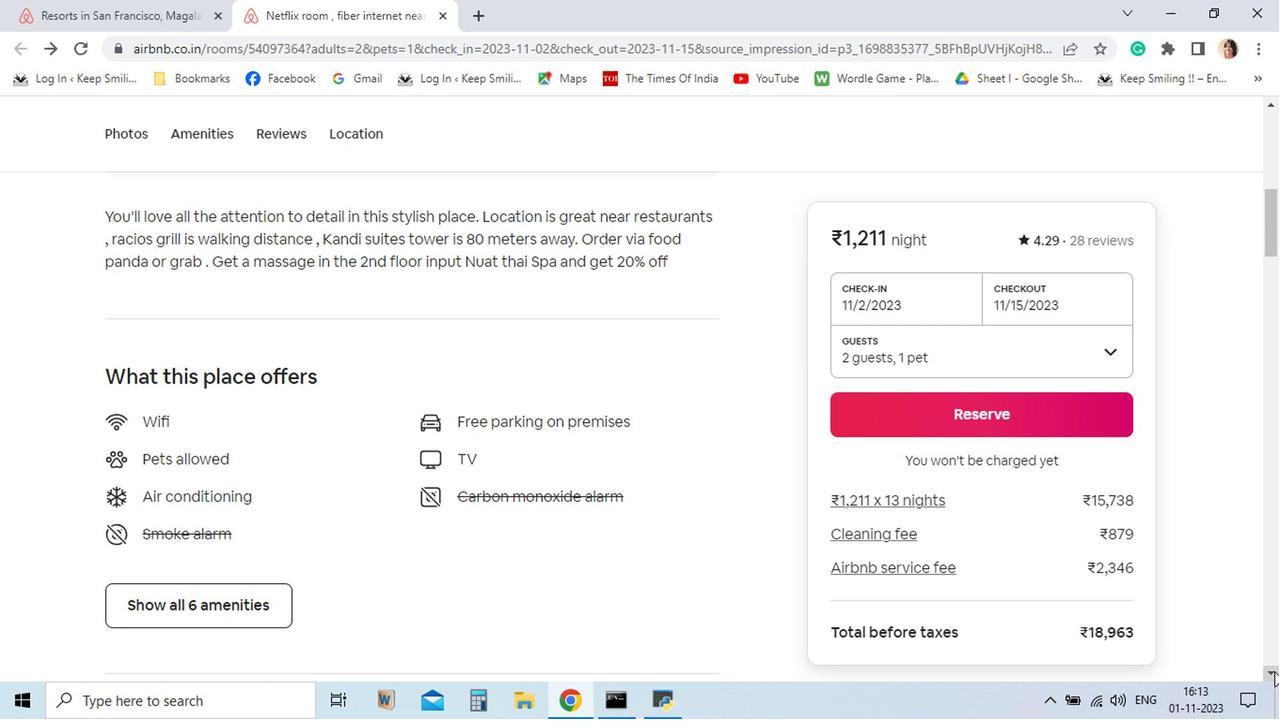 
Action: Mouse moved to (287, 594)
Screenshot: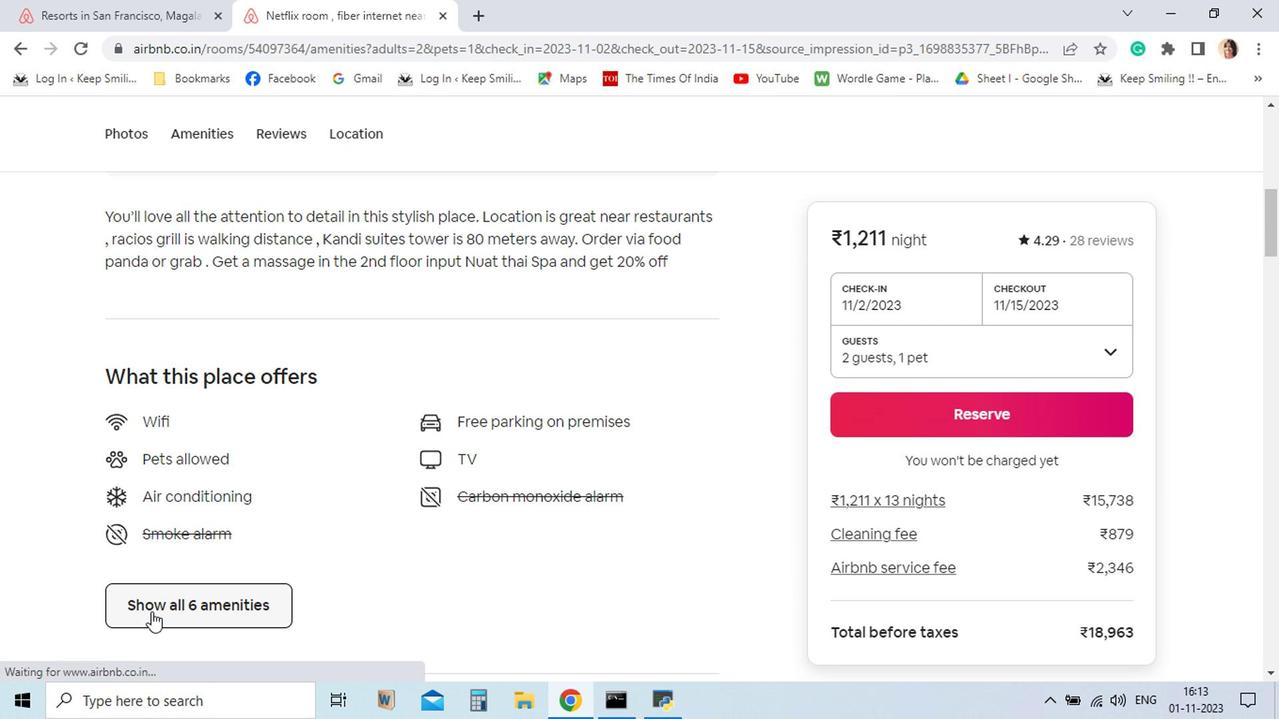 
Action: Mouse pressed left at (287, 594)
Screenshot: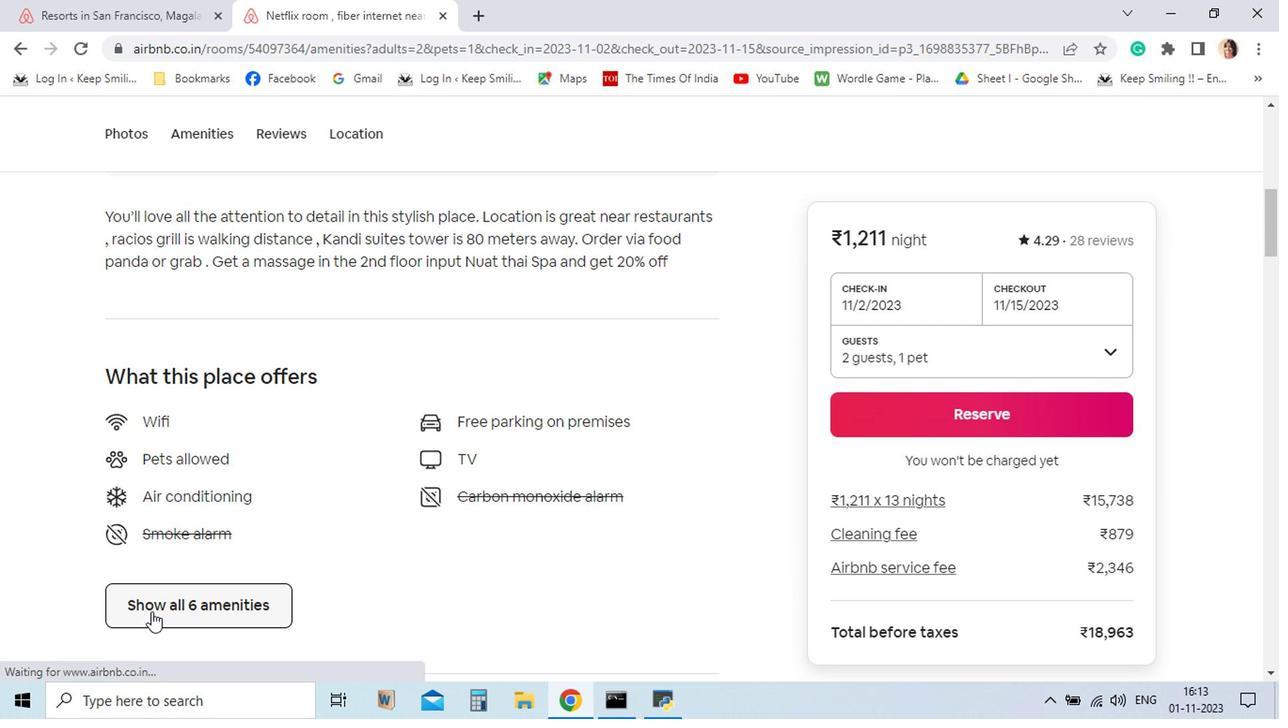
Action: Mouse moved to (658, 437)
Screenshot: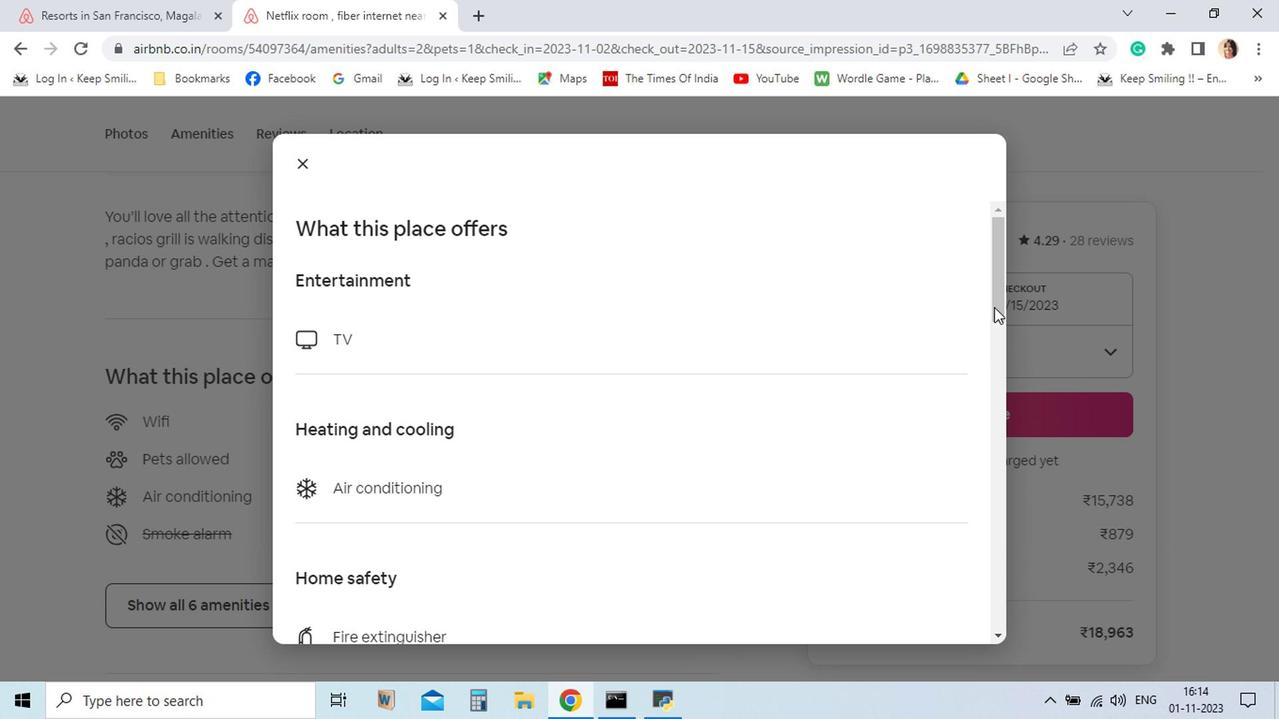 
Action: Mouse pressed left at (658, 437)
Screenshot: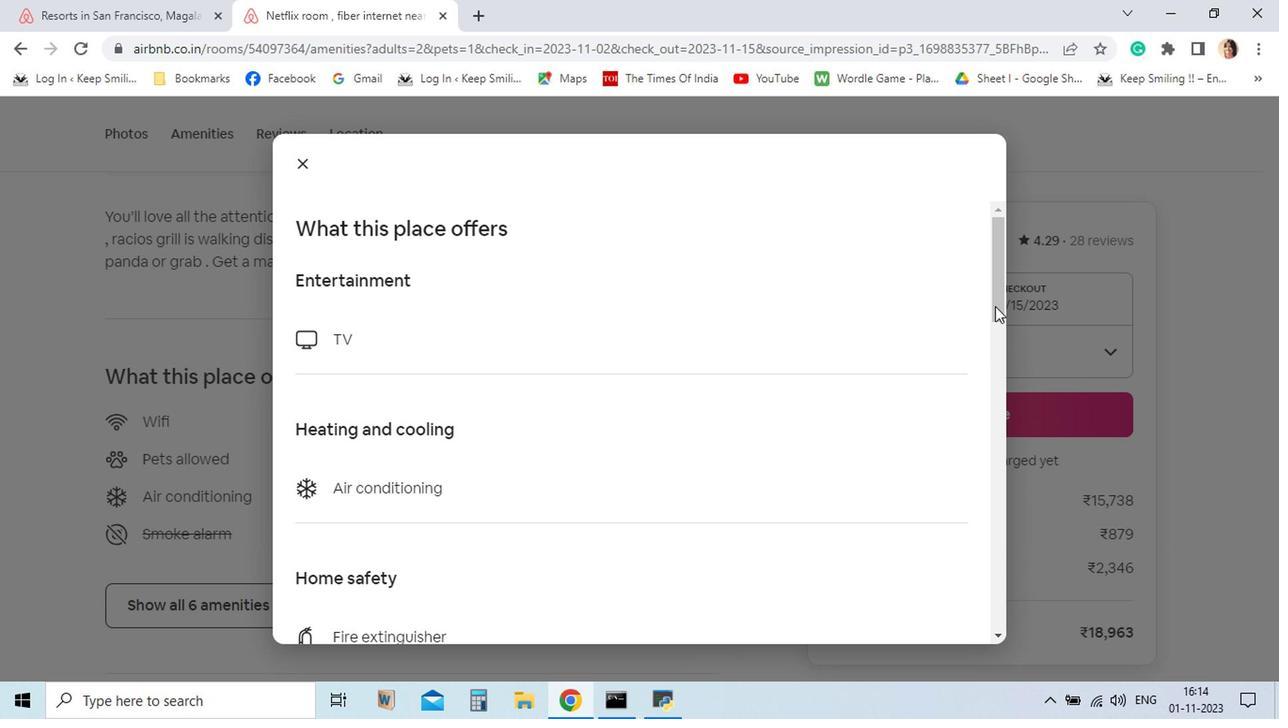 
Action: Mouse moved to (348, 359)
Screenshot: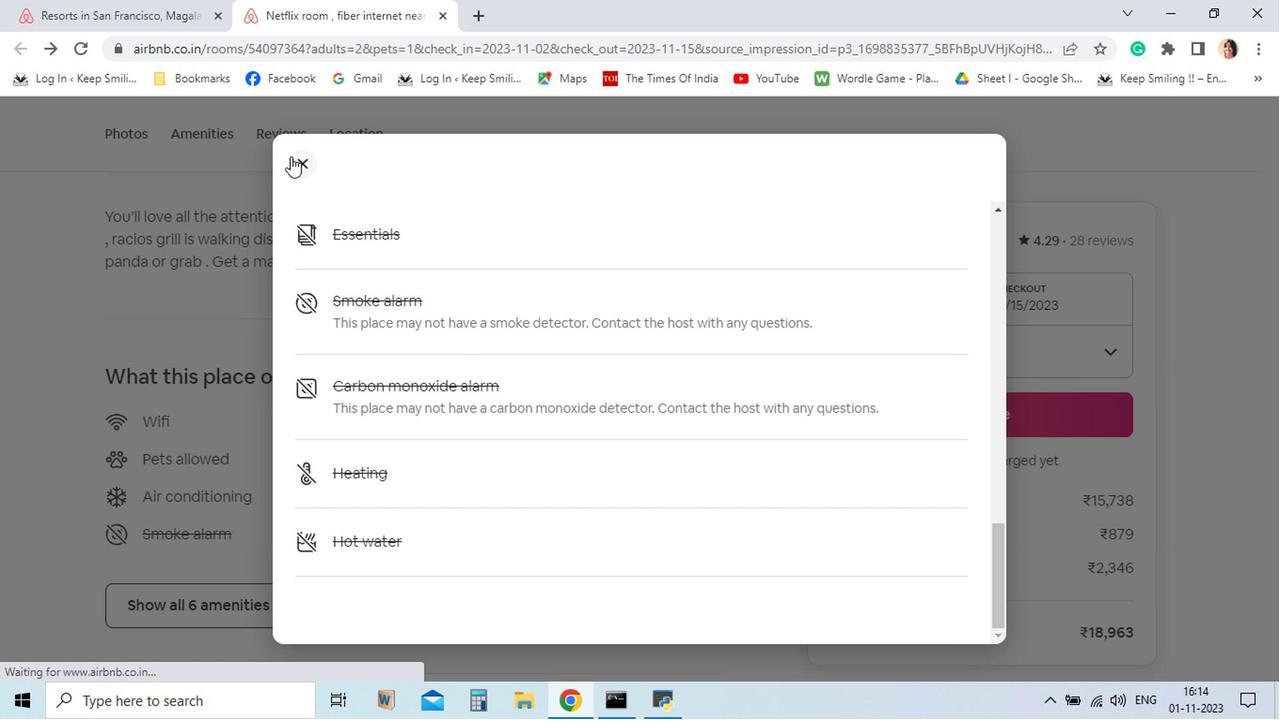 
Action: Mouse pressed left at (348, 359)
Screenshot: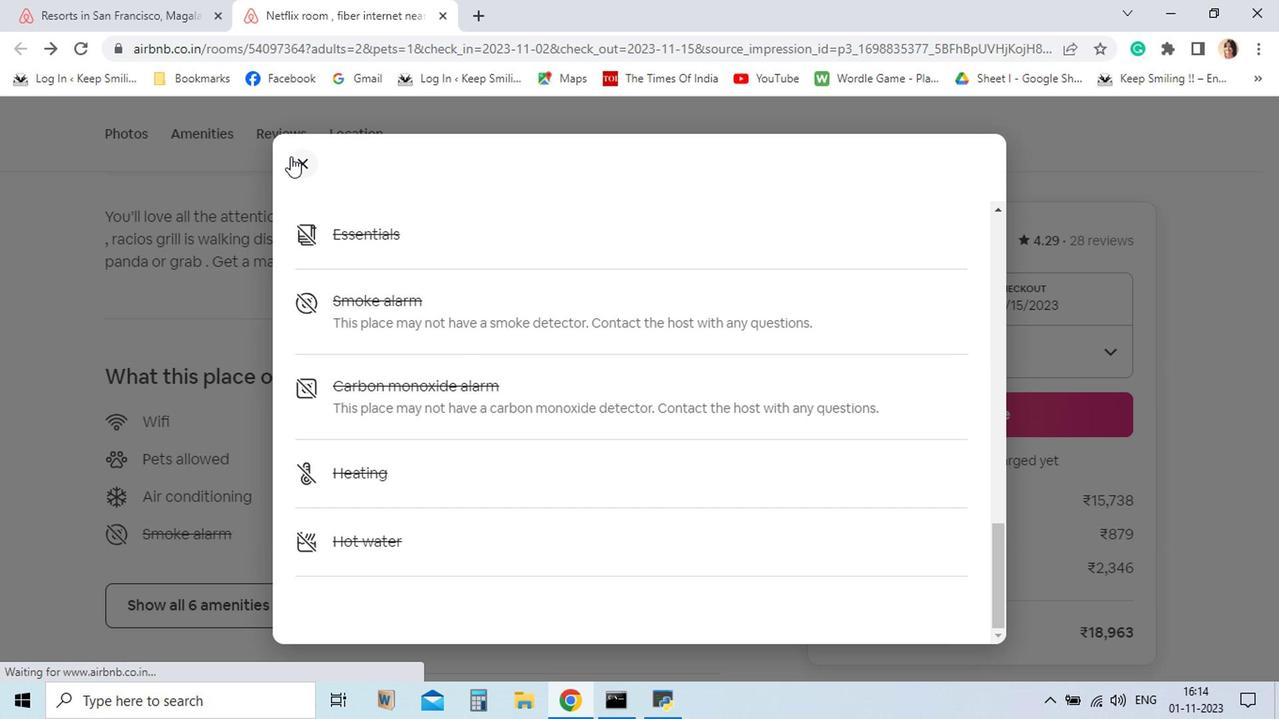 
Action: Mouse moved to (779, 625)
Screenshot: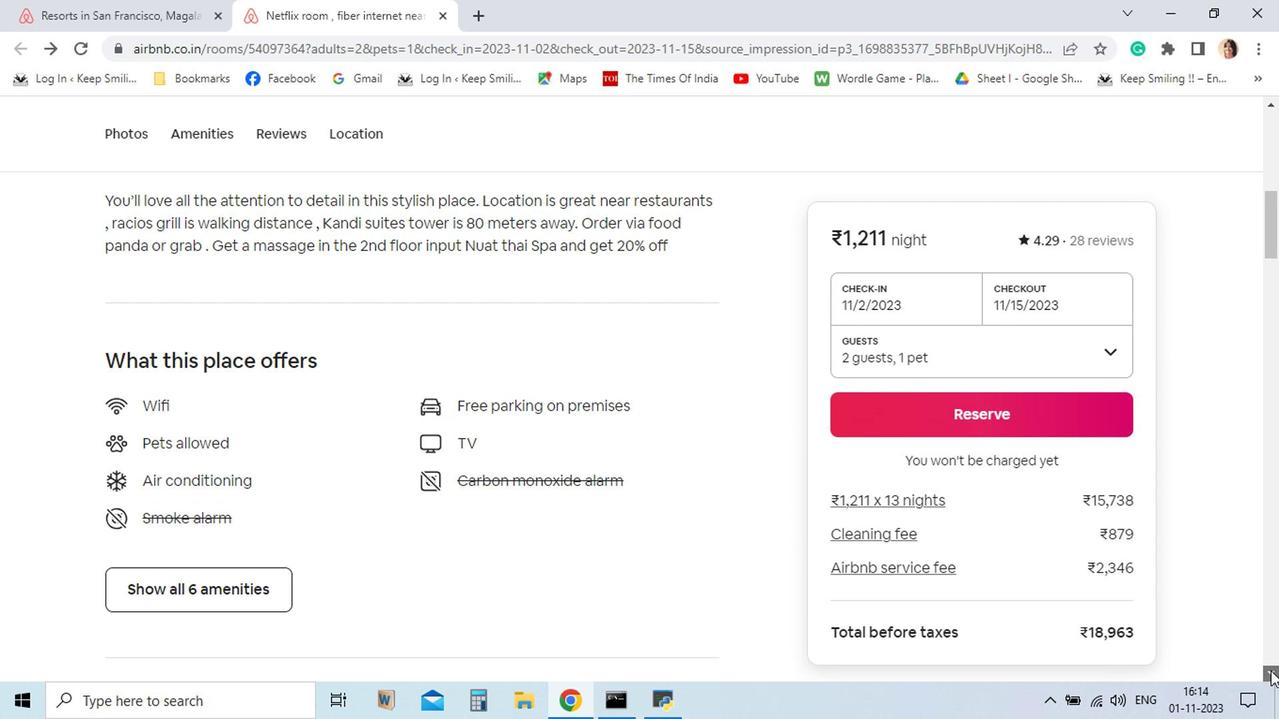 
Action: Mouse pressed left at (779, 625)
Screenshot: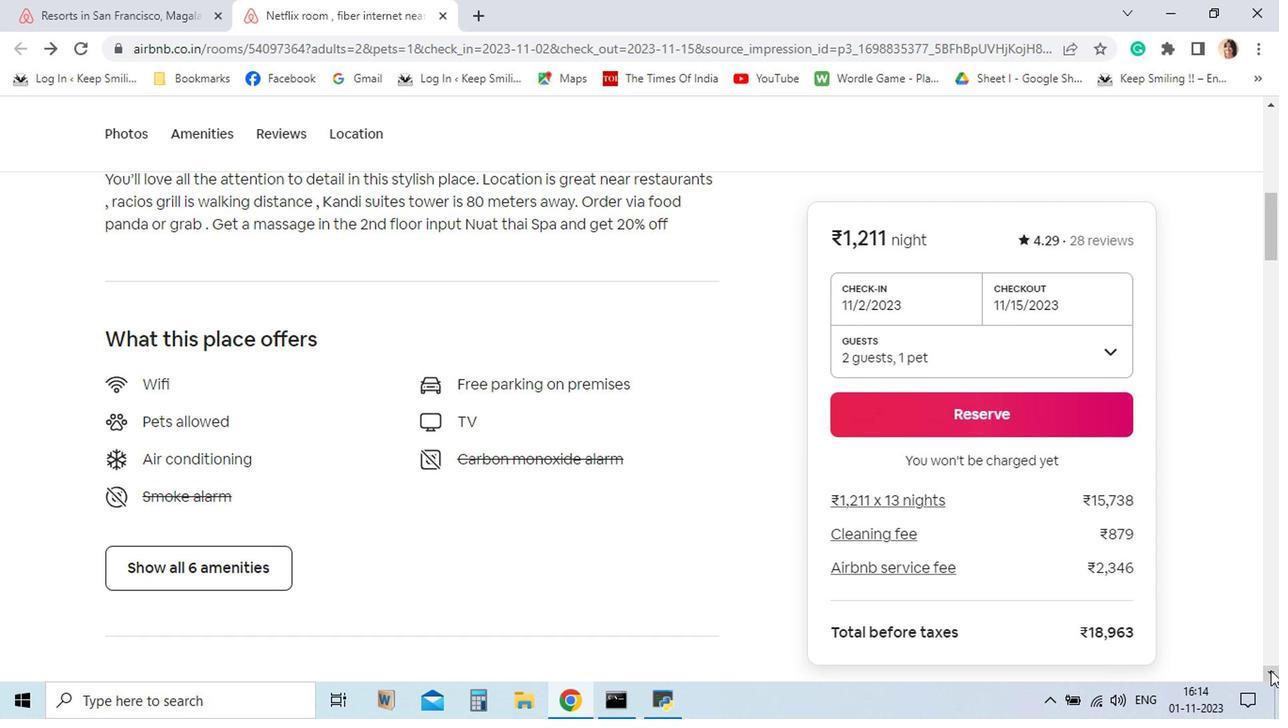 
Action: Mouse pressed left at (779, 625)
Screenshot: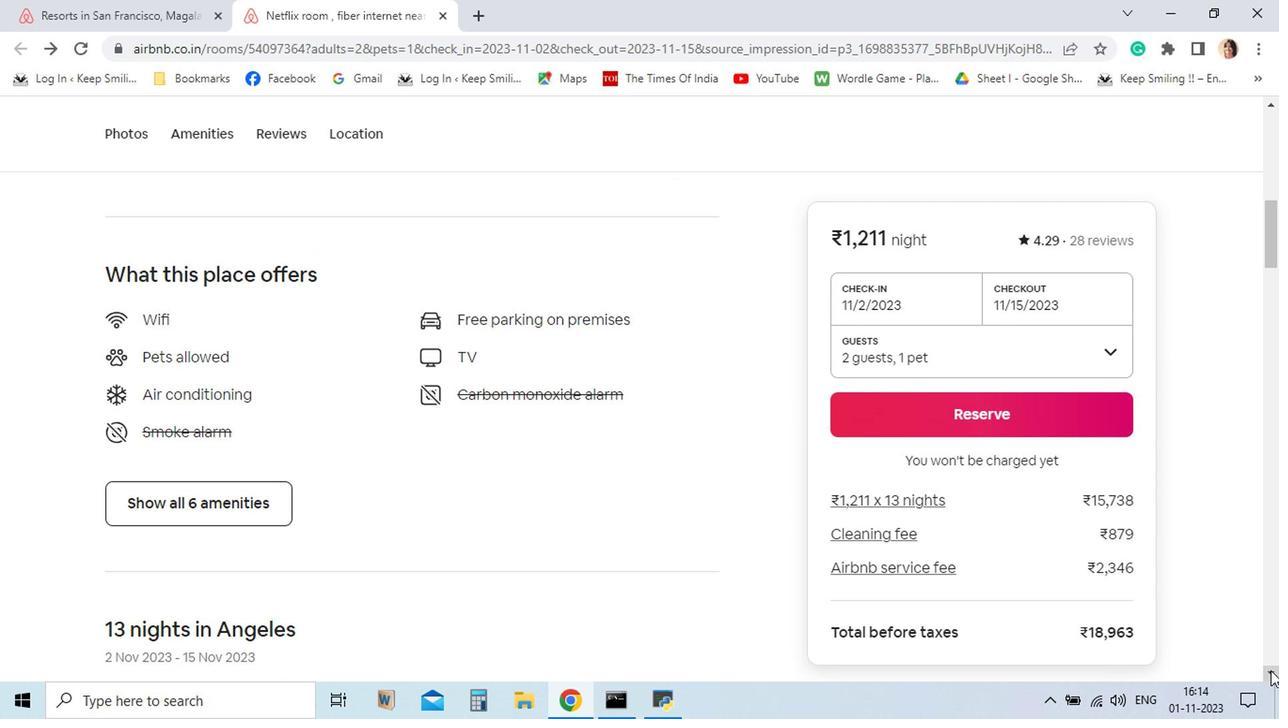 
Action: Mouse pressed left at (779, 625)
Screenshot: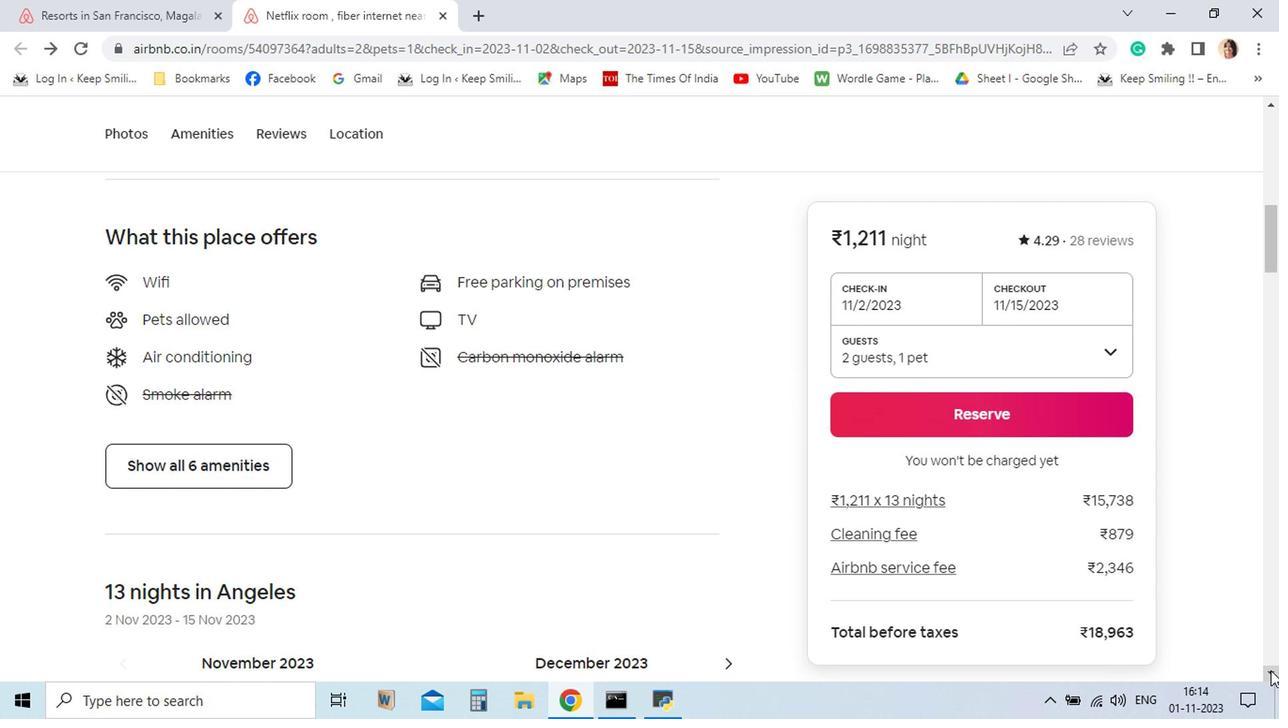 
Action: Mouse pressed left at (779, 625)
Screenshot: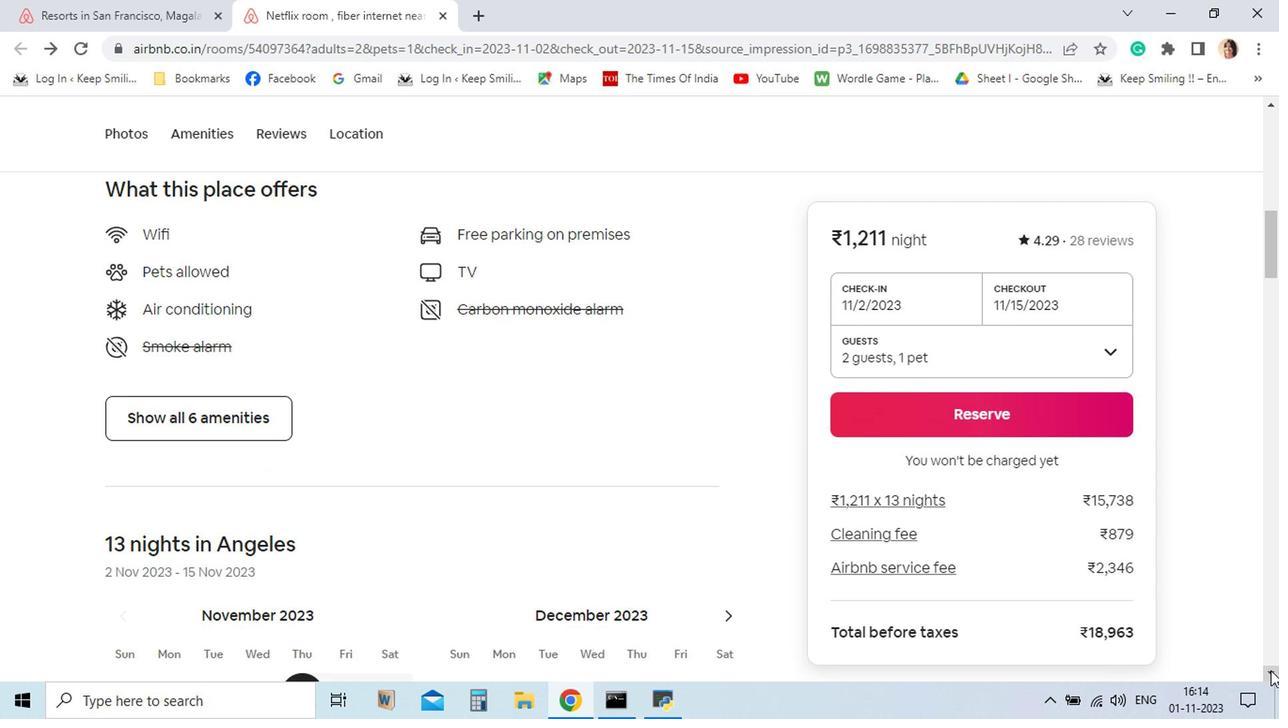 
Action: Mouse pressed left at (779, 625)
Screenshot: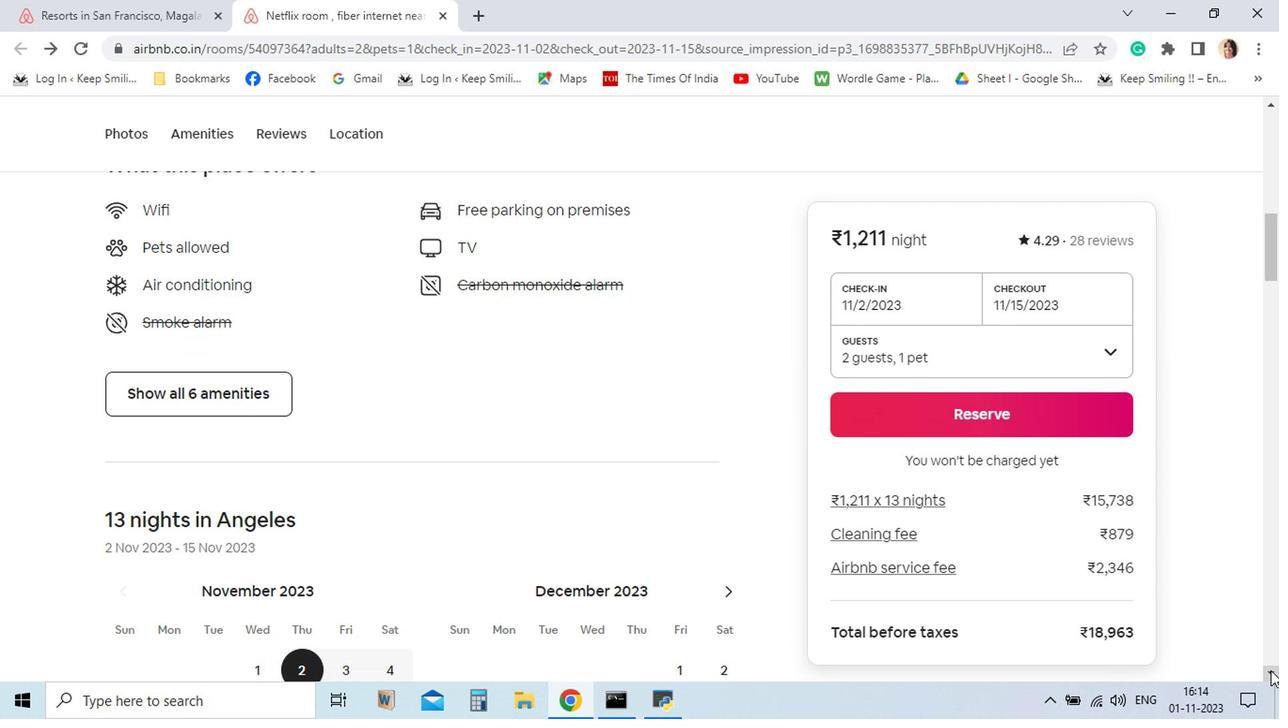 
Action: Mouse pressed left at (779, 625)
Screenshot: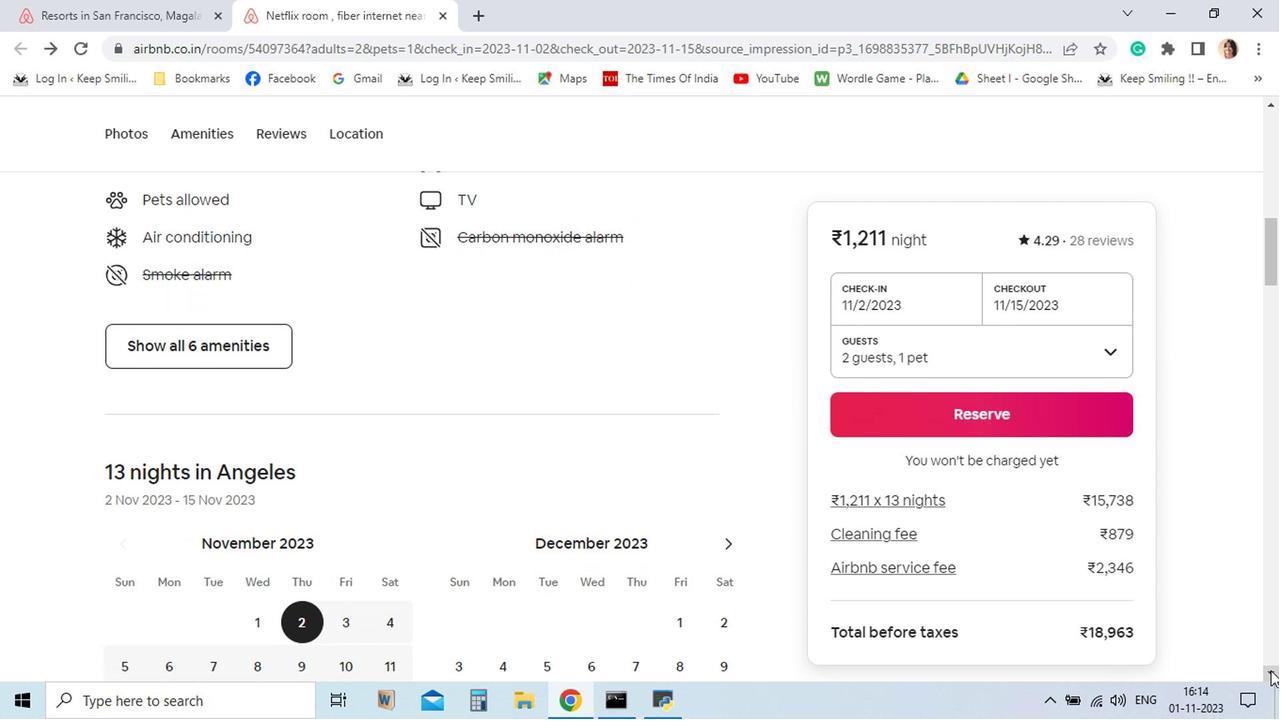 
Action: Mouse pressed left at (779, 625)
Screenshot: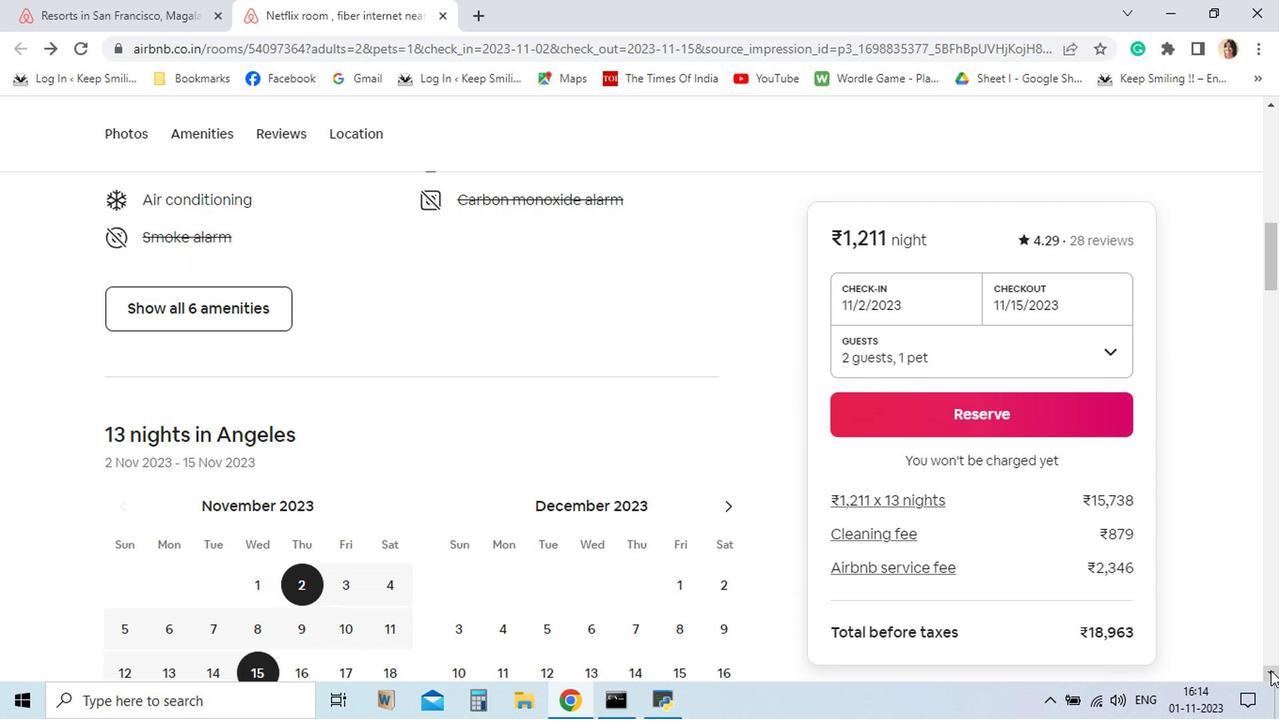 
Action: Mouse pressed left at (779, 625)
Screenshot: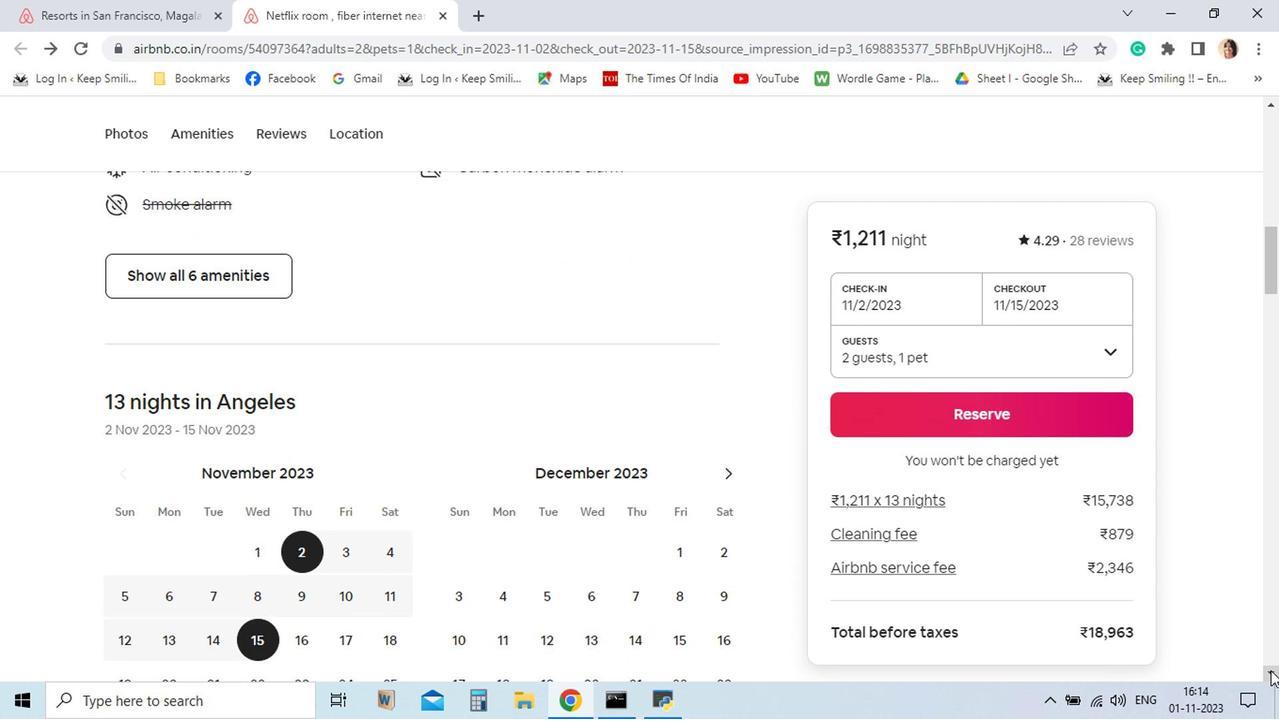 
Action: Mouse pressed left at (779, 625)
Screenshot: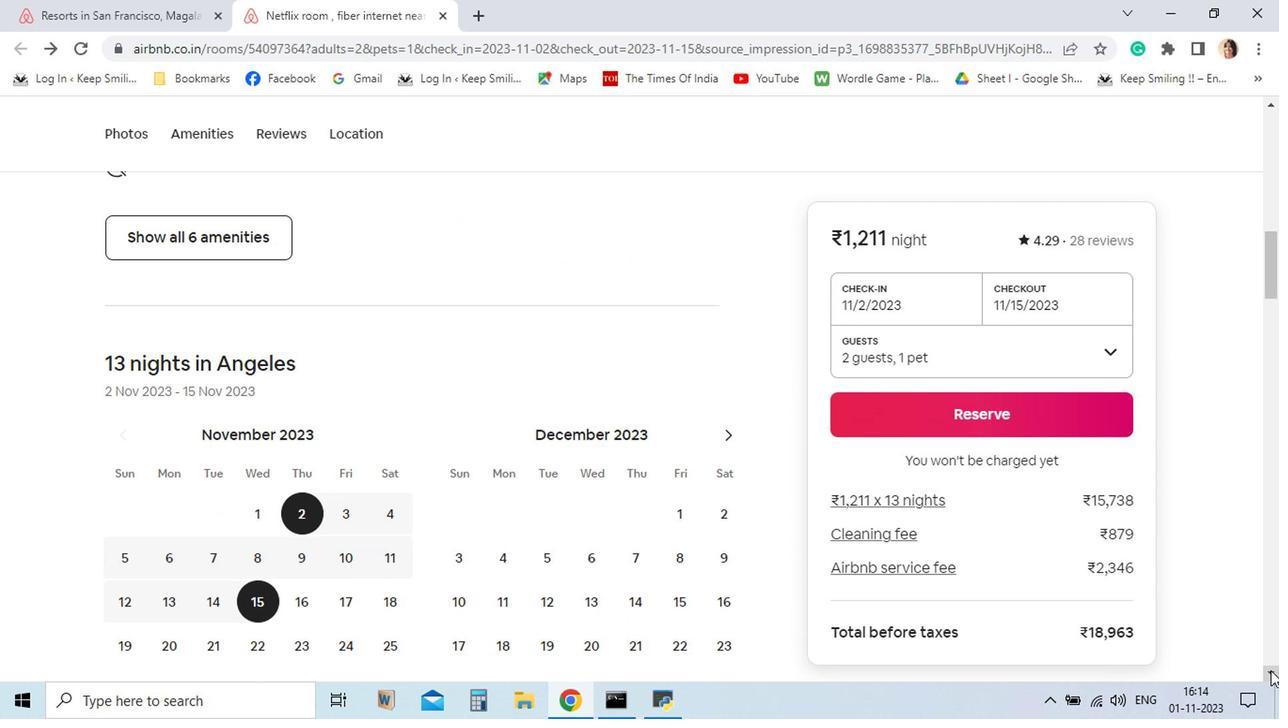 
Action: Mouse pressed left at (779, 625)
Screenshot: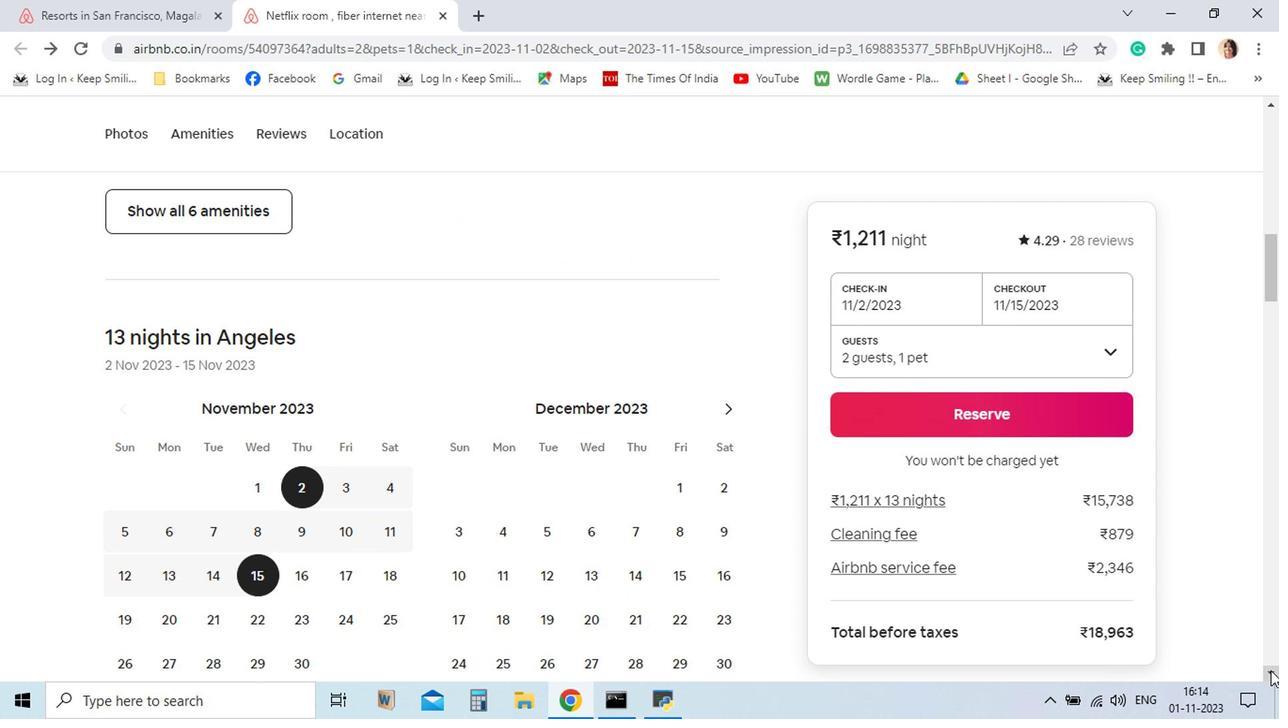 
Action: Mouse pressed left at (779, 625)
Screenshot: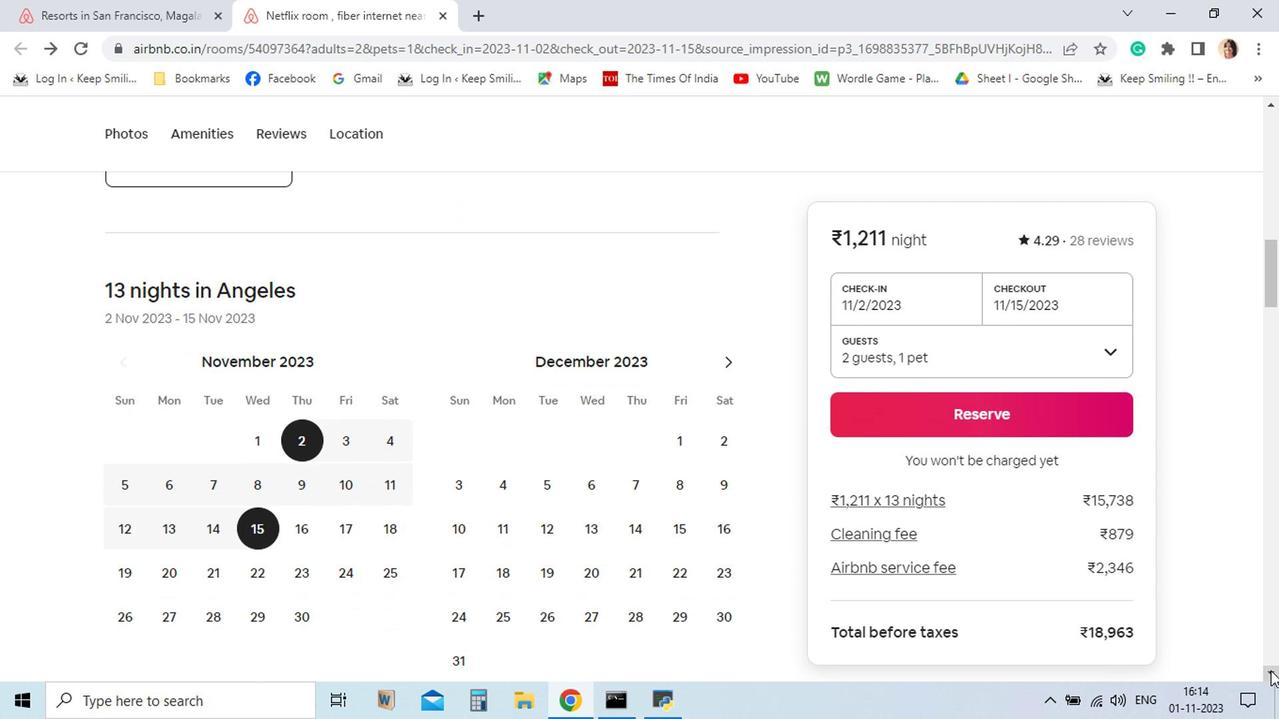
Action: Mouse pressed left at (779, 625)
Screenshot: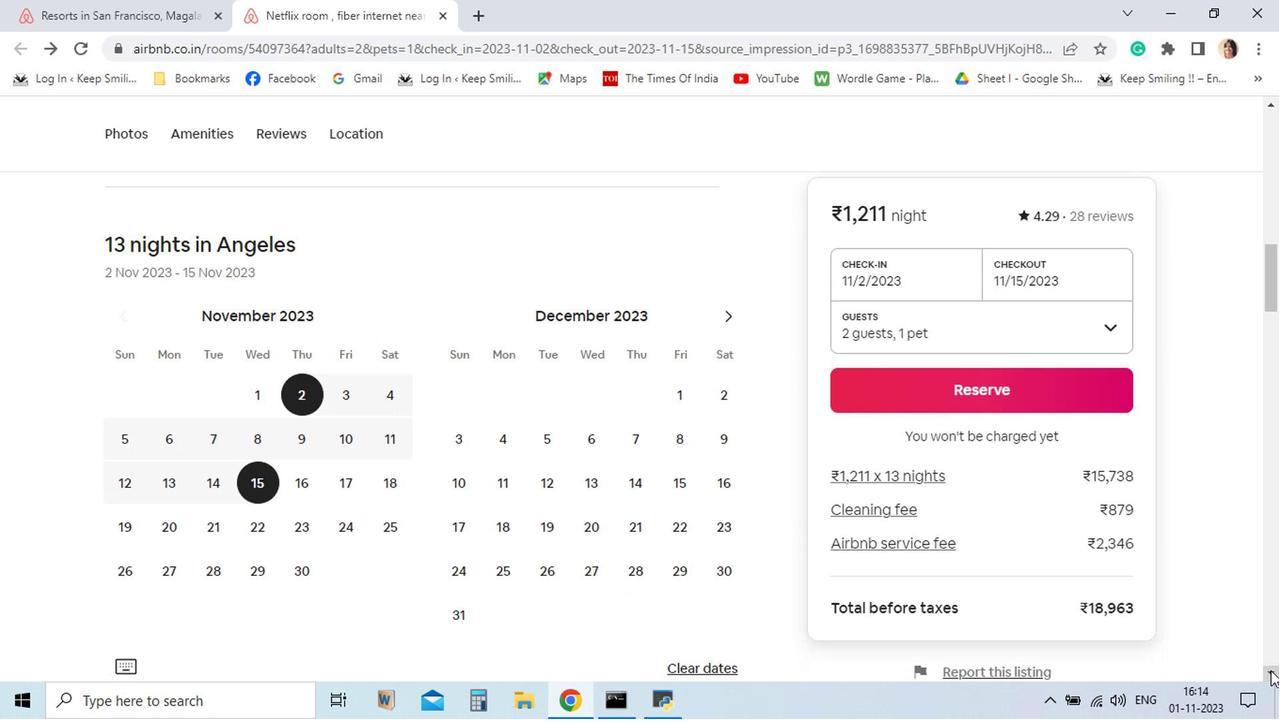 
Action: Mouse pressed left at (779, 625)
Screenshot: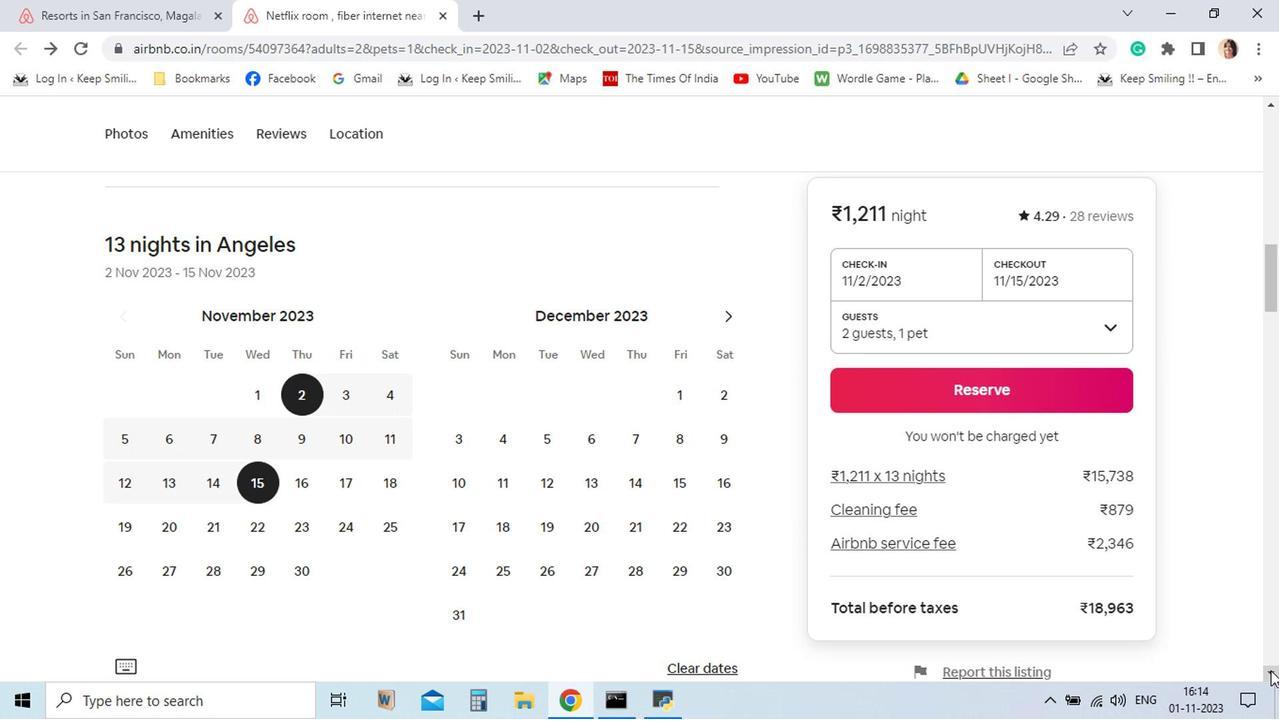 
Action: Mouse pressed left at (779, 625)
Screenshot: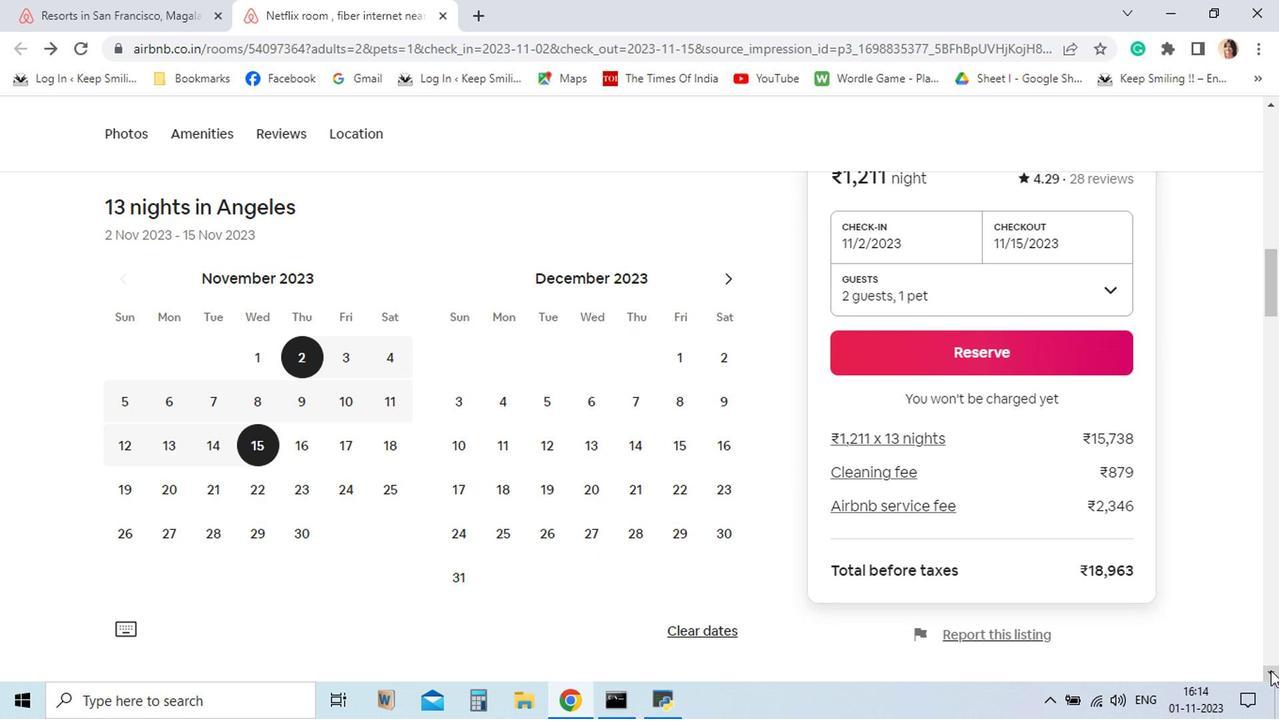 
Action: Mouse pressed left at (779, 625)
Screenshot: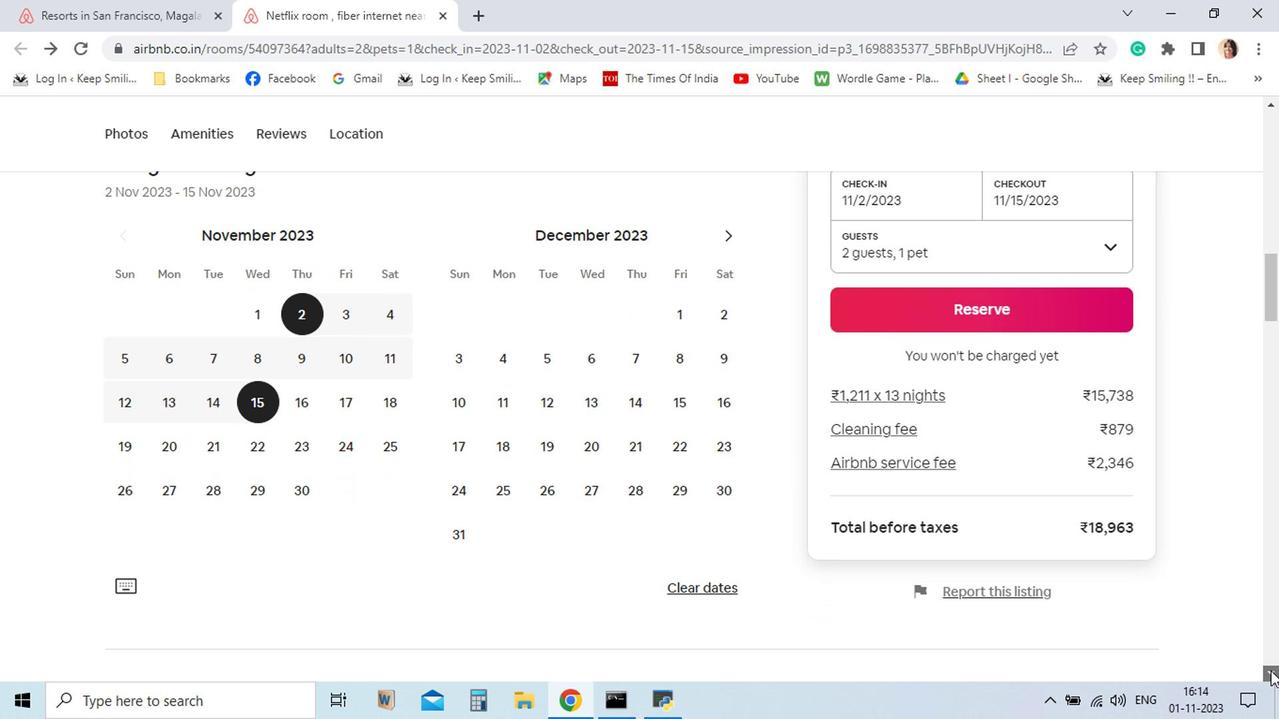 
Action: Mouse pressed left at (779, 625)
Screenshot: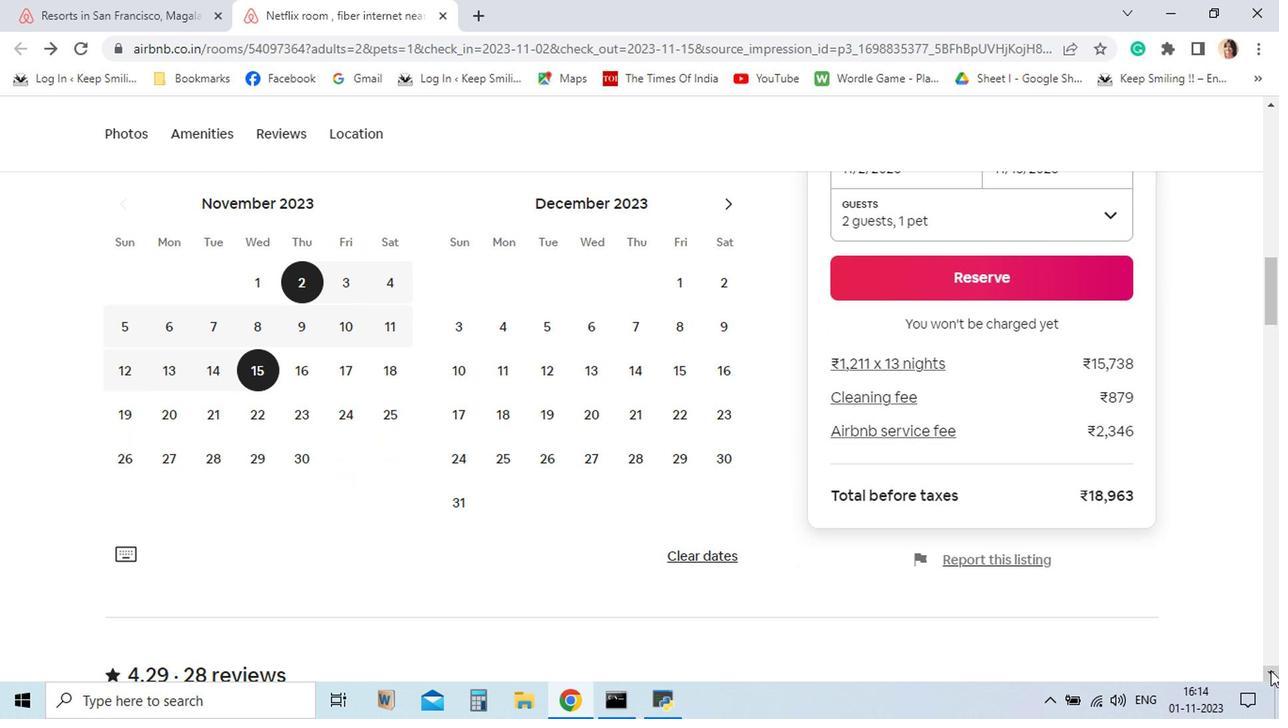 
Action: Mouse pressed left at (779, 625)
Screenshot: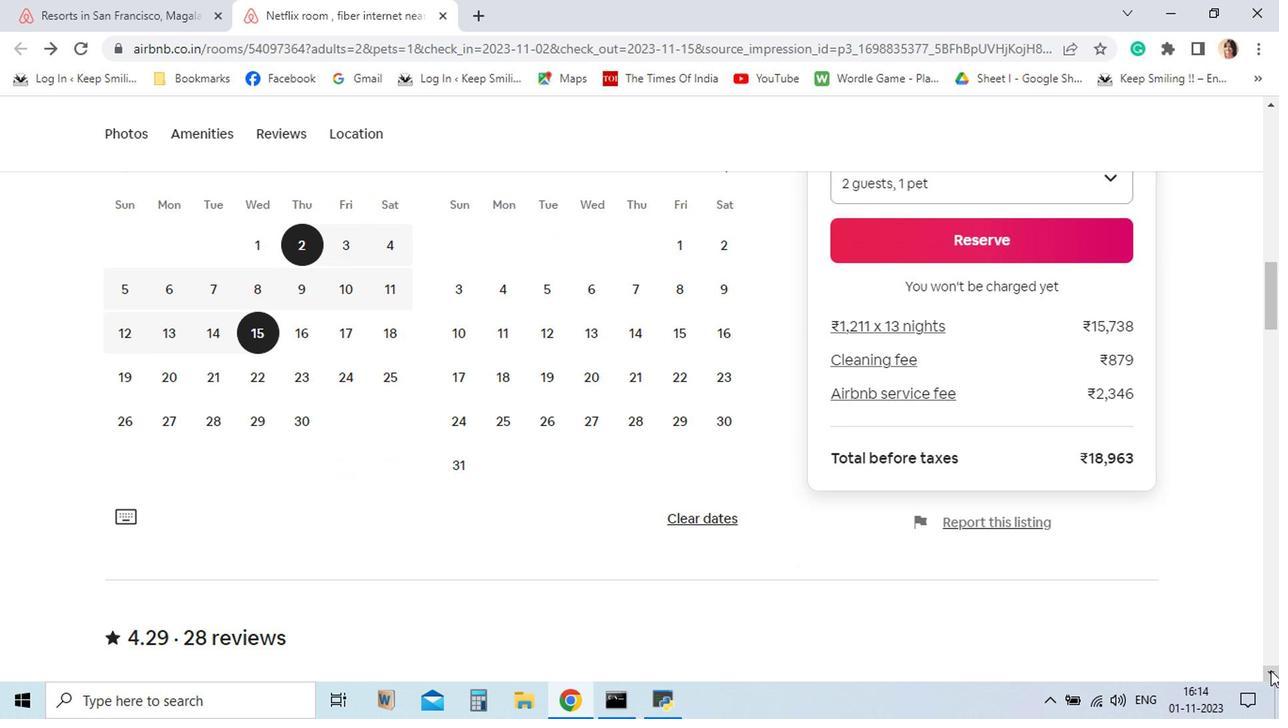 
Action: Mouse pressed left at (779, 625)
Screenshot: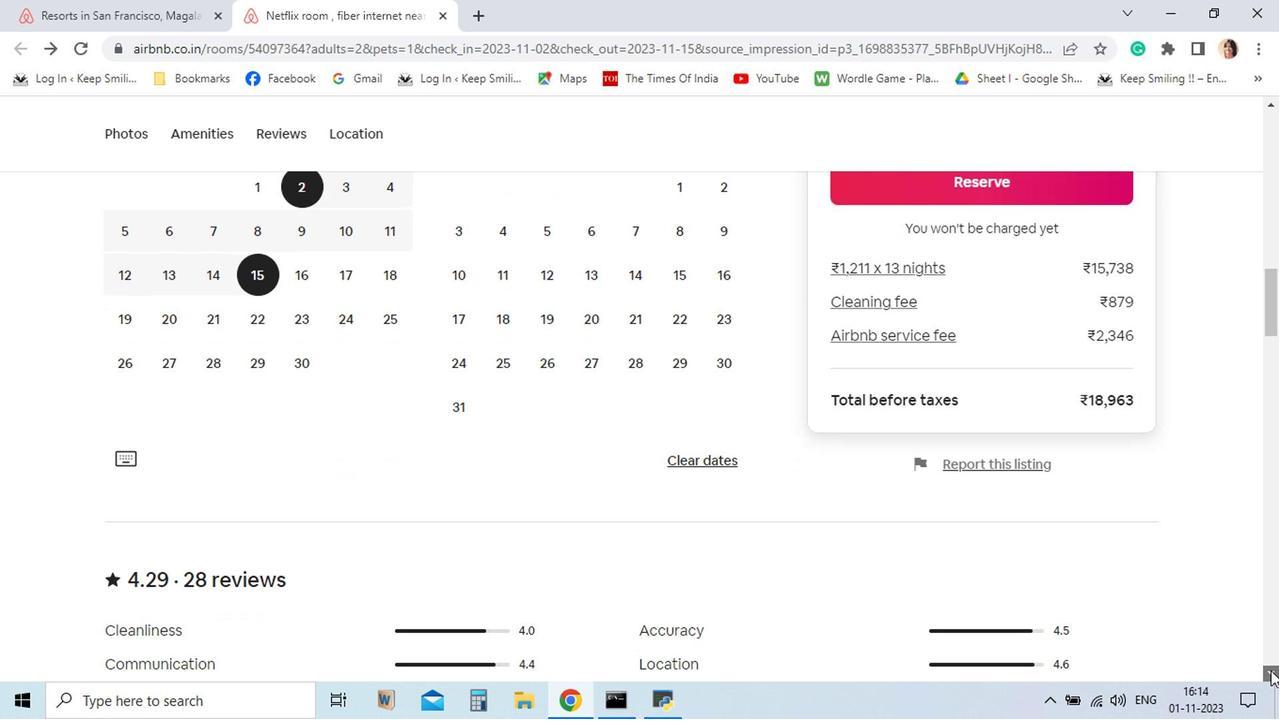 
Action: Mouse pressed left at (779, 625)
Screenshot: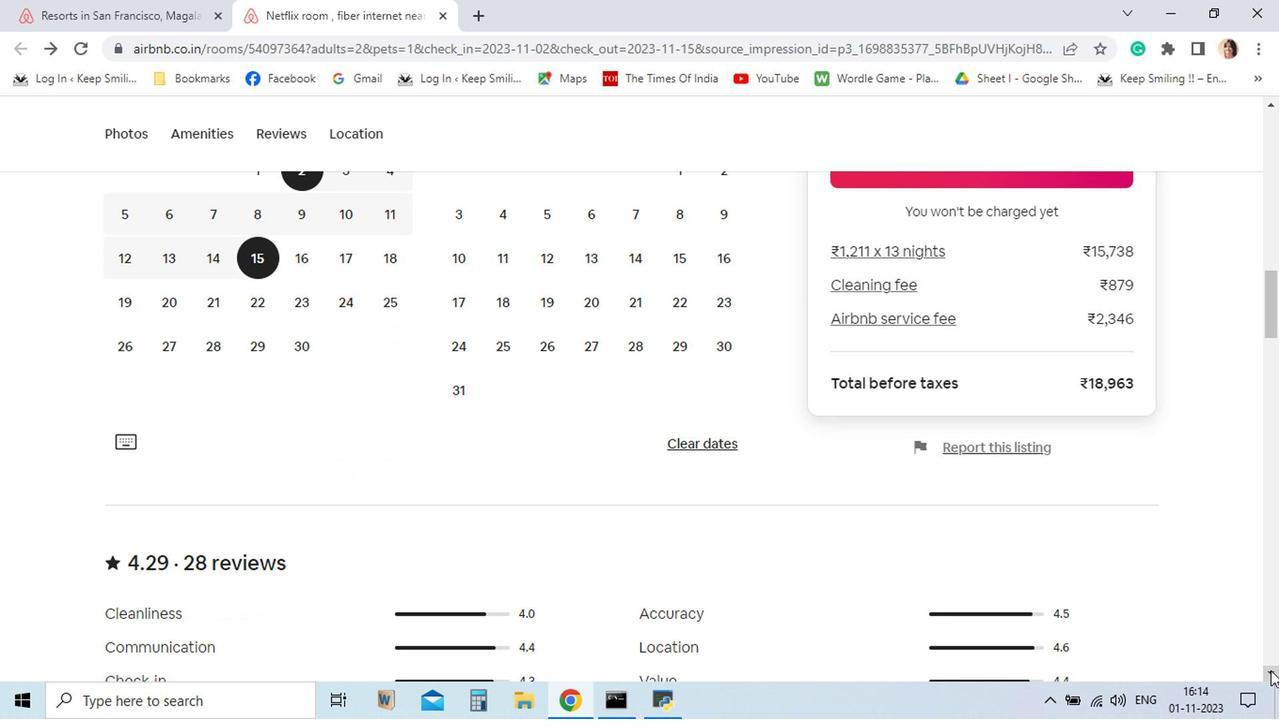 
Action: Mouse pressed left at (779, 625)
Screenshot: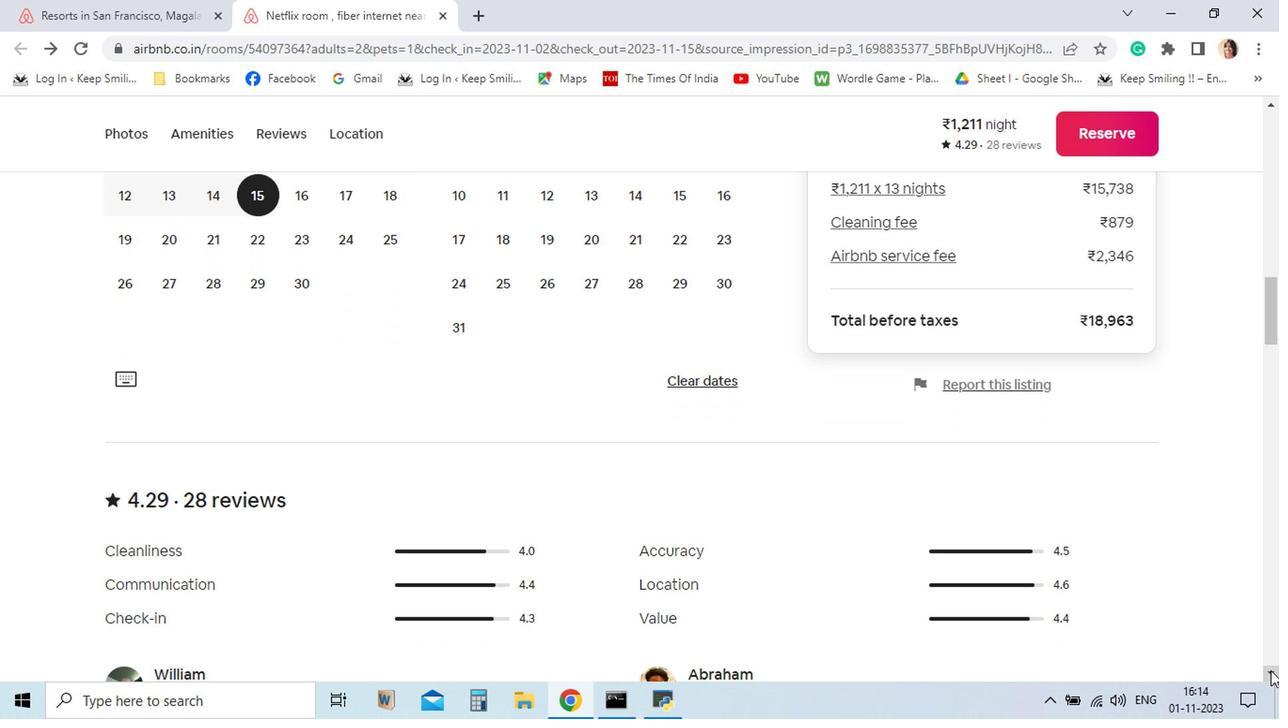 
Action: Mouse pressed left at (779, 625)
Screenshot: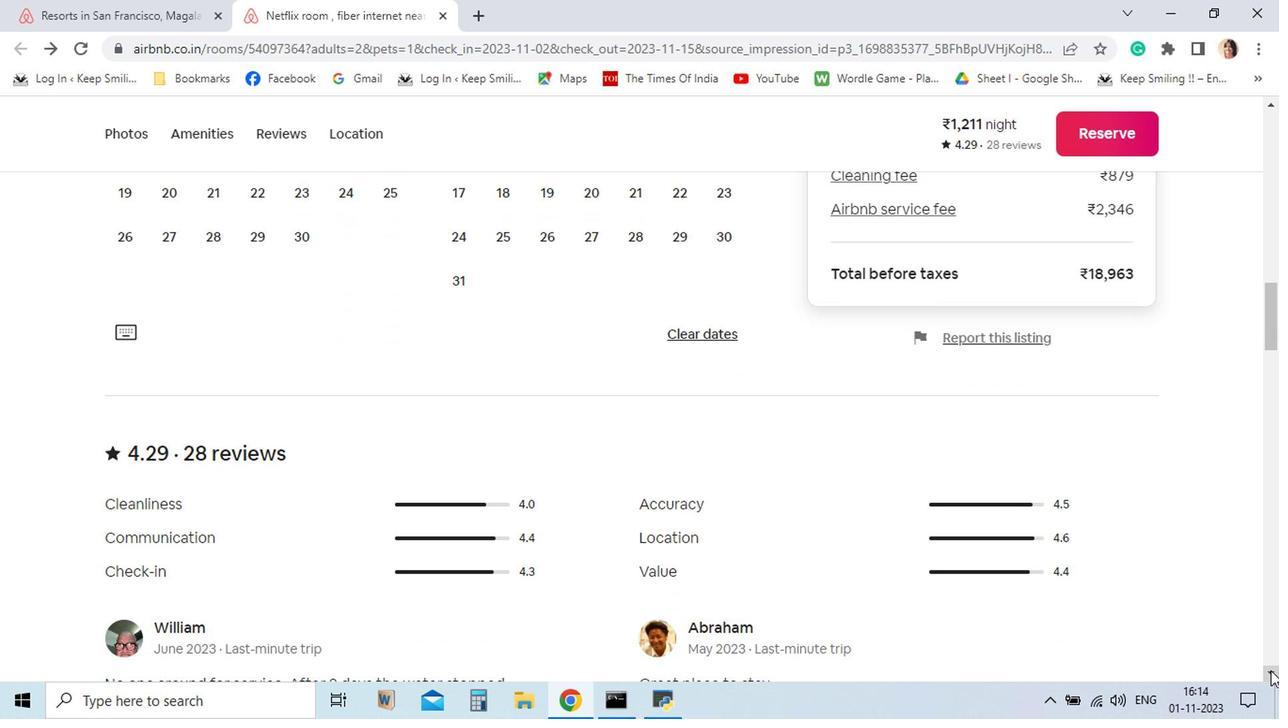 
Action: Mouse pressed left at (779, 625)
Screenshot: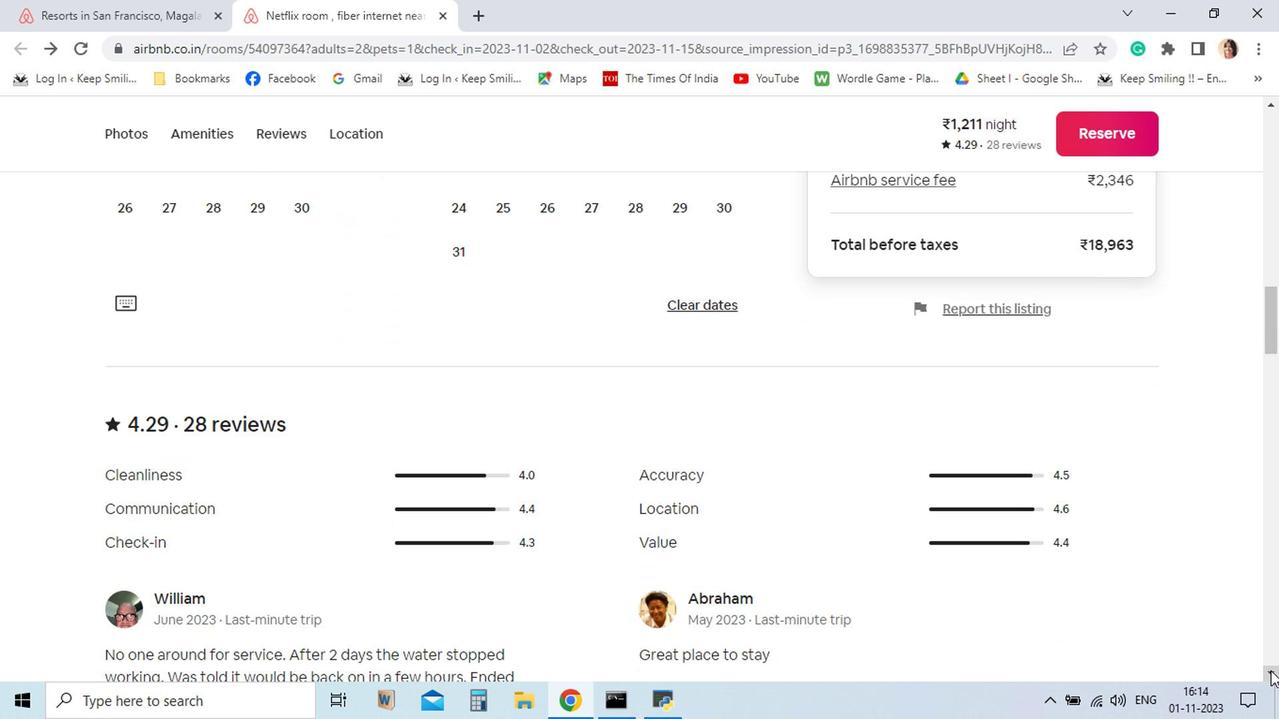 
Action: Mouse pressed left at (779, 625)
Screenshot: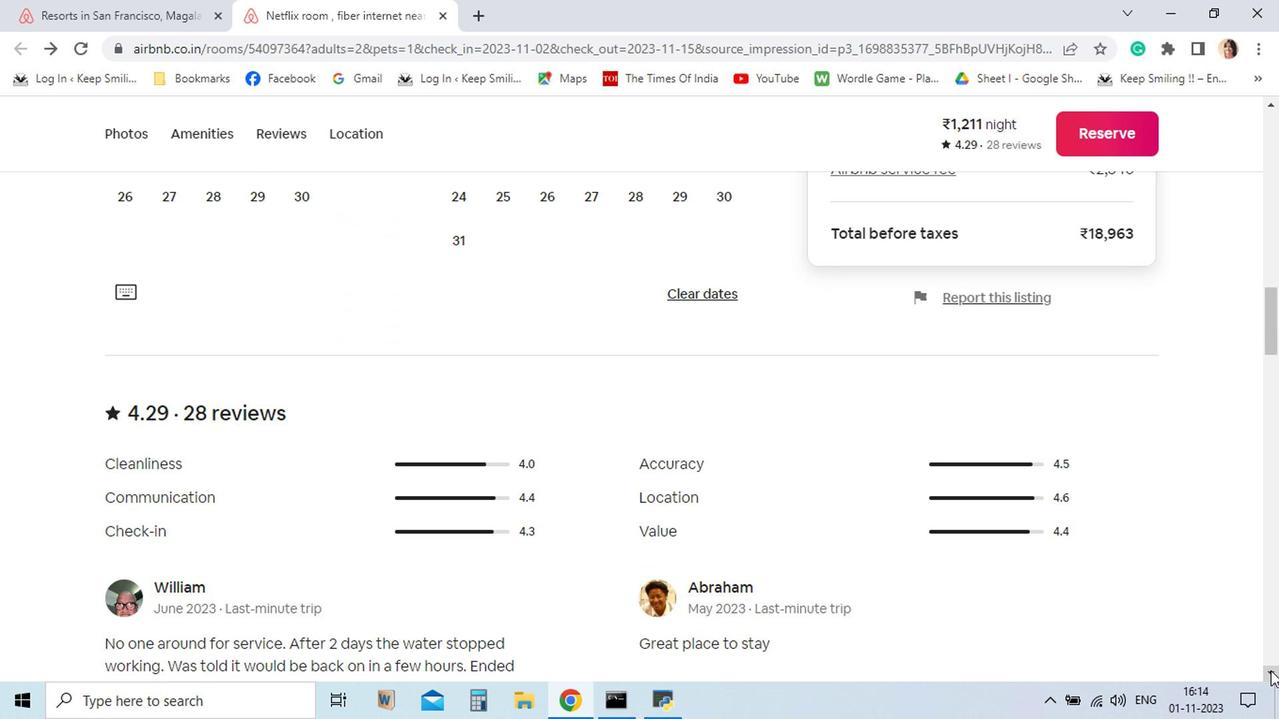 
Action: Mouse pressed left at (779, 625)
Screenshot: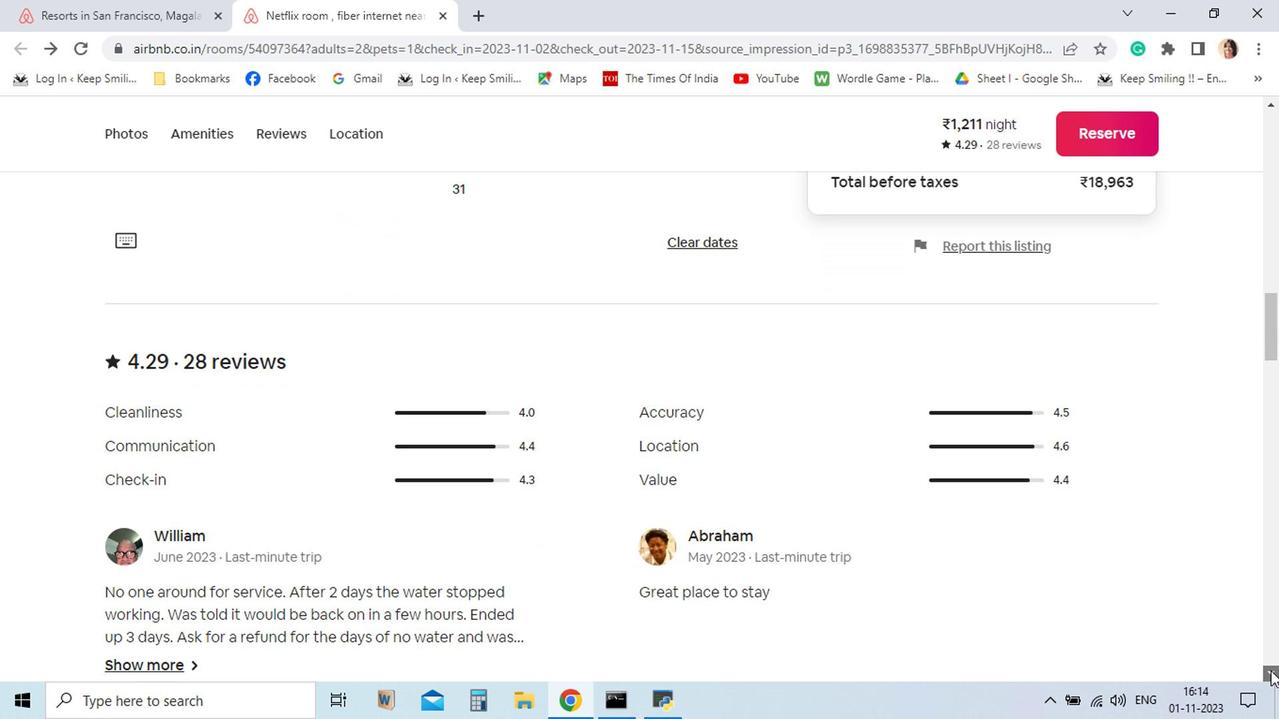 
Action: Mouse pressed left at (779, 625)
Screenshot: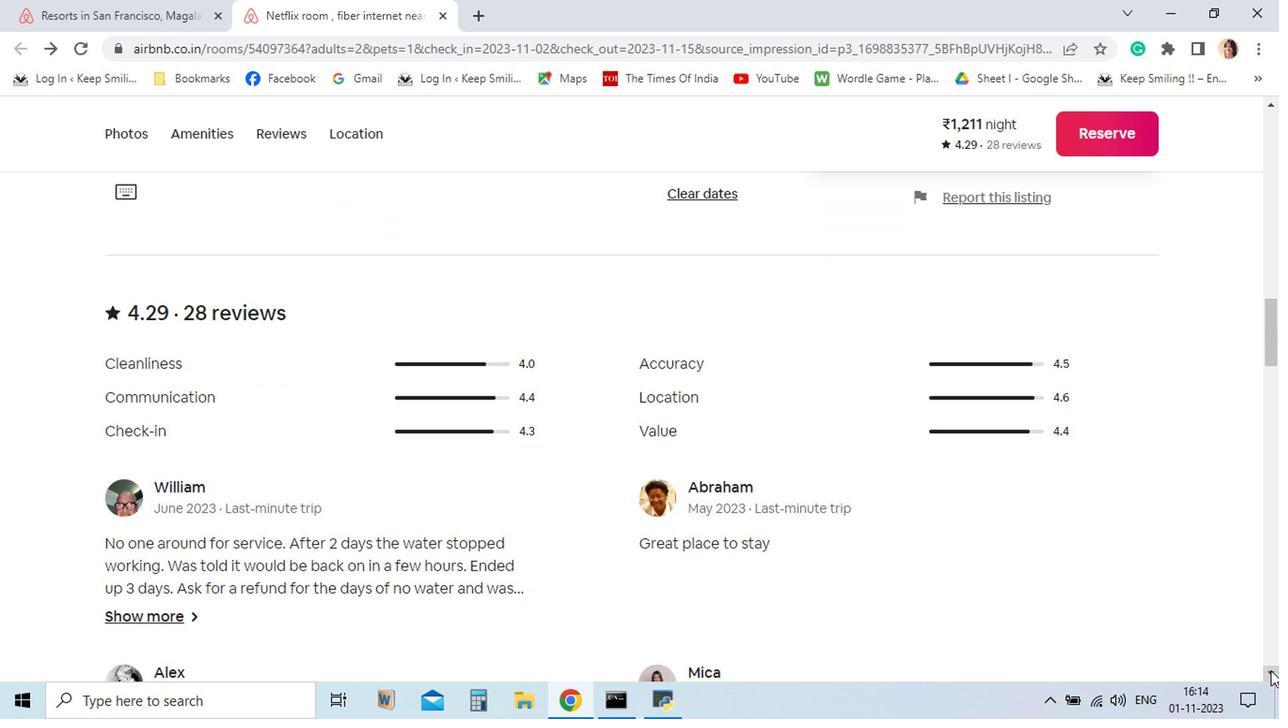 
Action: Mouse pressed left at (779, 625)
Screenshot: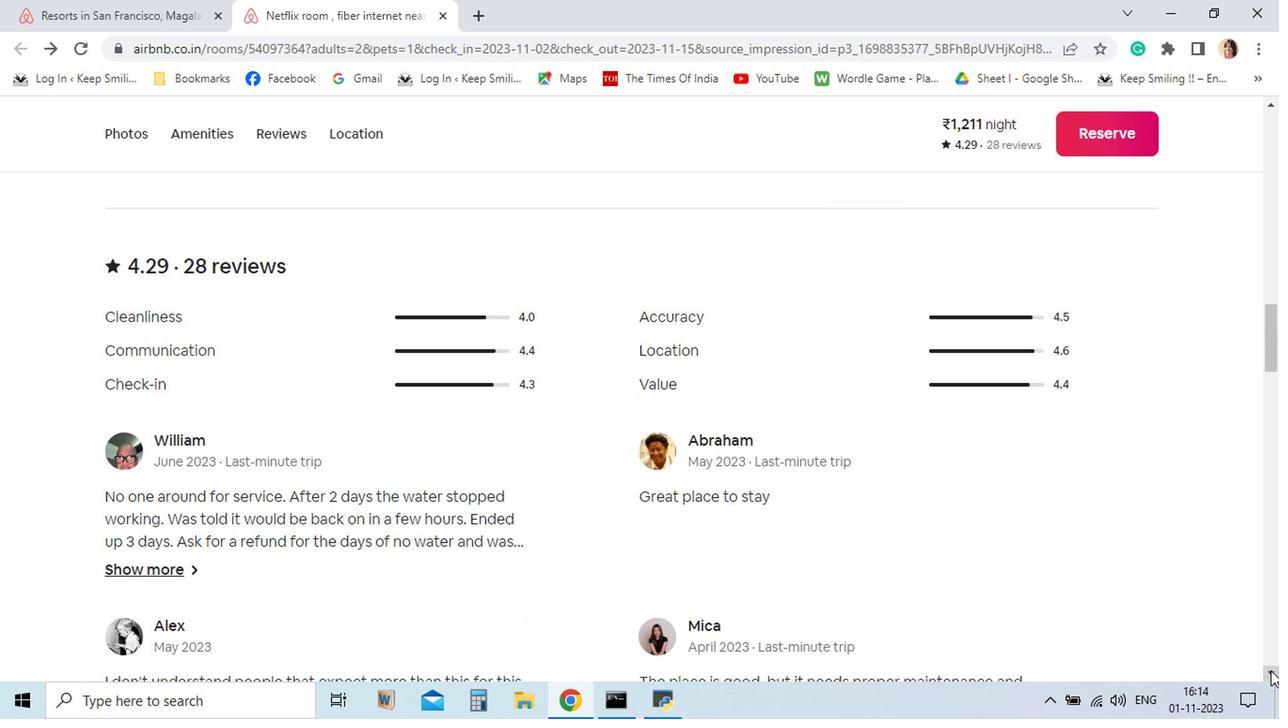 
Action: Mouse pressed left at (779, 625)
Screenshot: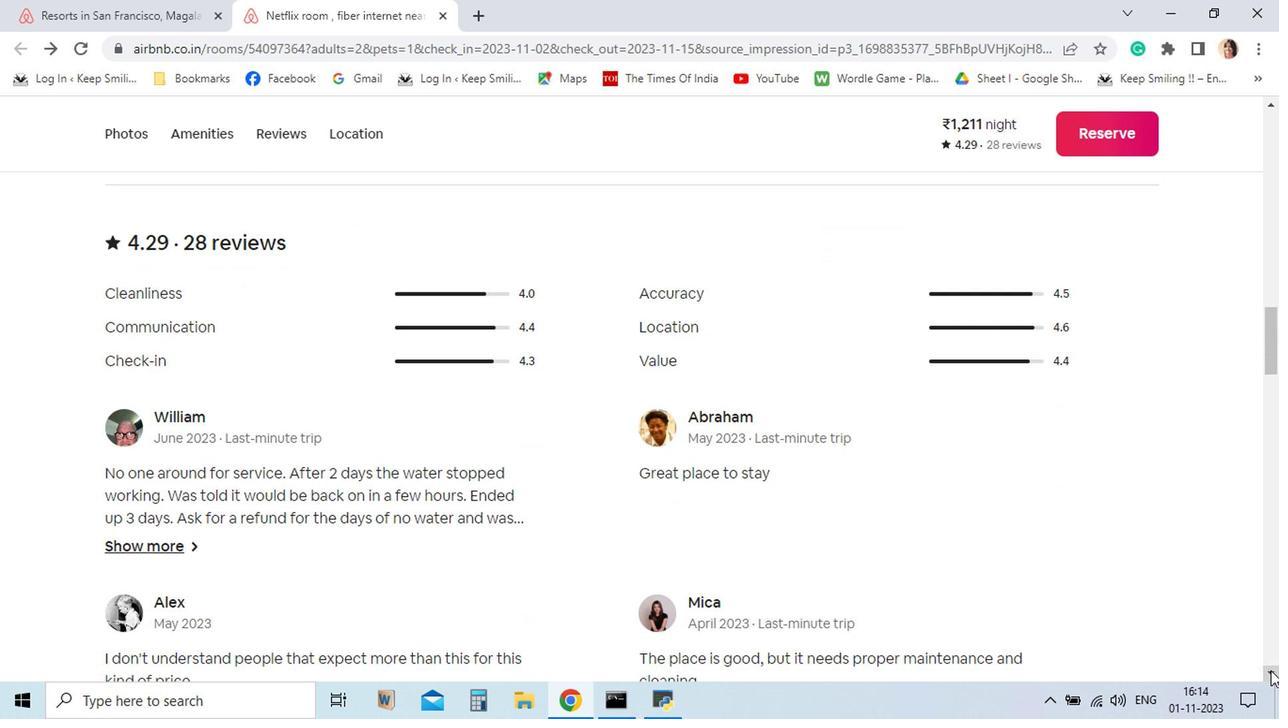 
Action: Mouse pressed left at (779, 625)
Screenshot: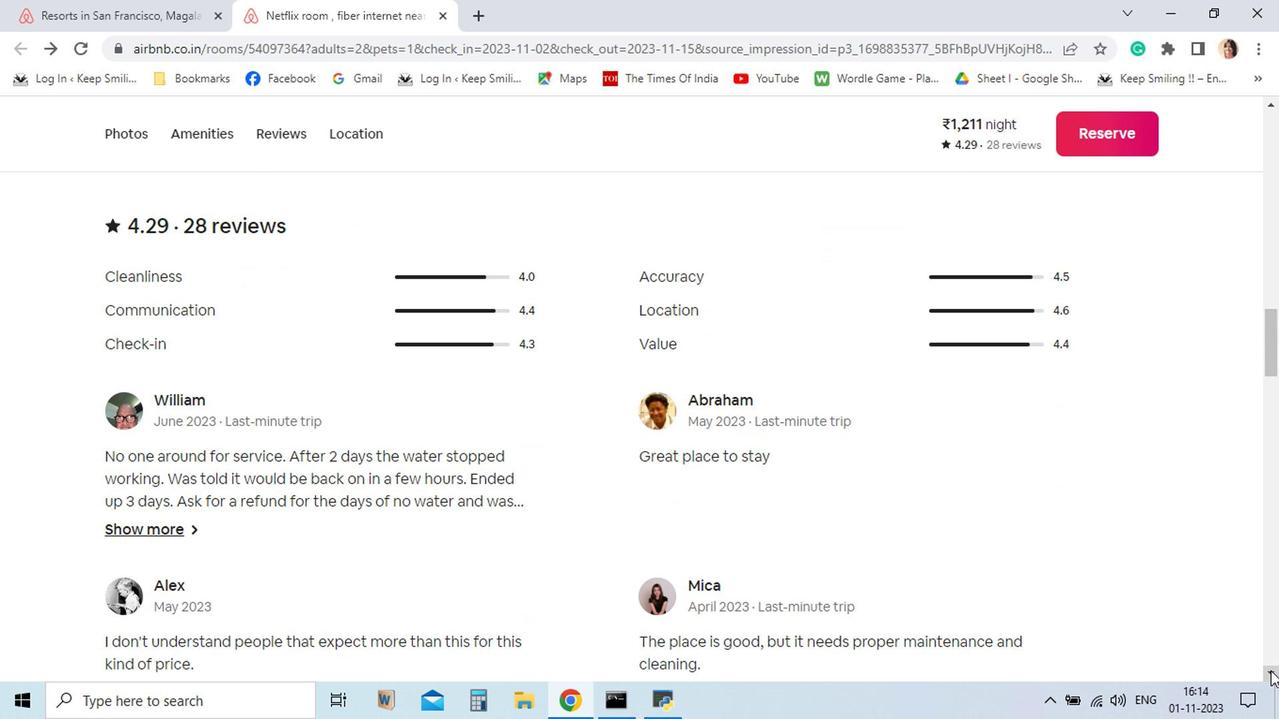 
Action: Mouse pressed left at (779, 625)
Screenshot: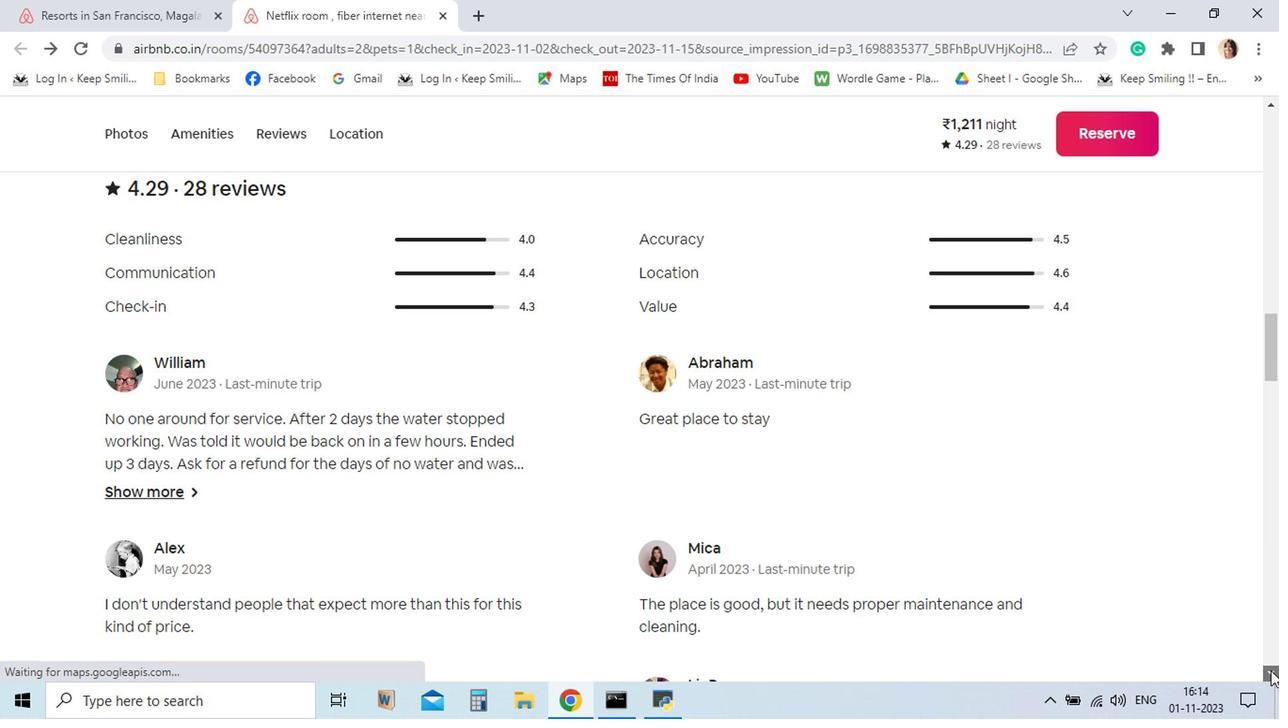 
Action: Mouse pressed left at (779, 625)
Screenshot: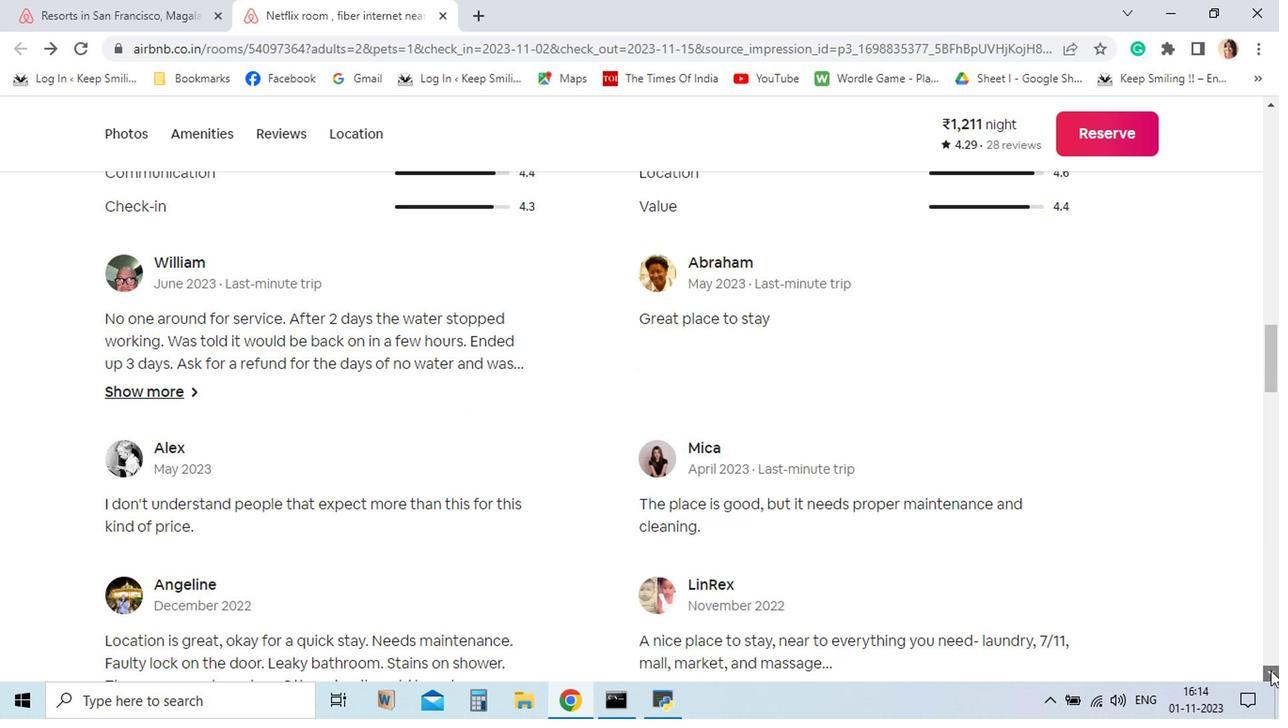 
Action: Mouse pressed left at (779, 625)
Screenshot: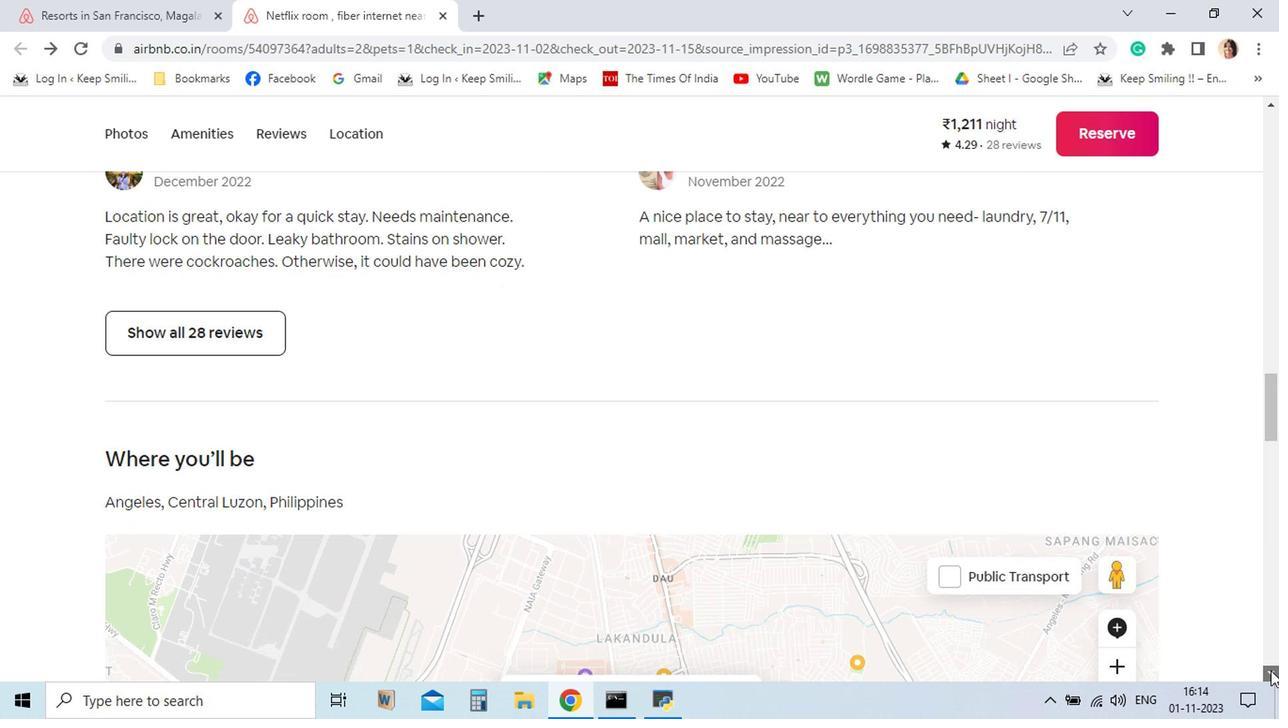 
Action: Mouse moved to (780, 625)
Screenshot: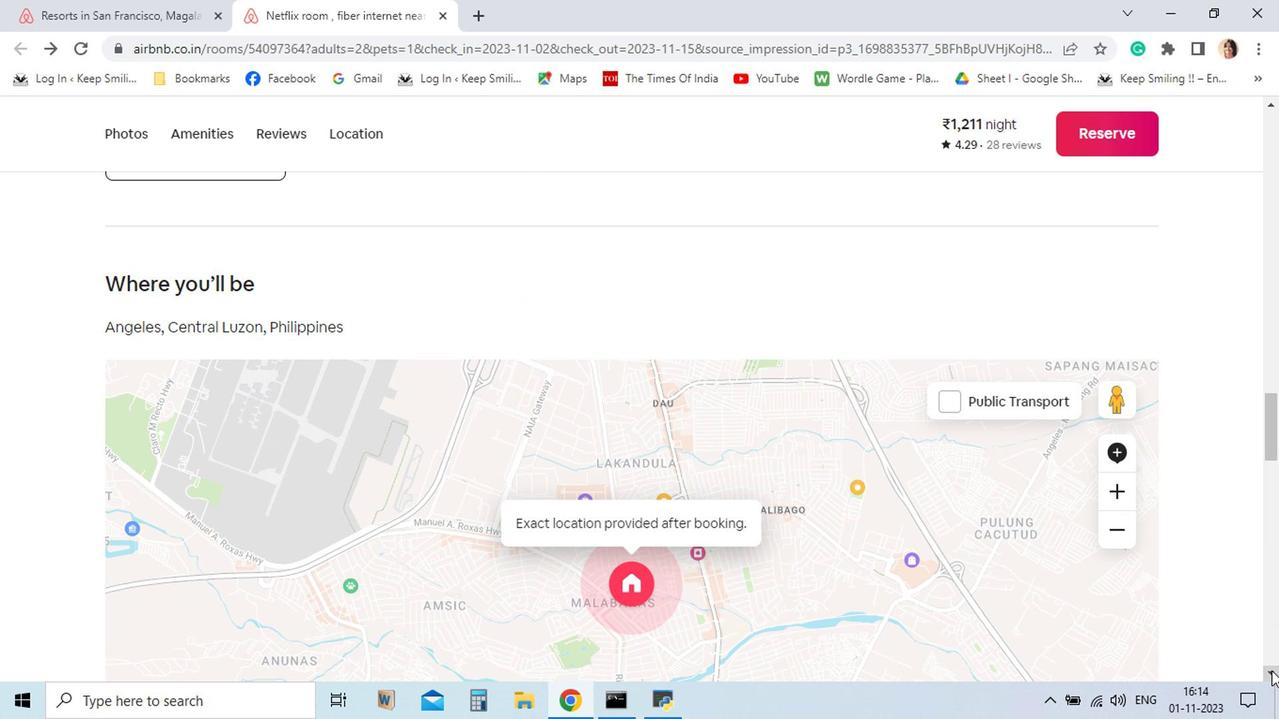 
Action: Mouse pressed left at (780, 625)
Screenshot: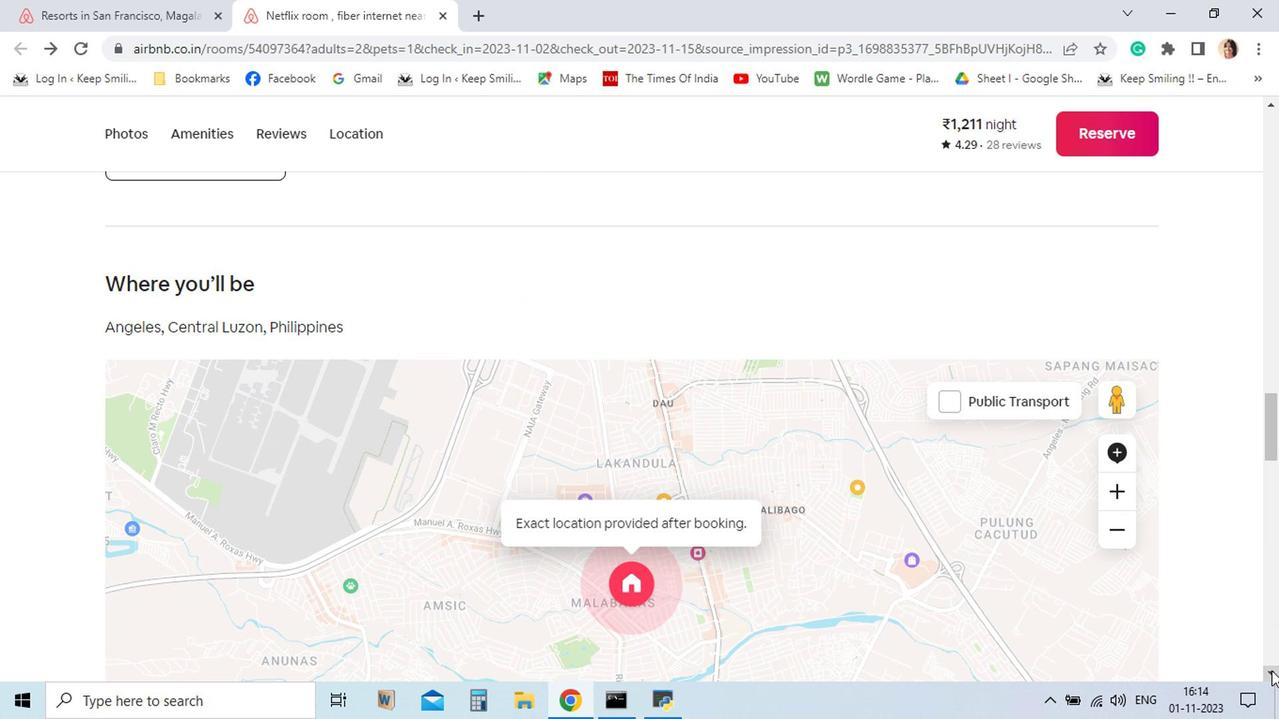 
Action: Mouse pressed left at (780, 625)
Screenshot: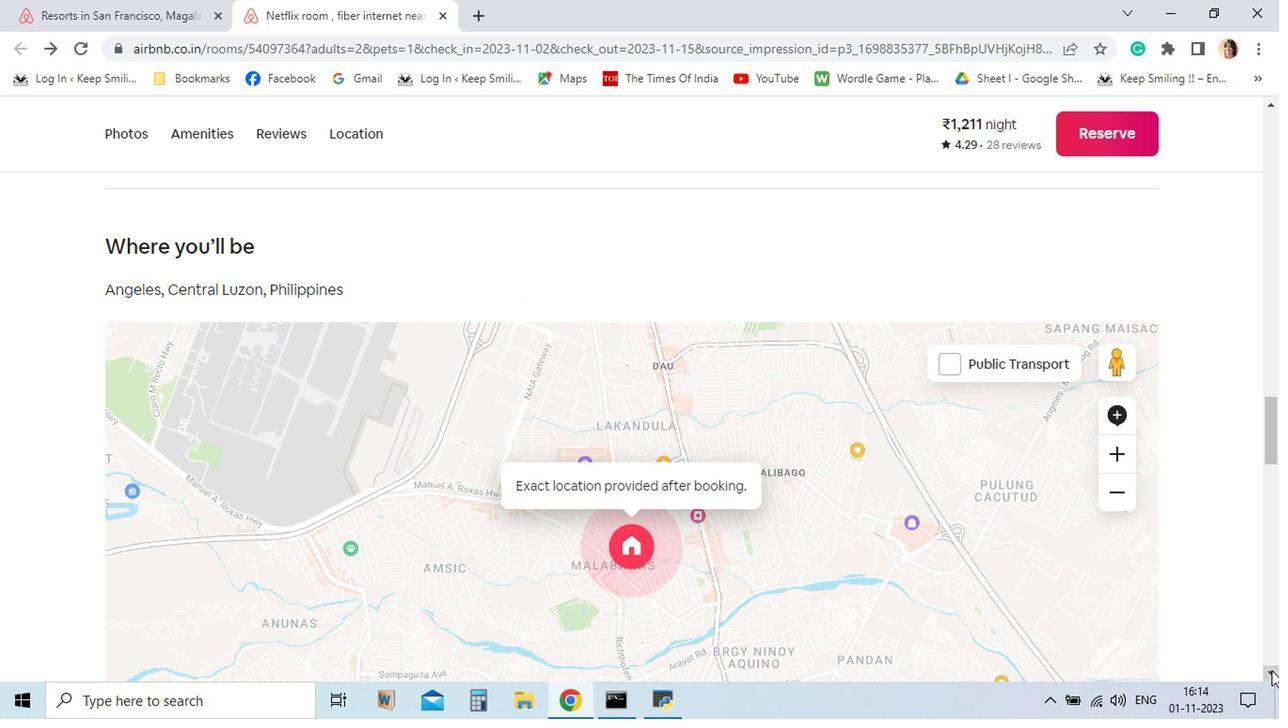 
Action: Mouse pressed left at (780, 625)
Screenshot: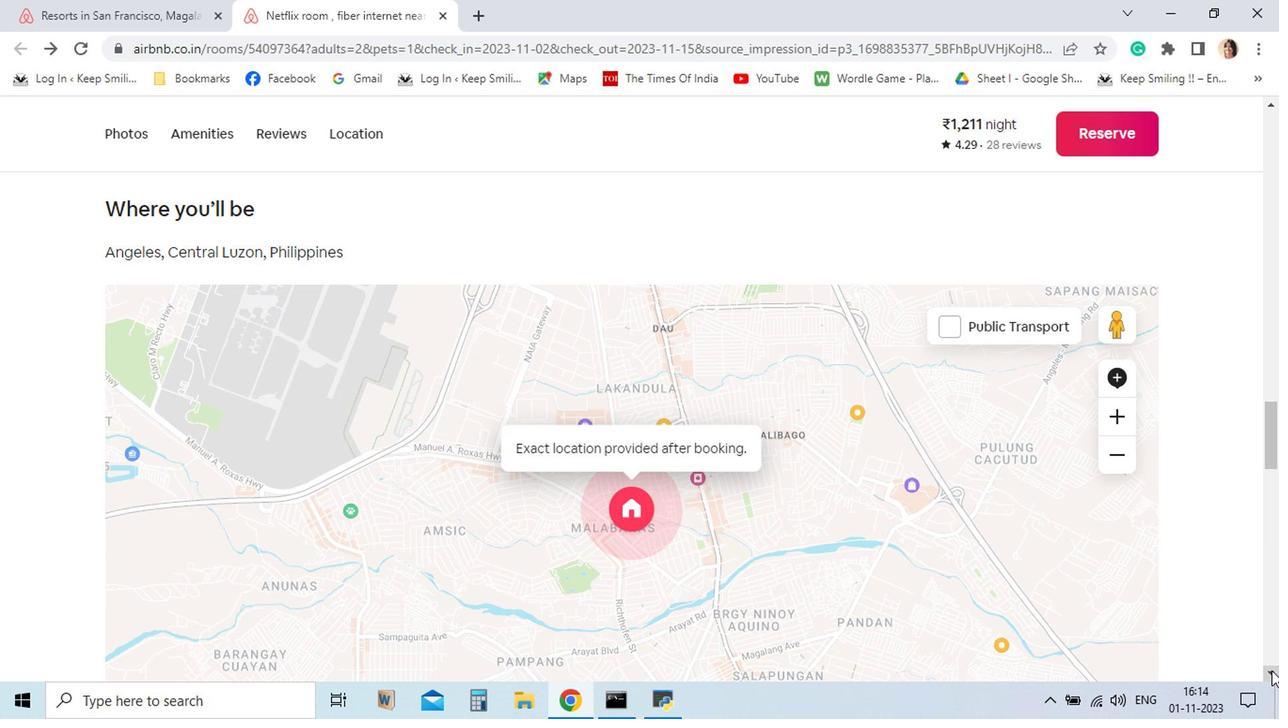 
Action: Mouse pressed left at (780, 625)
Screenshot: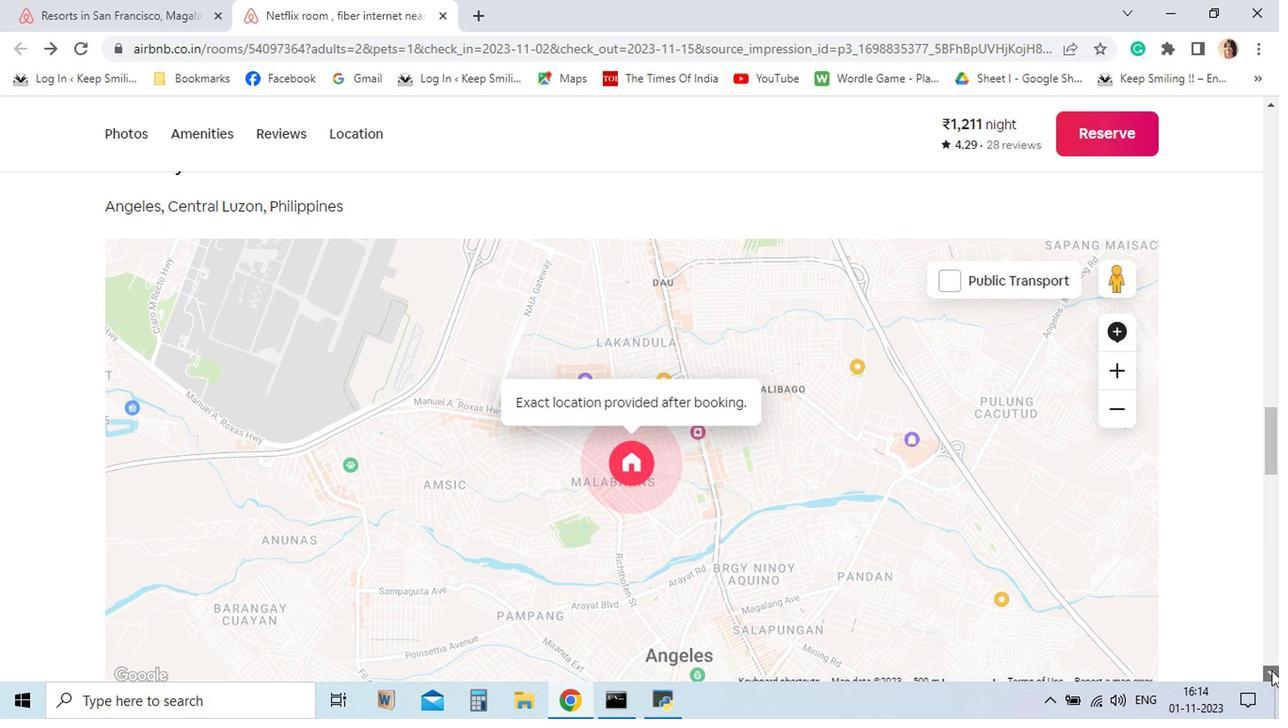 
Action: Mouse pressed left at (780, 625)
Screenshot: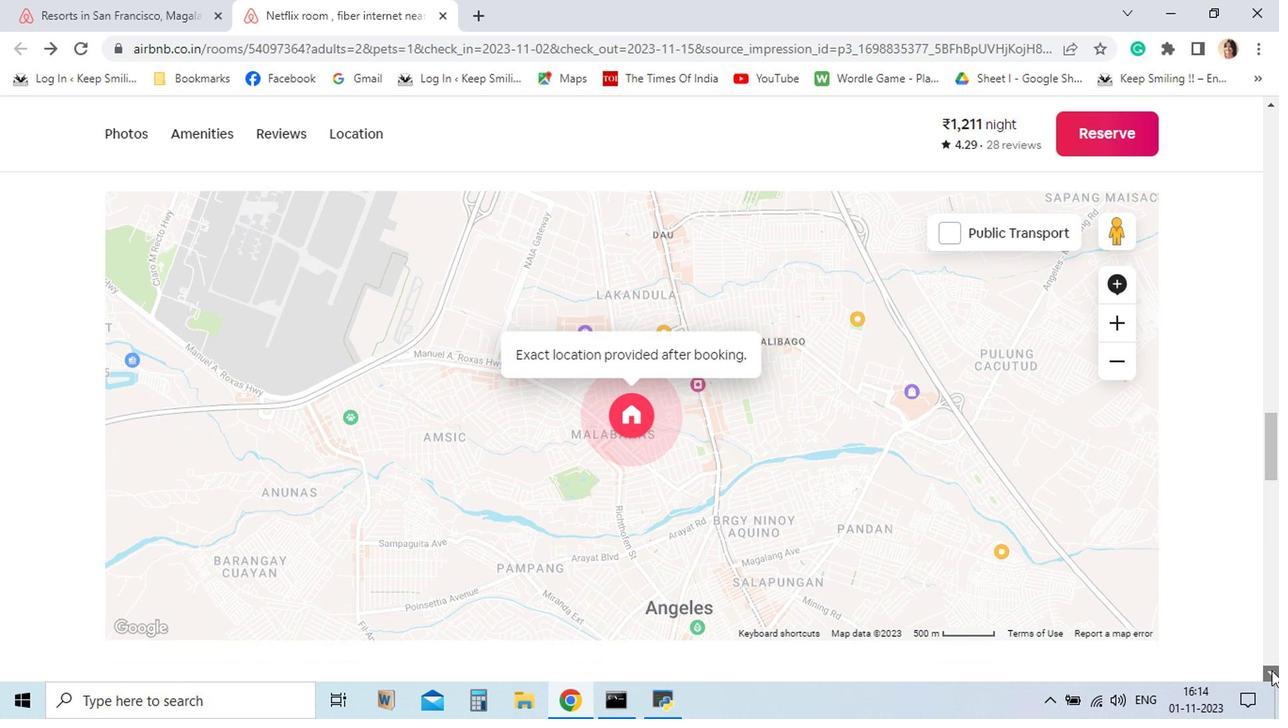
Action: Mouse pressed left at (780, 625)
Screenshot: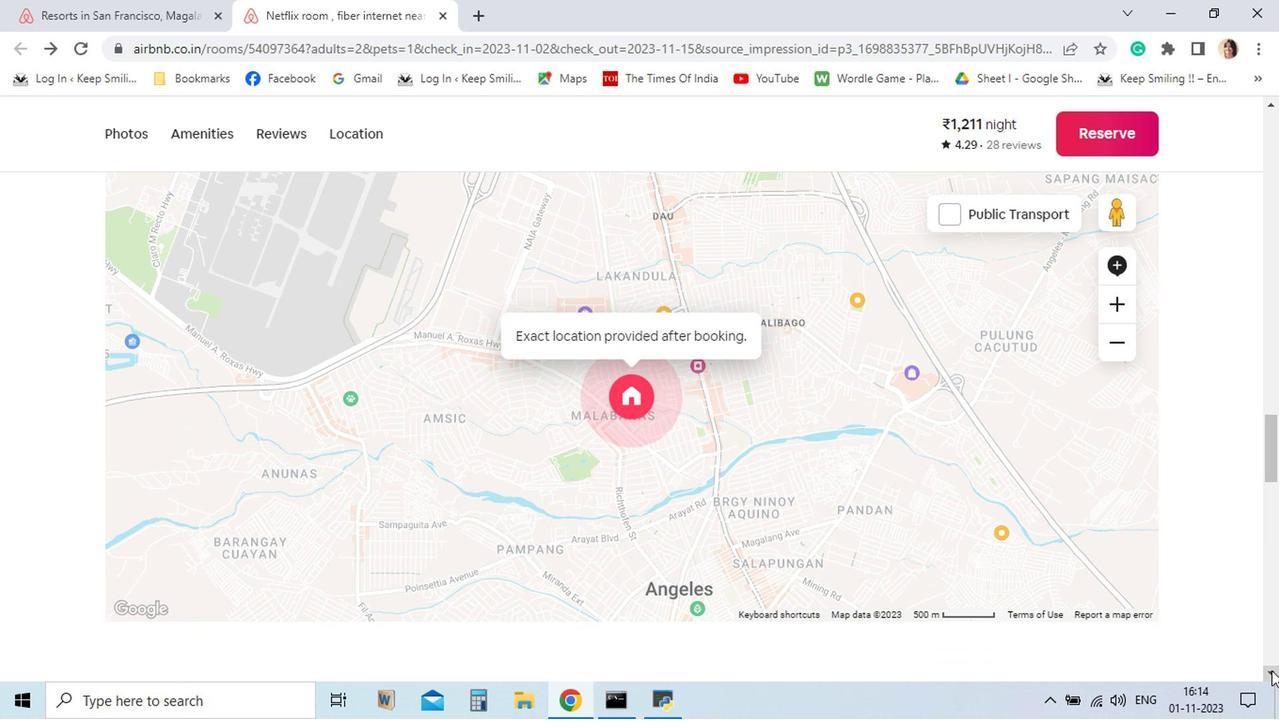 
Action: Mouse pressed left at (780, 625)
Screenshot: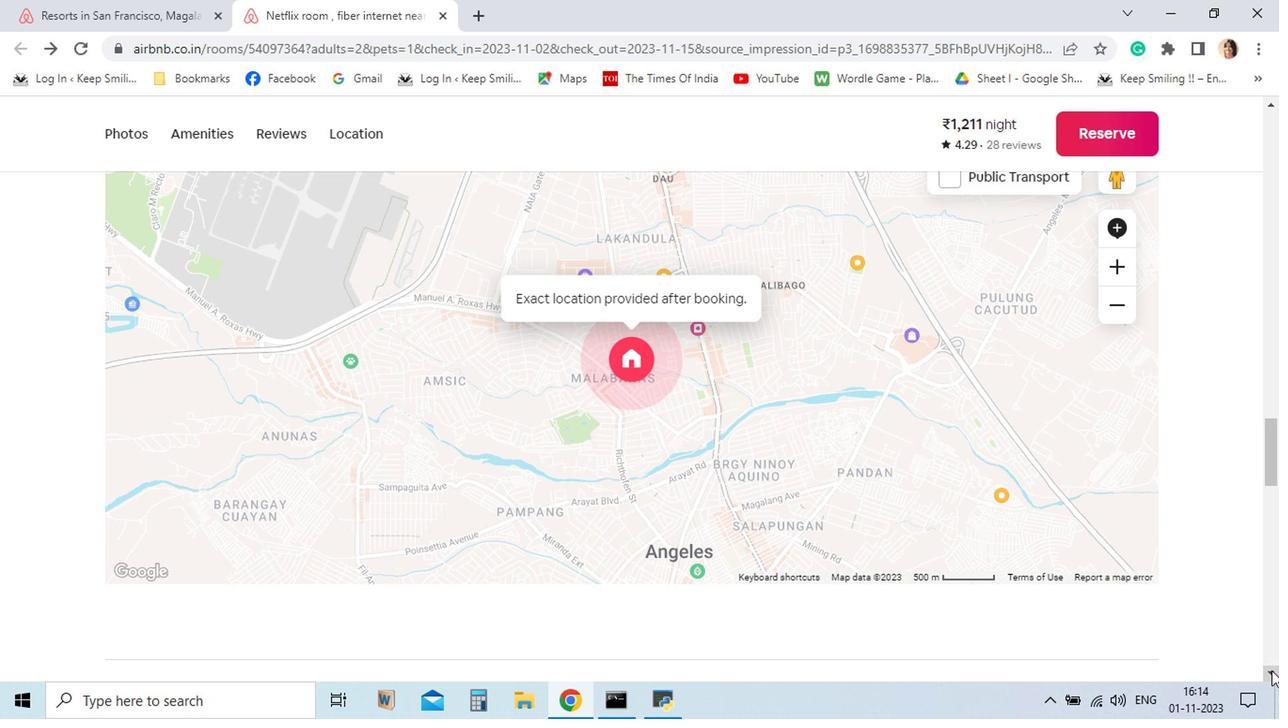 
Action: Mouse pressed left at (780, 625)
Screenshot: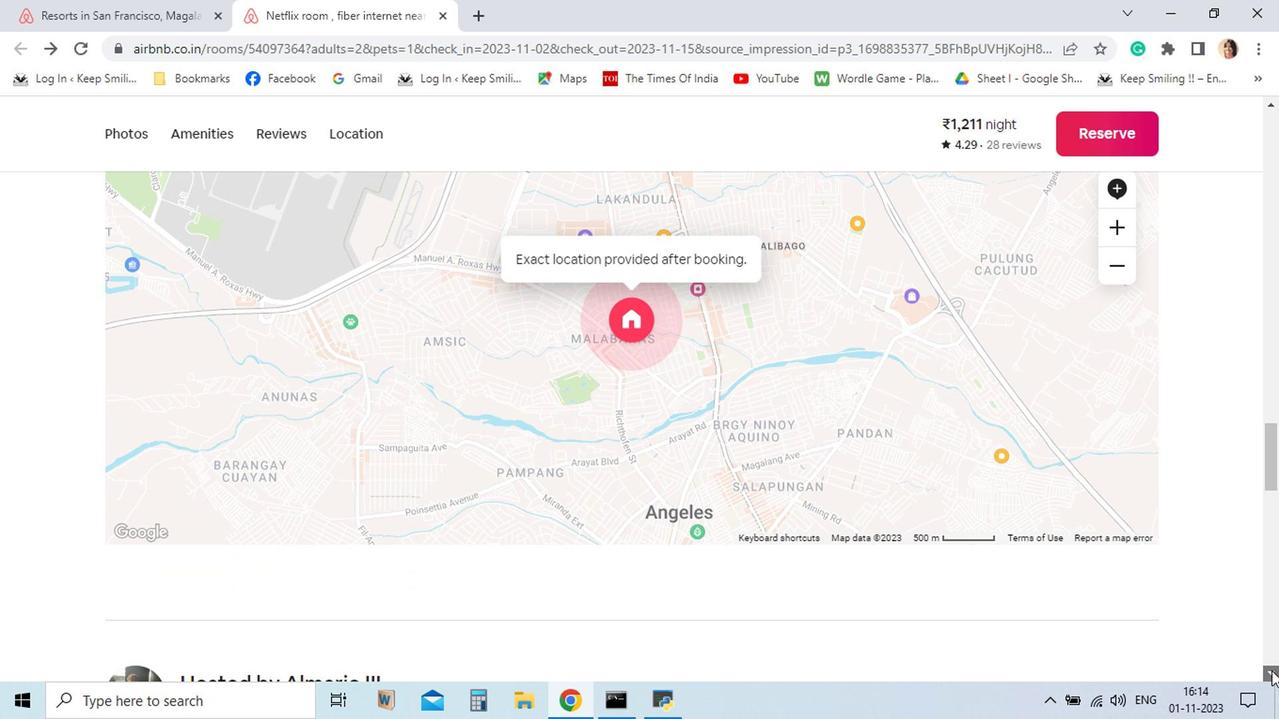 
Action: Mouse pressed left at (780, 625)
Screenshot: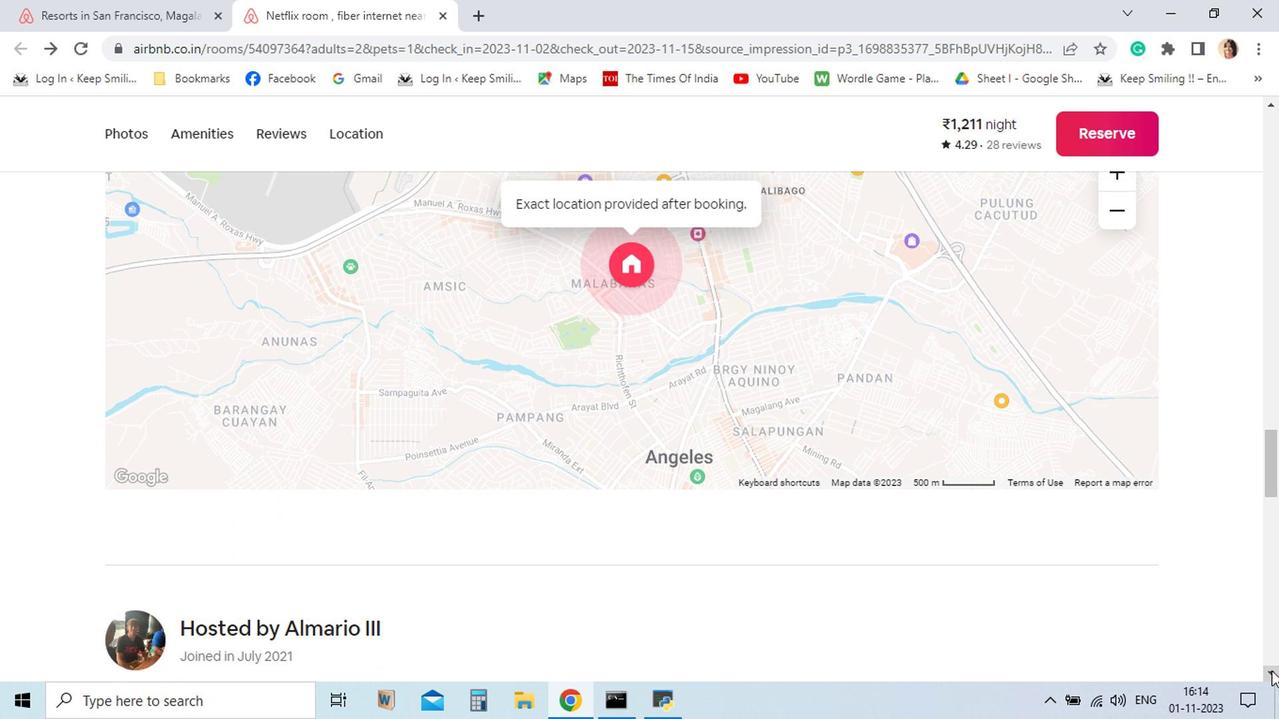 
Action: Mouse pressed left at (780, 625)
Screenshot: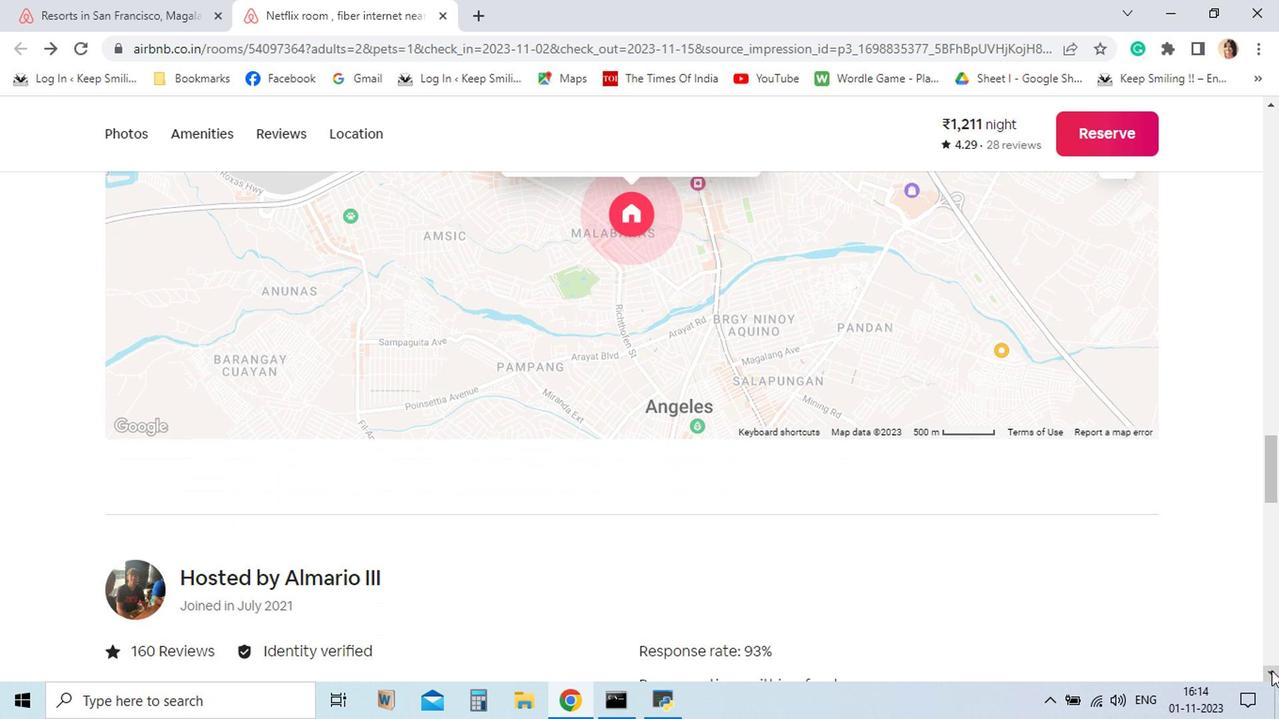 
Action: Mouse pressed left at (780, 625)
Screenshot: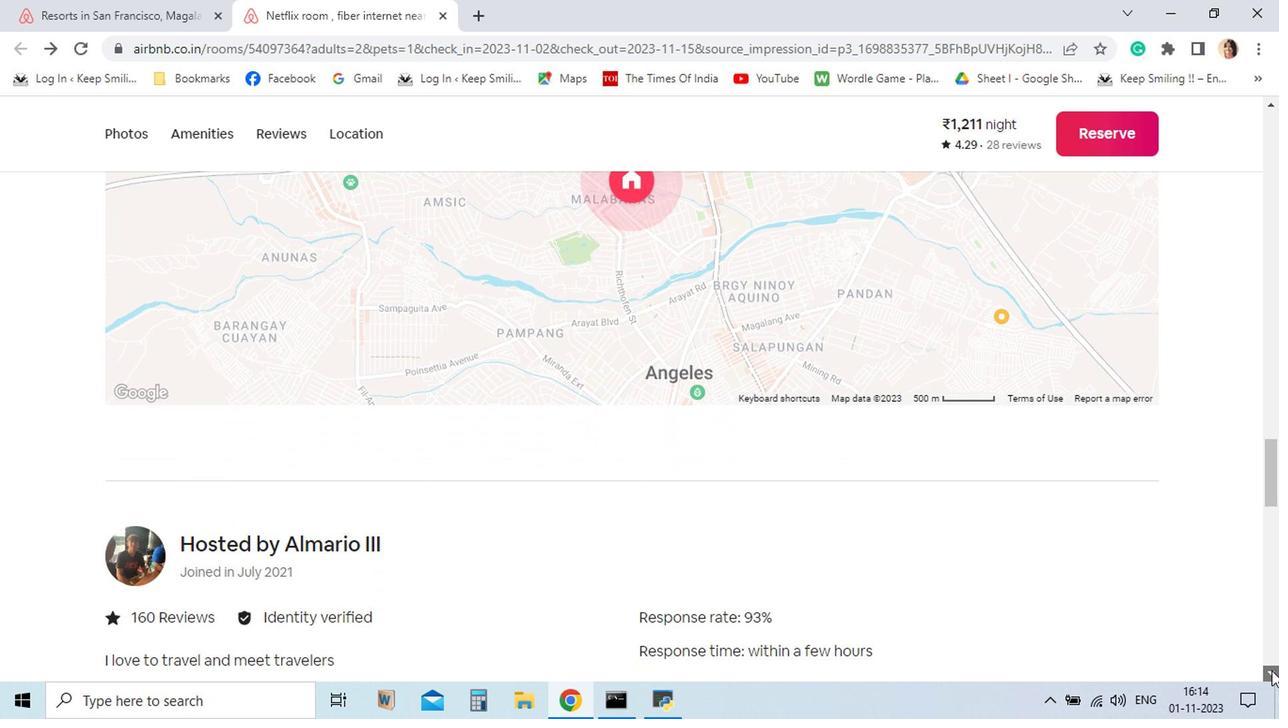 
Action: Mouse pressed left at (780, 625)
Screenshot: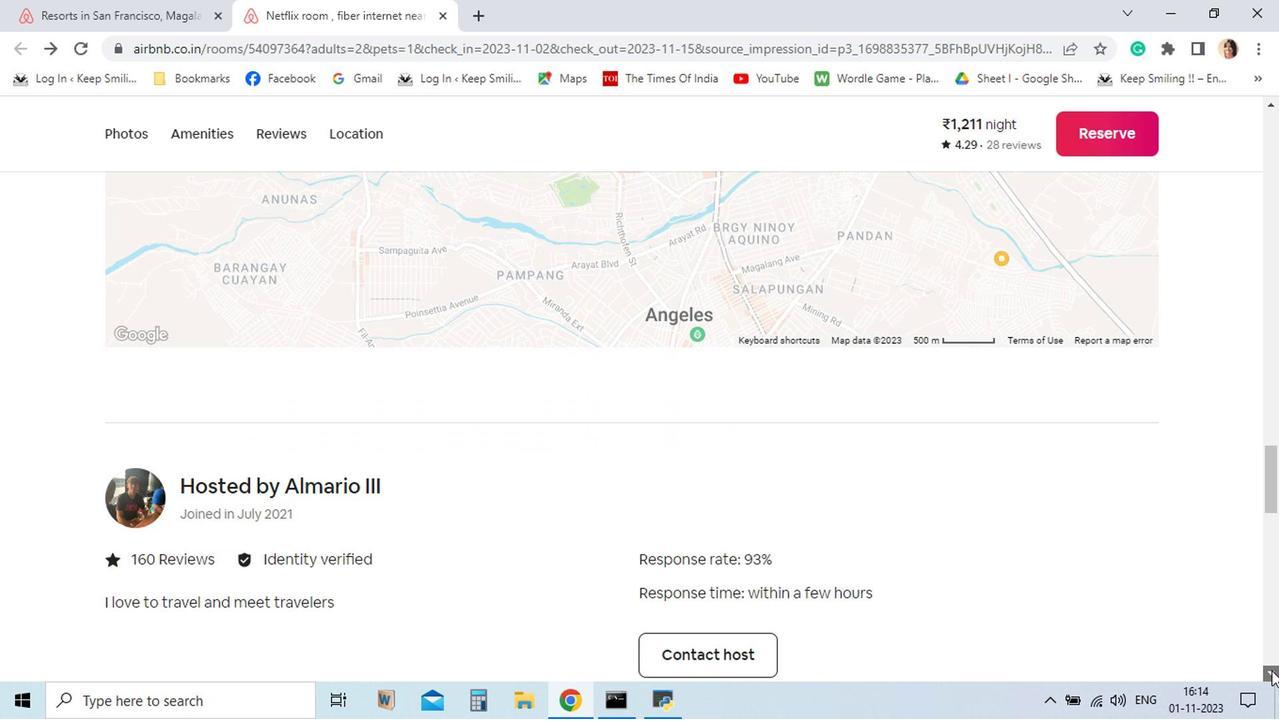 
Action: Mouse moved to (280, 487)
Screenshot: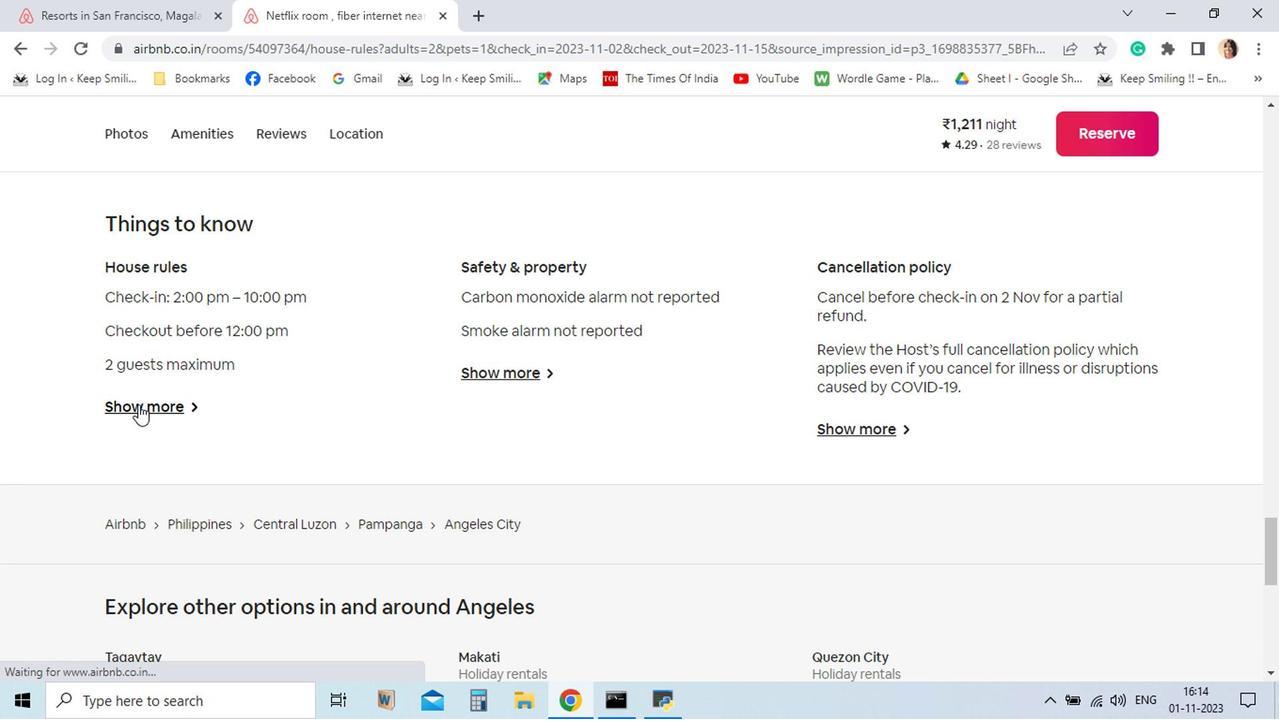 
Action: Mouse pressed left at (280, 487)
Screenshot: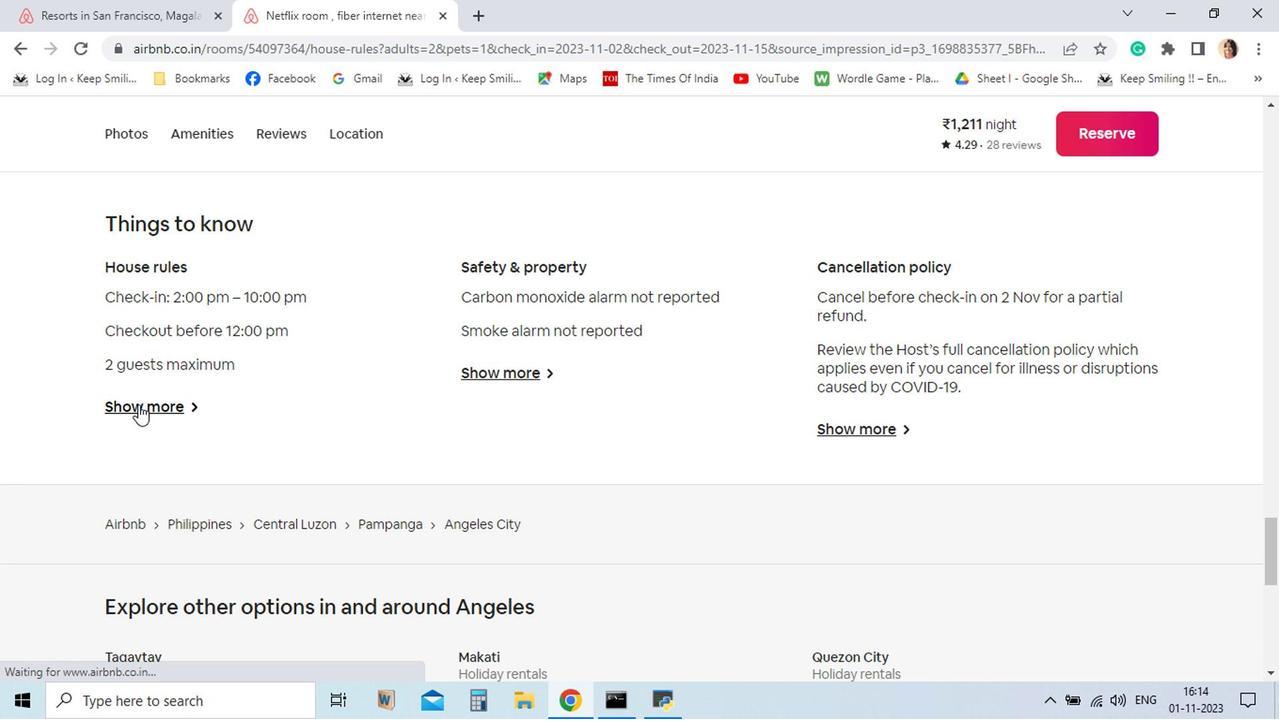 
Action: Mouse moved to (662, 436)
Screenshot: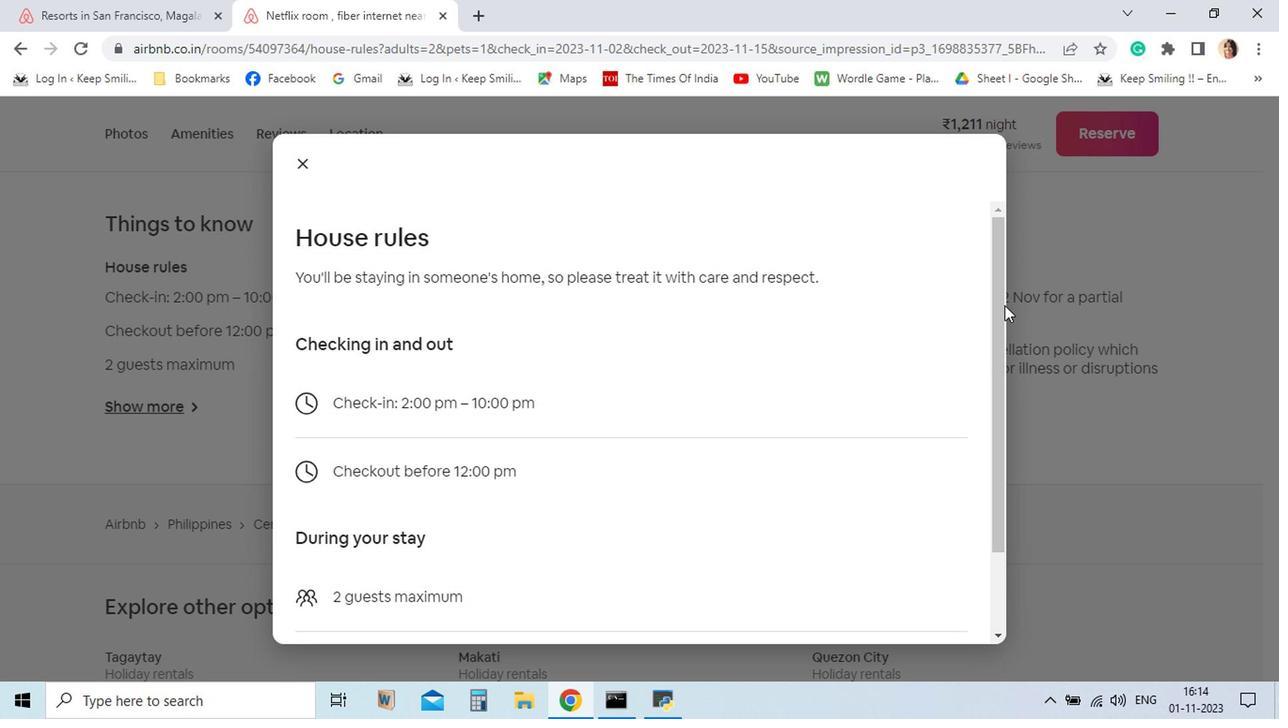 
Action: Mouse pressed left at (662, 436)
Screenshot: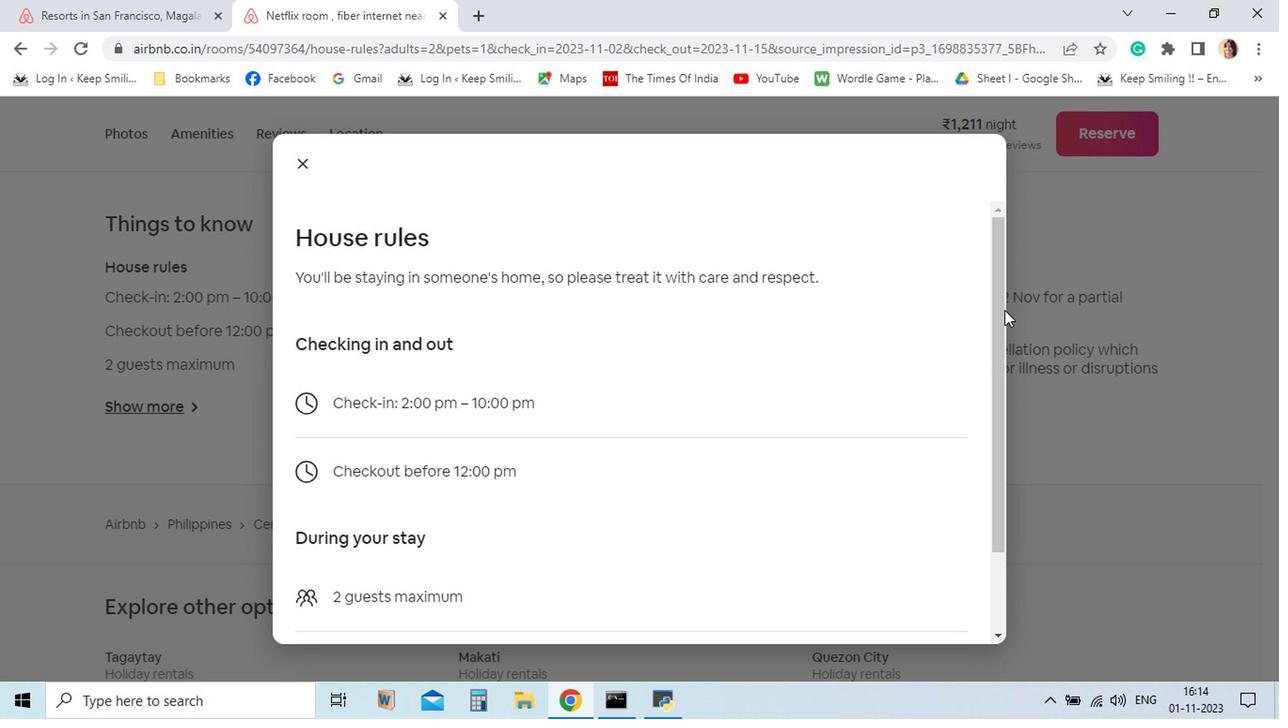
Action: Mouse moved to (353, 365)
Screenshot: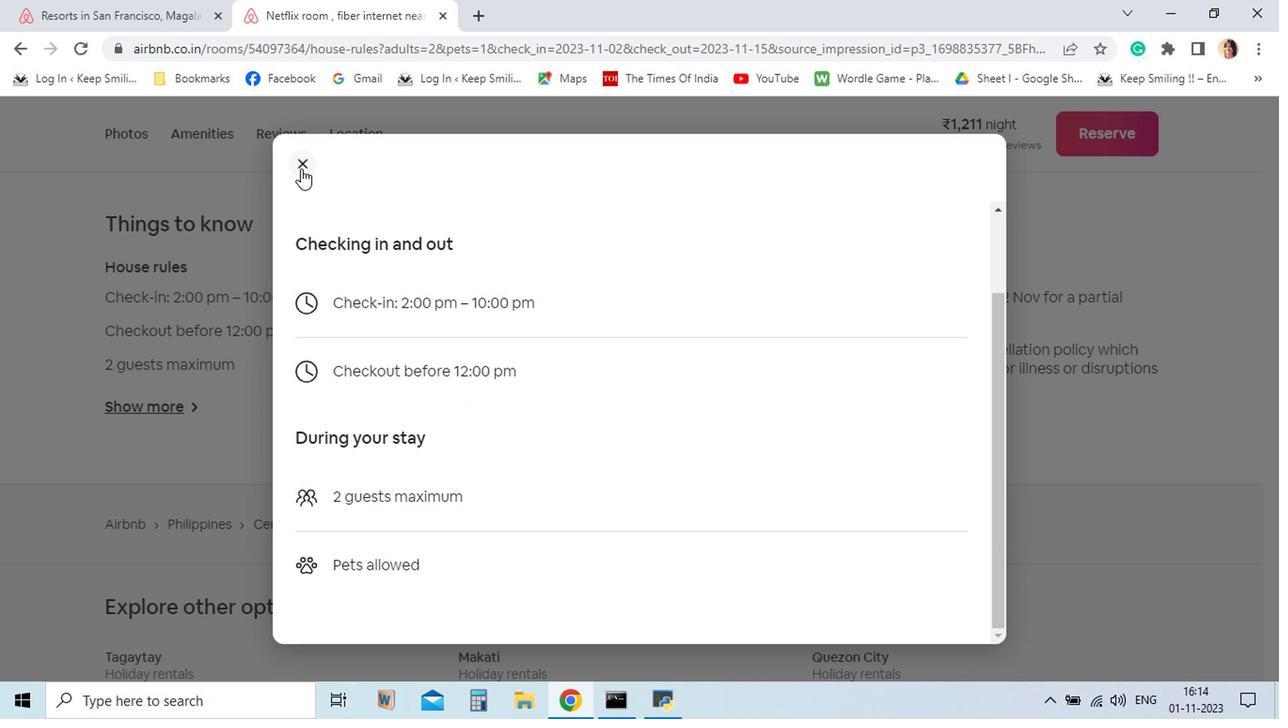 
Action: Mouse pressed left at (353, 365)
Screenshot: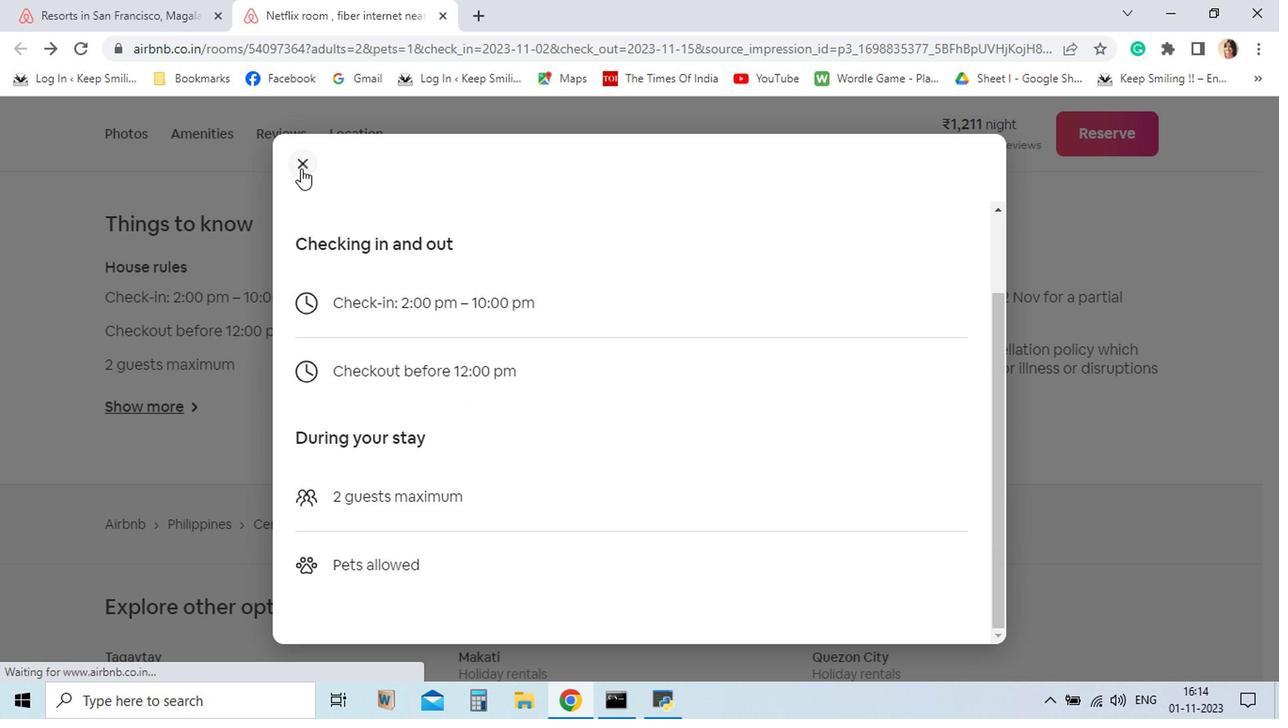 
Action: Mouse moved to (435, 475)
Screenshot: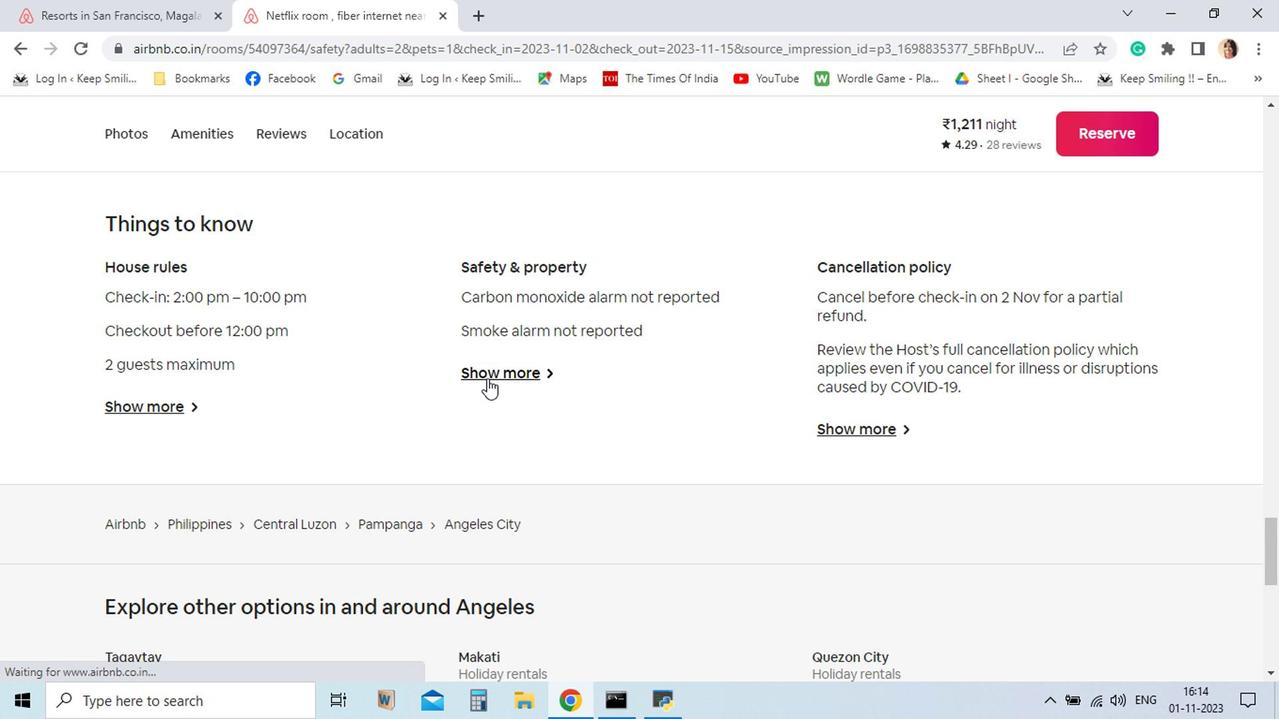 
Action: Mouse pressed left at (435, 475)
Screenshot: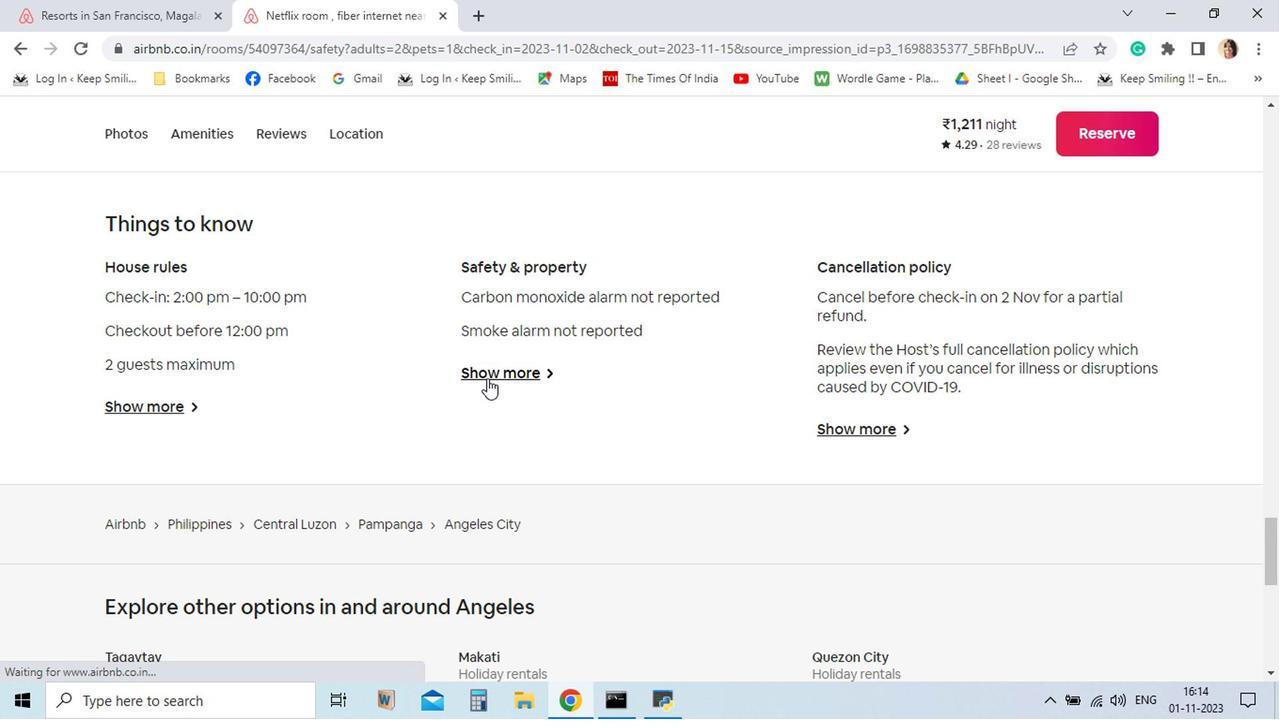 
Action: Mouse moved to (356, 367)
Screenshot: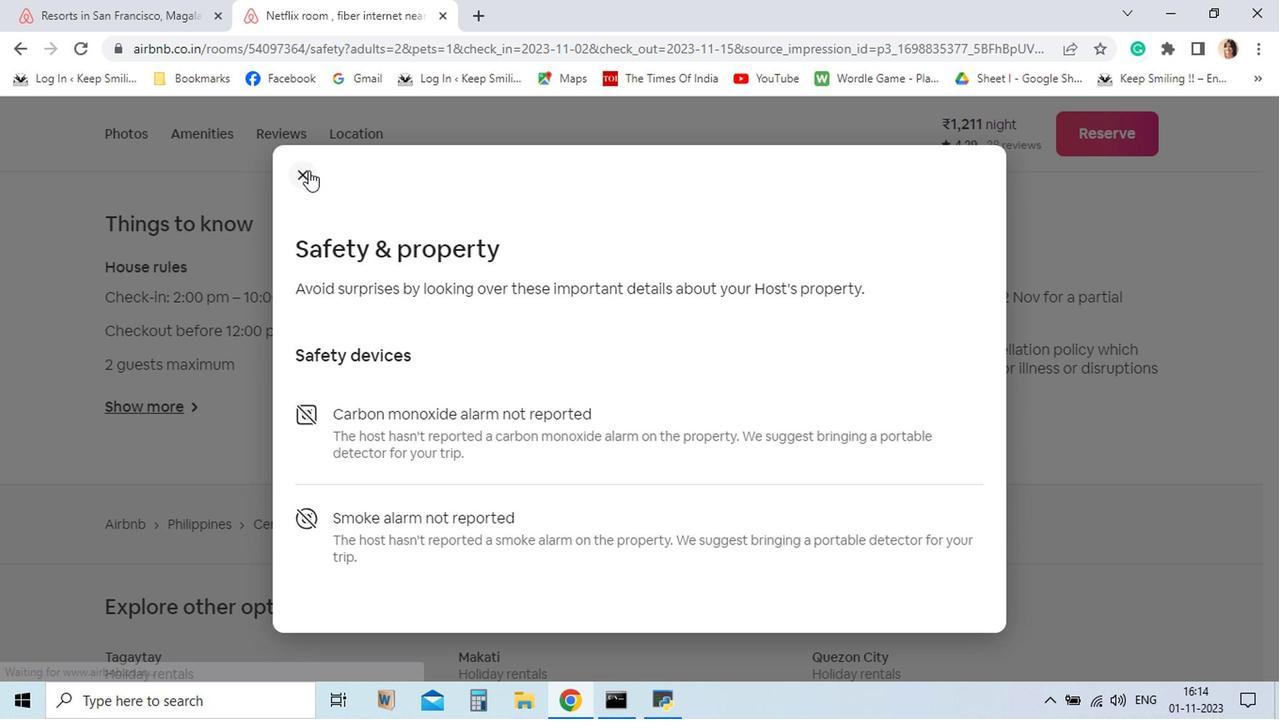 
Action: Mouse pressed left at (356, 367)
Screenshot: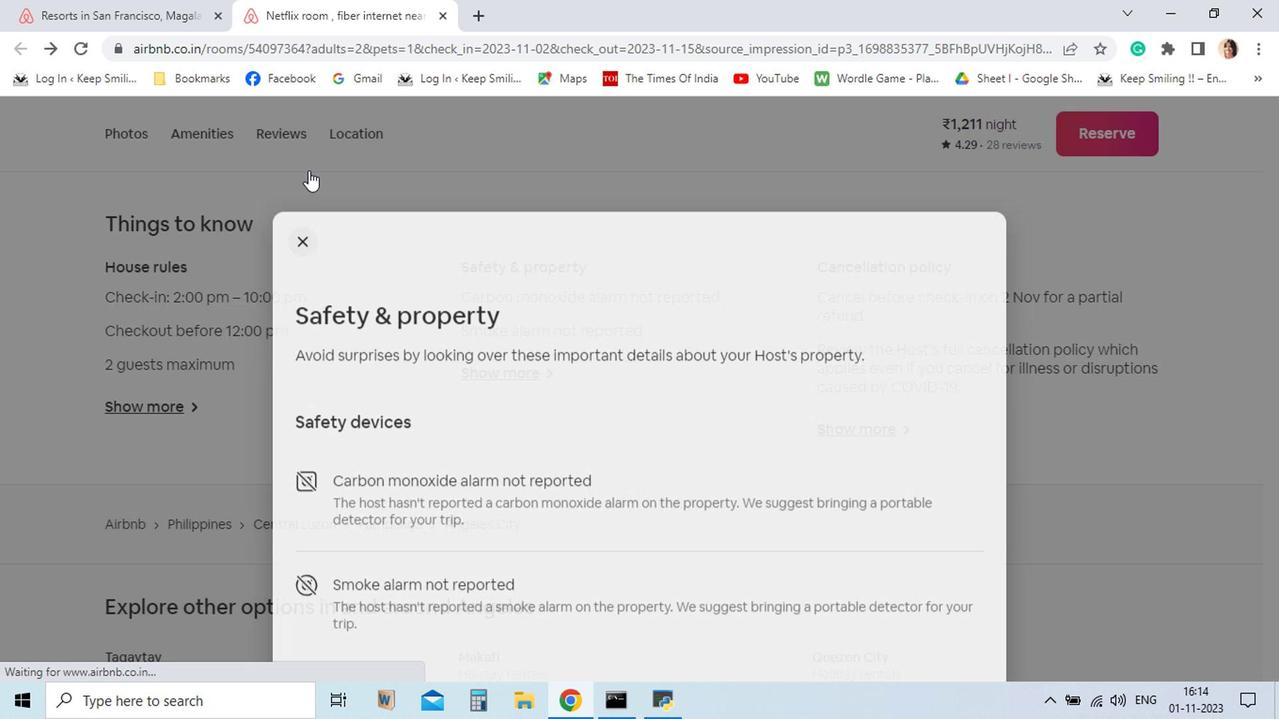 
Action: Mouse moved to (597, 497)
Screenshot: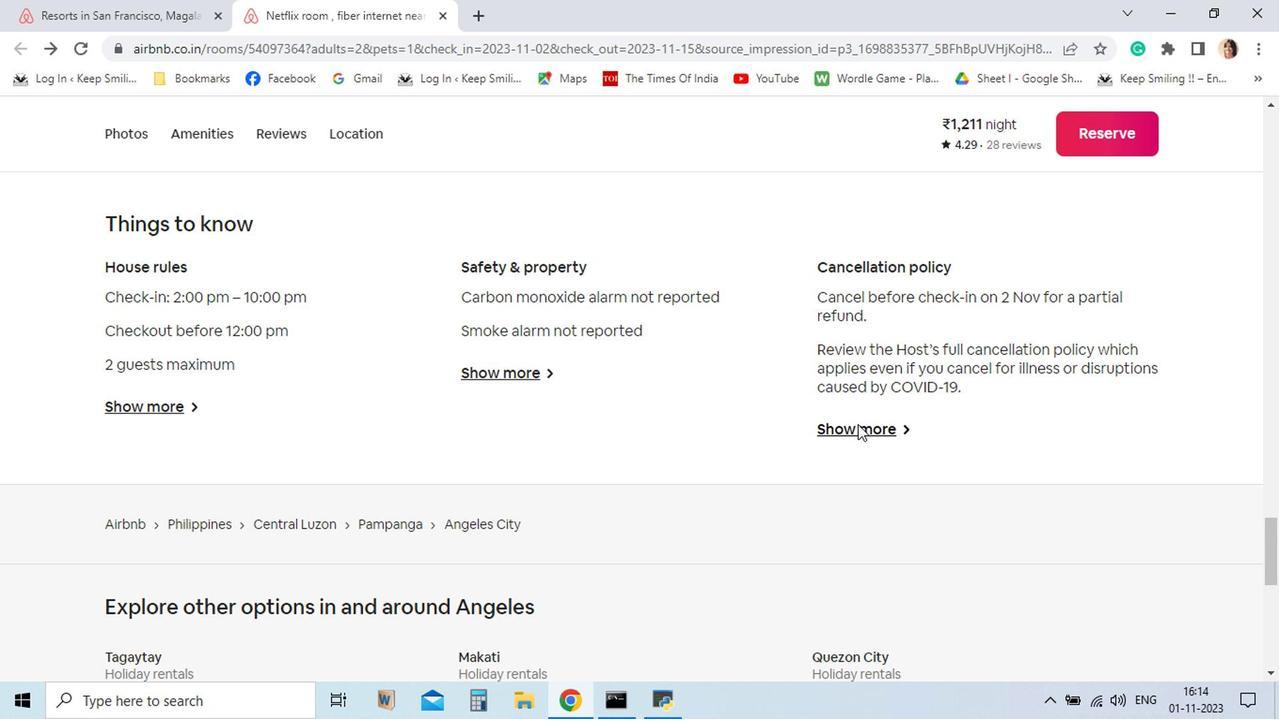 
Action: Mouse pressed left at (597, 497)
Screenshot: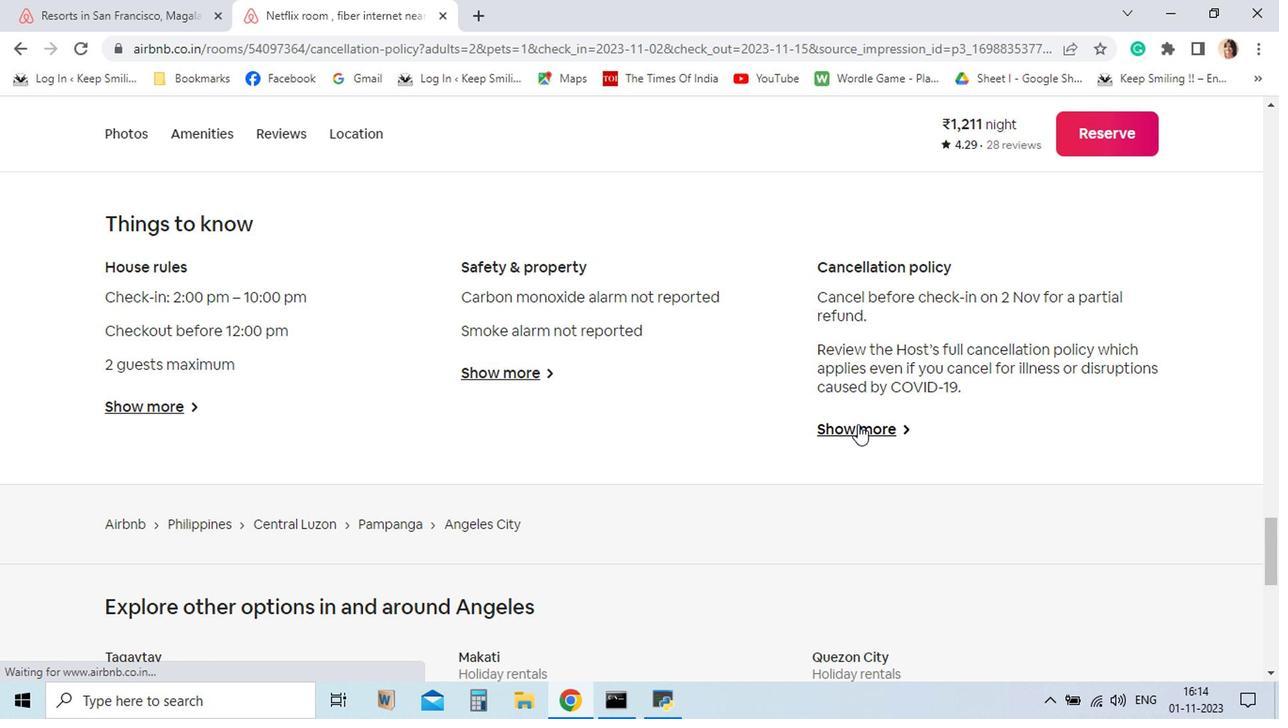 
Action: Mouse moved to (395, 373)
Screenshot: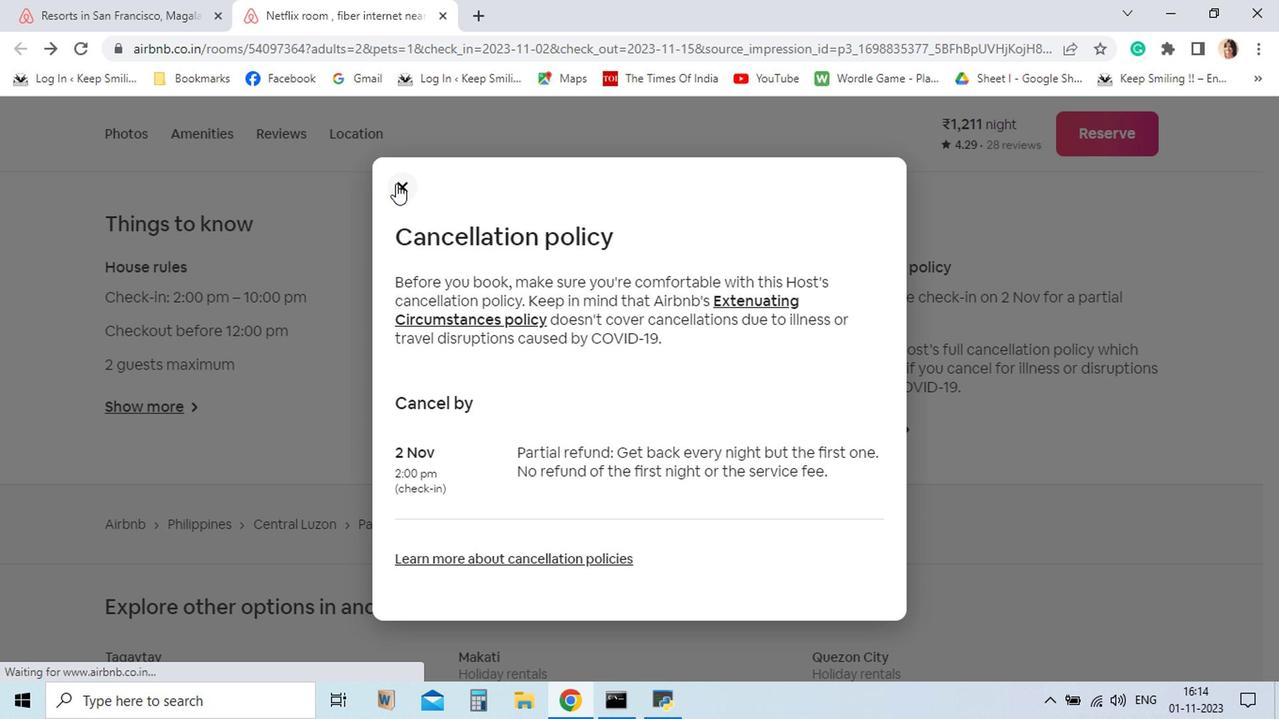 
Action: Mouse pressed left at (395, 373)
Screenshot: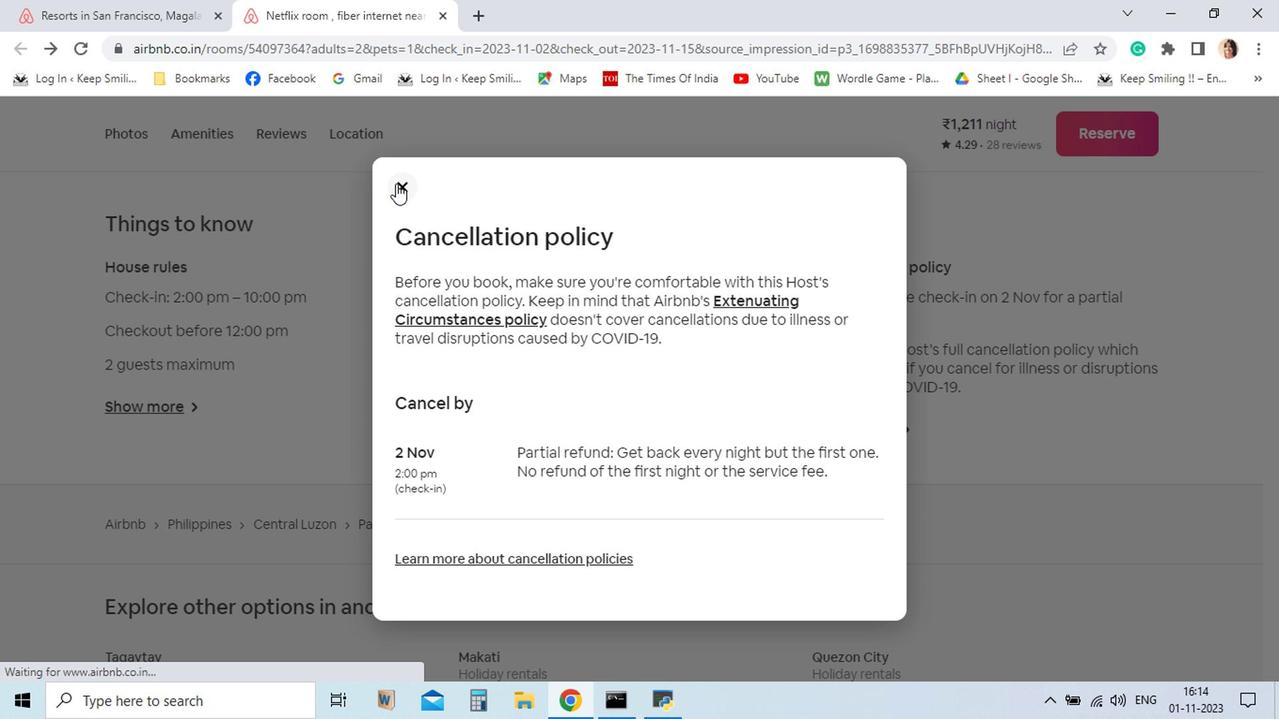 
Action: Mouse moved to (413, 281)
Screenshot: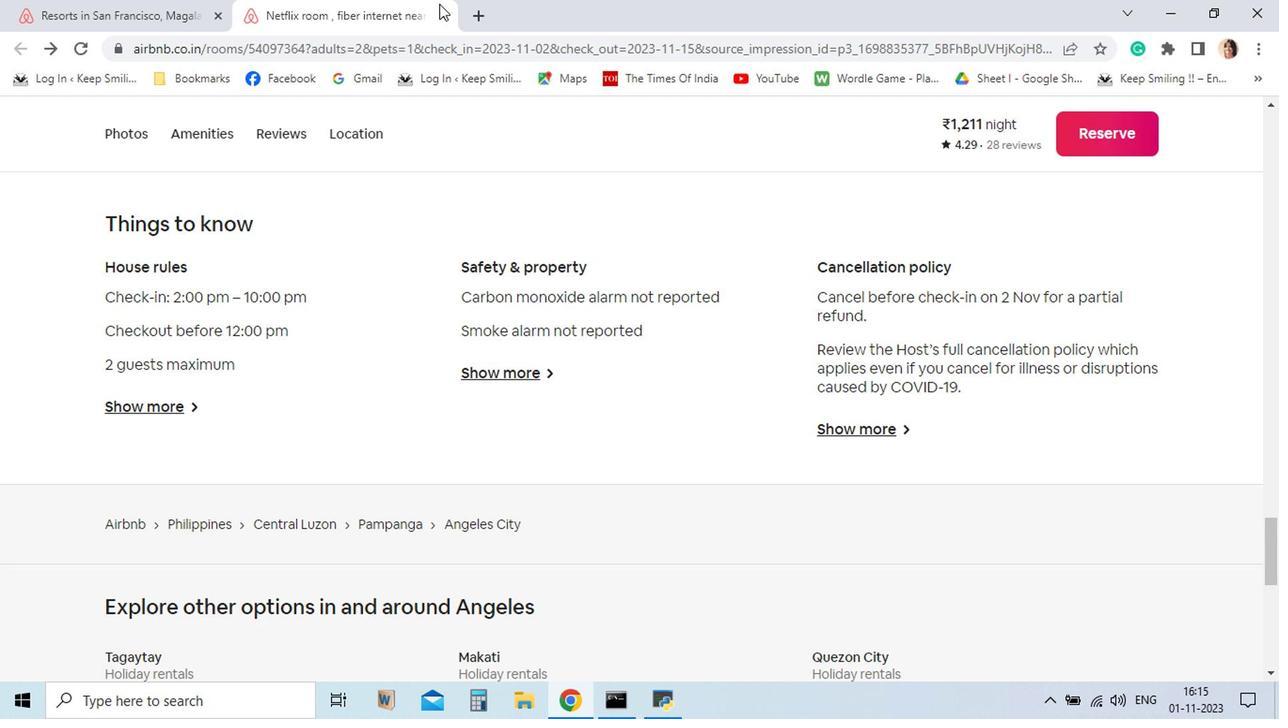 
Action: Mouse pressed left at (413, 281)
Screenshot: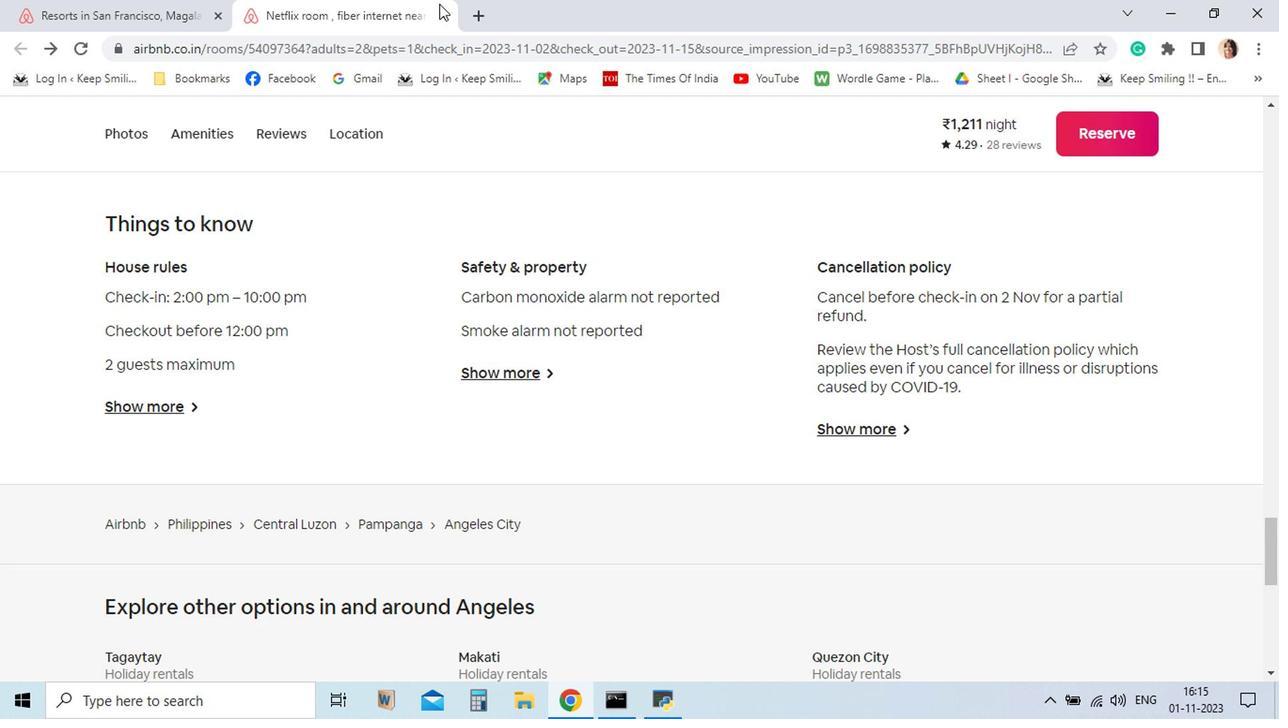 
Action: Mouse moved to (414, 286)
Screenshot: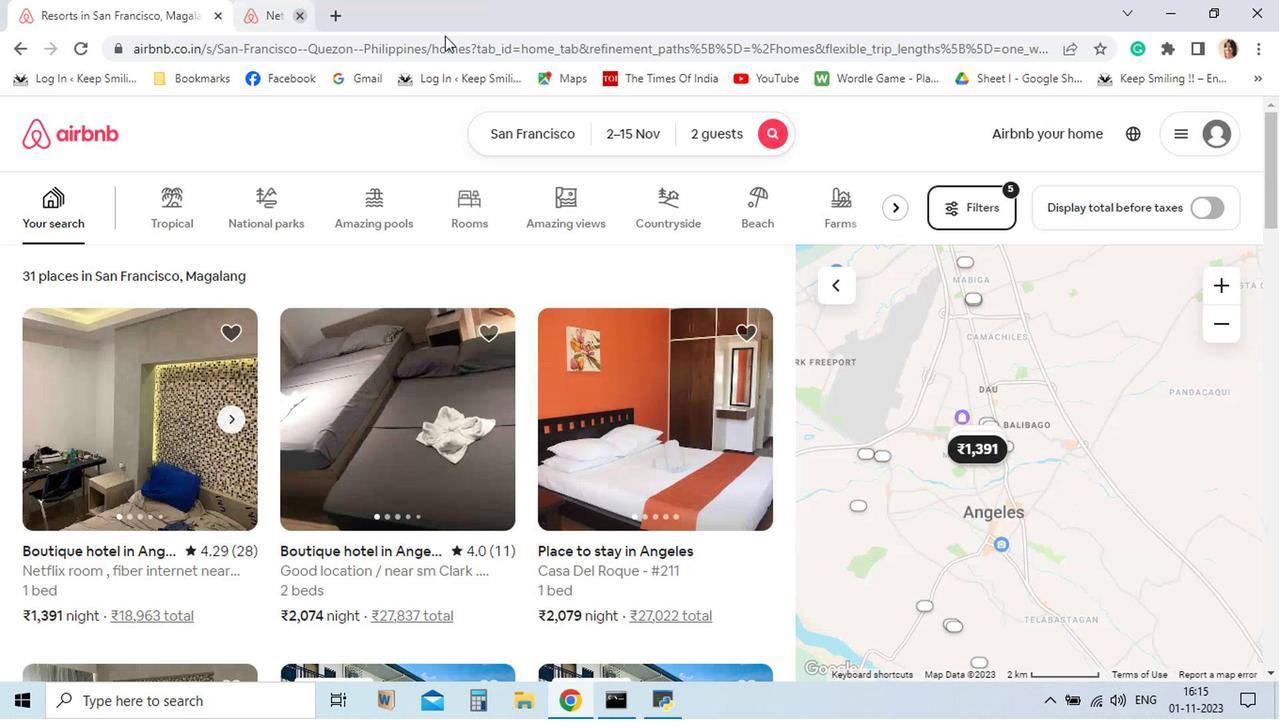 
Action: Mouse pressed left at (414, 286)
Screenshot: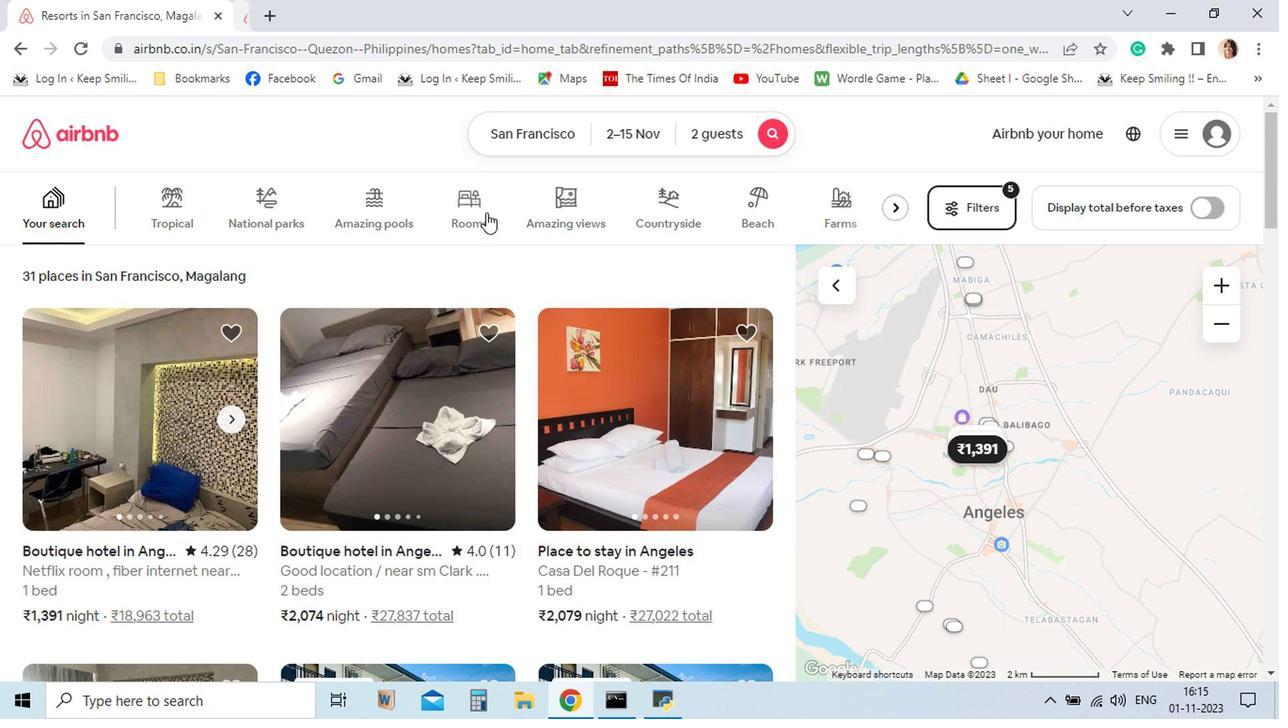 
Action: Mouse moved to (457, 469)
Screenshot: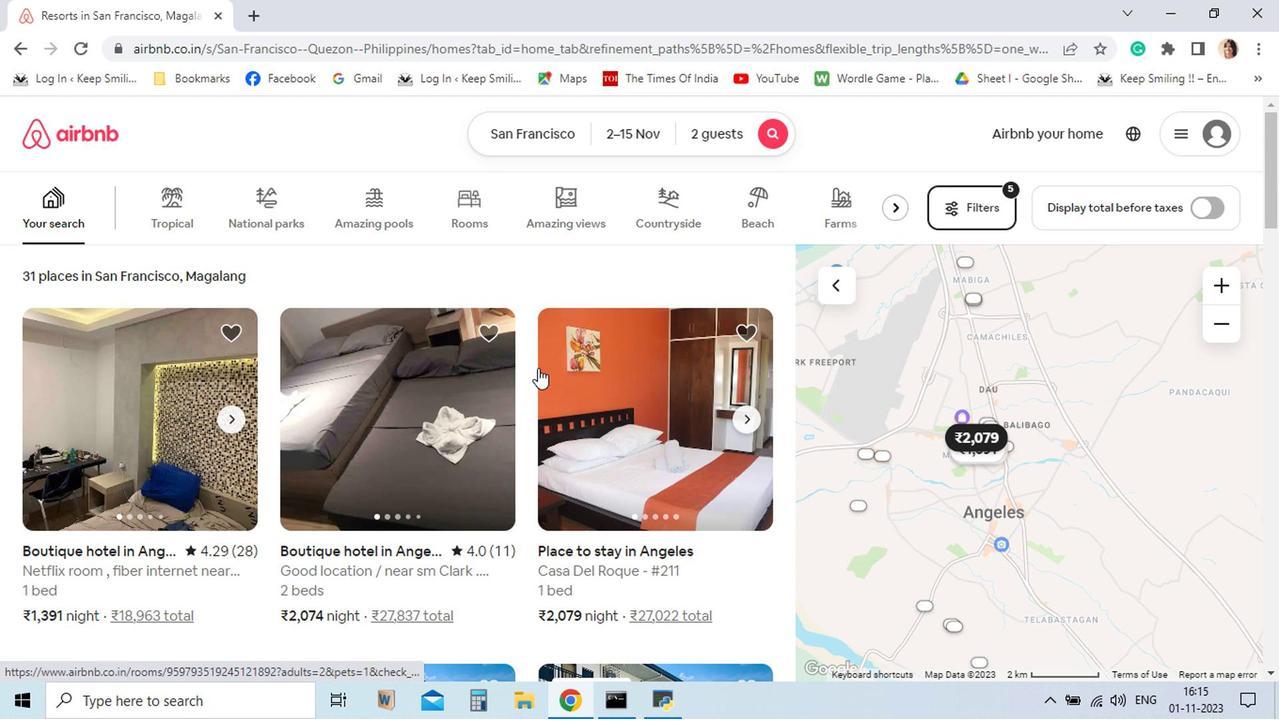 
